 Task: Design a set of cufflinks.
Action: Mouse moved to (294, 231)
Screenshot: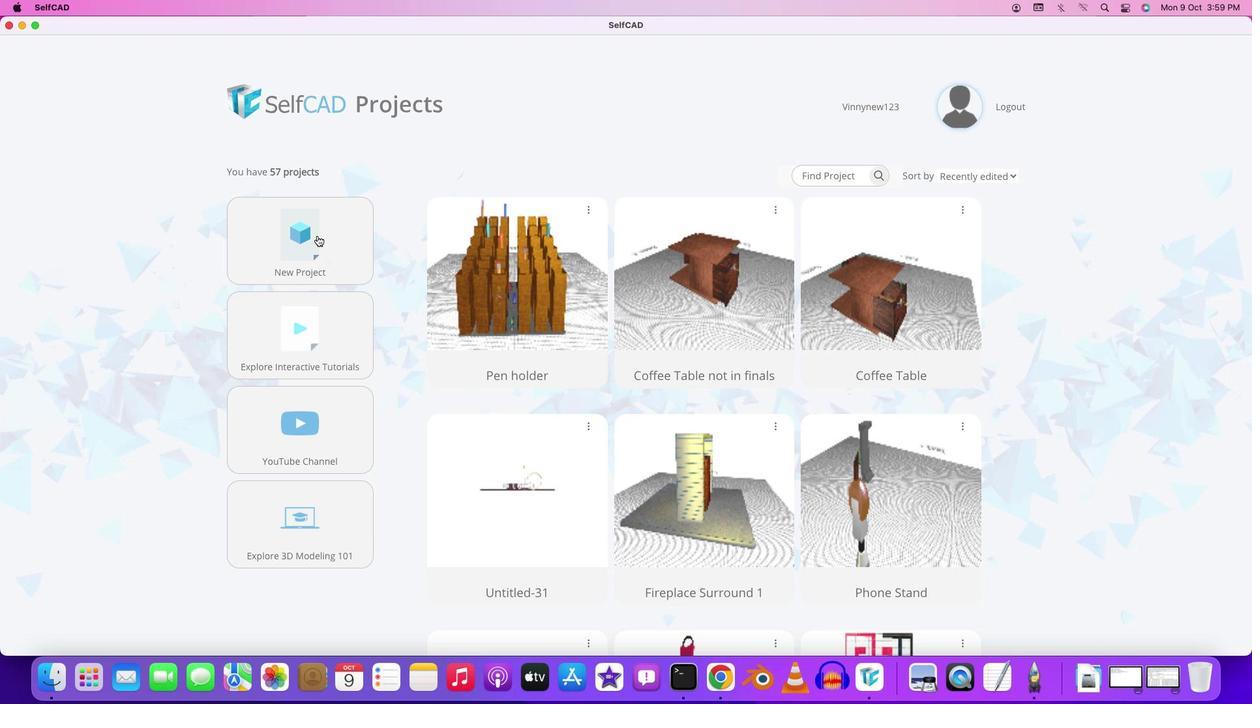 
Action: Mouse pressed left at (294, 231)
Screenshot: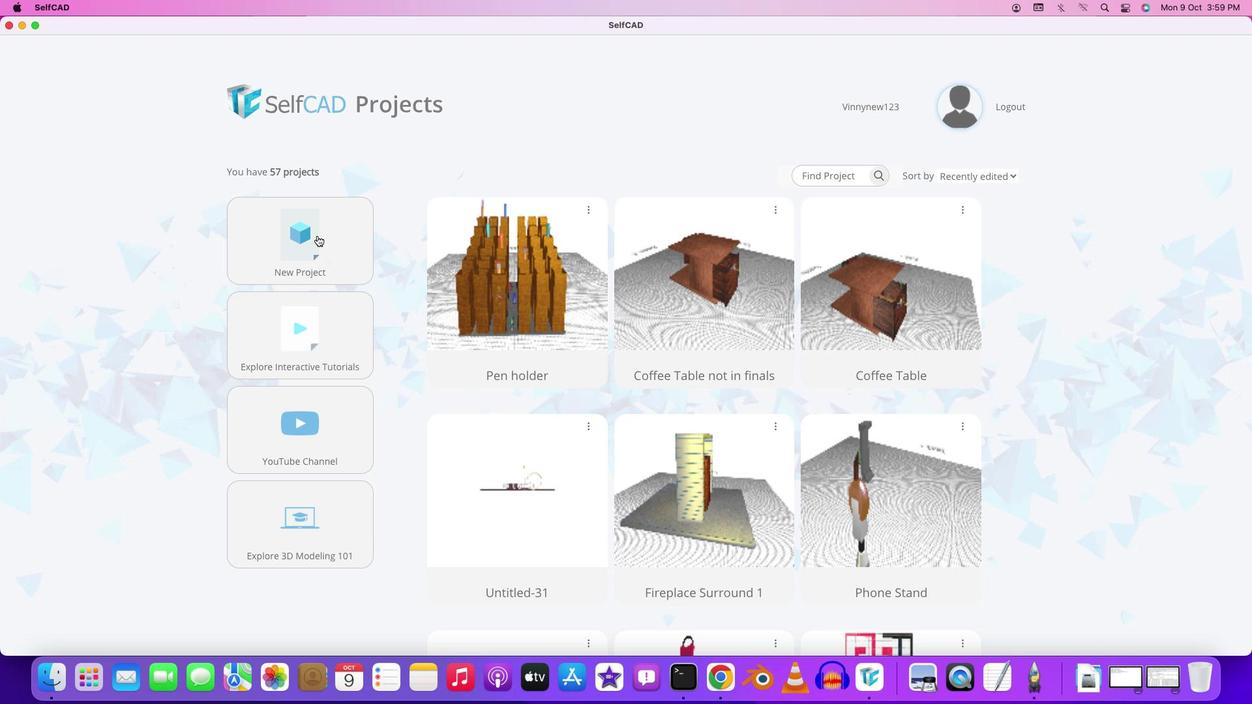 
Action: Mouse moved to (315, 234)
Screenshot: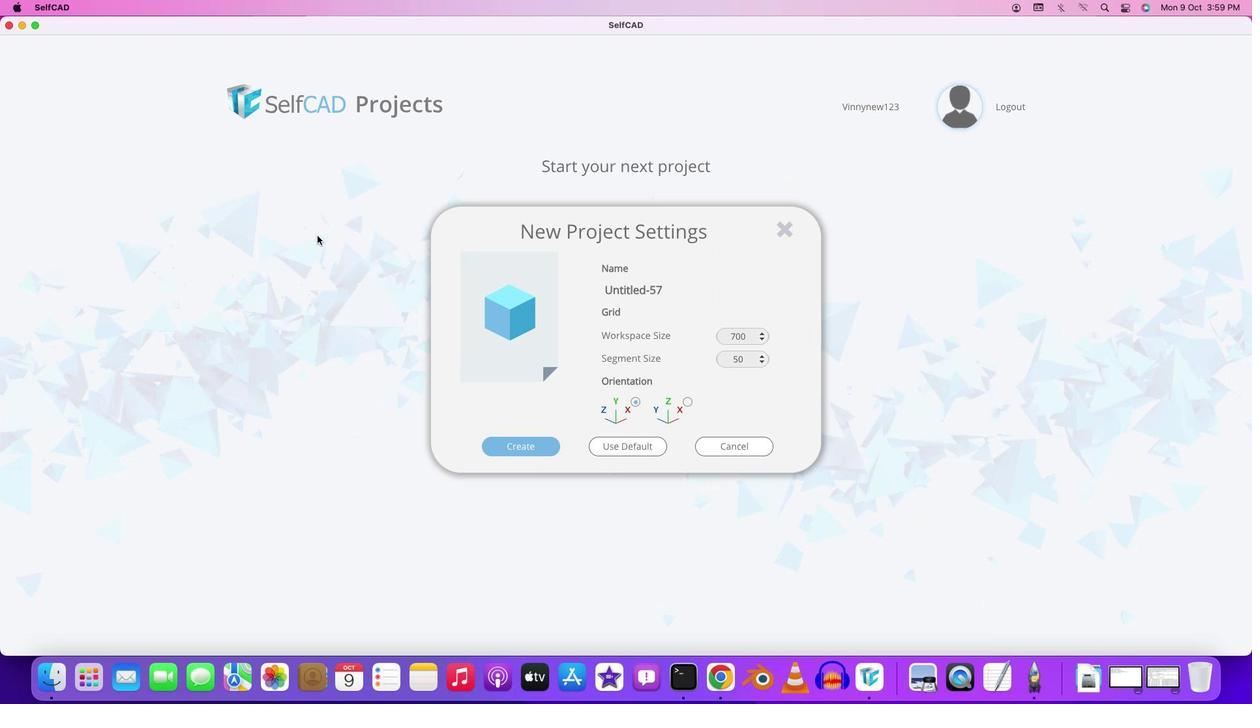 
Action: Mouse pressed left at (315, 234)
Screenshot: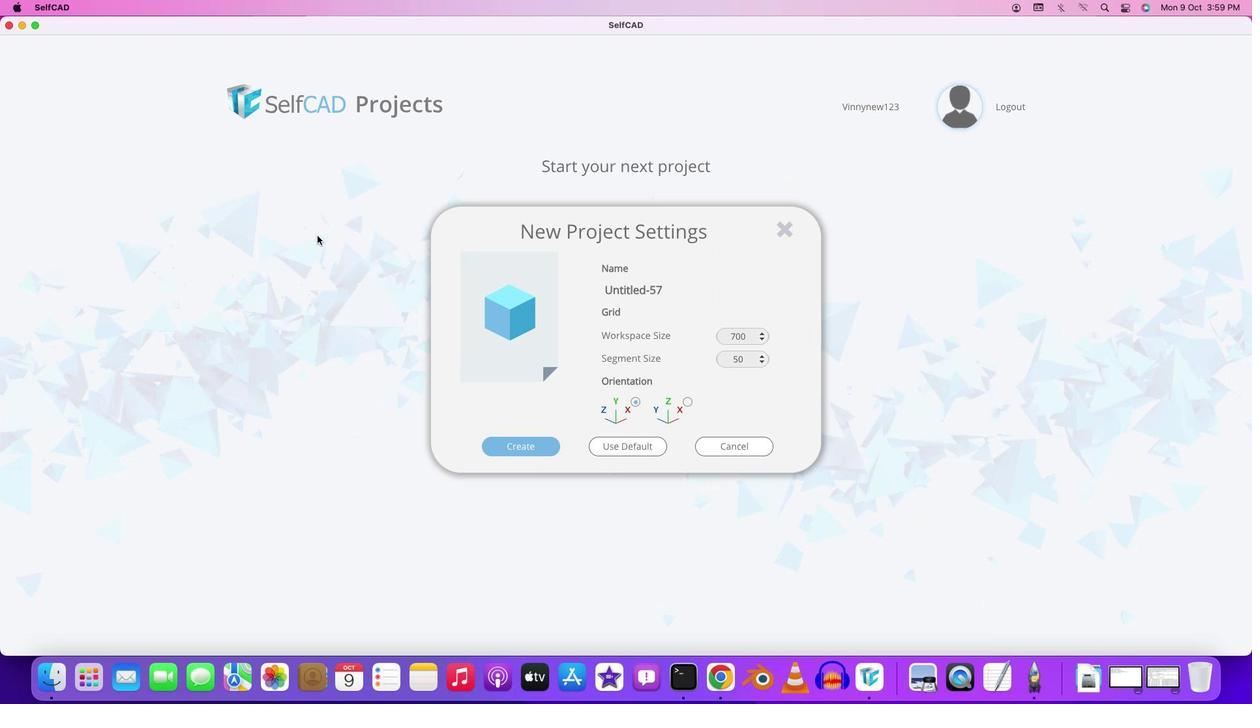 
Action: Mouse moved to (656, 288)
Screenshot: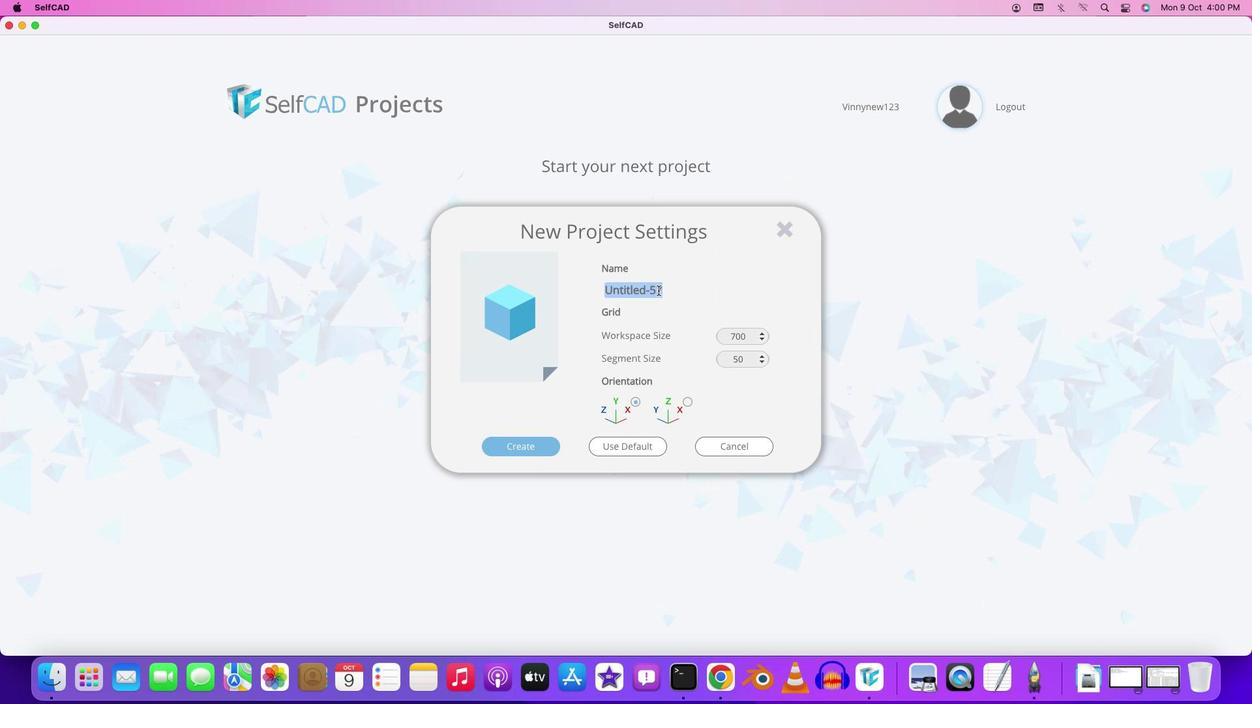 
Action: Mouse pressed left at (656, 288)
Screenshot: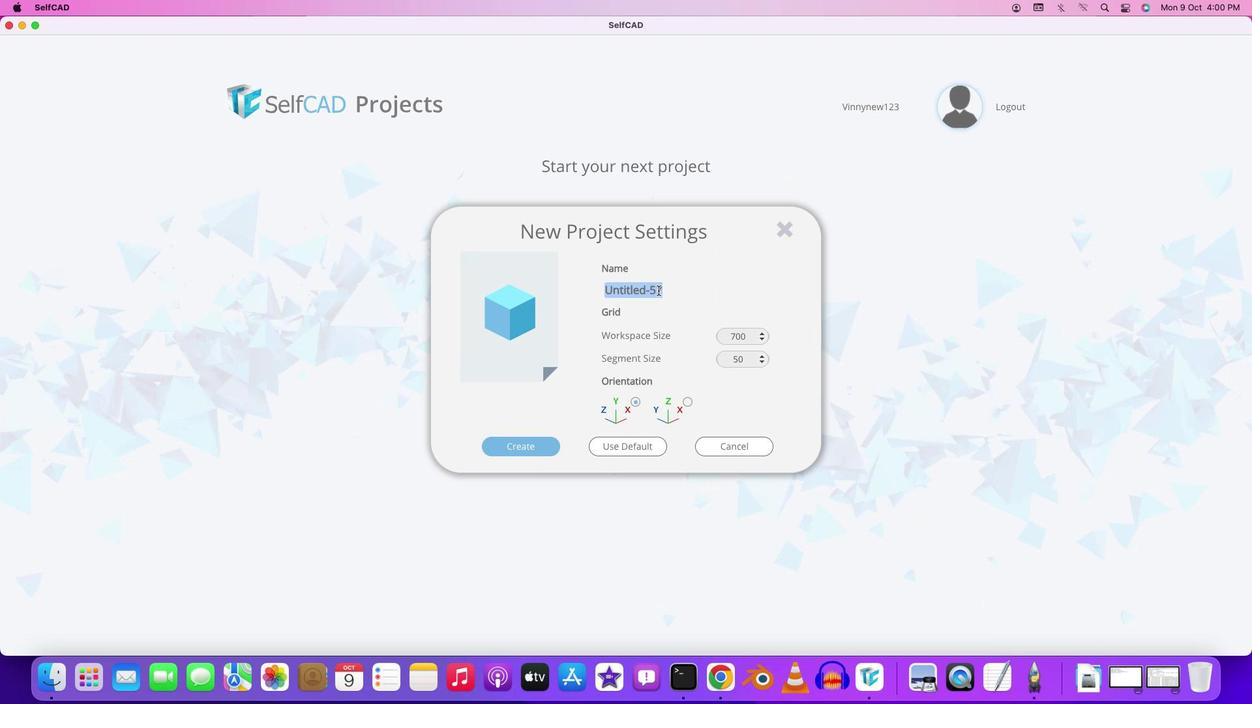 
Action: Key pressed Key.backspaceKey.shift'C''i''f''f'';''o''m''l''s'
Screenshot: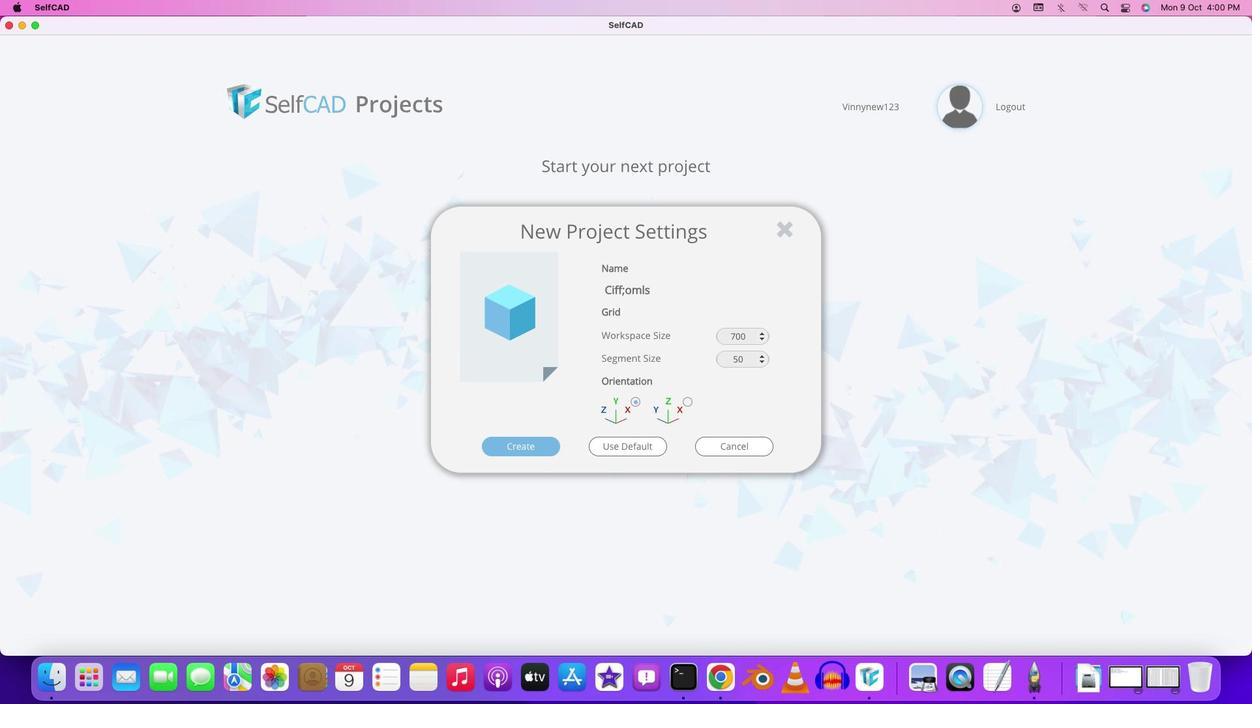 
Action: Mouse moved to (623, 288)
Screenshot: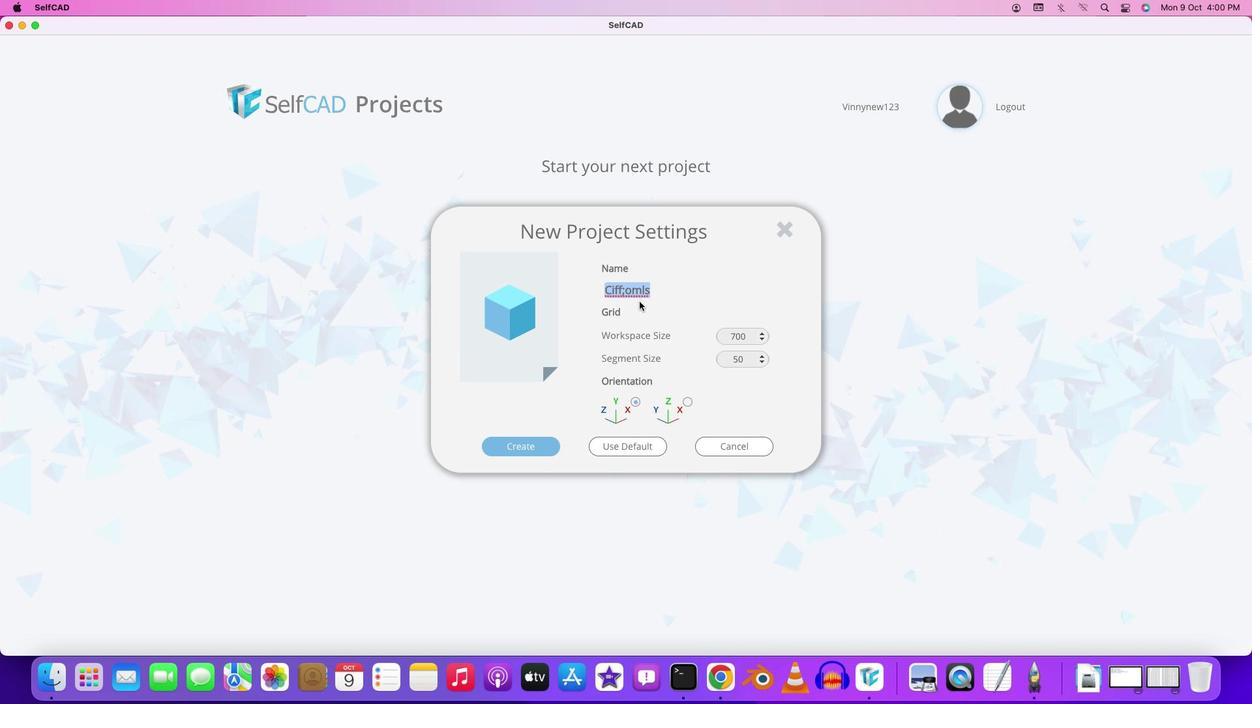 
Action: Mouse pressed left at (623, 288)
Screenshot: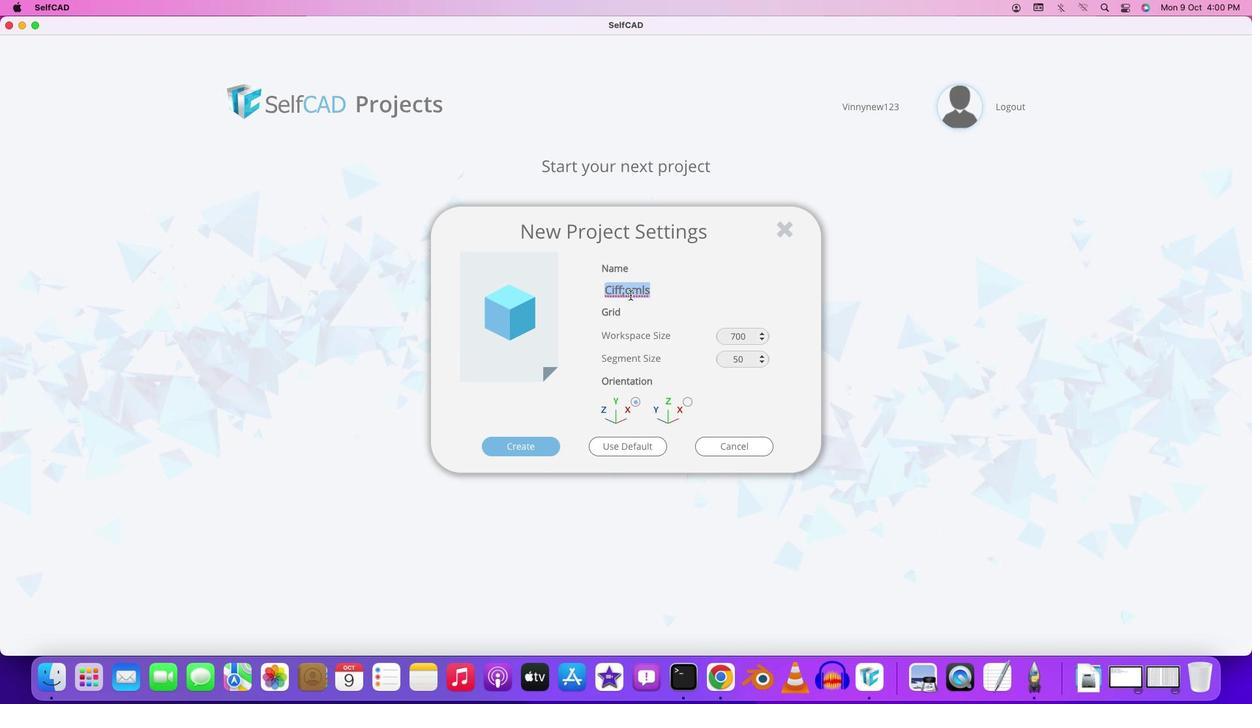 
Action: Mouse moved to (625, 292)
Screenshot: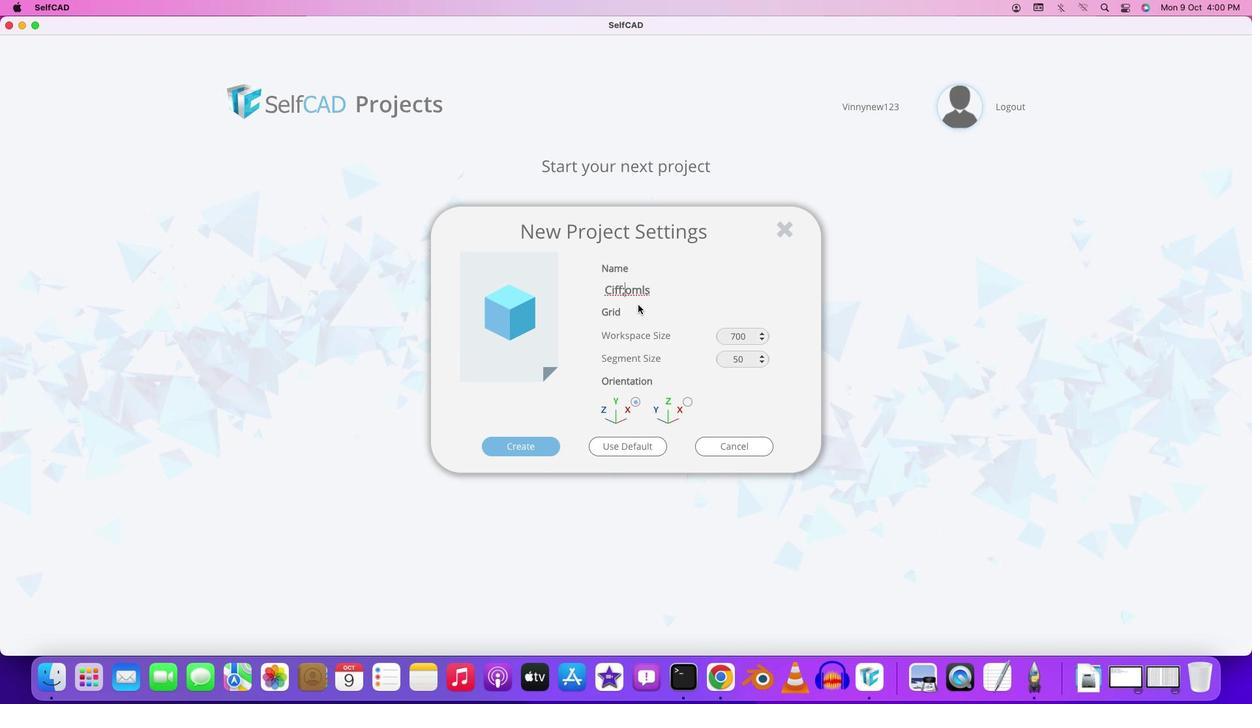 
Action: Mouse pressed left at (625, 292)
Screenshot: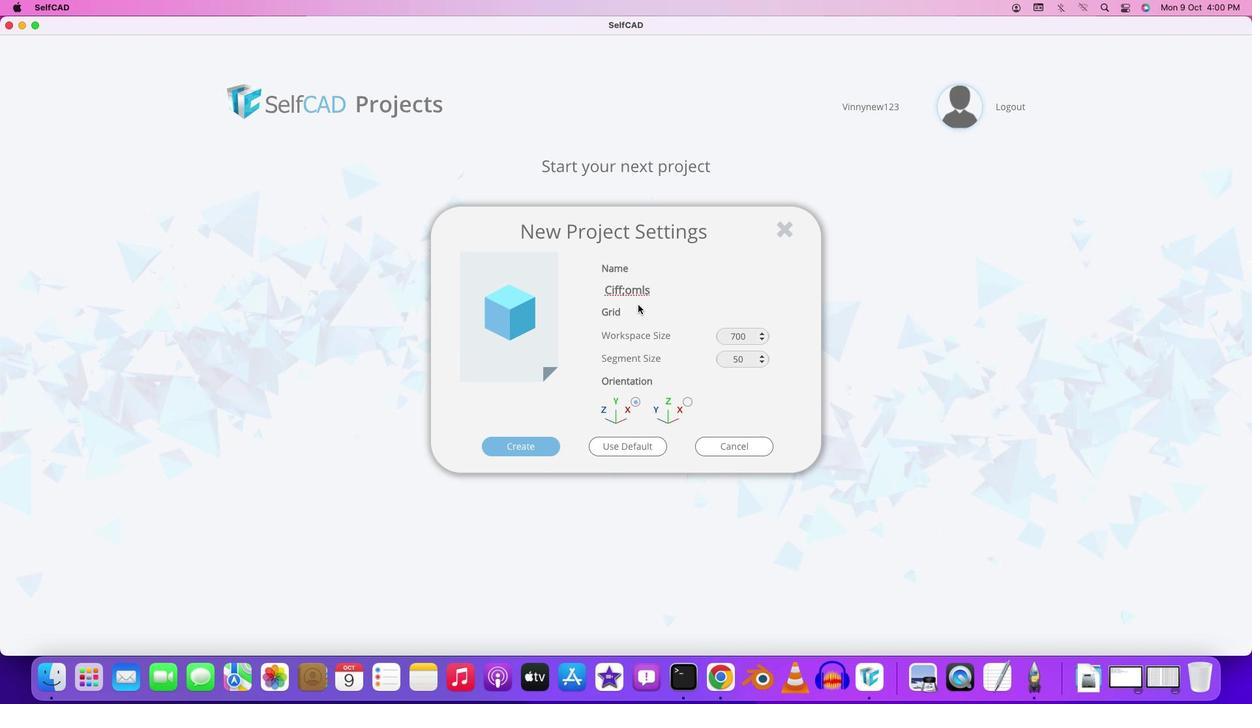 
Action: Mouse moved to (635, 302)
Screenshot: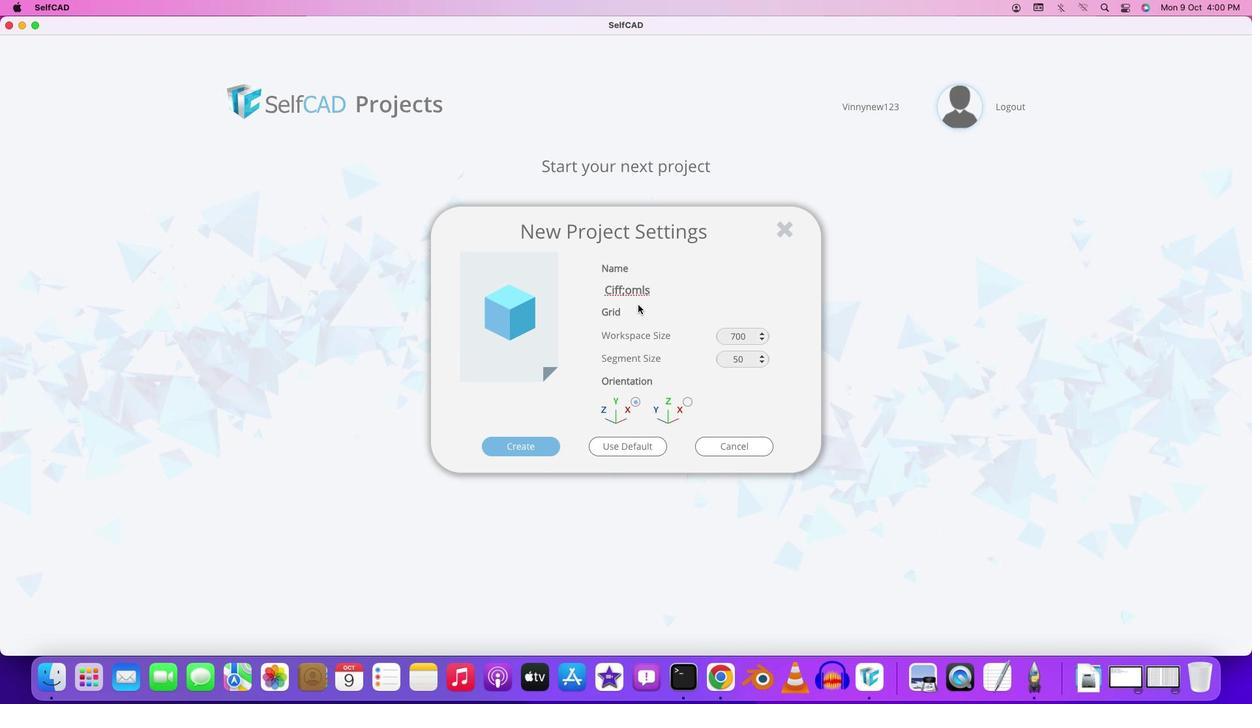 
Action: Key pressed Key.backspace'l'
Screenshot: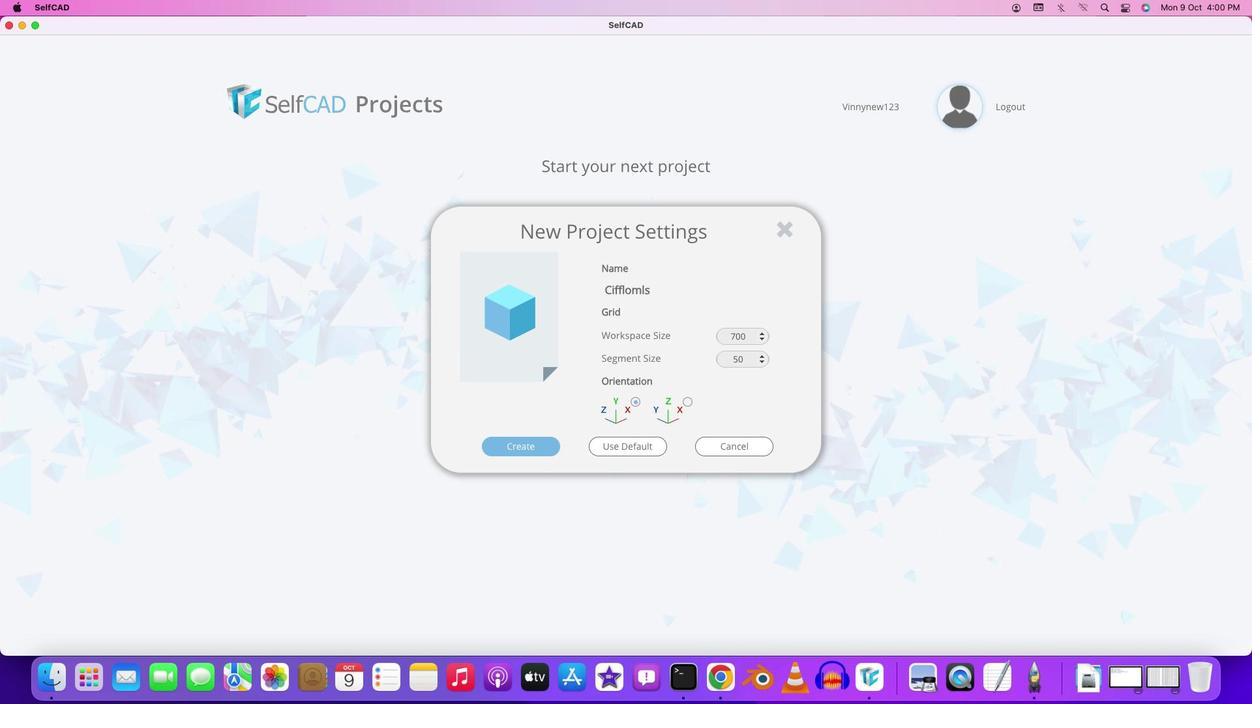 
Action: Mouse moved to (647, 290)
Screenshot: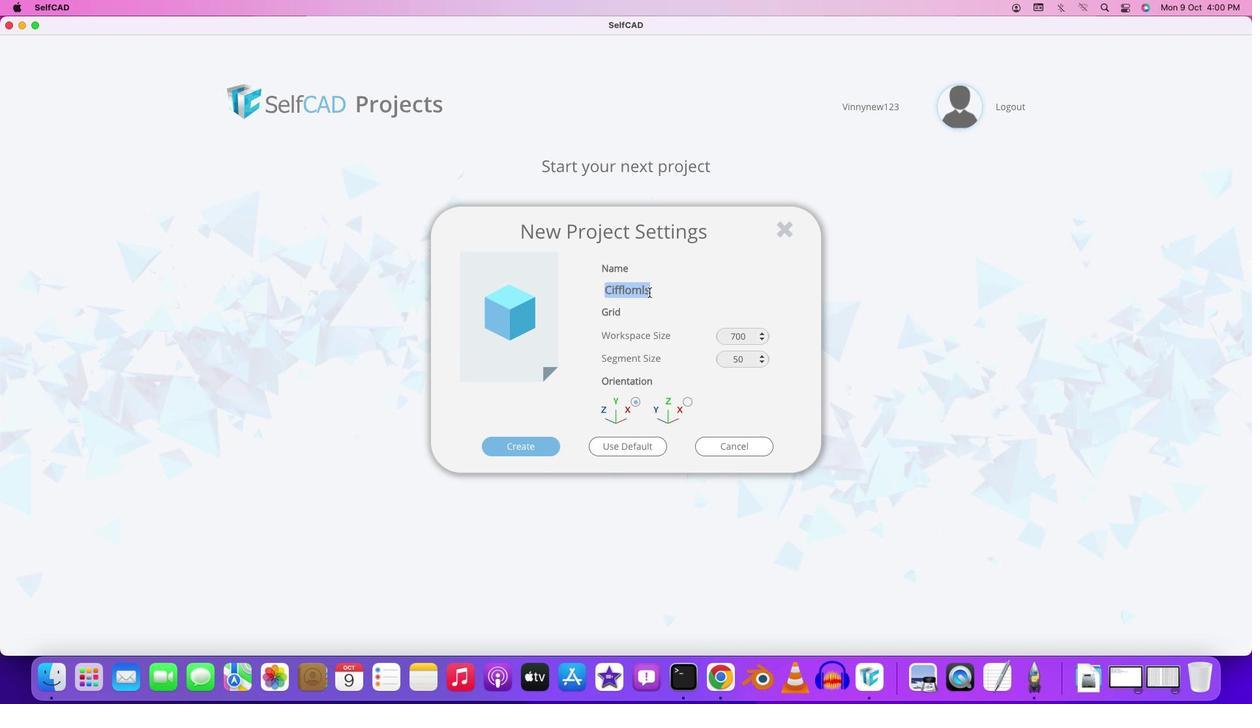 
Action: Mouse pressed left at (647, 290)
Screenshot: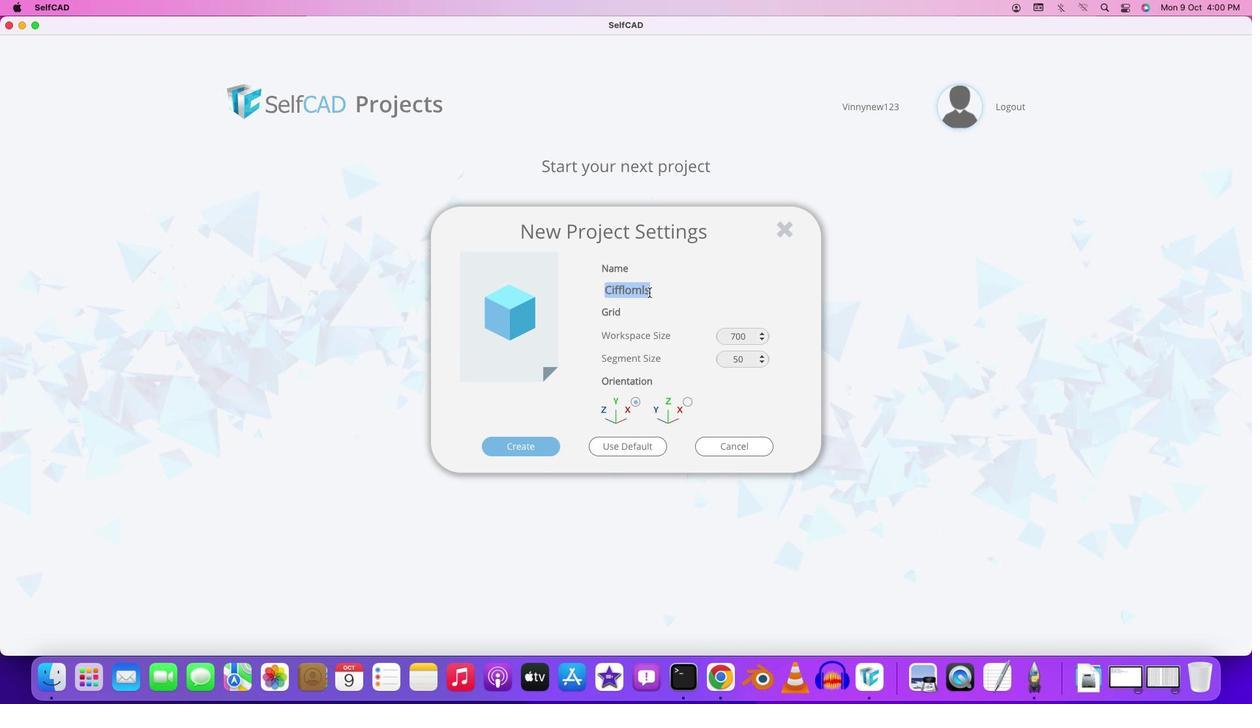 
Action: Mouse pressed left at (647, 290)
Screenshot: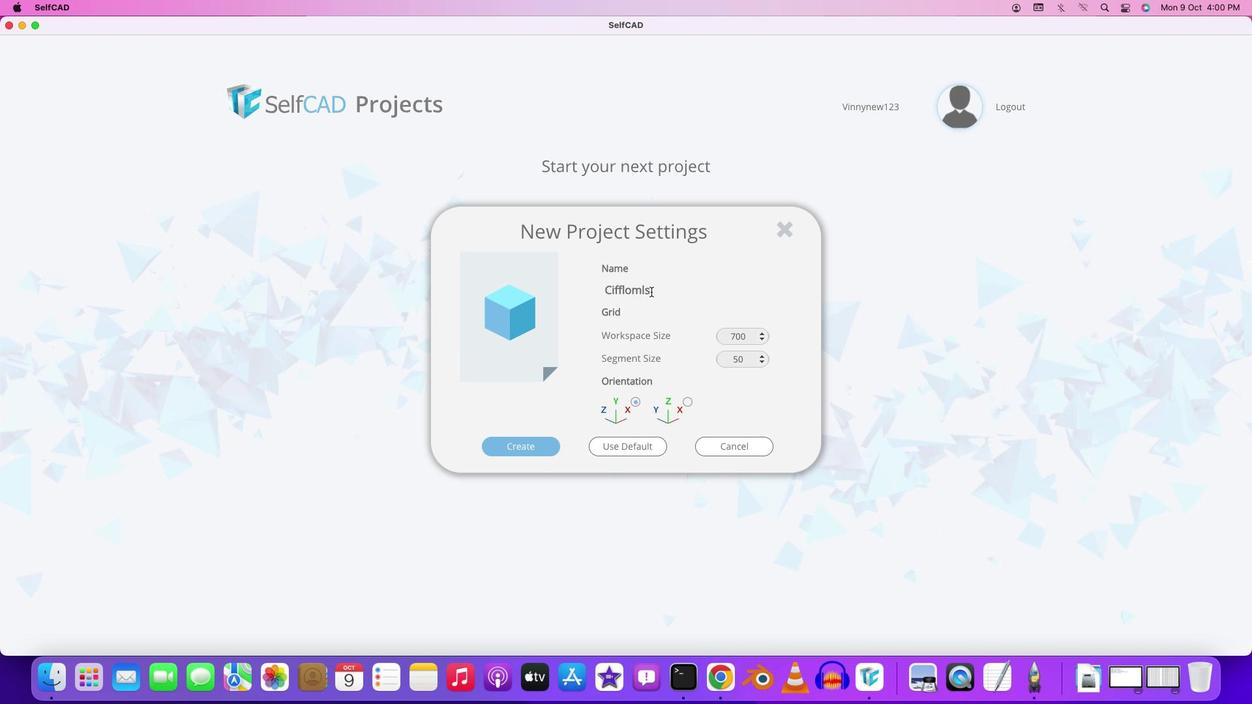 
Action: Mouse moved to (648, 289)
Screenshot: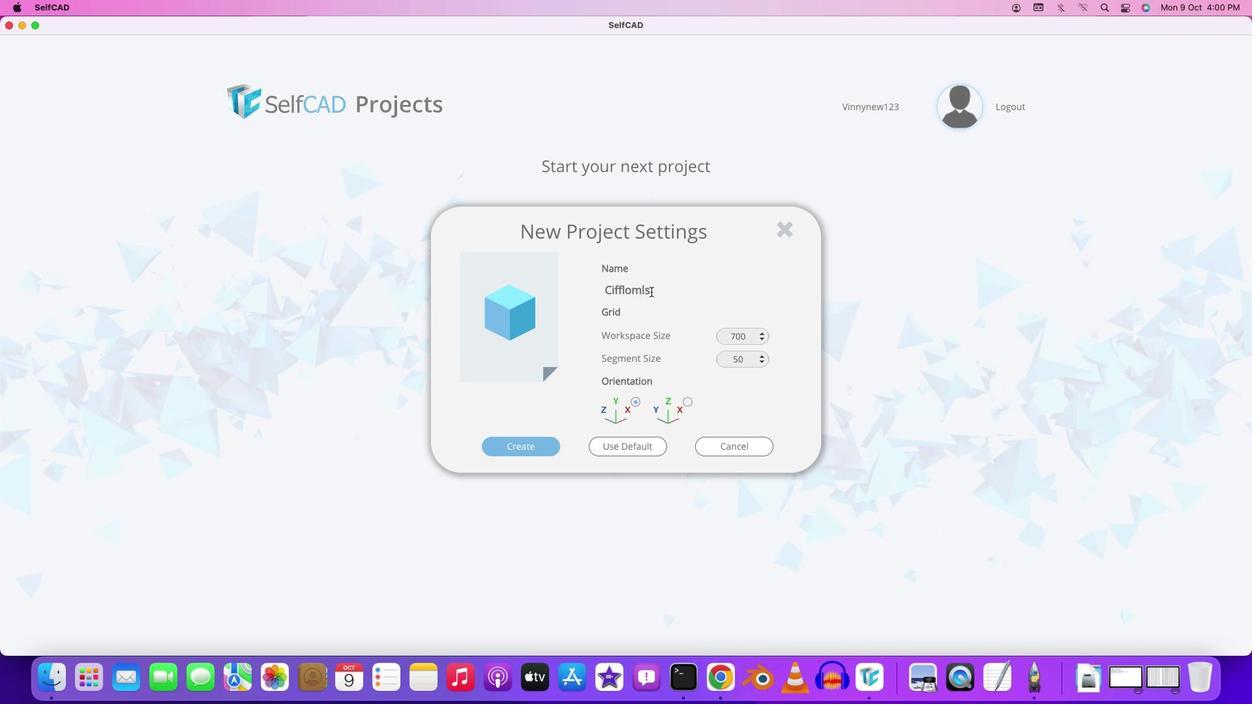 
Action: Key pressed Key.backspace
Screenshot: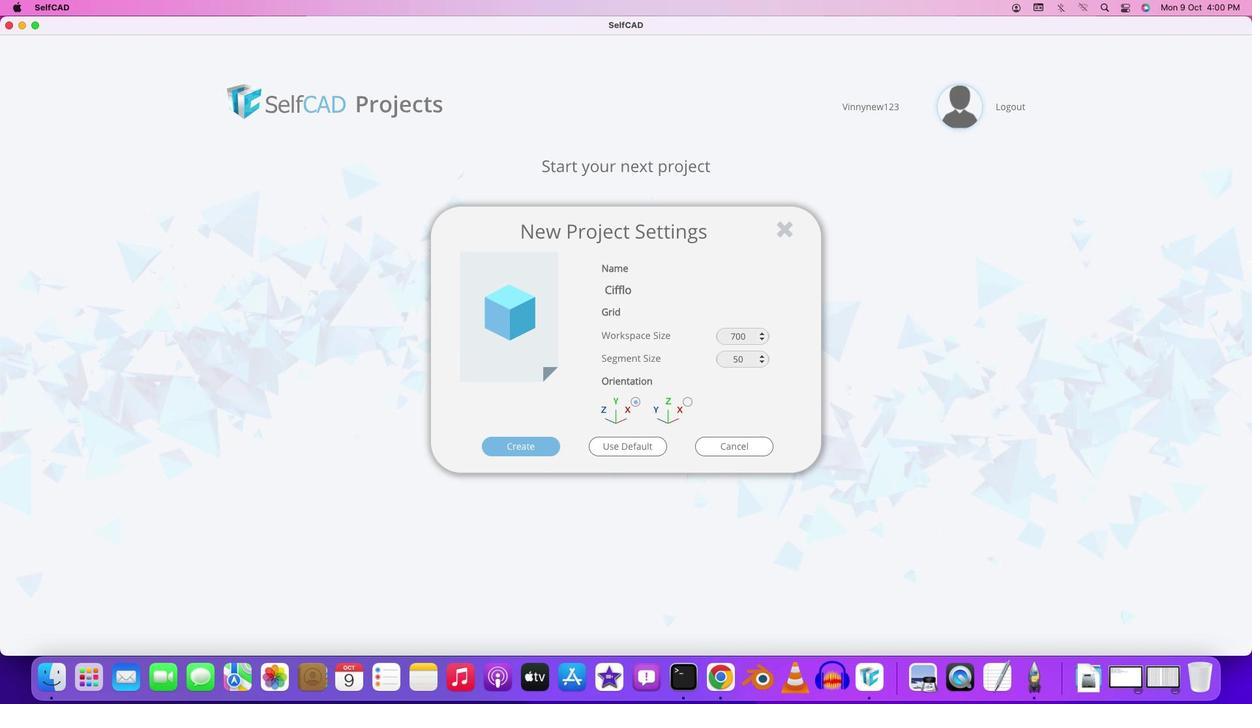 
Action: Mouse moved to (648, 289)
Screenshot: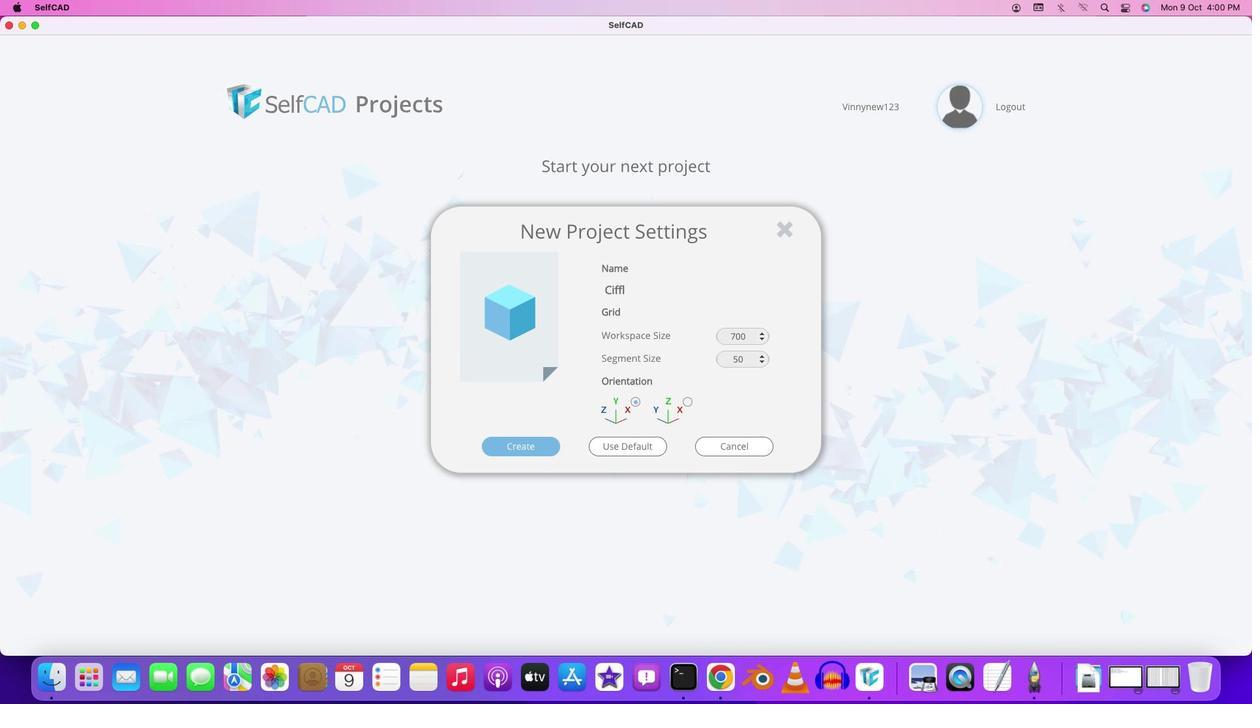 
Action: Key pressed Key.backspaceKey.backspaceKey.backspace'i''n''k''s'
Screenshot: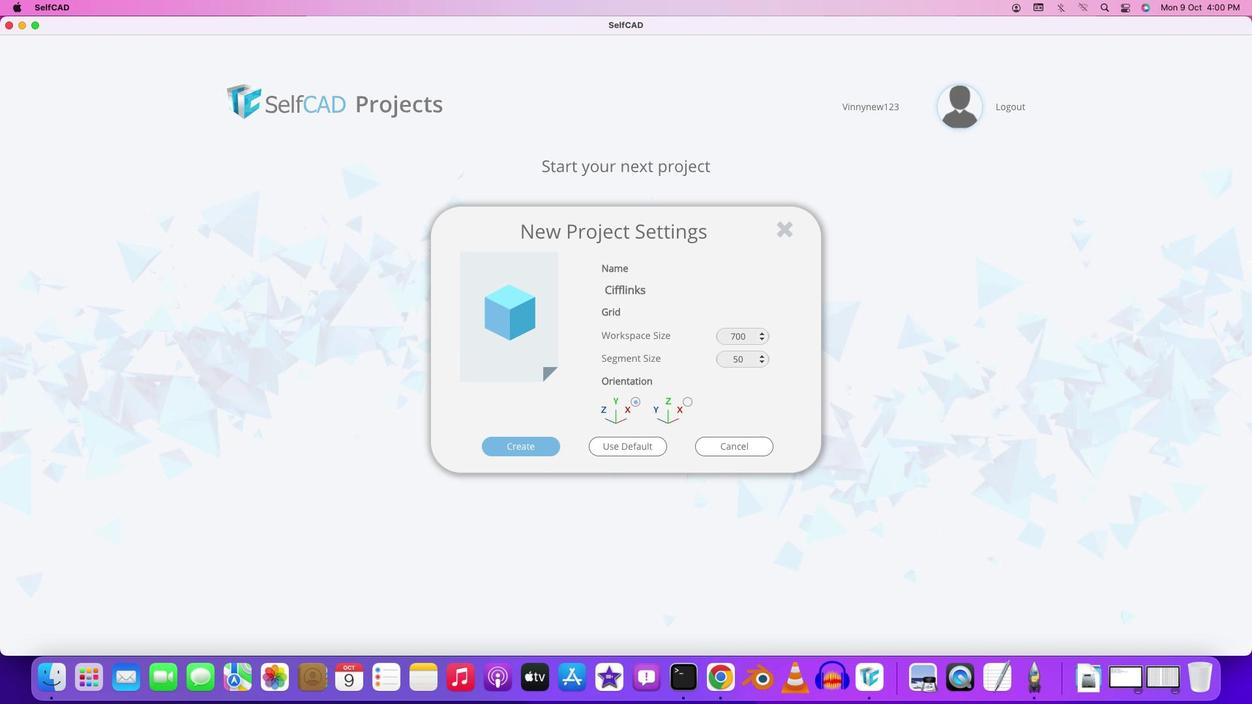 
Action: Mouse moved to (747, 337)
Screenshot: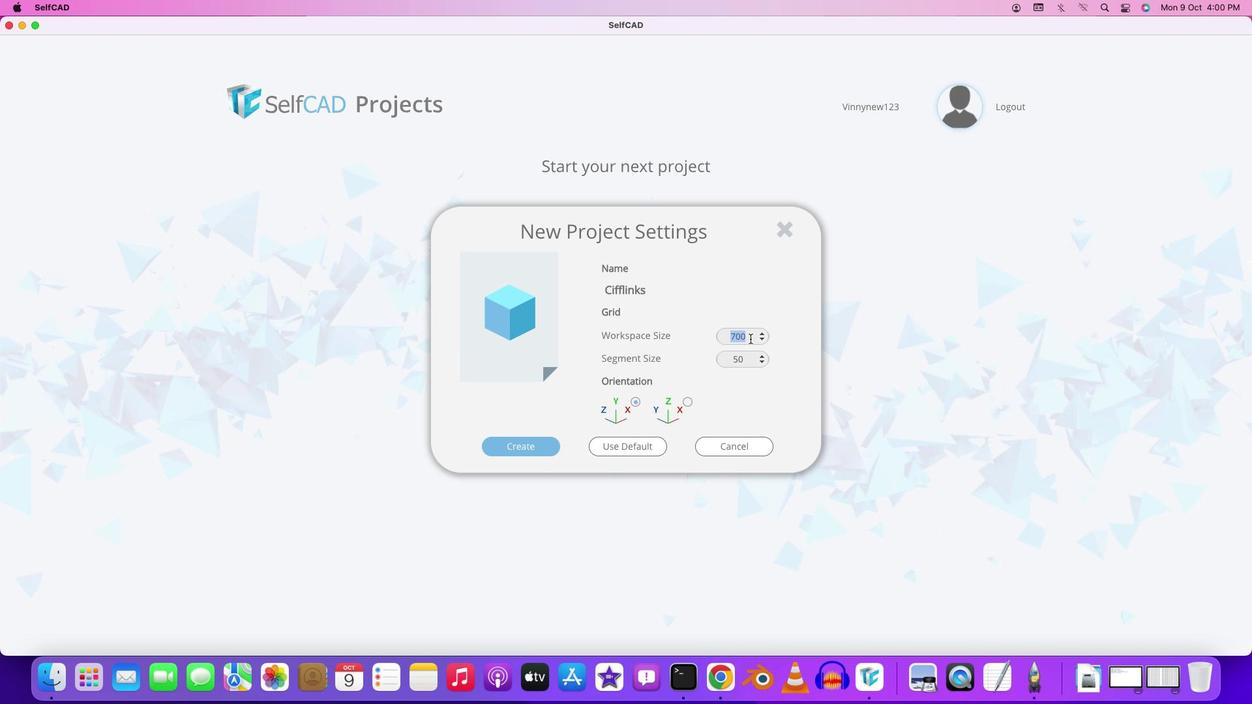 
Action: Mouse pressed left at (747, 337)
Screenshot: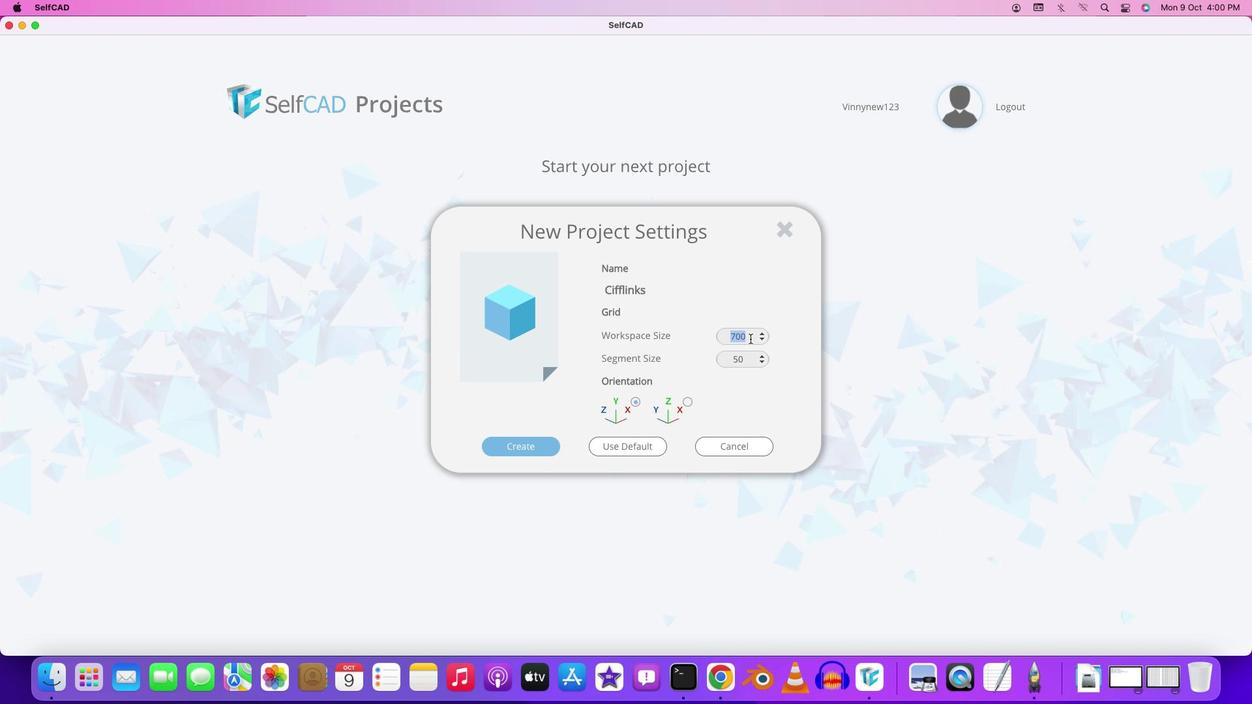 
Action: Key pressed '3''0''0'
Screenshot: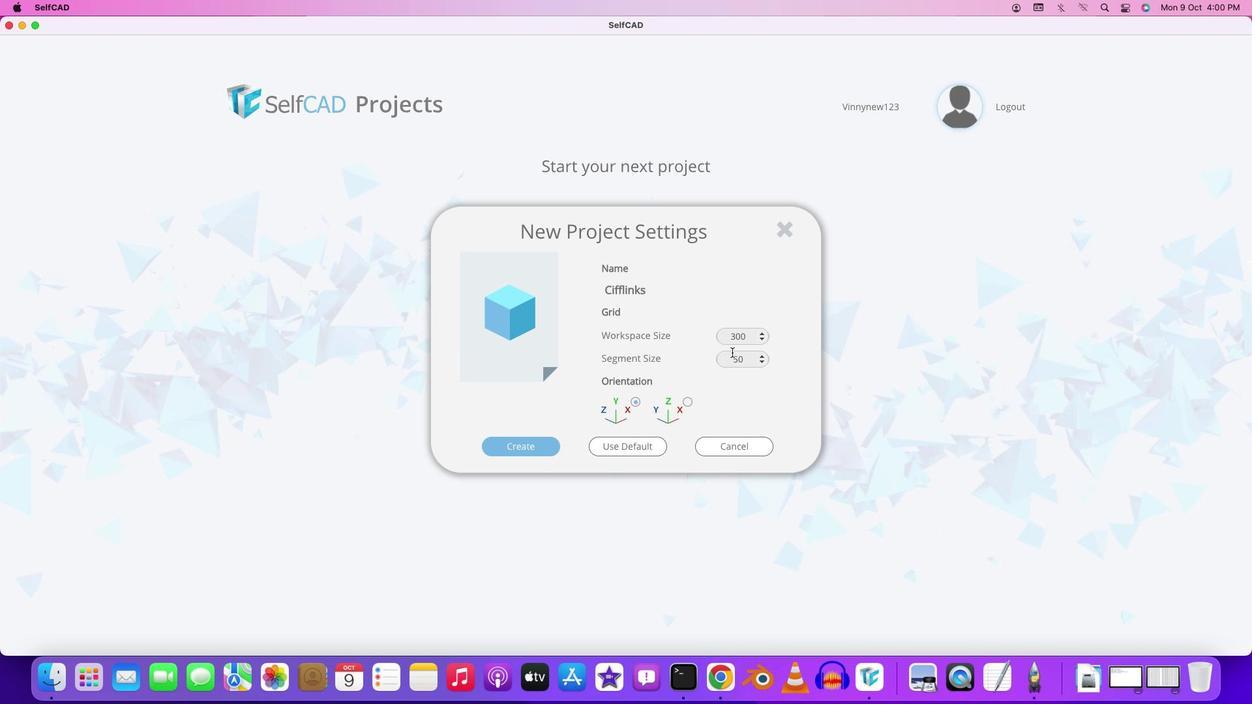 
Action: Mouse moved to (736, 359)
Screenshot: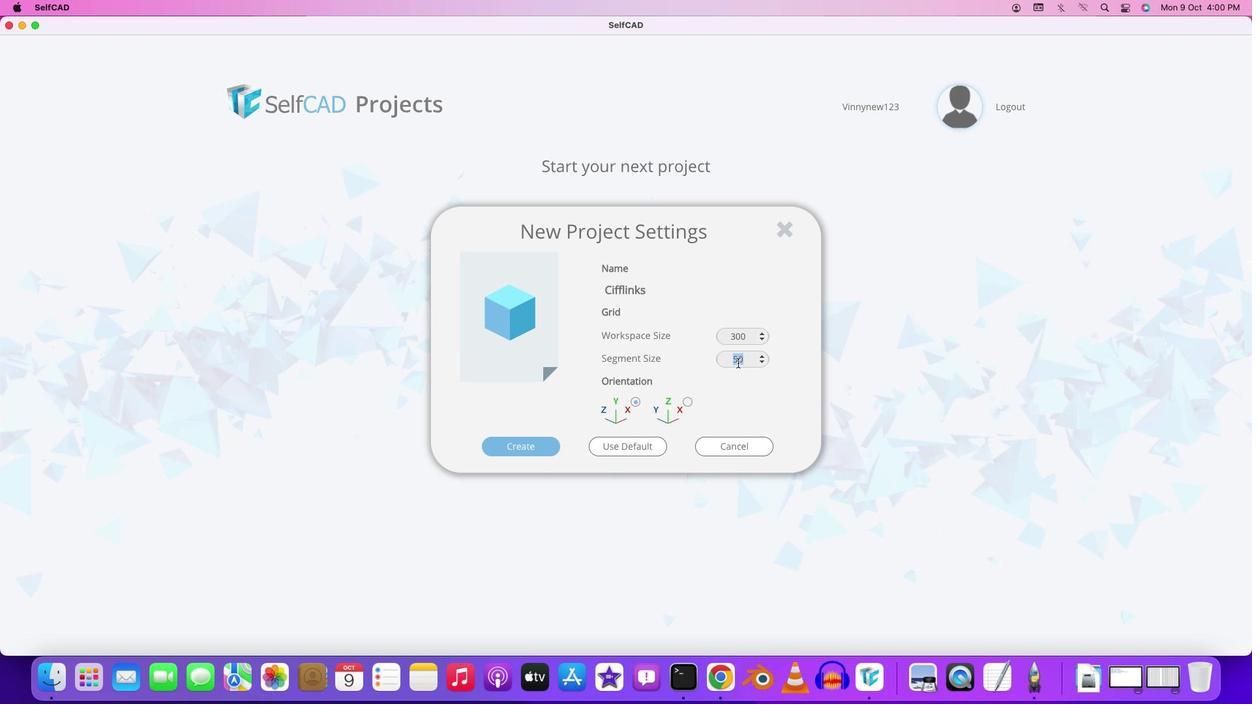 
Action: Mouse pressed left at (736, 359)
Screenshot: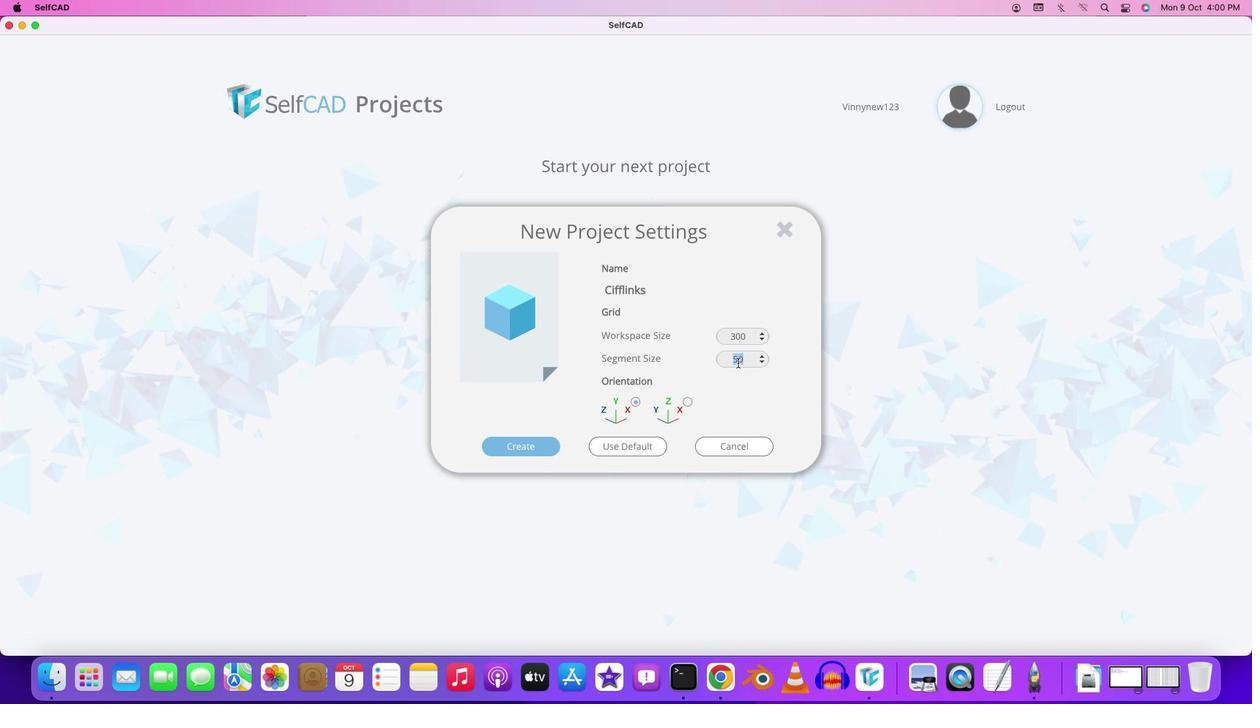 
Action: Mouse moved to (735, 361)
Screenshot: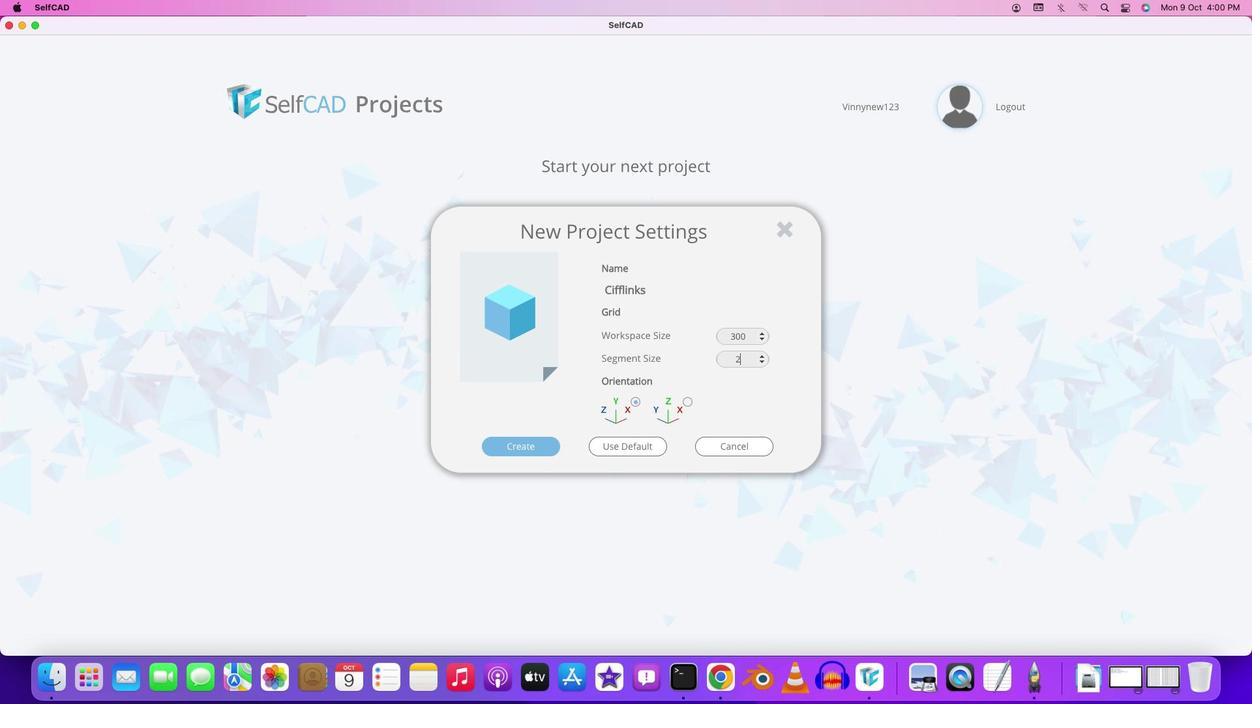 
Action: Key pressed '2'
Screenshot: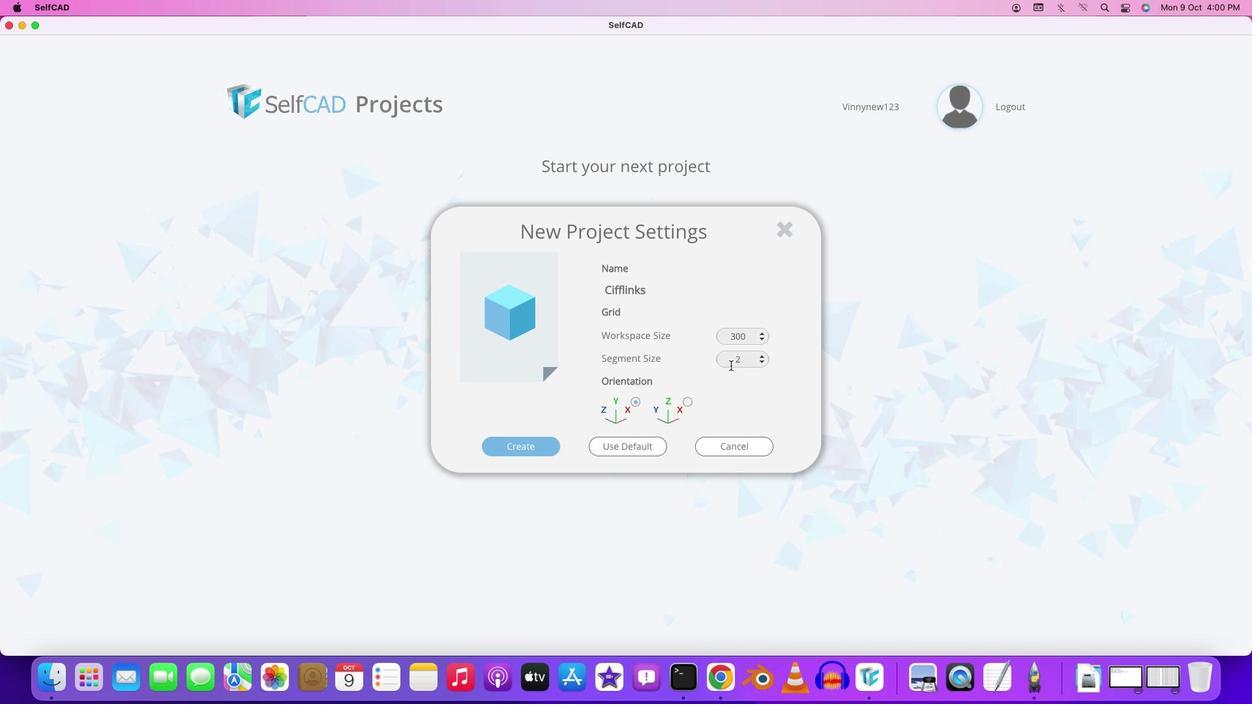 
Action: Mouse moved to (686, 401)
Screenshot: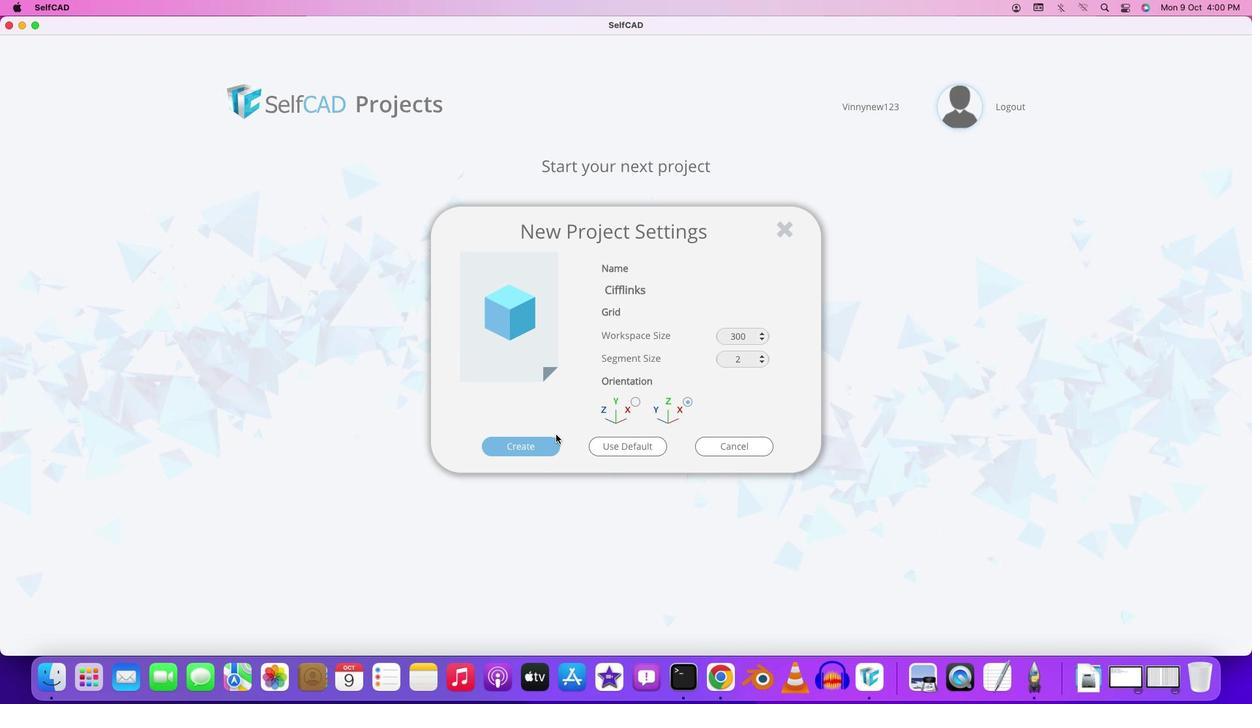 
Action: Mouse pressed left at (686, 401)
Screenshot: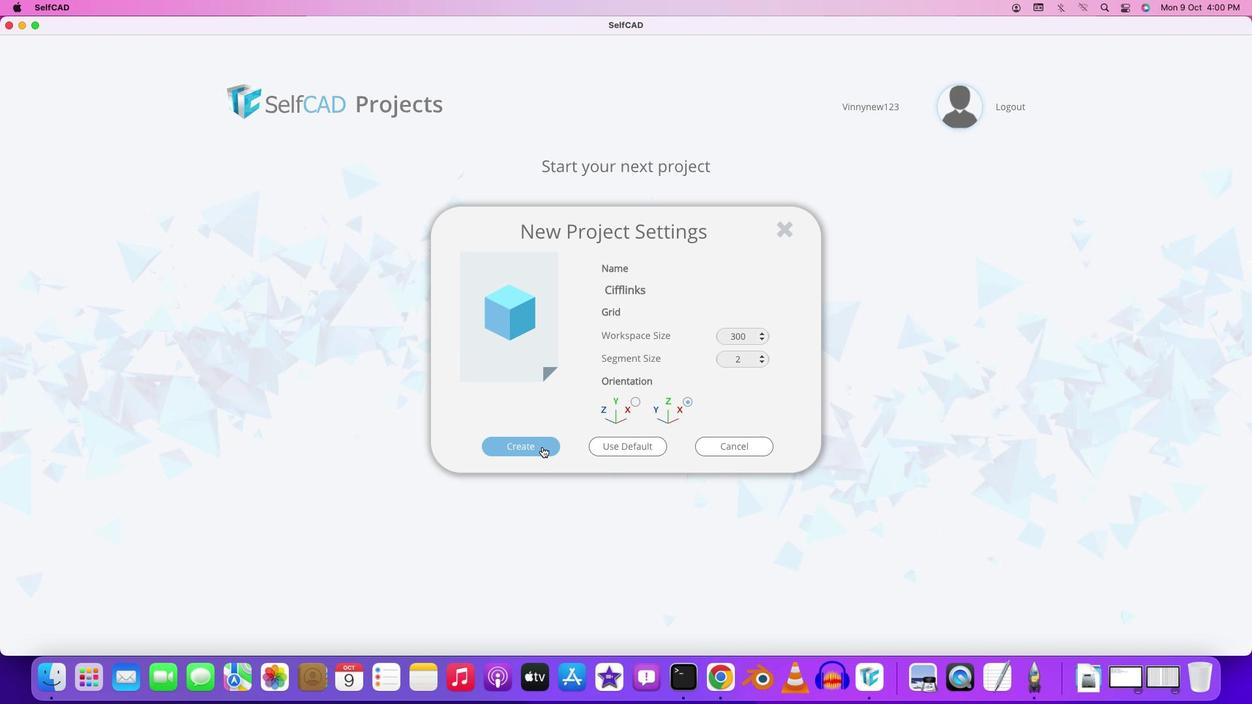 
Action: Mouse moved to (539, 449)
Screenshot: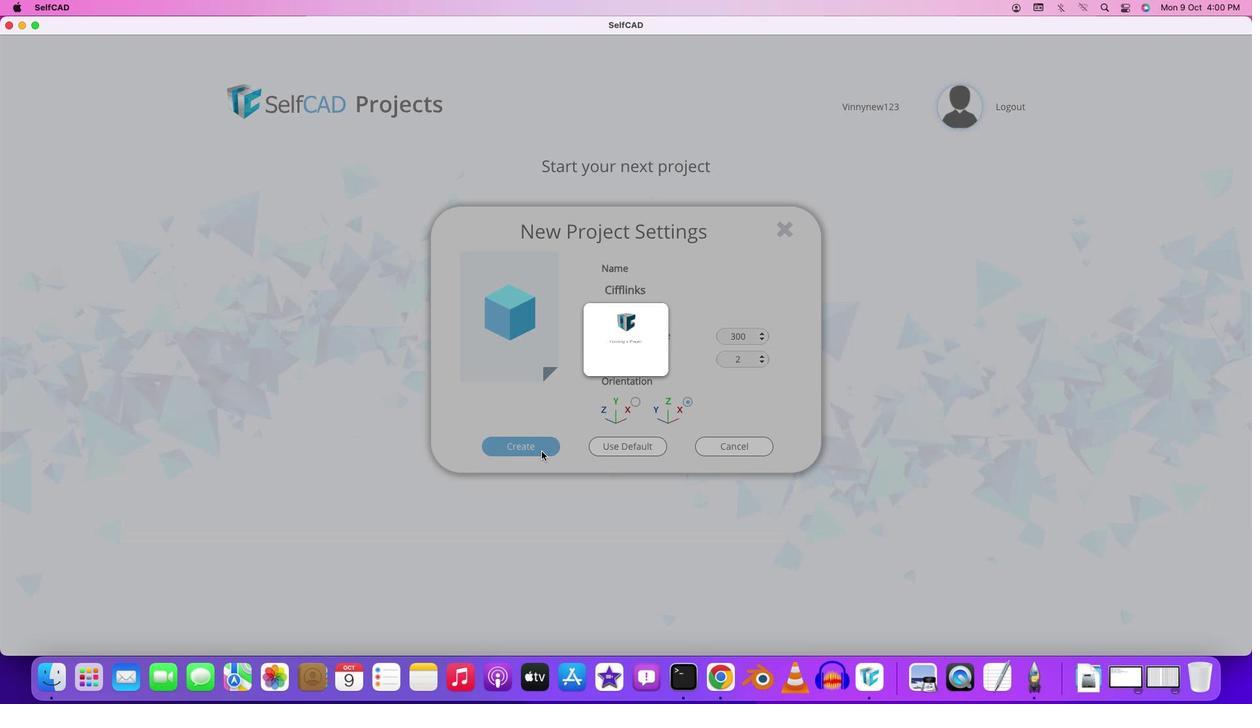 
Action: Mouse pressed left at (539, 449)
Screenshot: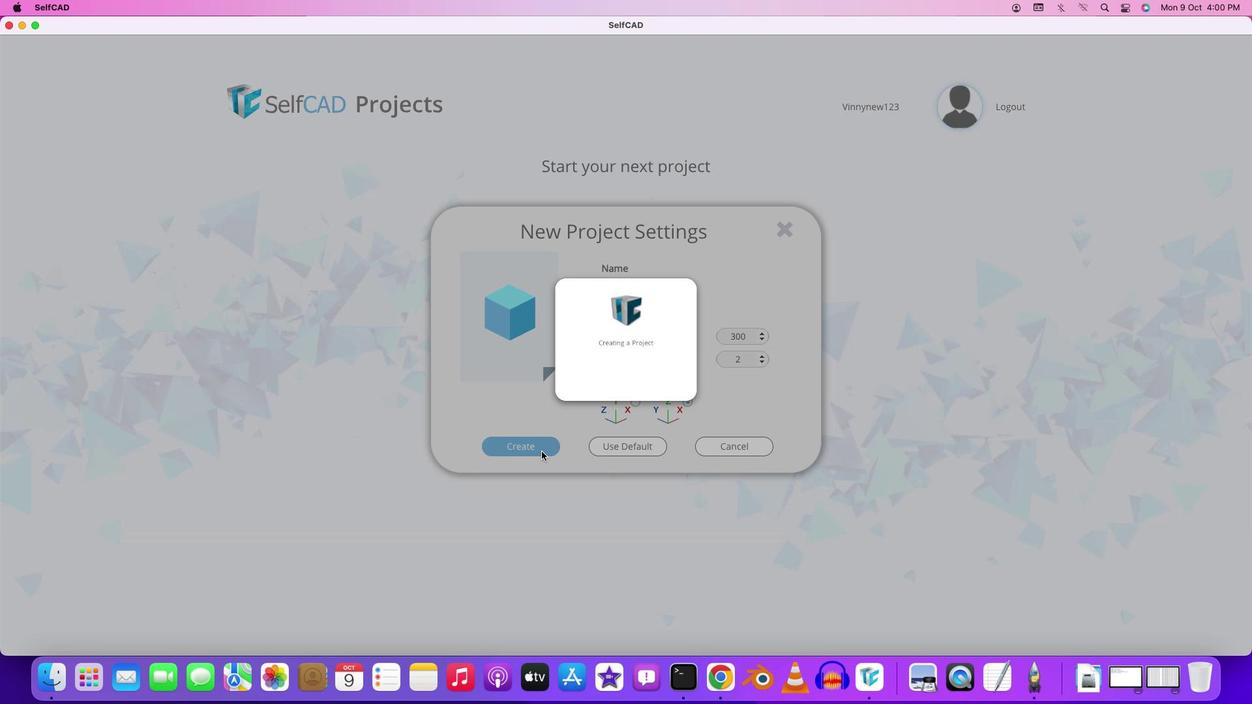 
Action: Mouse moved to (691, 479)
Screenshot: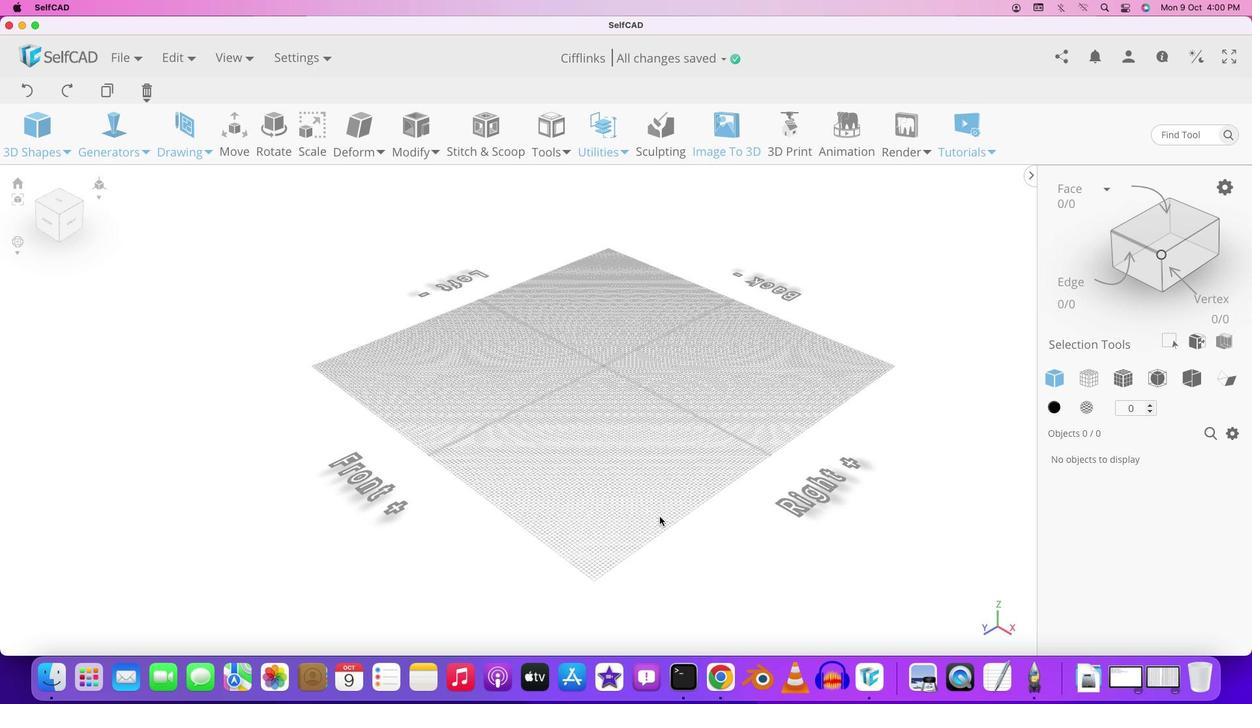
Action: Mouse scrolled (691, 479) with delta (-1, 0)
Screenshot: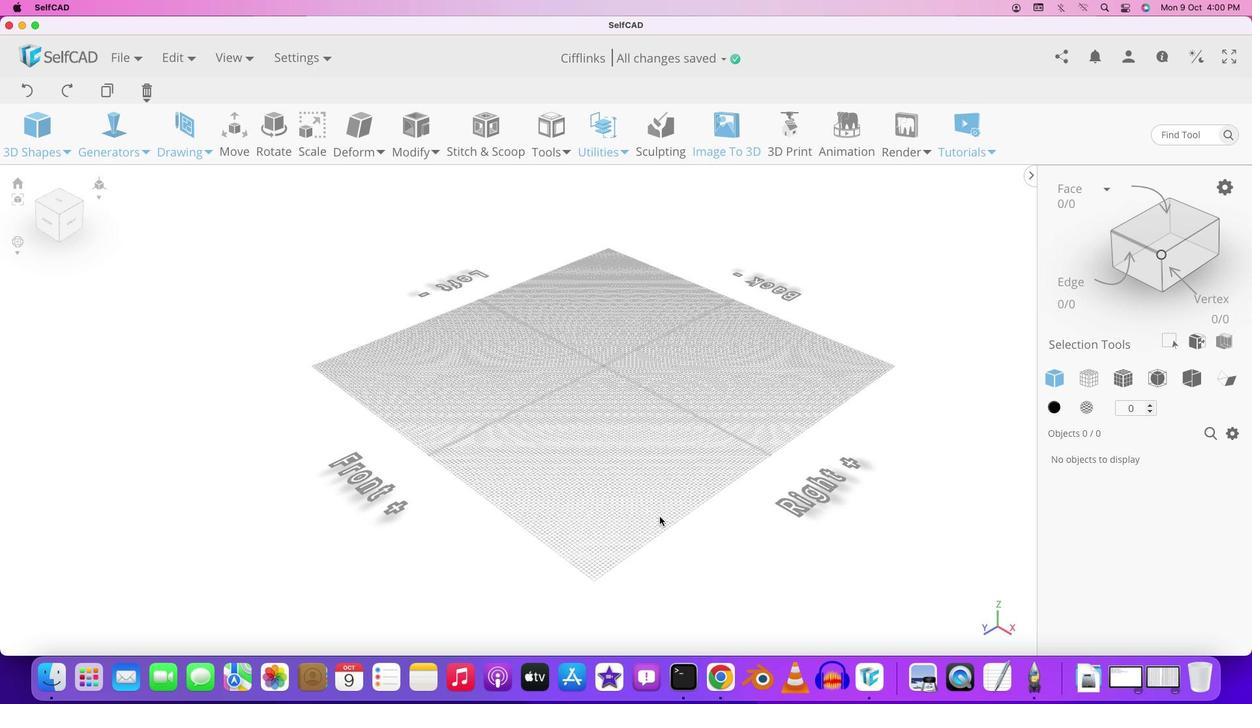 
Action: Mouse moved to (684, 492)
Screenshot: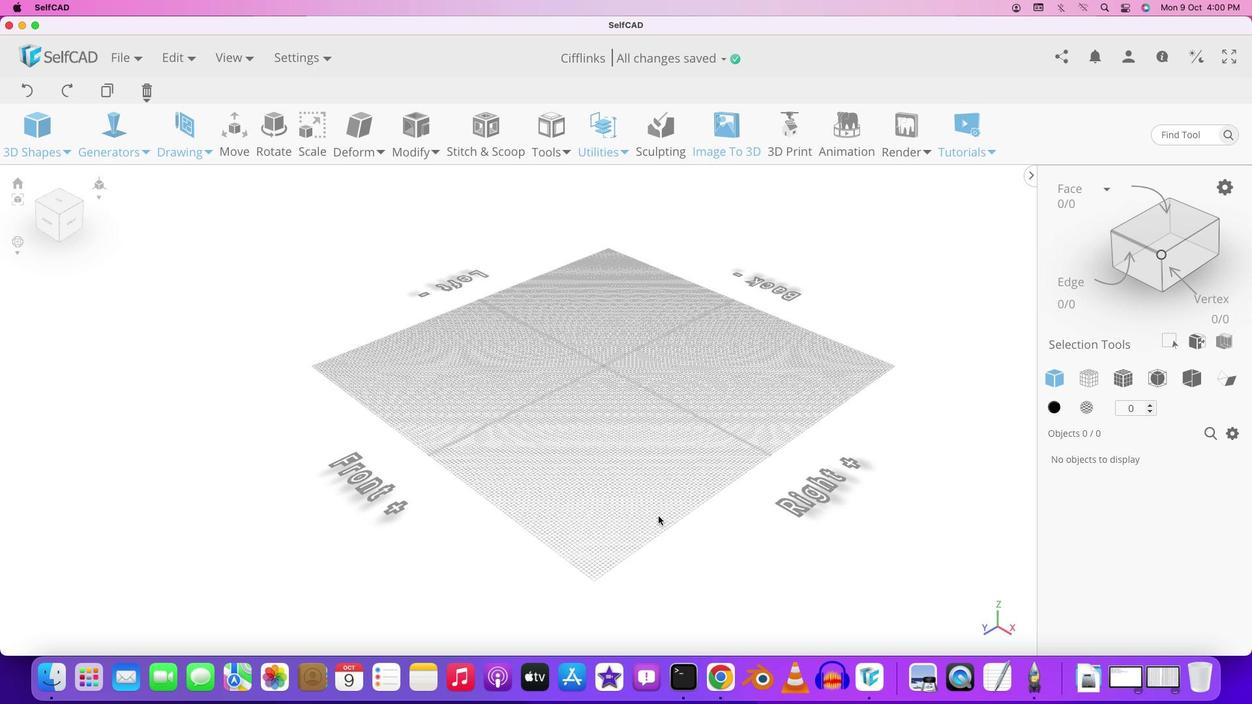 
Action: Mouse scrolled (684, 492) with delta (-1, 0)
Screenshot: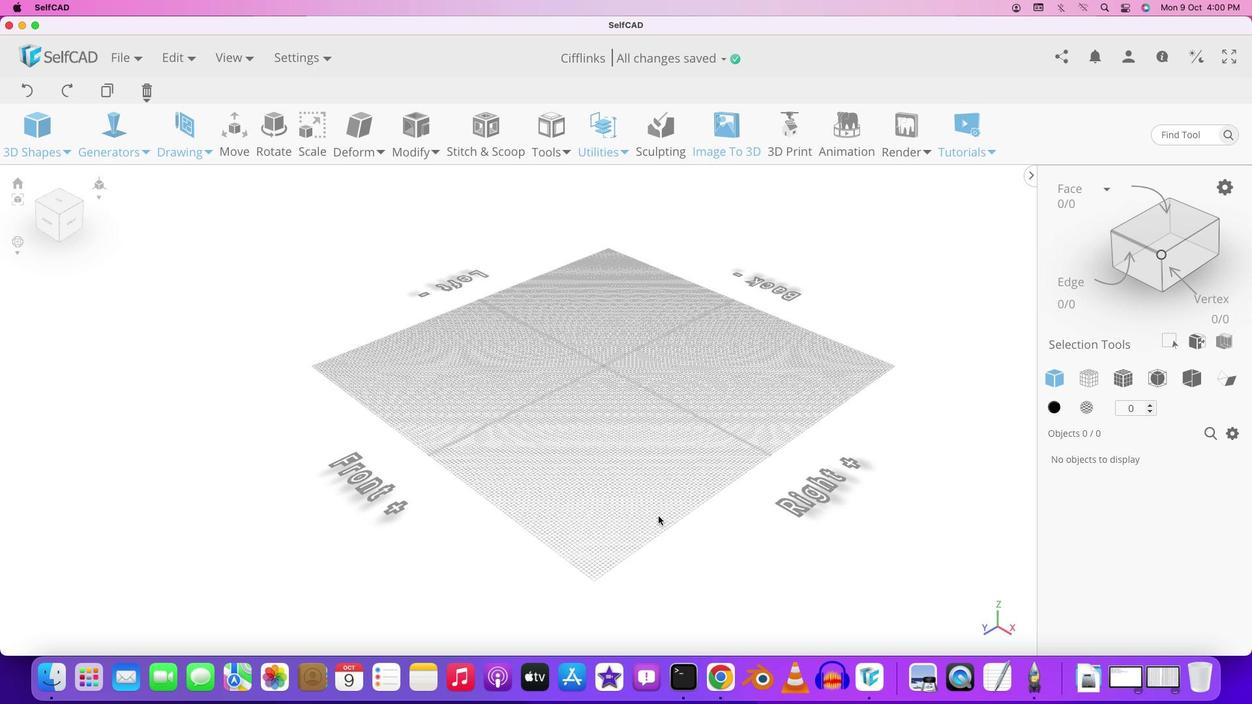 
Action: Mouse moved to (675, 506)
Screenshot: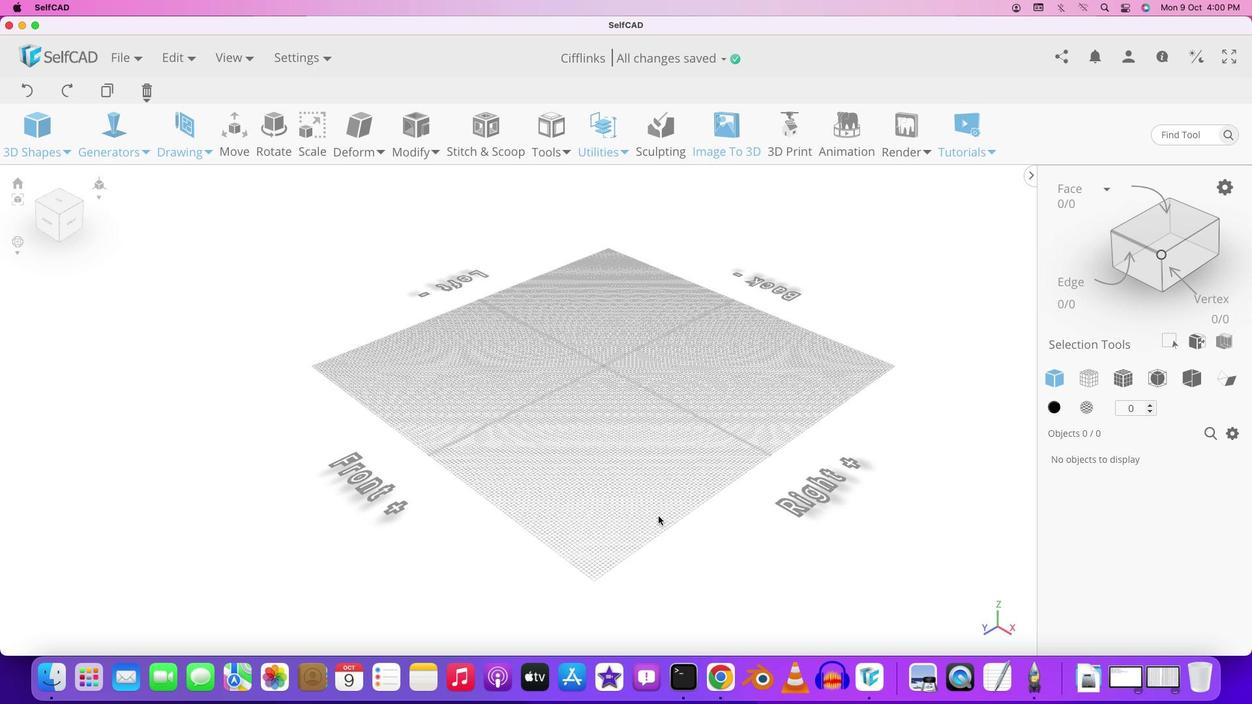 
Action: Mouse scrolled (675, 506) with delta (-1, 0)
Screenshot: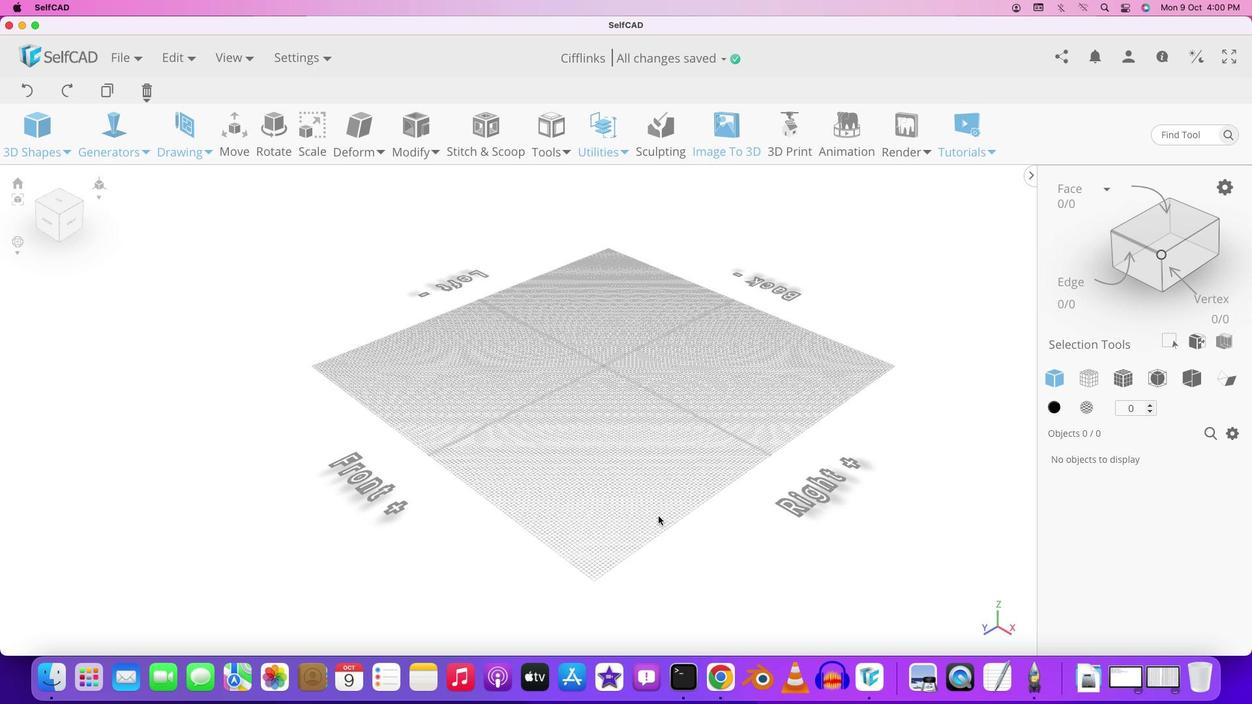 
Action: Mouse moved to (666, 518)
Screenshot: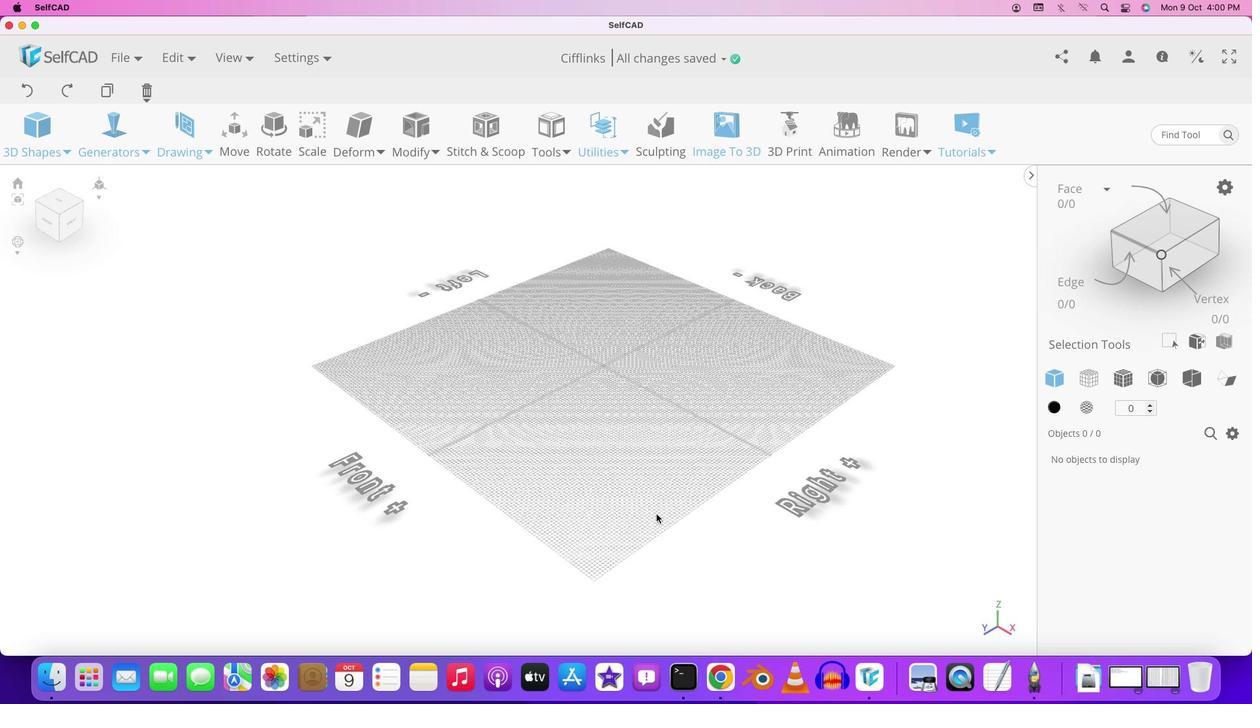 
Action: Mouse scrolled (666, 518) with delta (-1, 1)
Screenshot: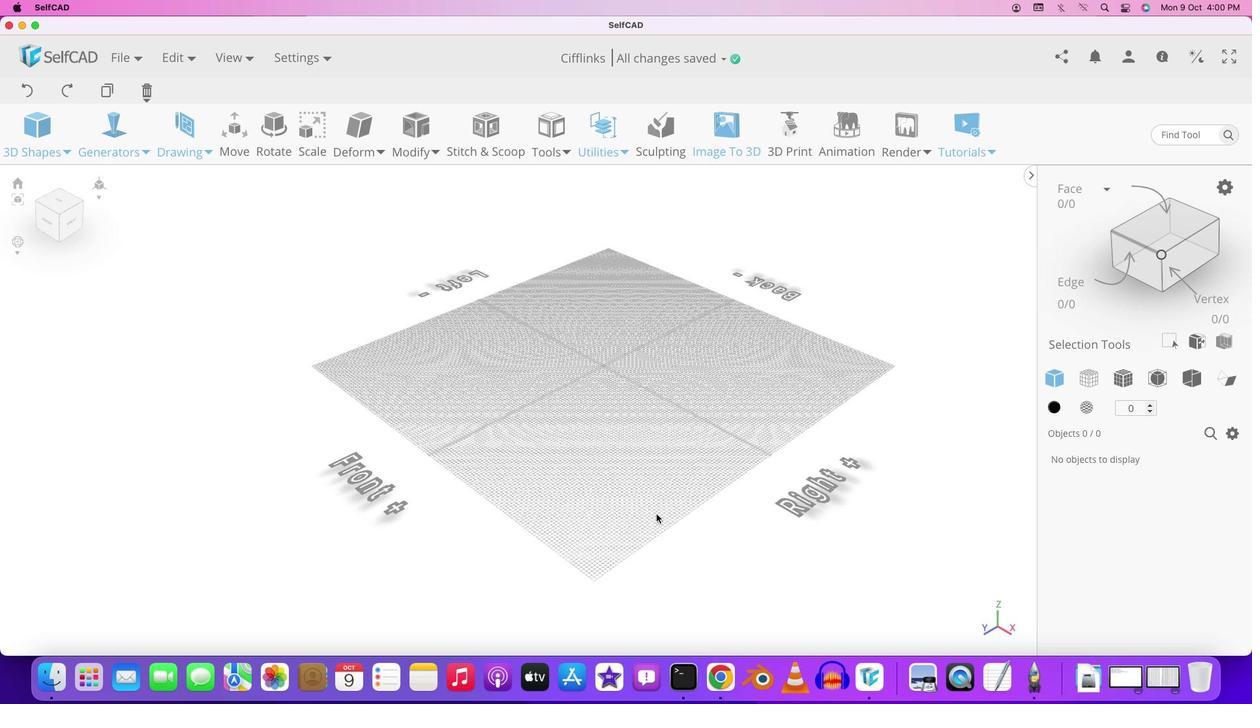 
Action: Mouse moved to (660, 516)
Screenshot: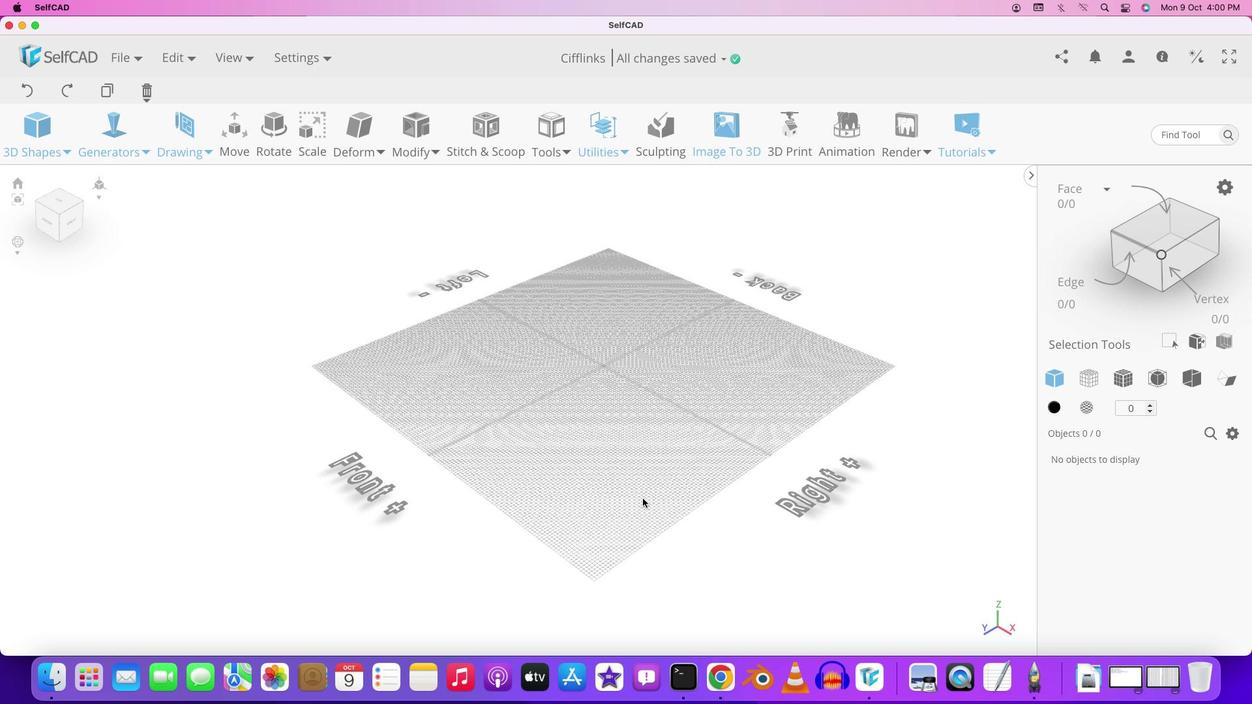 
Action: Mouse scrolled (660, 516) with delta (-1, 0)
Screenshot: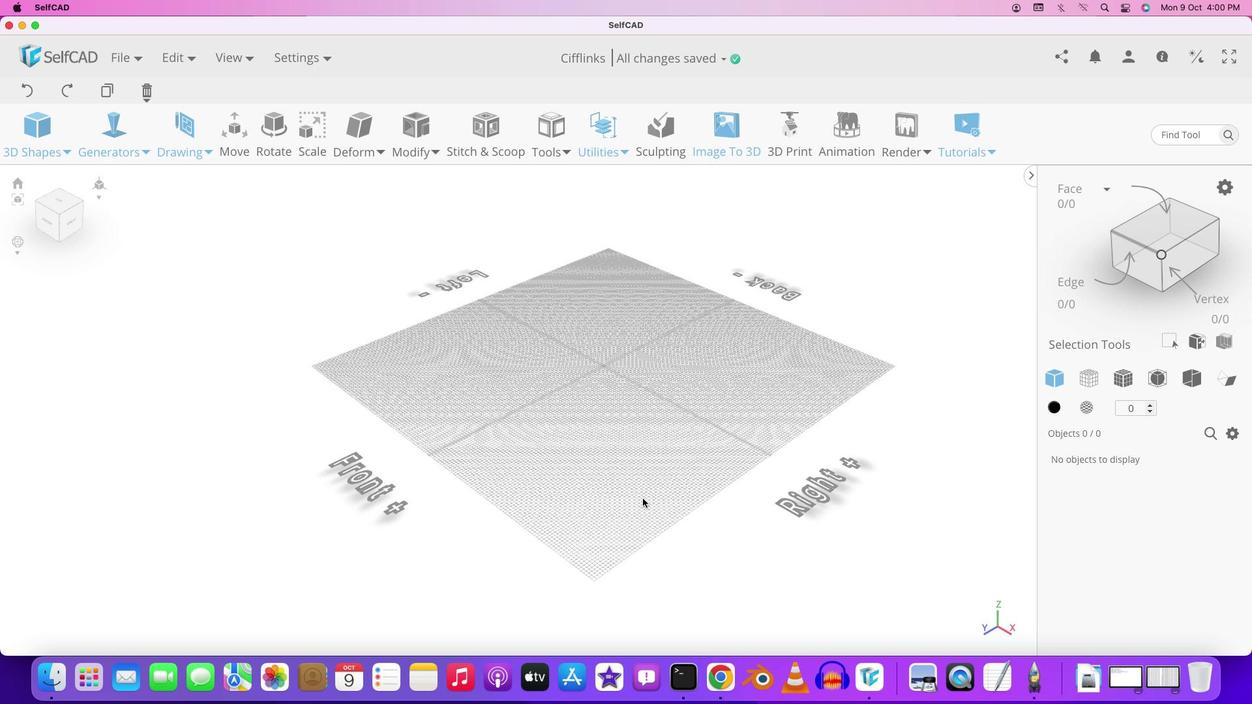 
Action: Mouse moved to (659, 516)
Screenshot: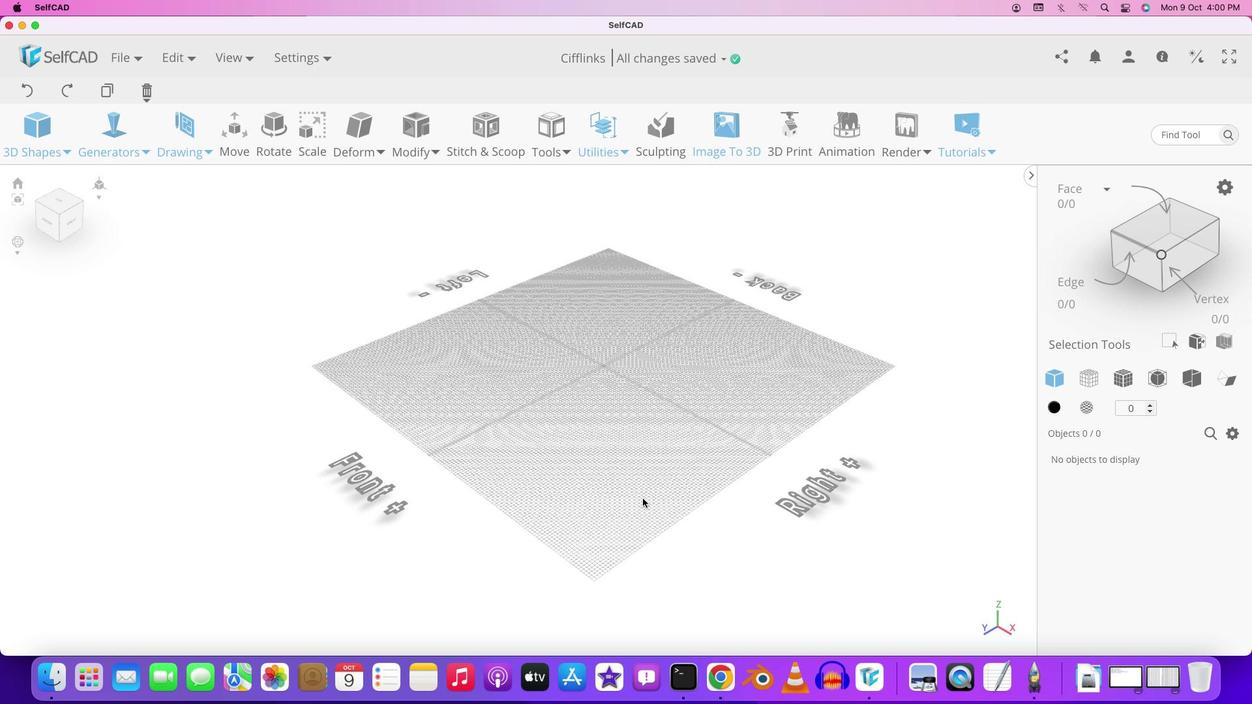 
Action: Mouse scrolled (659, 516) with delta (-1, 0)
Screenshot: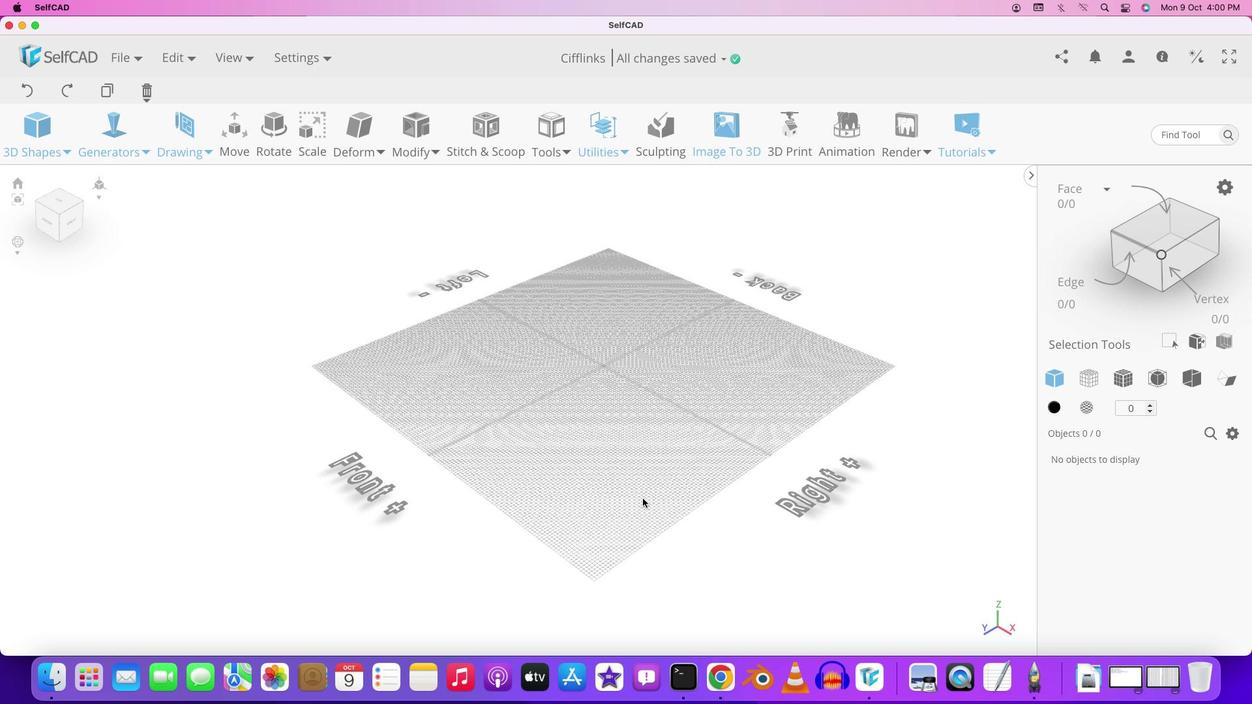 
Action: Mouse moved to (659, 516)
Screenshot: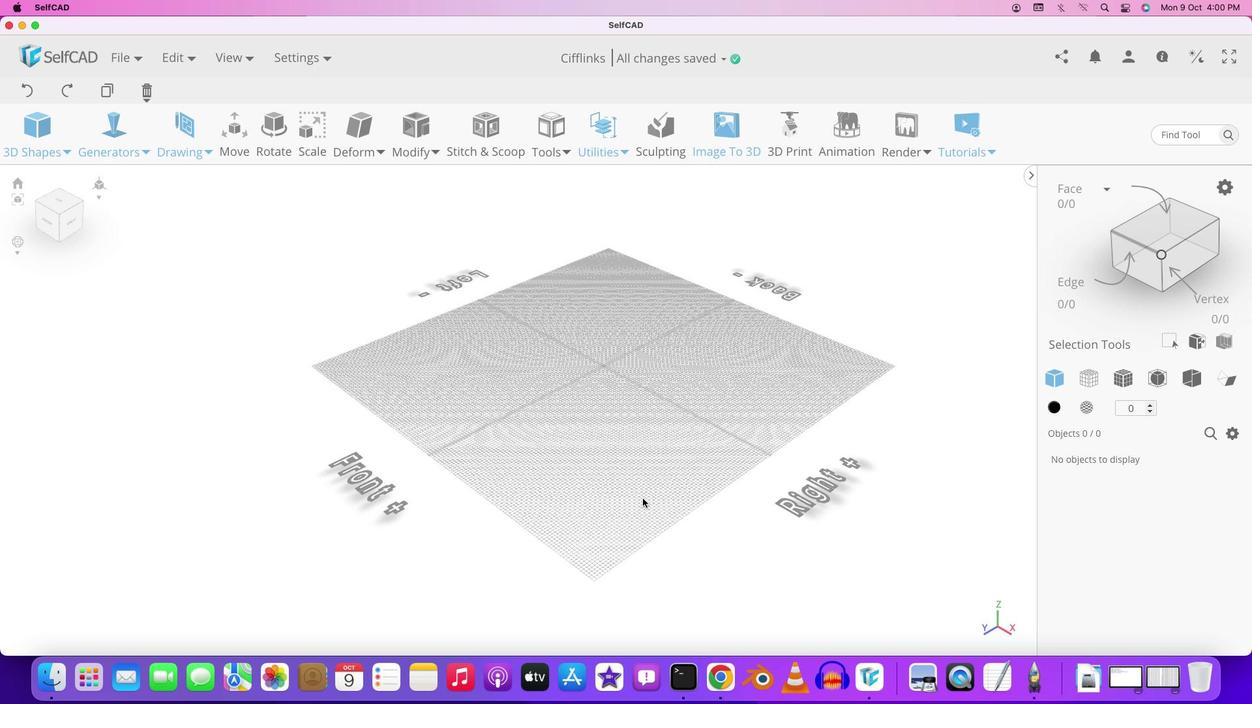 
Action: Mouse scrolled (659, 516) with delta (-1, 0)
Screenshot: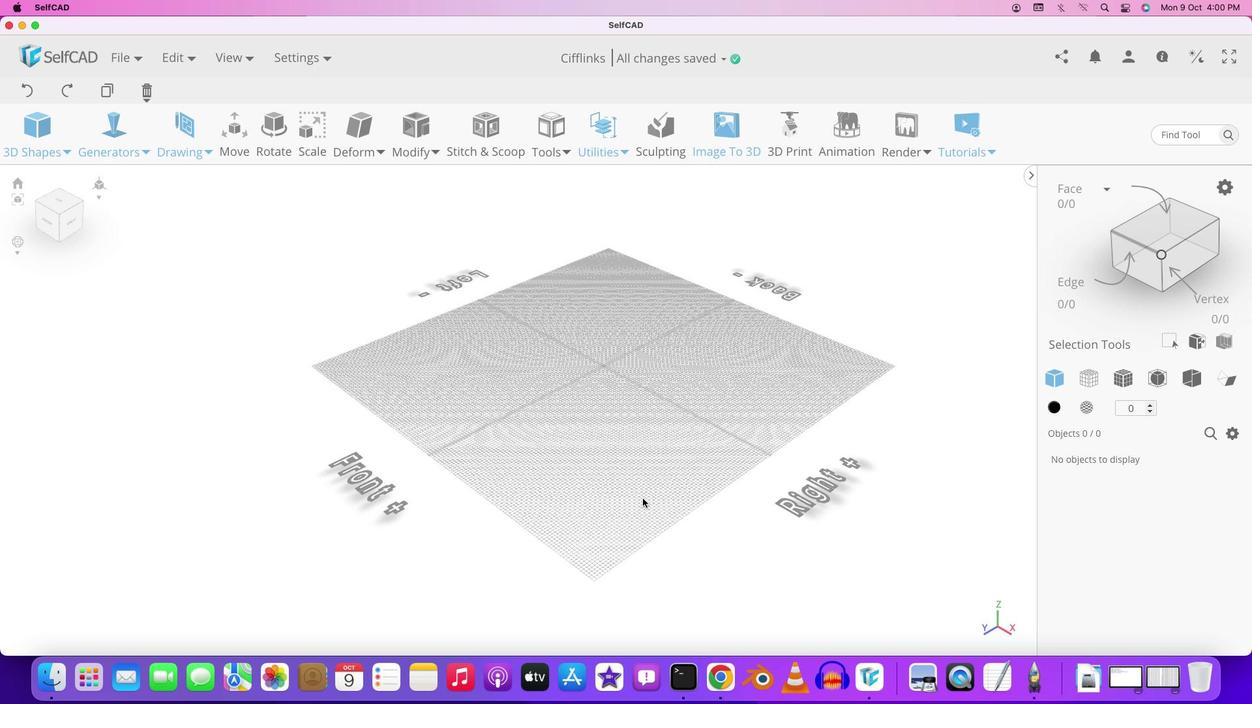 
Action: Mouse moved to (641, 496)
Screenshot: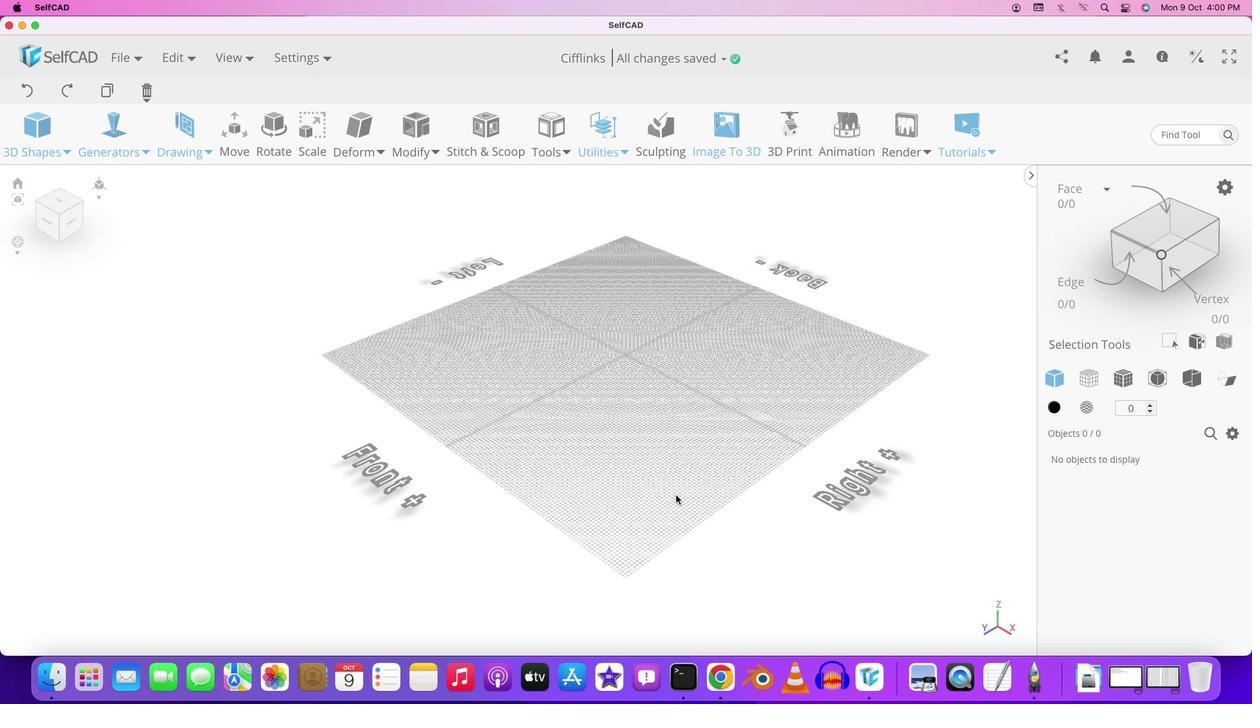 
Action: Key pressed Key.shift
Screenshot: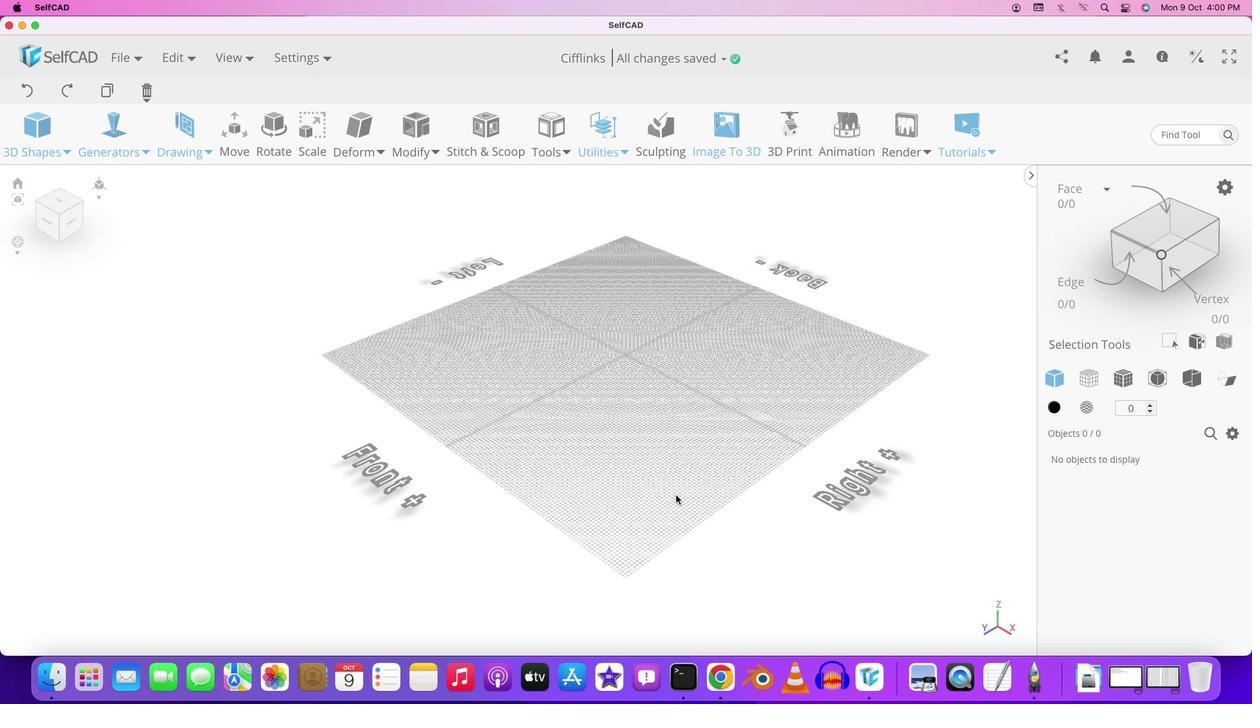 
Action: Mouse moved to (640, 496)
Screenshot: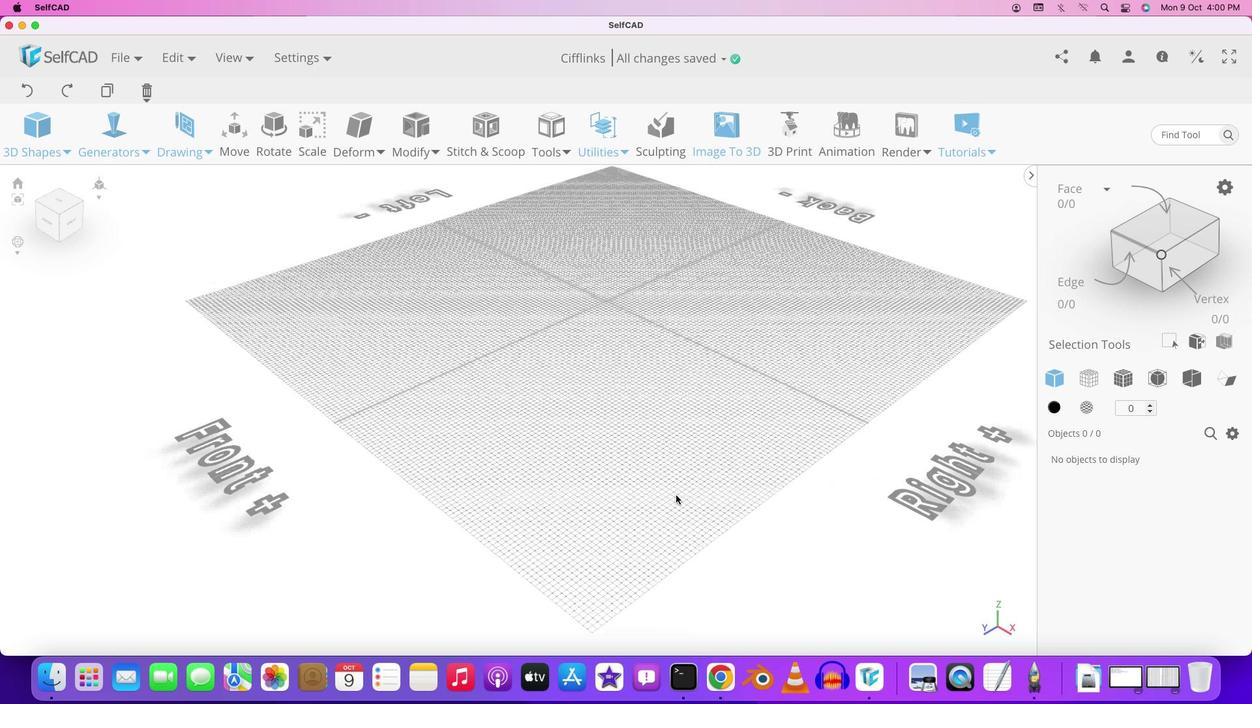
Action: Mouse pressed left at (640, 496)
Screenshot: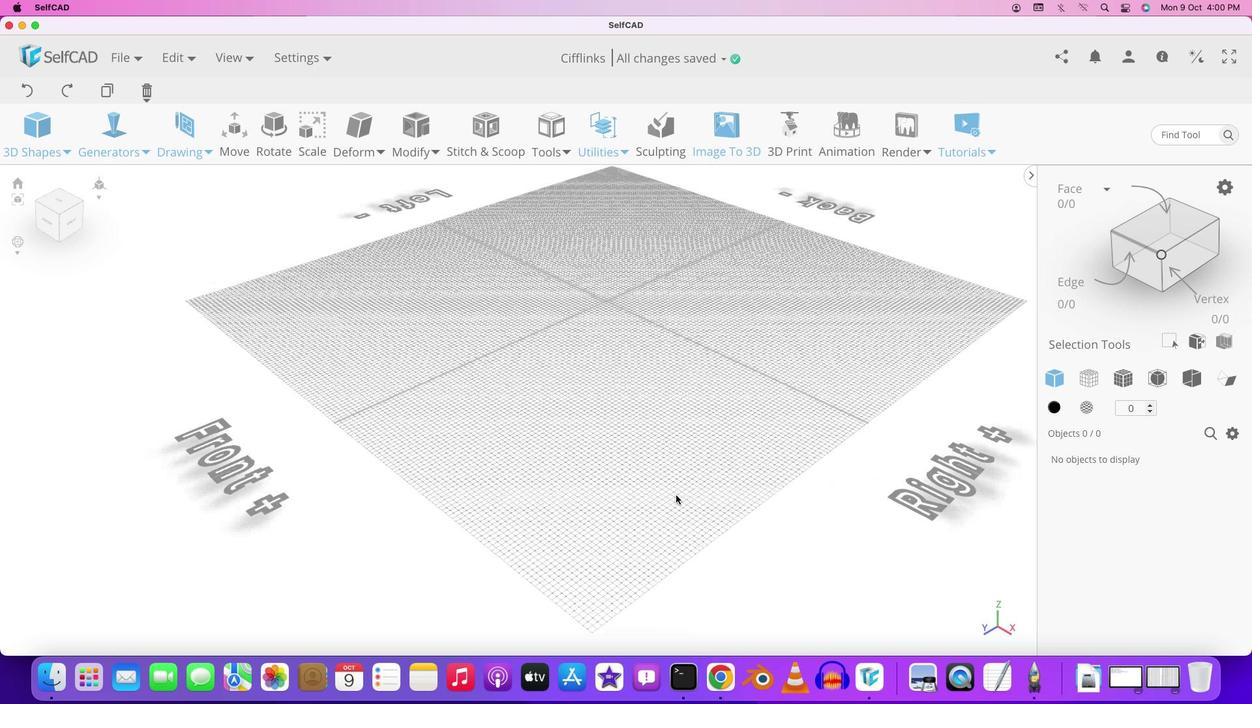 
Action: Mouse moved to (674, 492)
Screenshot: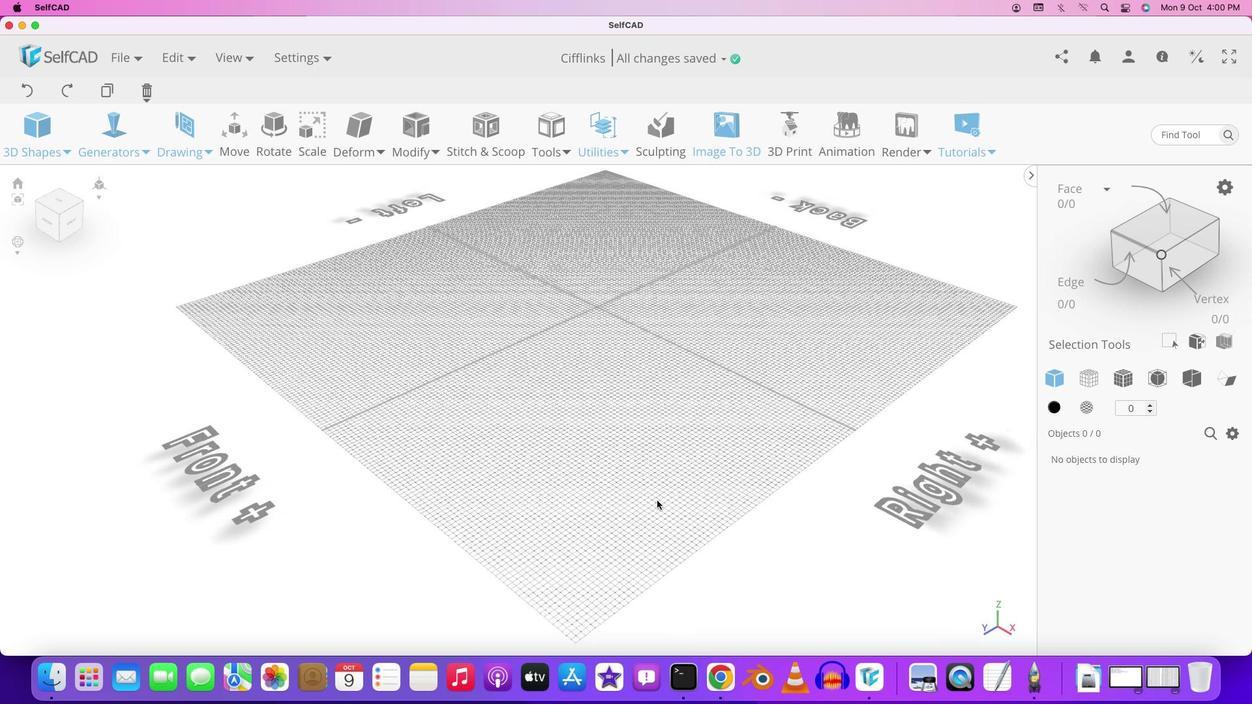 
Action: Mouse scrolled (674, 492) with delta (-1, 0)
Screenshot: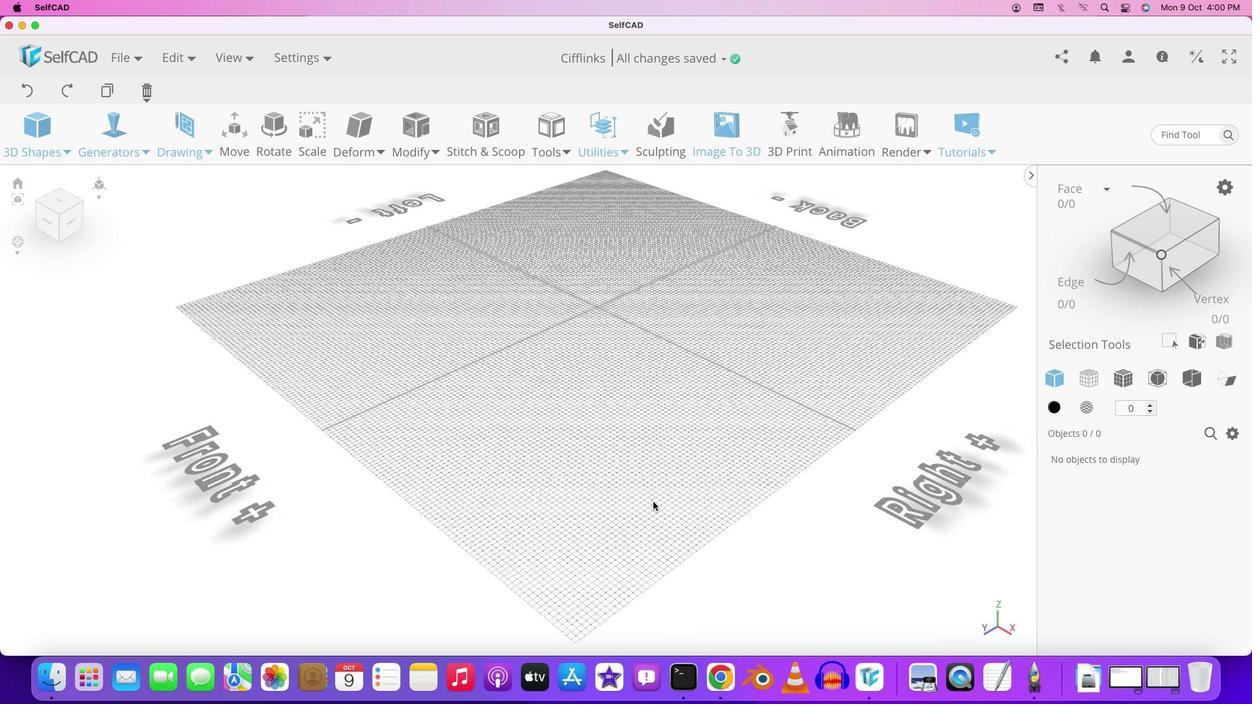 
Action: Mouse scrolled (674, 492) with delta (-1, 0)
Screenshot: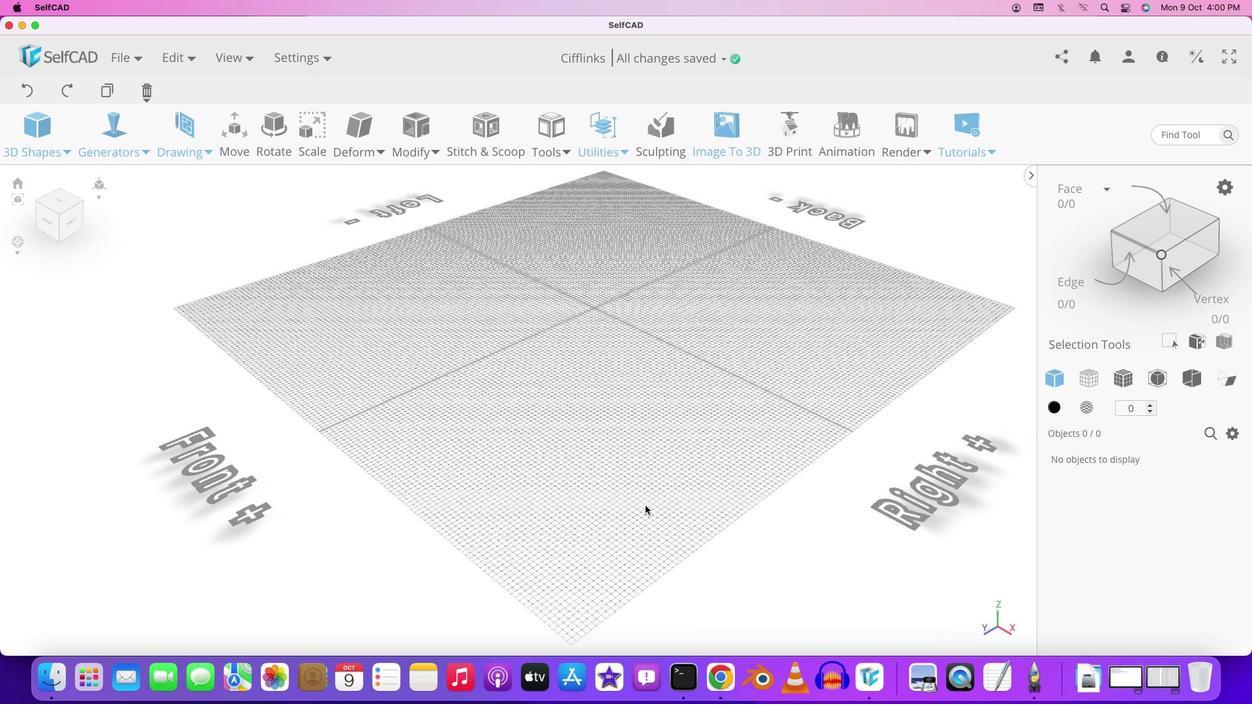 
Action: Mouse scrolled (674, 492) with delta (-1, 0)
Screenshot: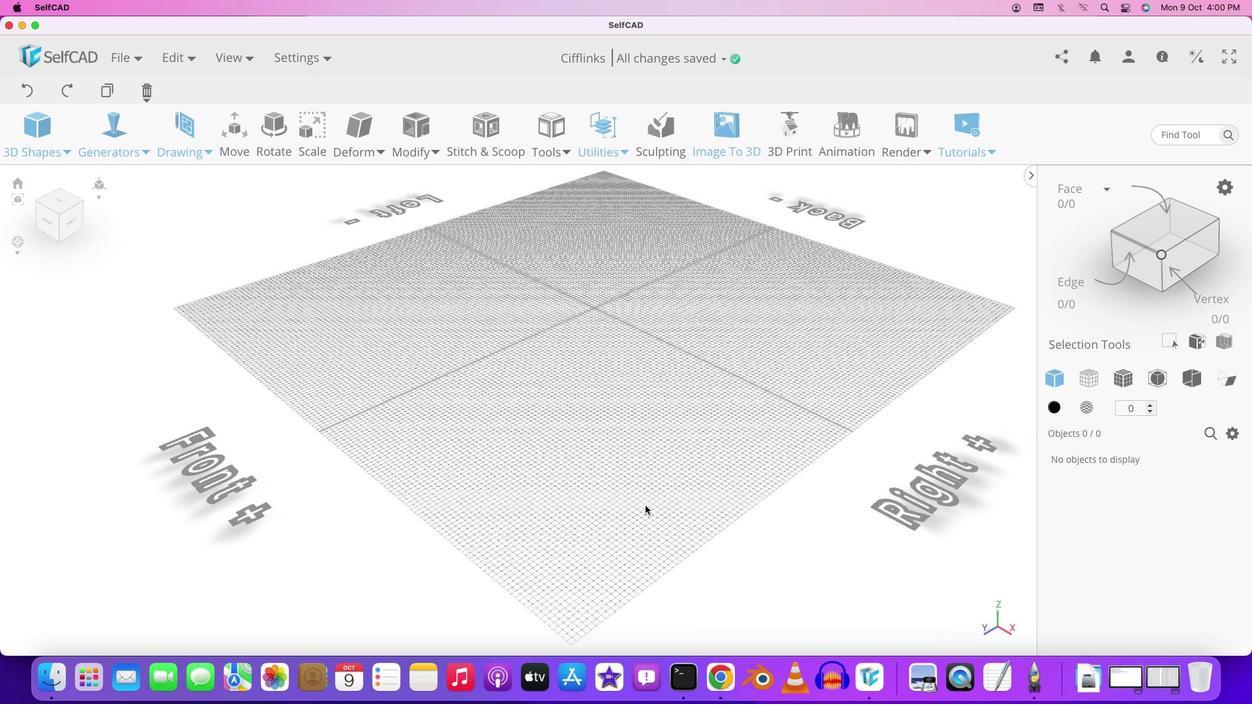 
Action: Mouse scrolled (674, 492) with delta (-1, 0)
Screenshot: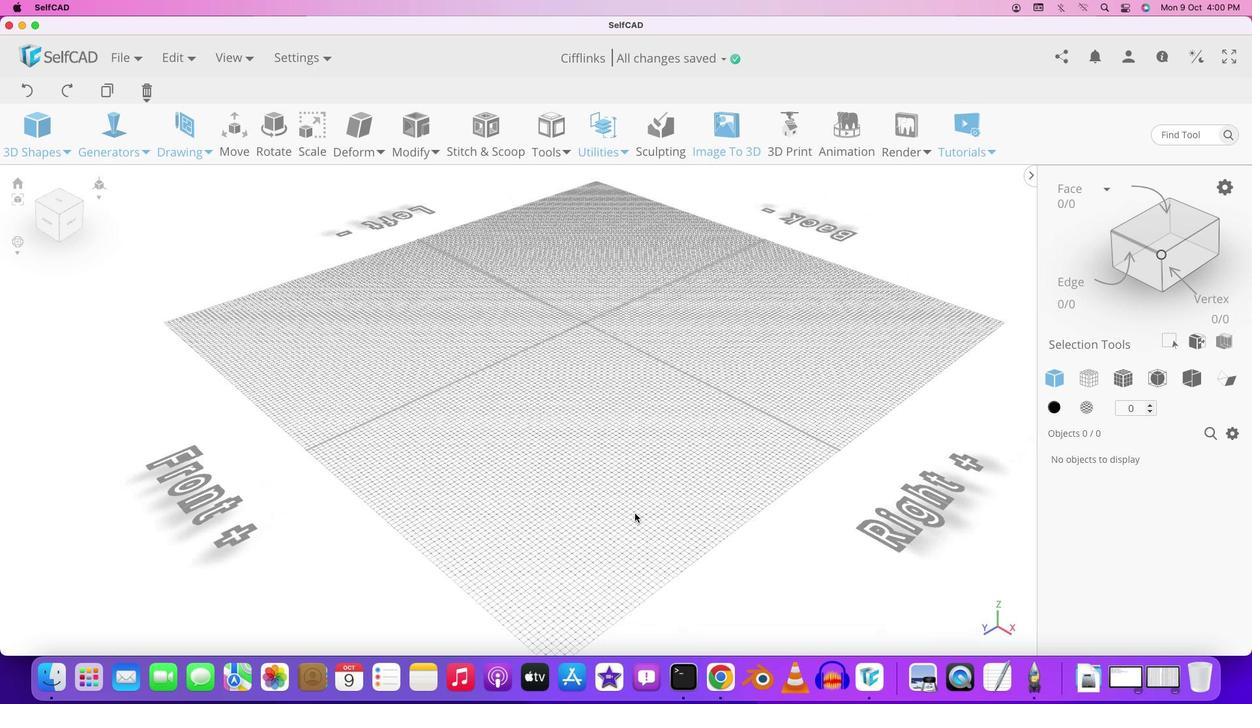 
Action: Mouse moved to (673, 493)
Screenshot: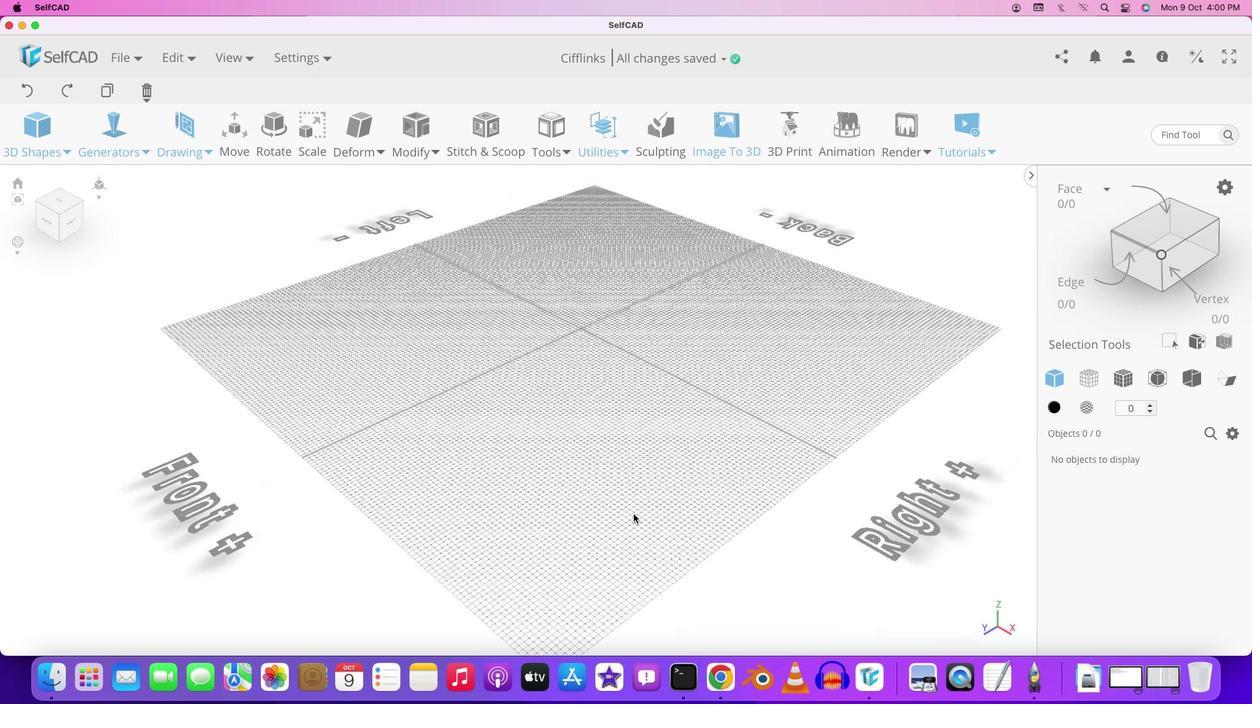 
Action: Key pressed Key.shift
Screenshot: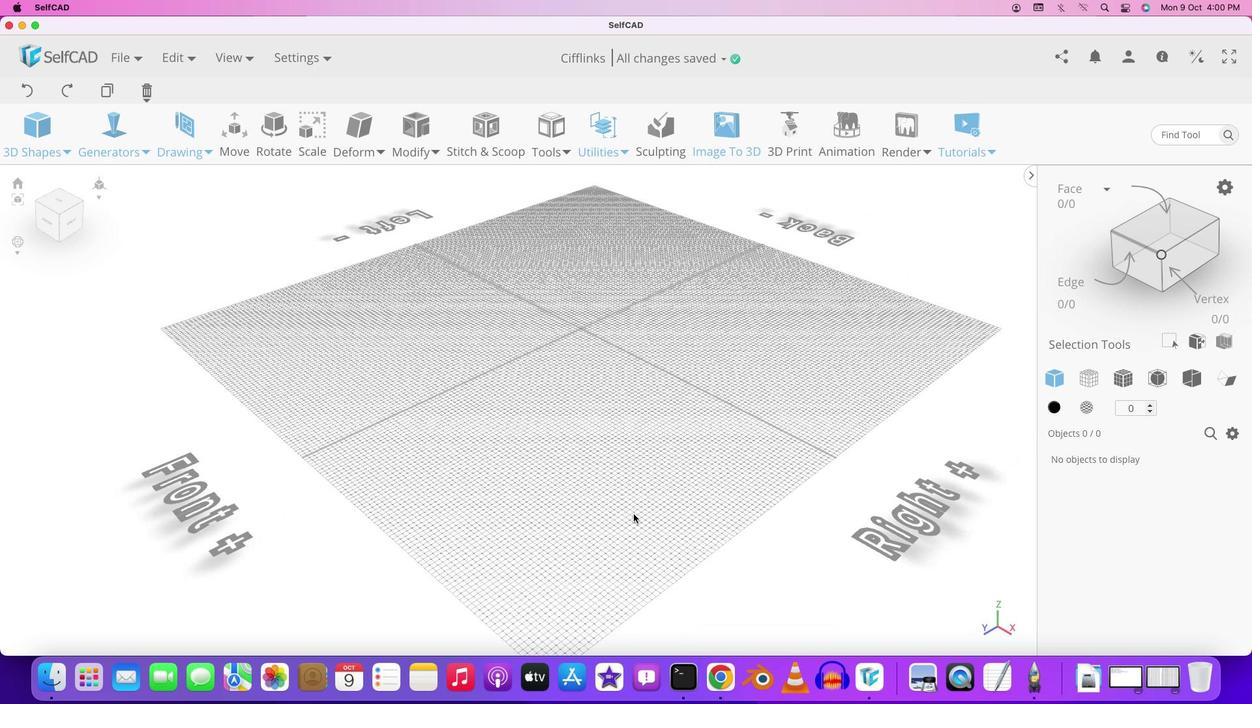 
Action: Mouse moved to (672, 493)
Screenshot: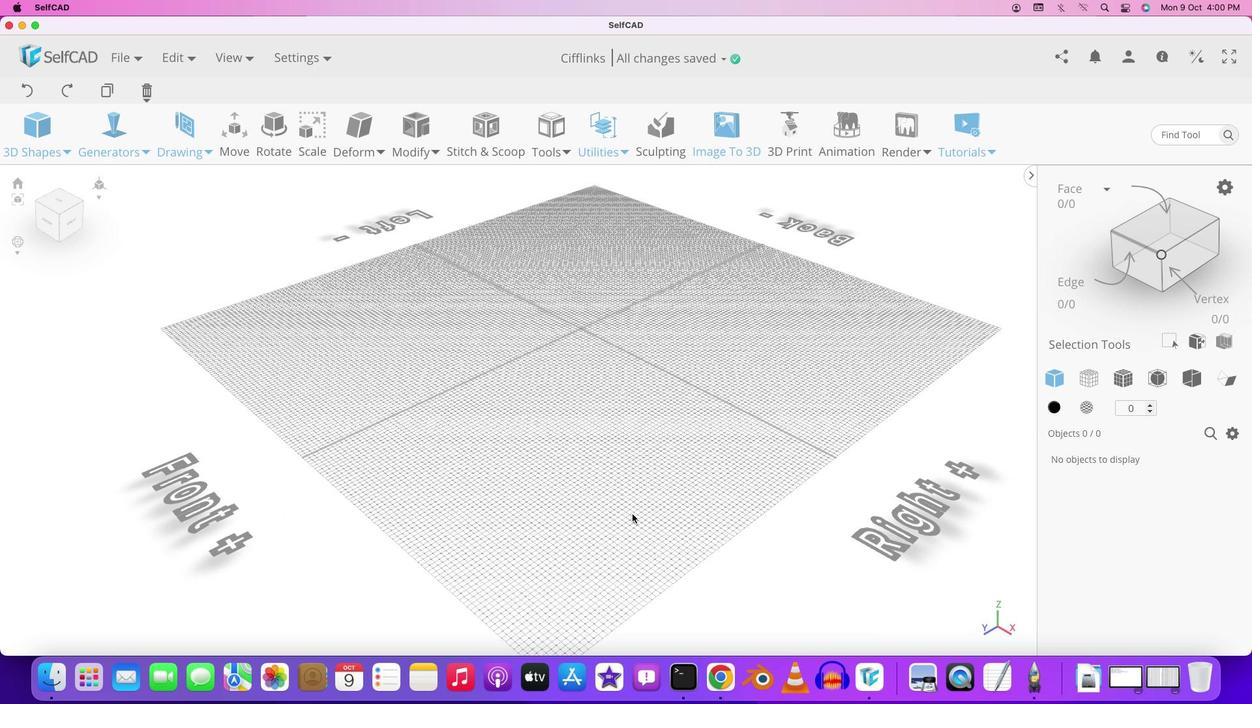 
Action: Mouse pressed left at (672, 493)
Screenshot: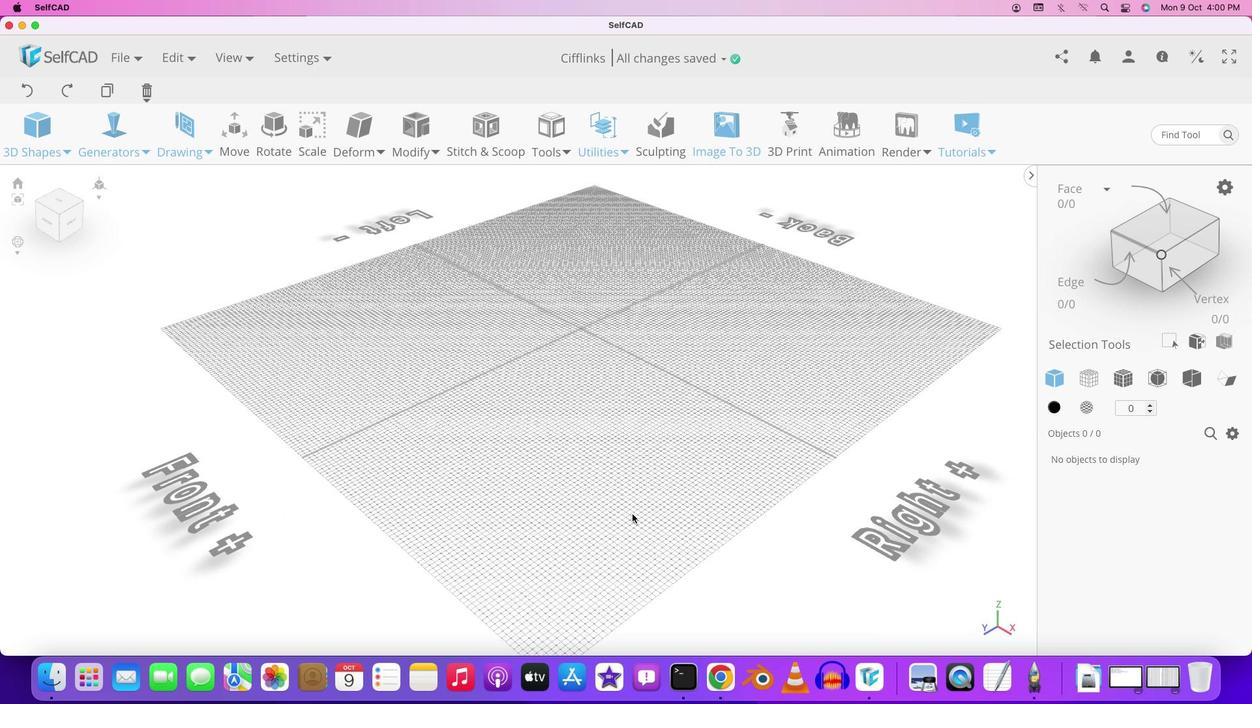 
Action: Mouse moved to (629, 511)
Screenshot: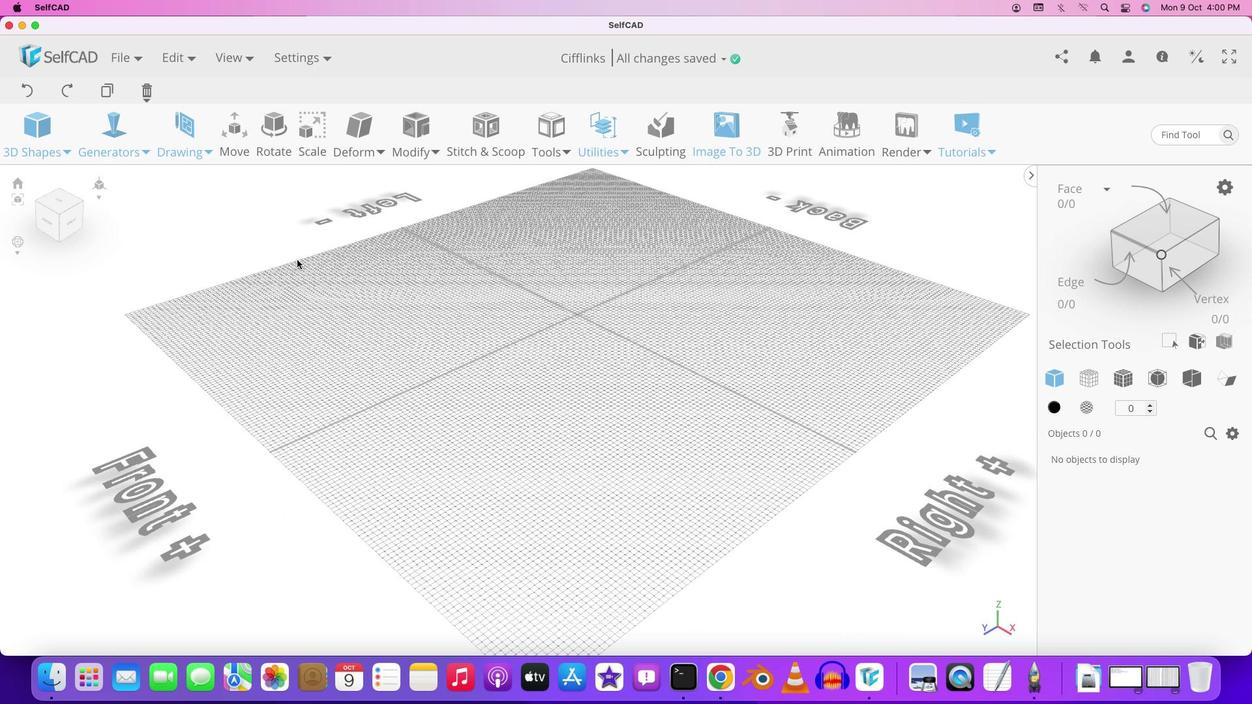 
Action: Mouse scrolled (629, 511) with delta (-1, 0)
Screenshot: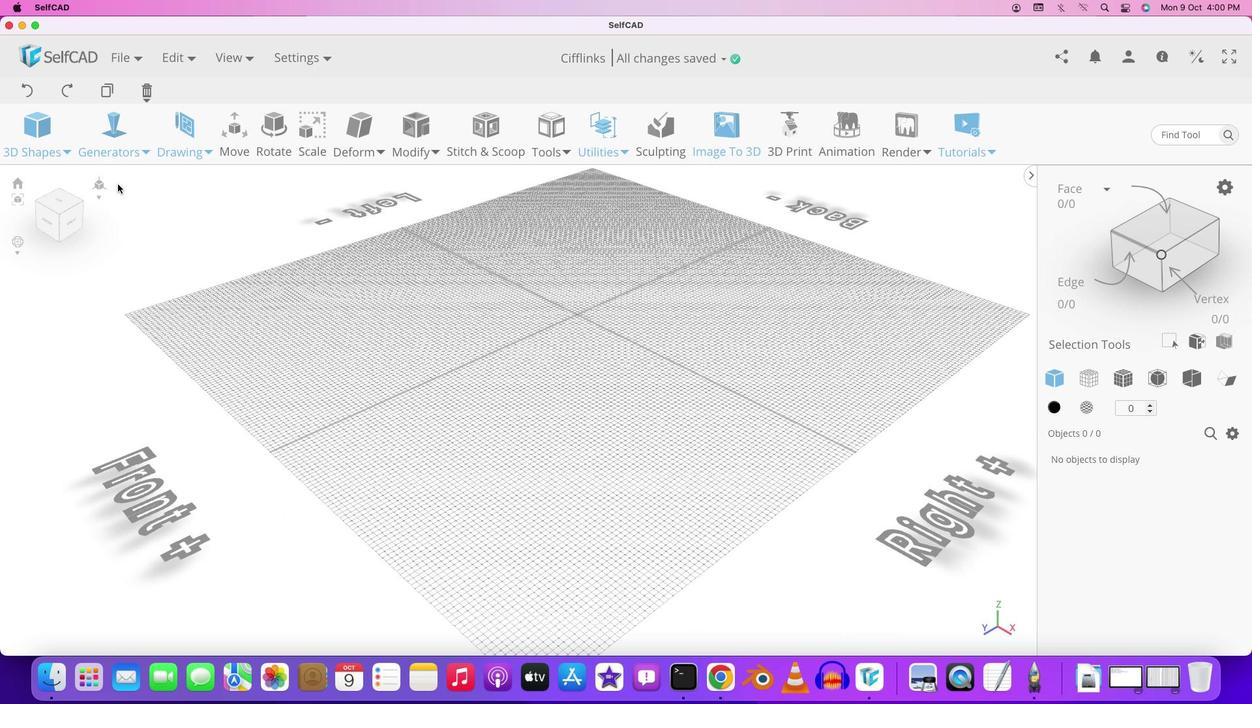 
Action: Mouse scrolled (629, 511) with delta (-1, 0)
Screenshot: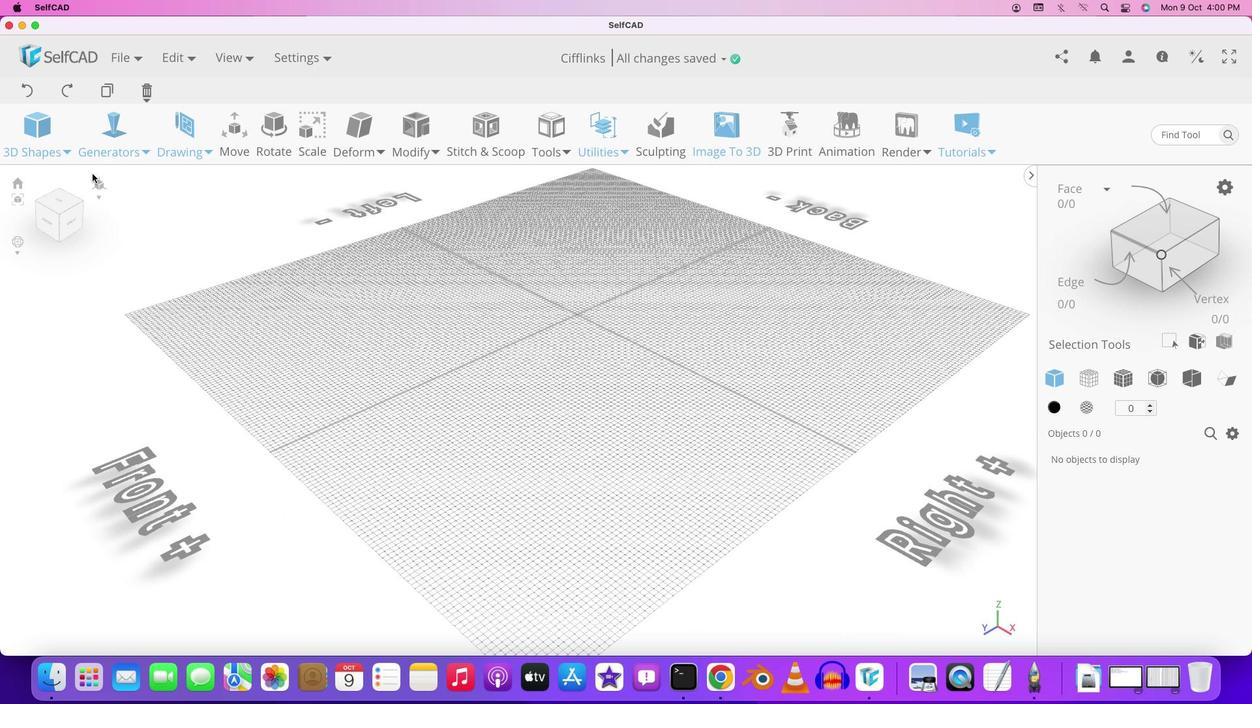 
Action: Mouse moved to (84, 283)
Screenshot: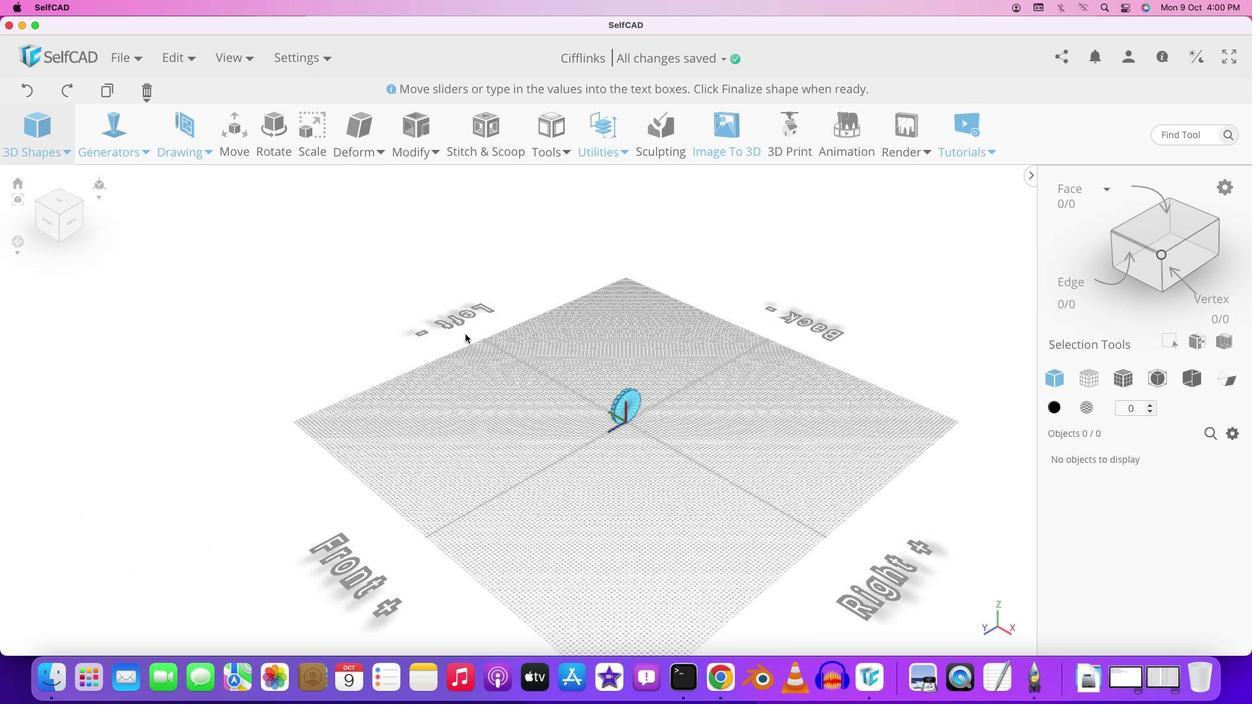 
Action: Mouse pressed left at (84, 283)
Screenshot: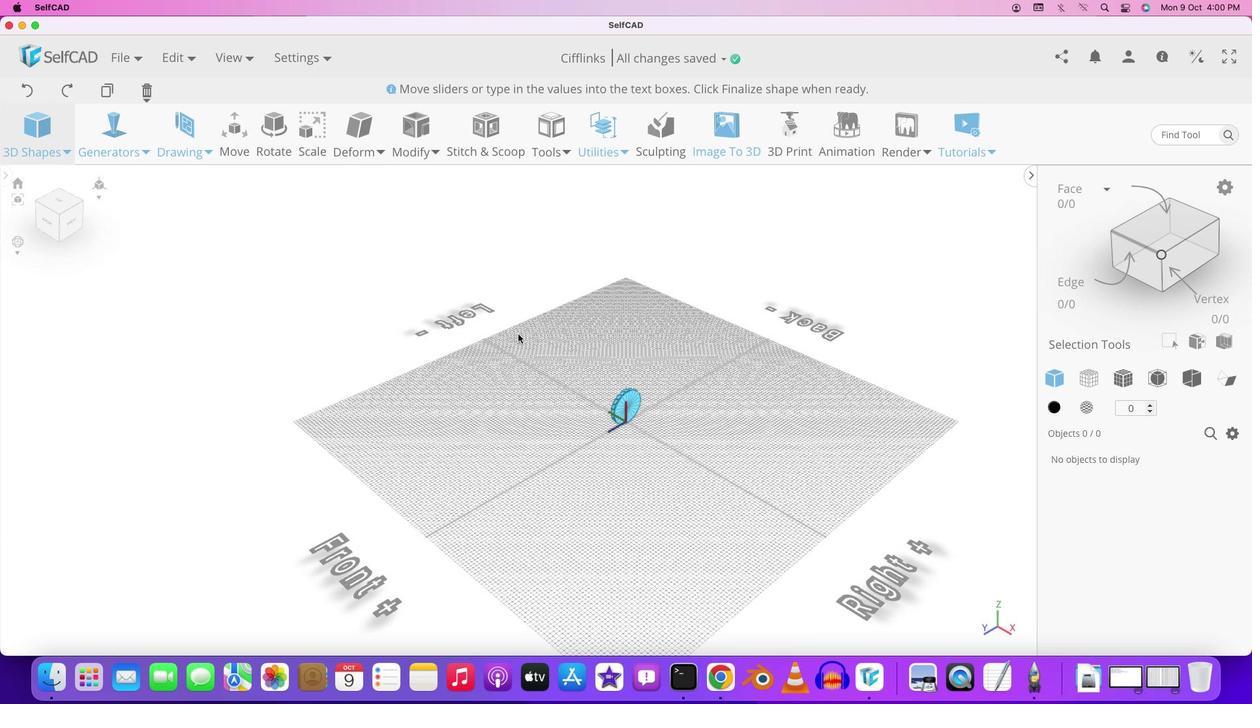
Action: Mouse moved to (621, 397)
Screenshot: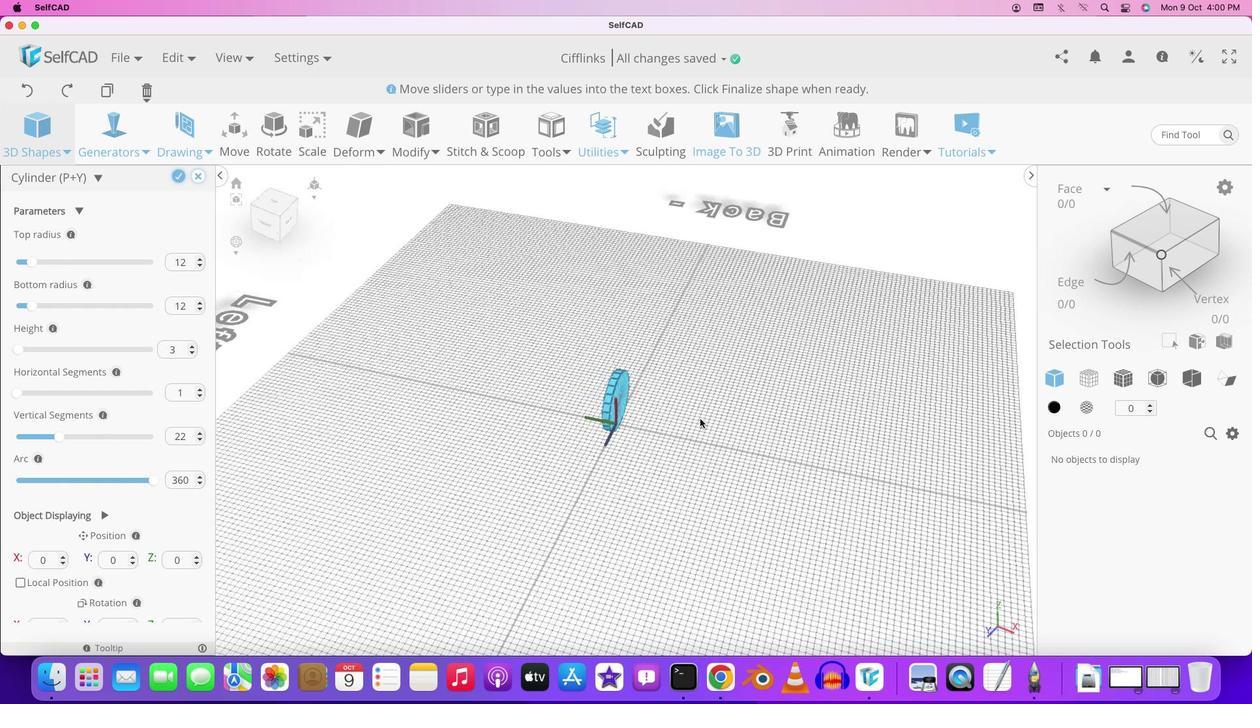
Action: Mouse scrolled (621, 397) with delta (-1, 0)
Screenshot: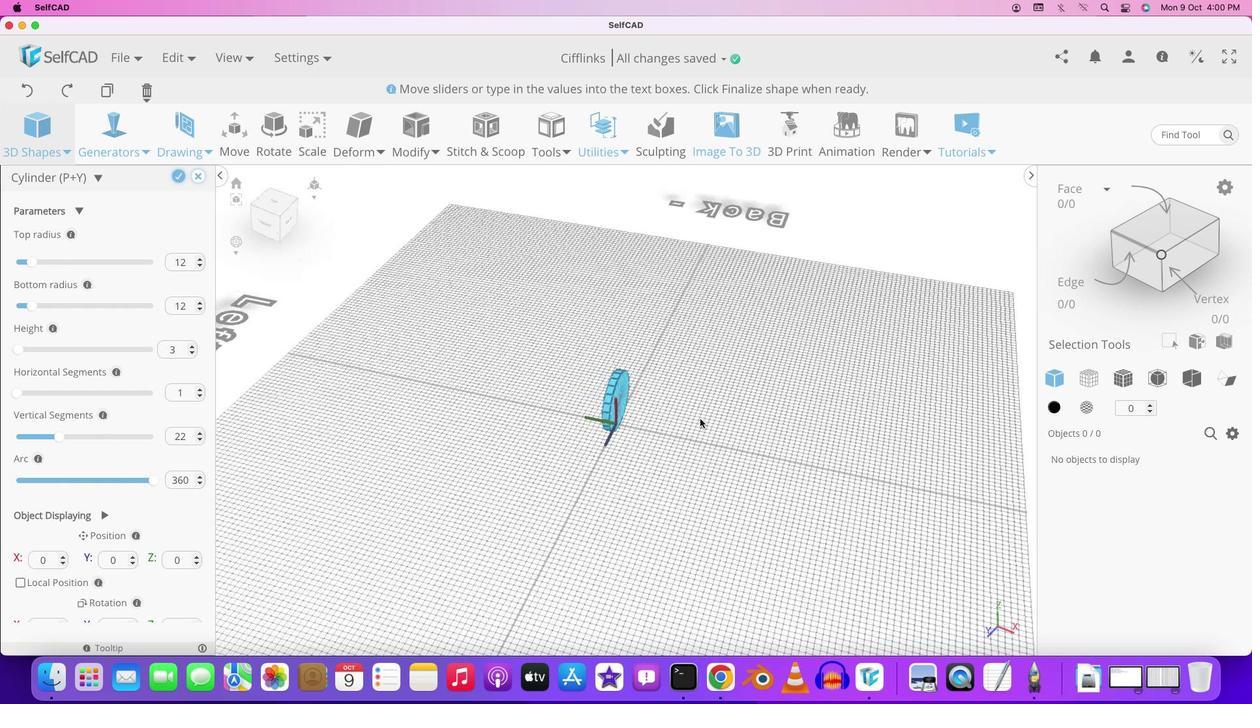 
Action: Mouse moved to (631, 410)
Screenshot: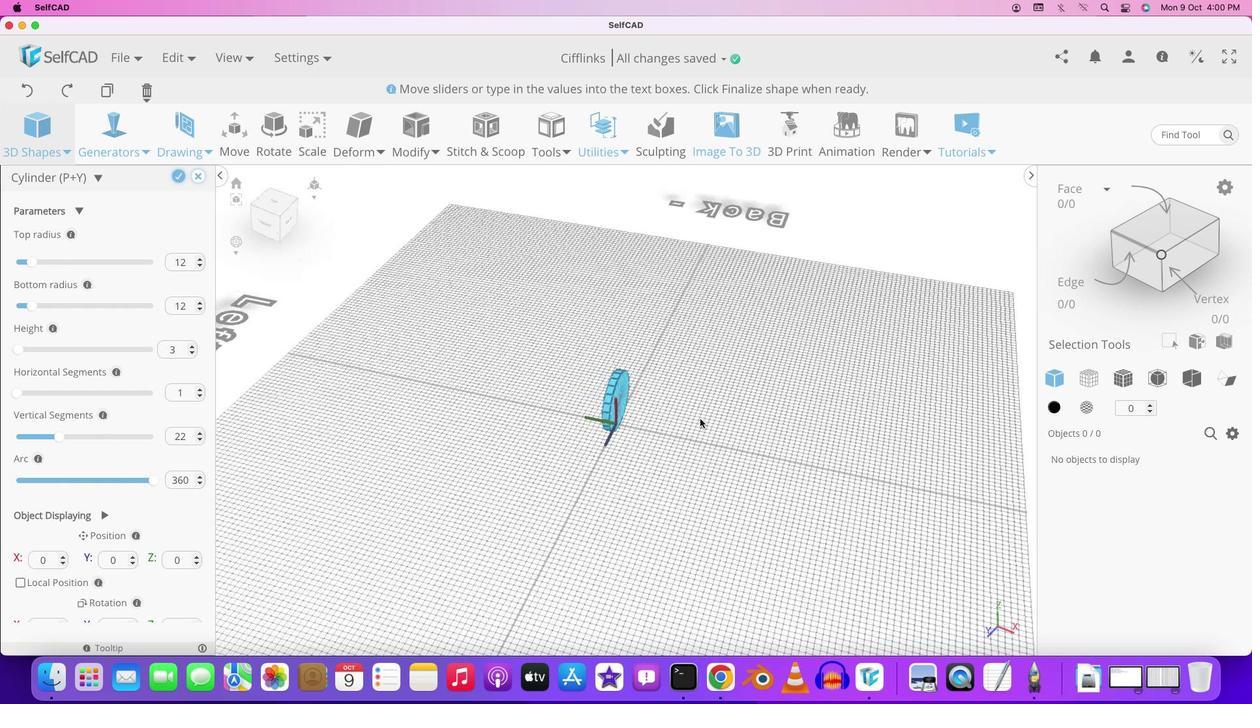
Action: Mouse scrolled (631, 410) with delta (-1, 0)
Screenshot: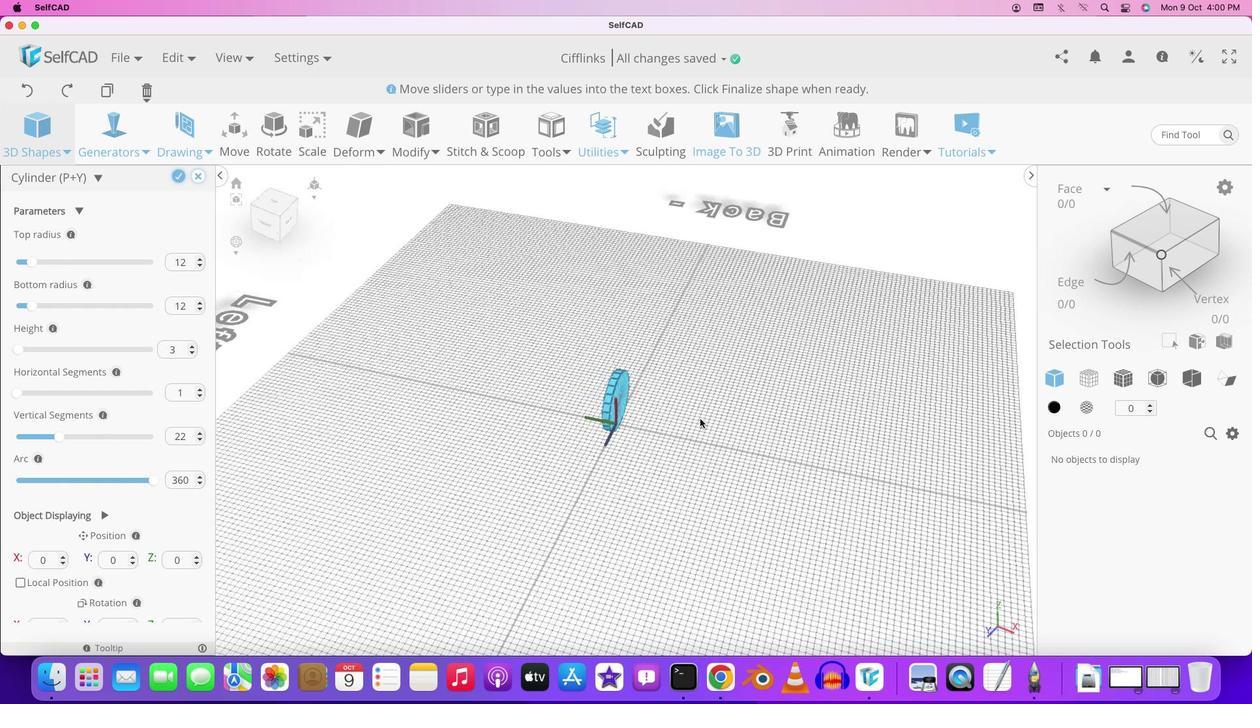 
Action: Mouse moved to (644, 426)
Screenshot: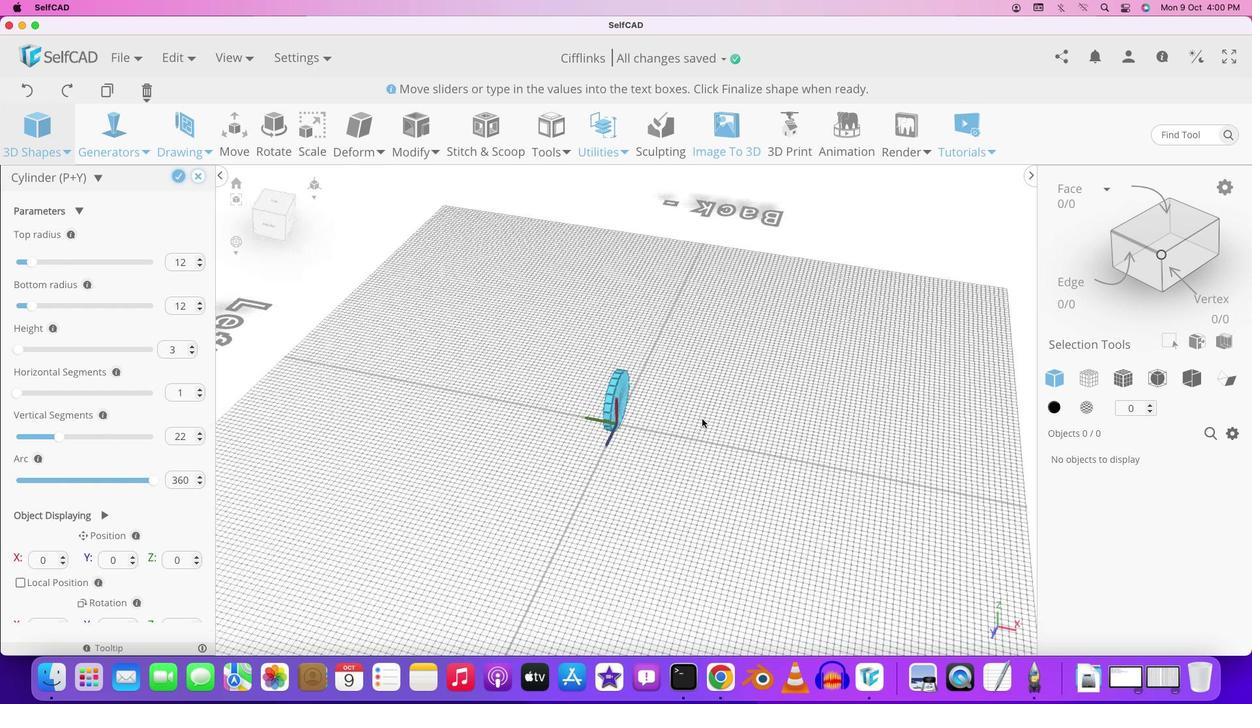 
Action: Mouse scrolled (644, 426) with delta (-1, 0)
Screenshot: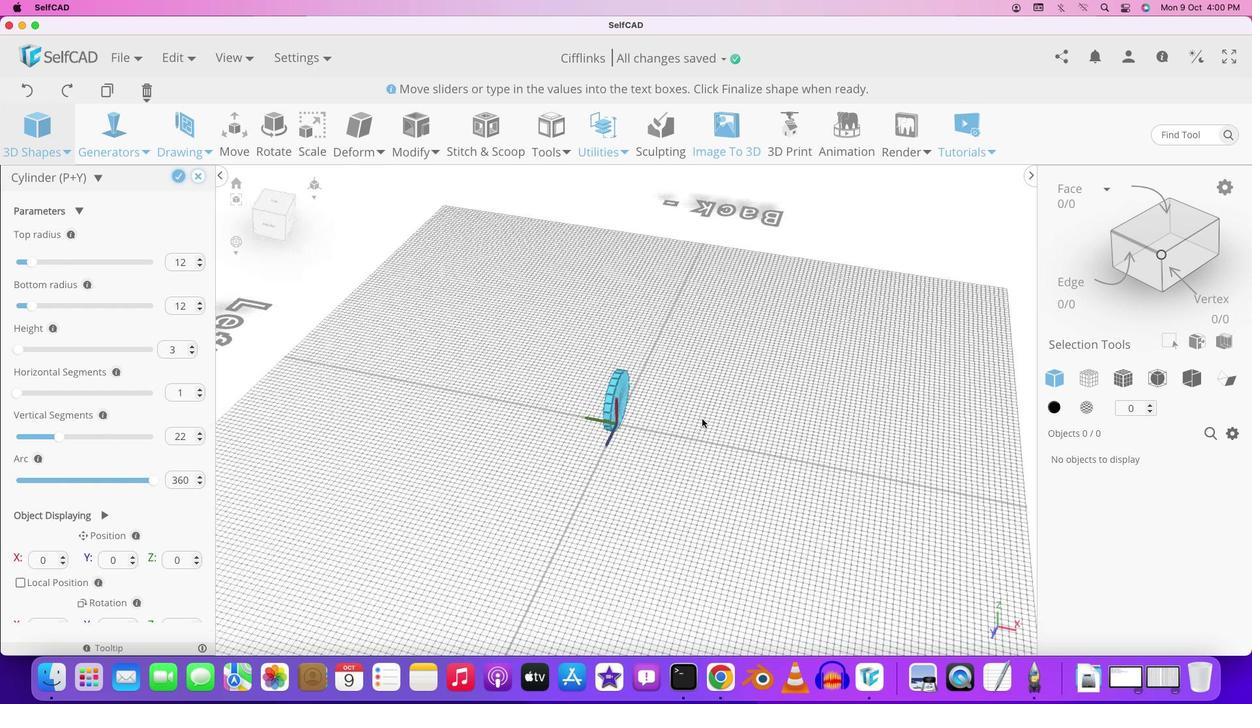 
Action: Mouse moved to (646, 429)
Screenshot: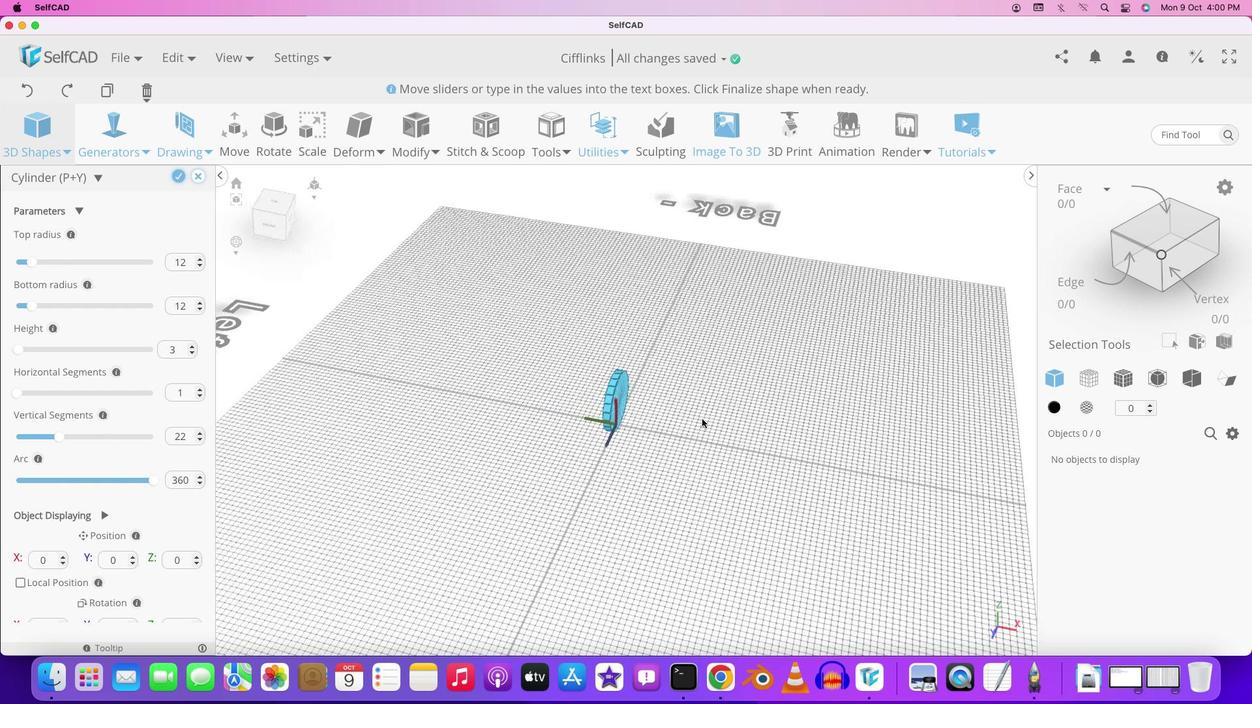 
Action: Mouse scrolled (646, 429) with delta (-1, 0)
Screenshot: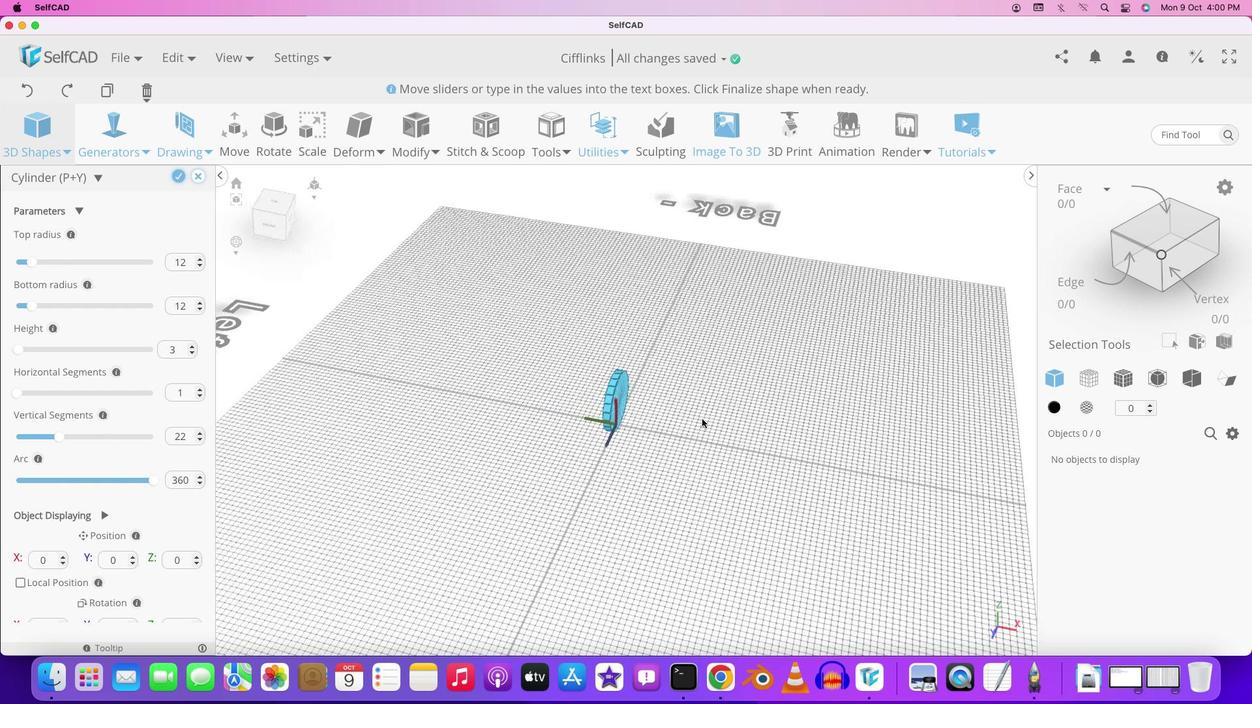 
Action: Mouse moved to (596, 408)
Screenshot: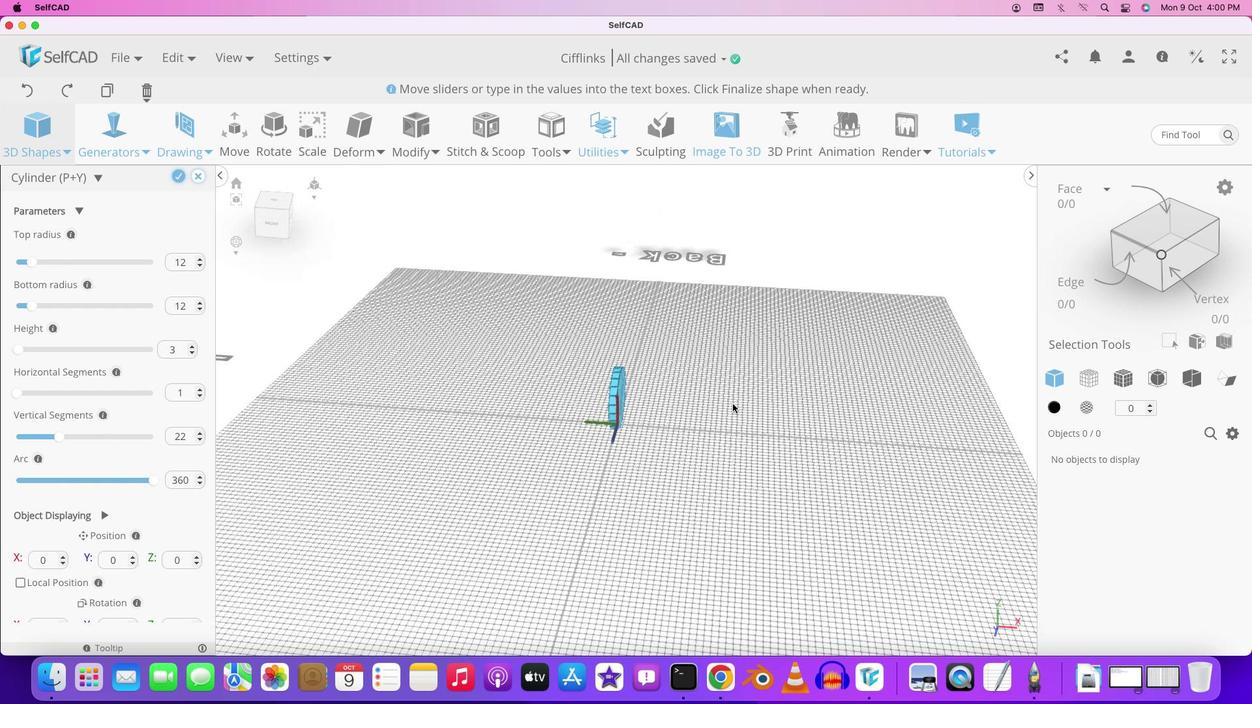 
Action: Mouse pressed left at (596, 408)
Screenshot: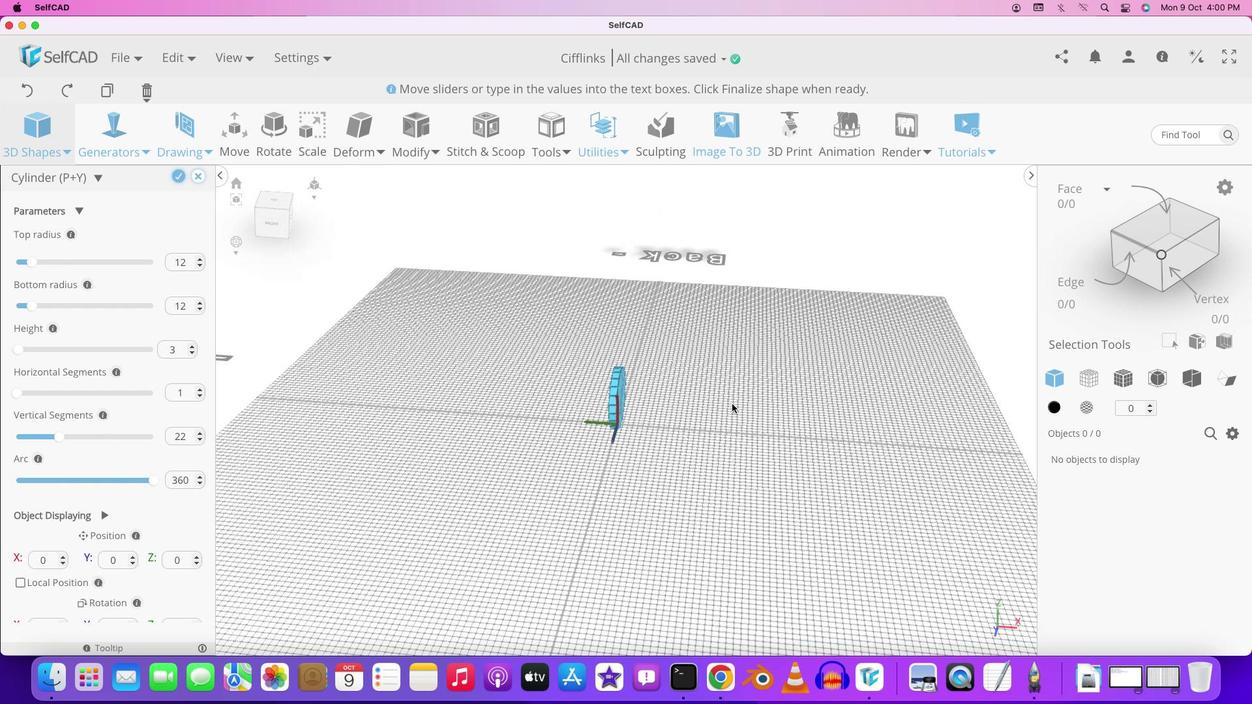 
Action: Mouse moved to (644, 414)
Screenshot: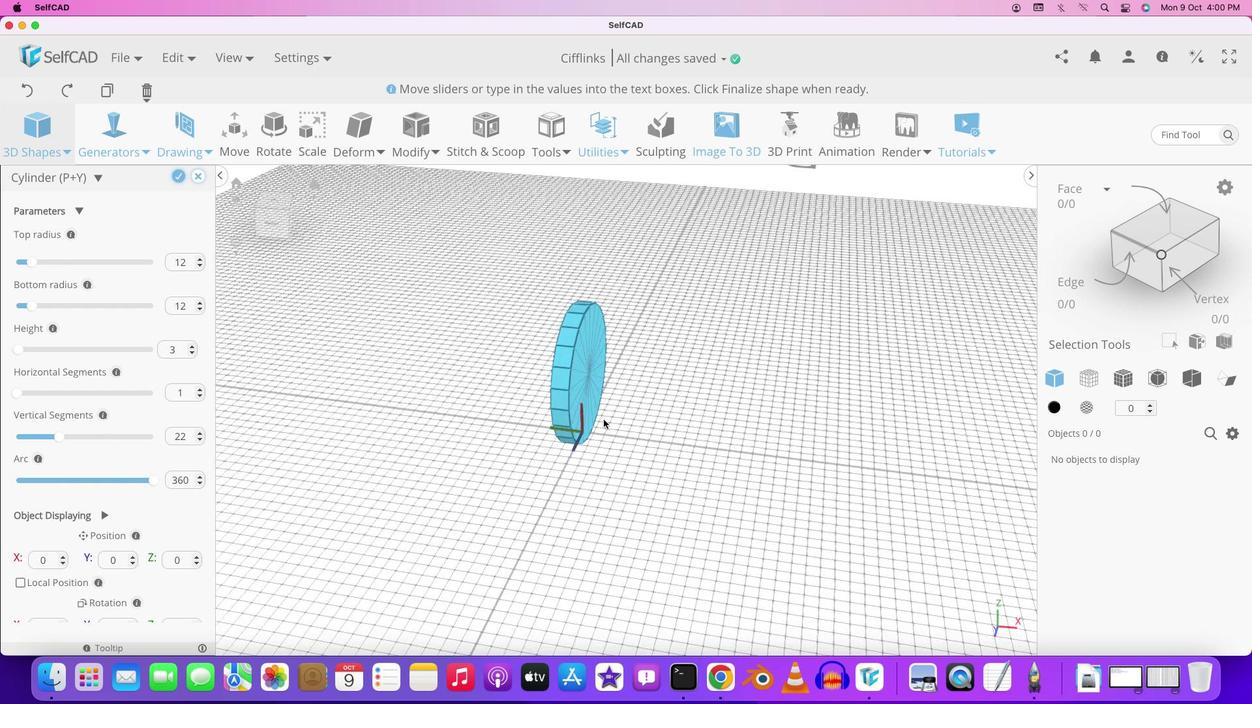 
Action: Mouse scrolled (644, 414) with delta (-1, 0)
Screenshot: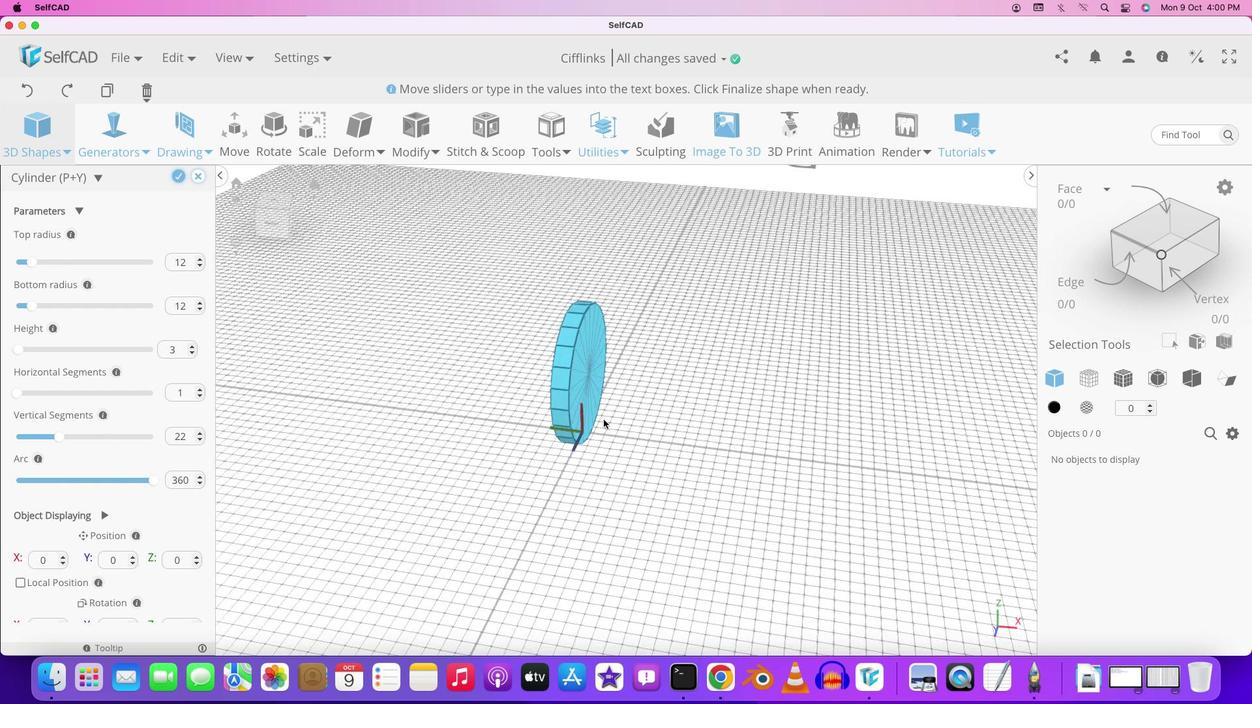
Action: Mouse scrolled (644, 414) with delta (-1, 0)
Screenshot: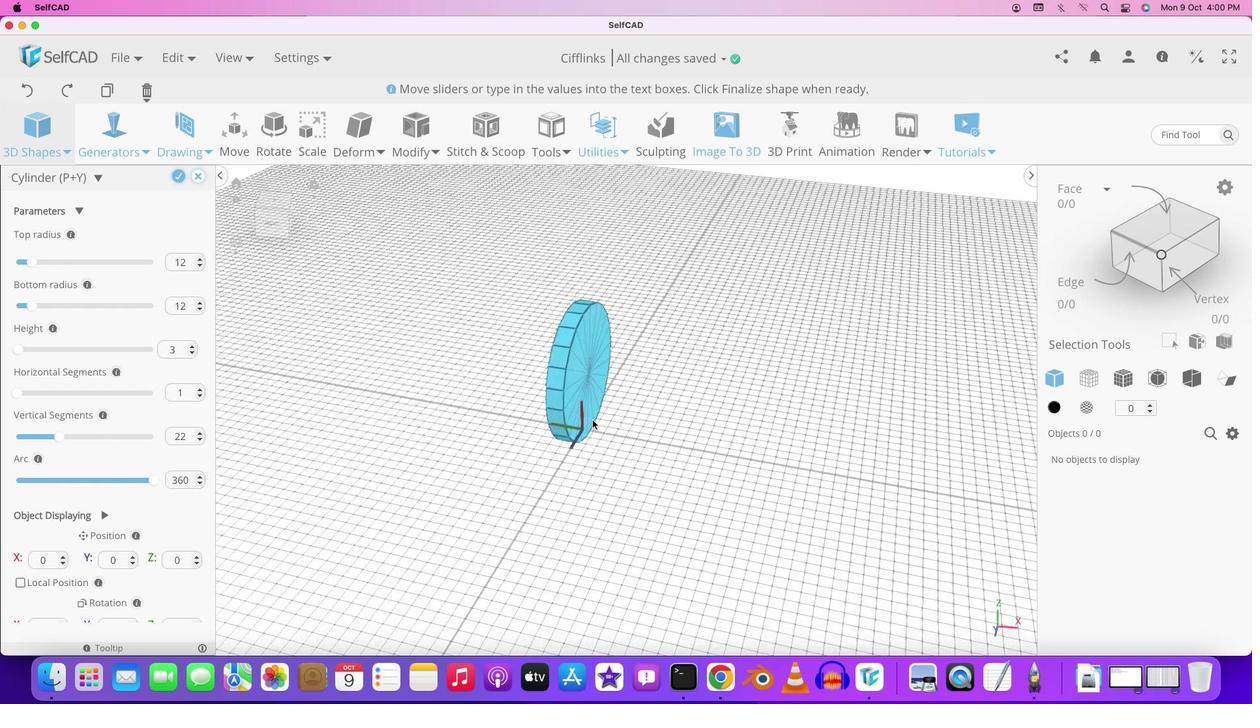 
Action: Mouse scrolled (644, 414) with delta (-1, 0)
Screenshot: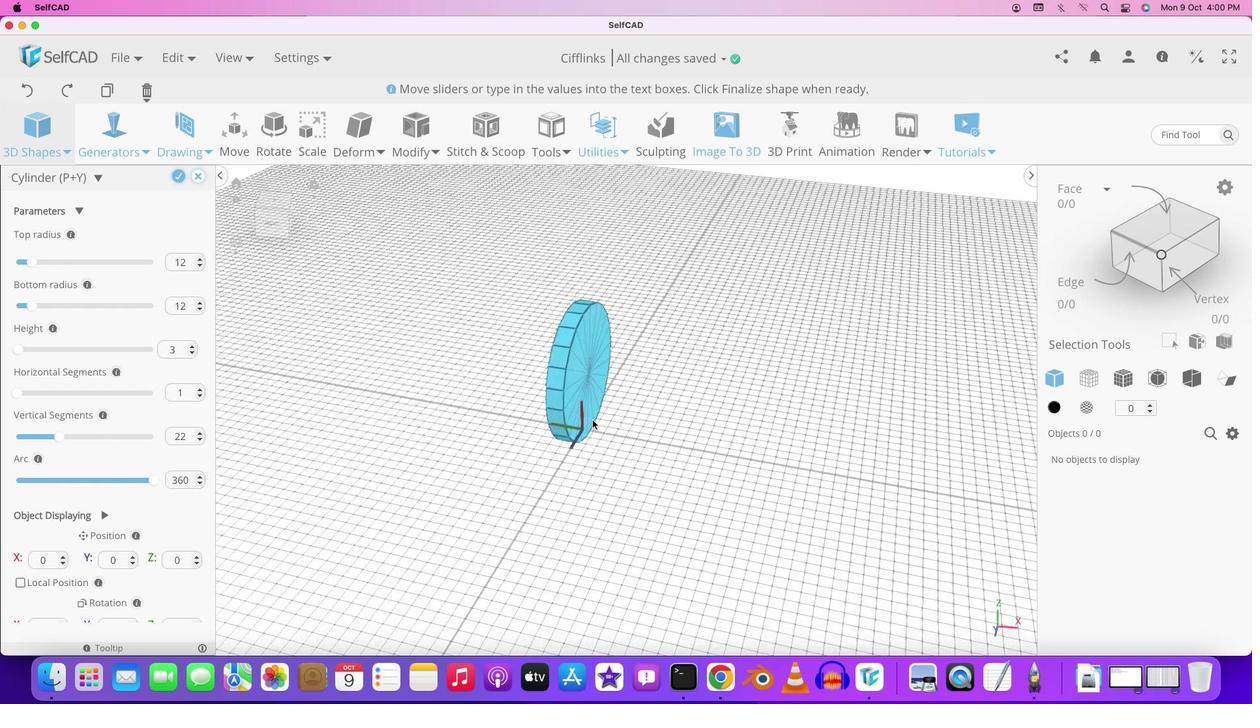 
Action: Mouse scrolled (644, 414) with delta (-1, 0)
Screenshot: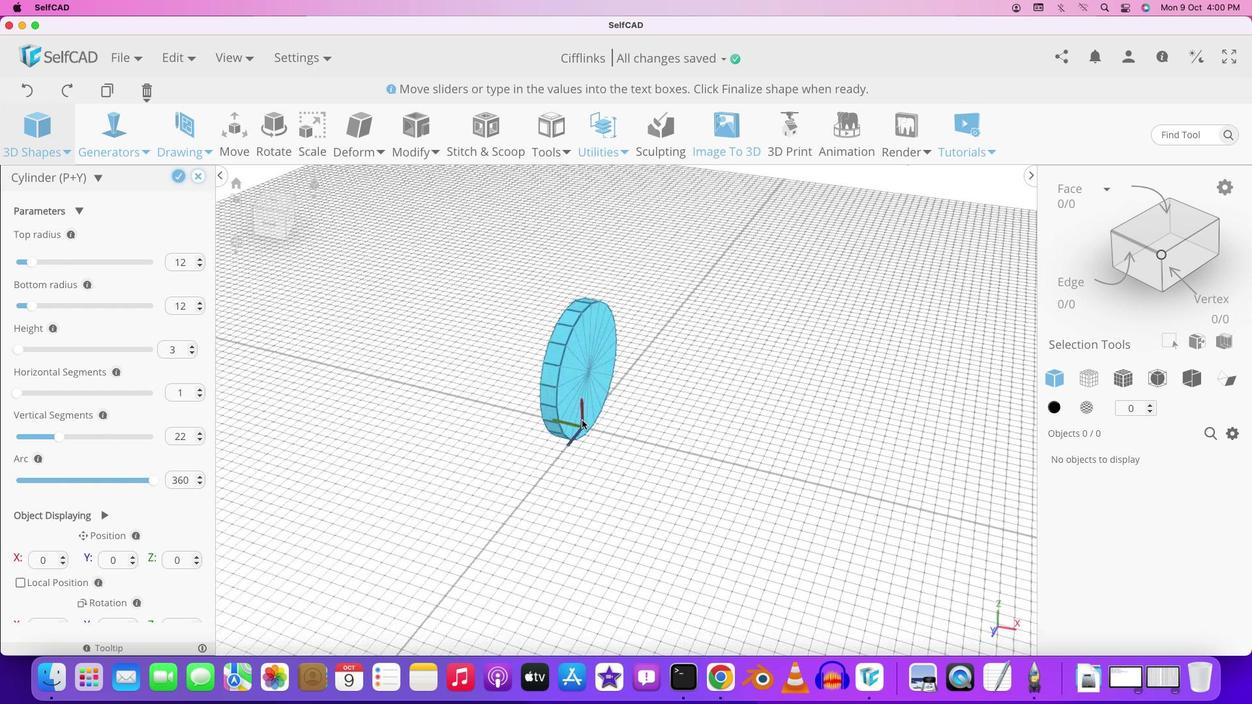 
Action: Mouse scrolled (644, 414) with delta (-1, 1)
Screenshot: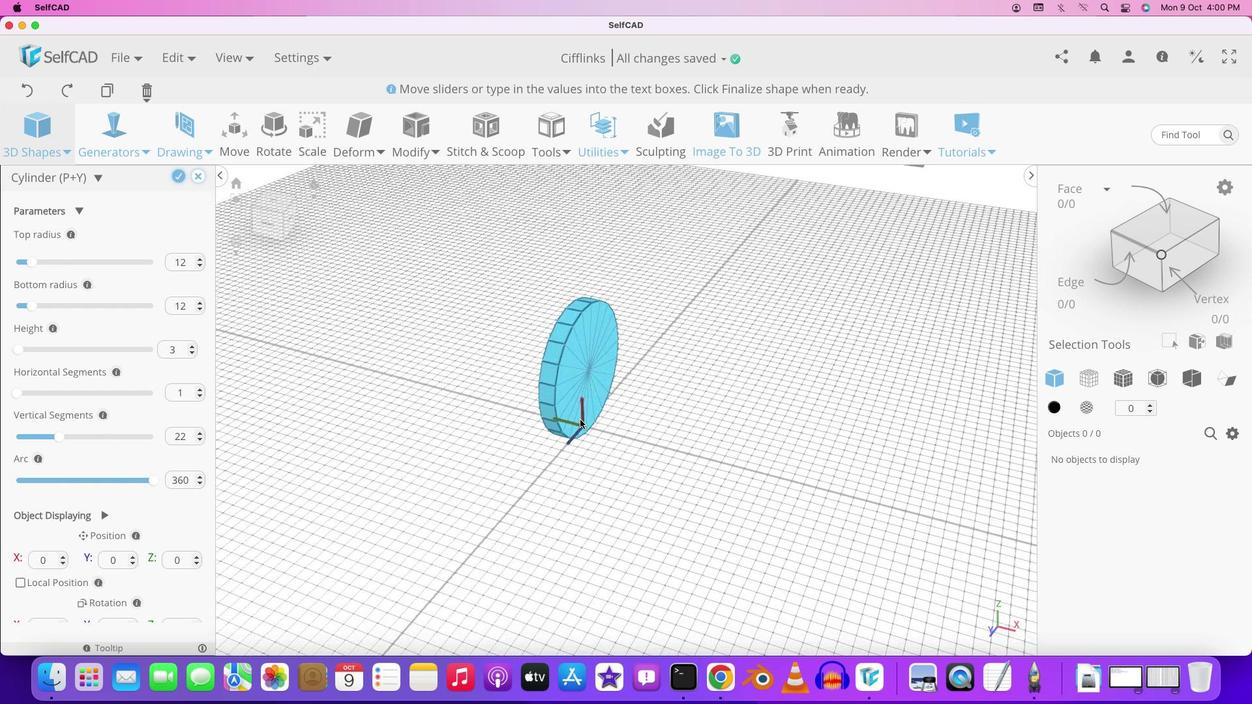 
Action: Mouse moved to (639, 413)
Screenshot: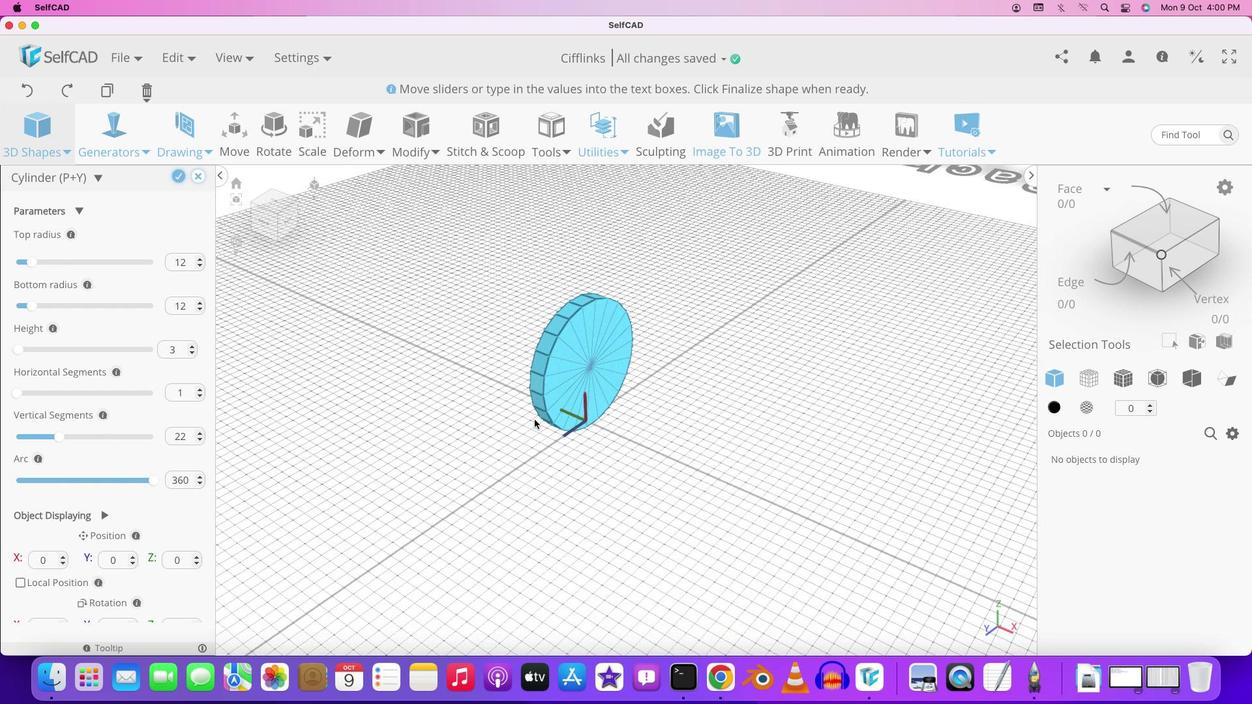 
Action: Mouse pressed left at (639, 413)
Screenshot: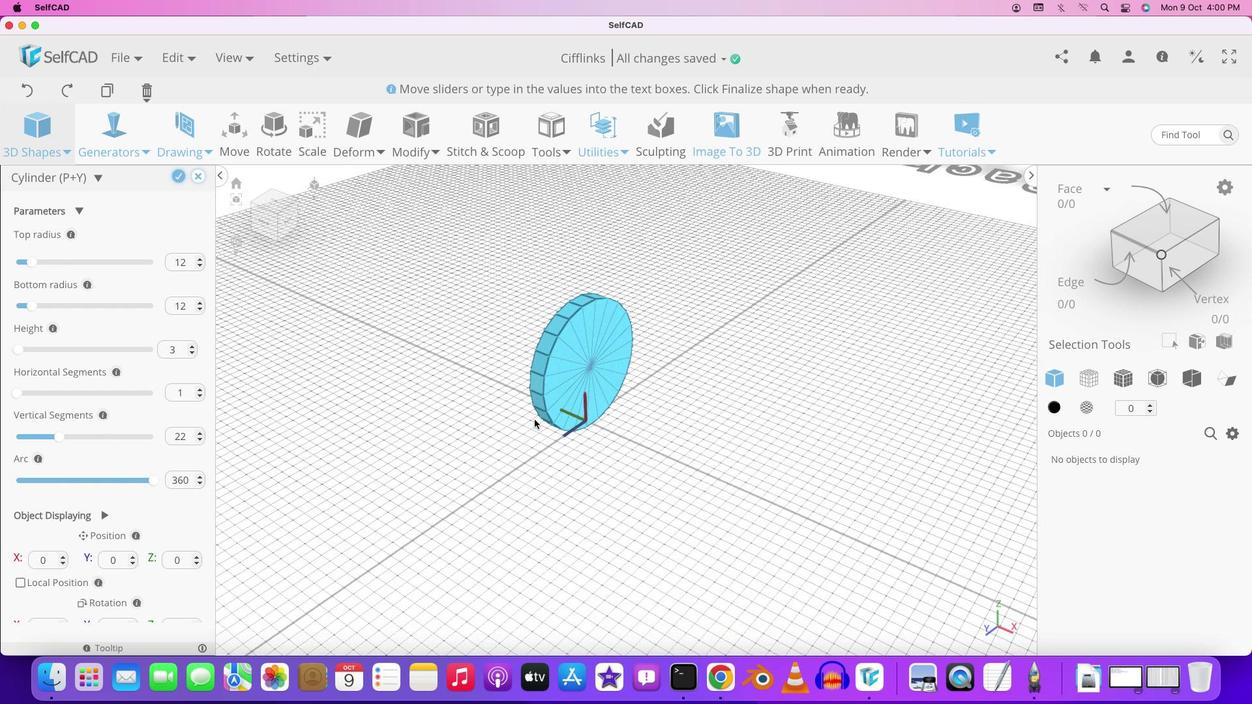 
Action: Mouse moved to (639, 417)
Screenshot: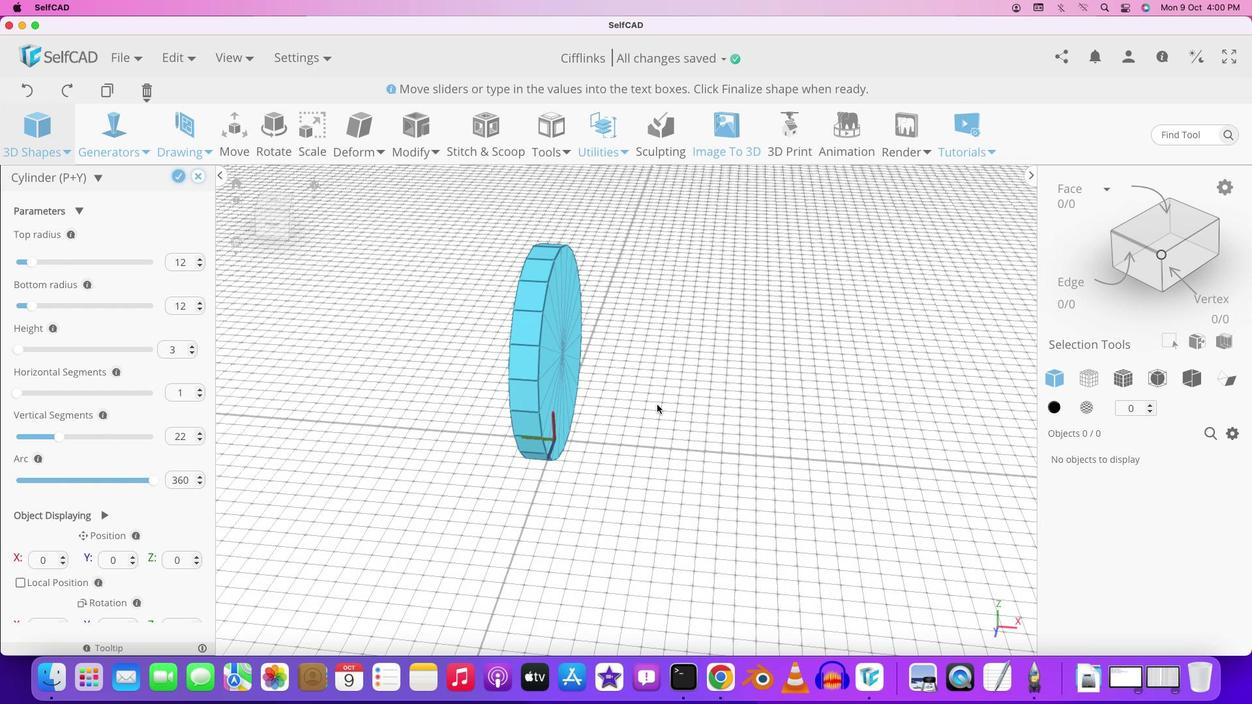 
Action: Mouse scrolled (639, 417) with delta (-1, 0)
Screenshot: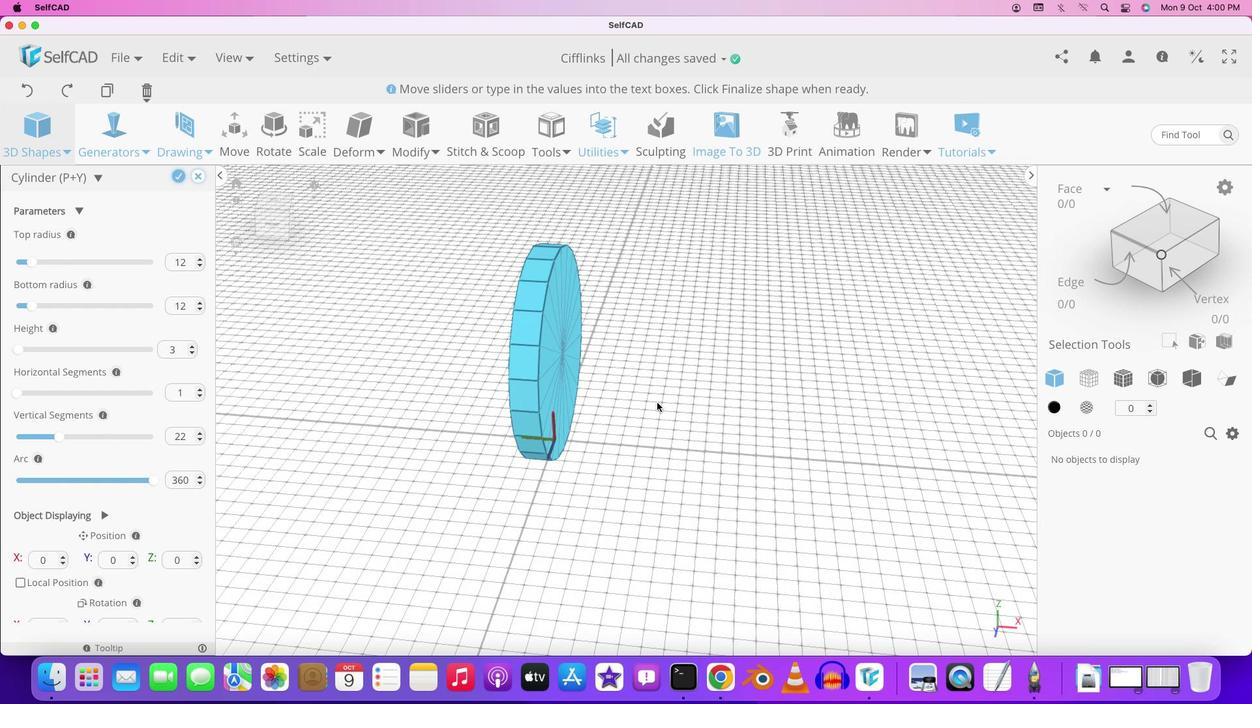 
Action: Mouse scrolled (639, 417) with delta (-1, 0)
Screenshot: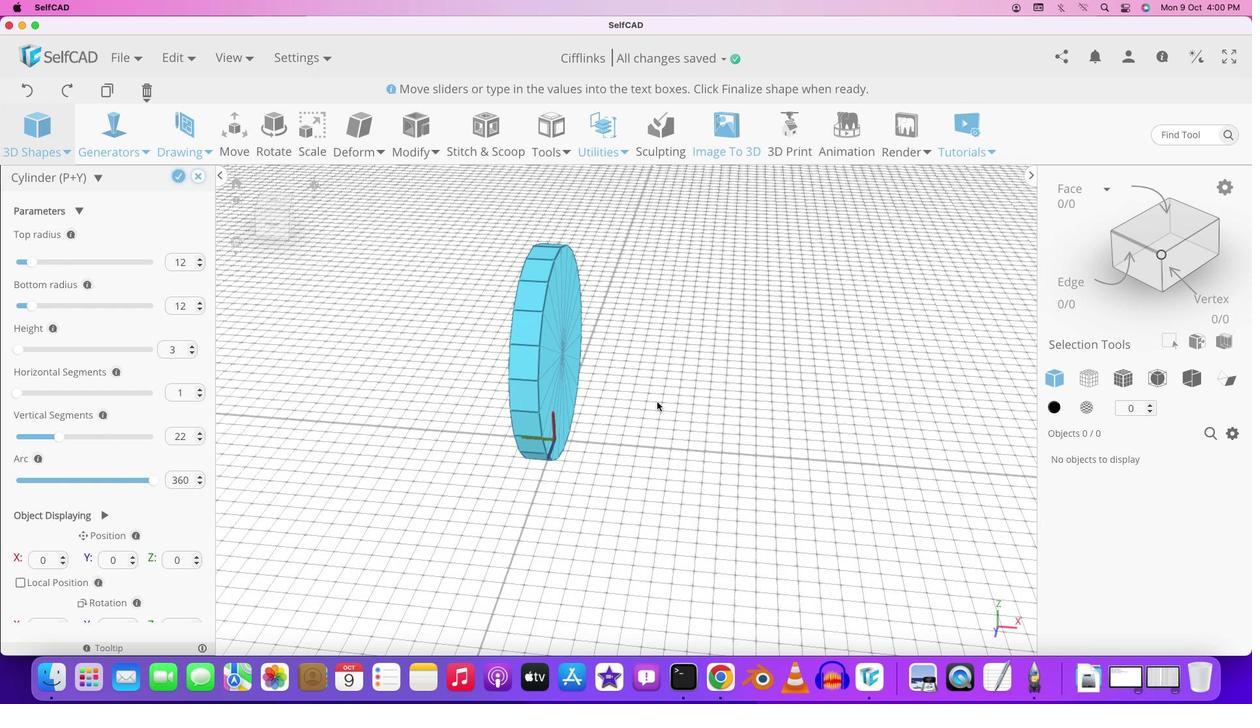 
Action: Mouse scrolled (639, 417) with delta (-1, 0)
Screenshot: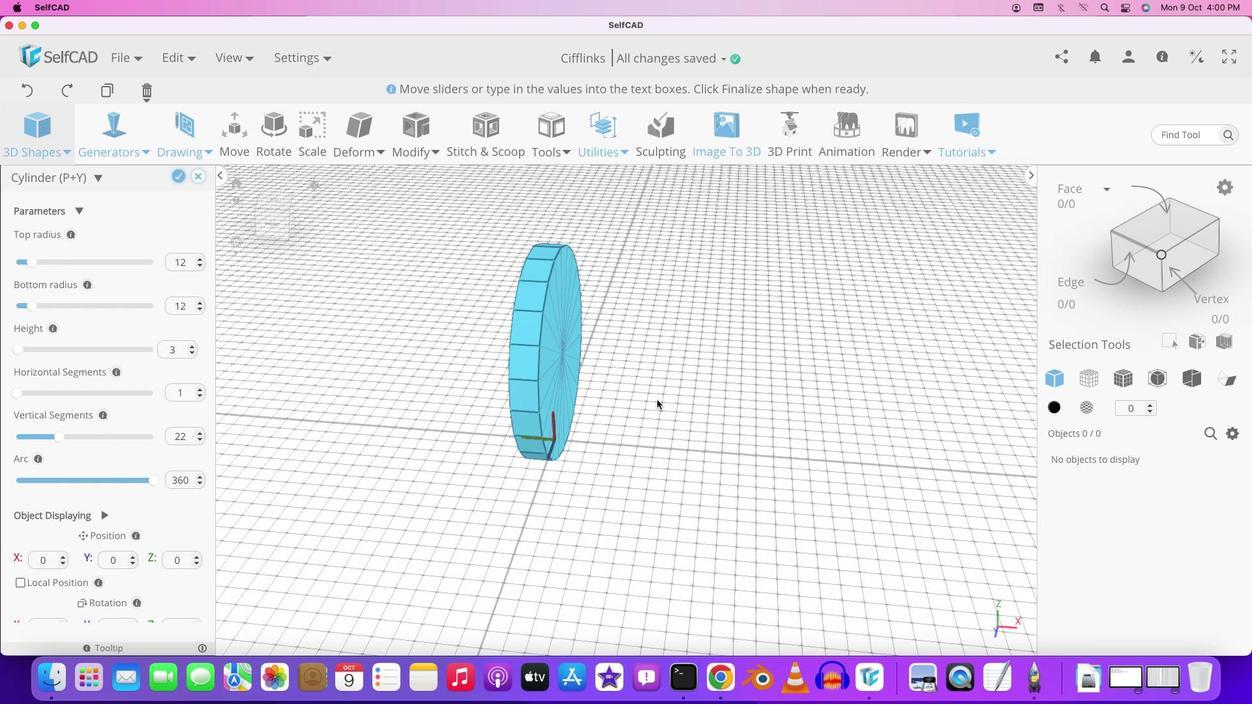 
Action: Mouse scrolled (639, 417) with delta (-1, 0)
Screenshot: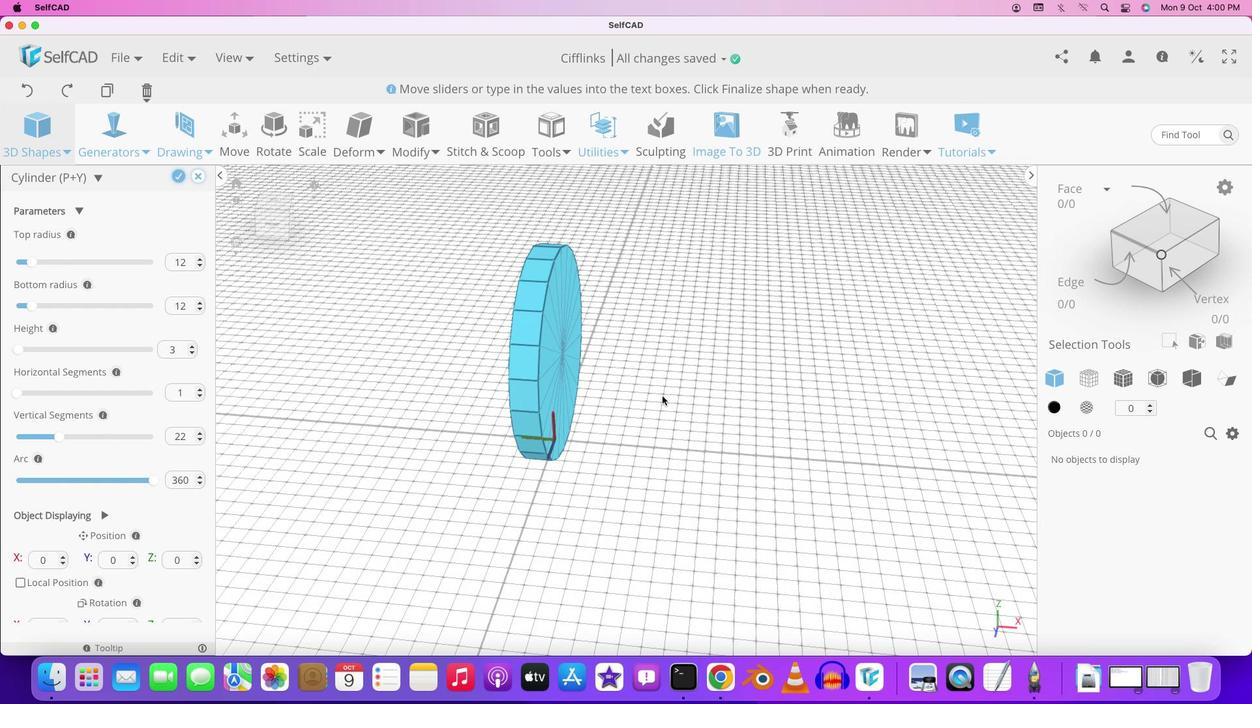 
Action: Mouse moved to (671, 386)
Screenshot: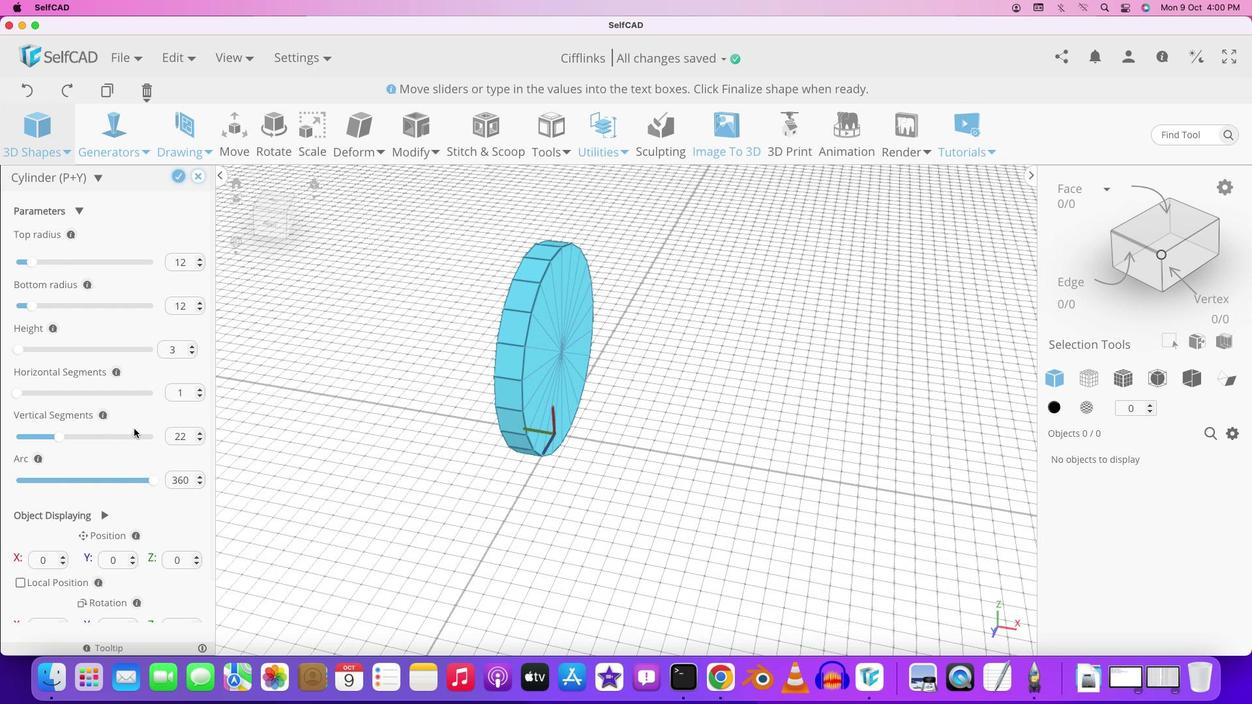 
Action: Mouse pressed left at (671, 386)
Screenshot: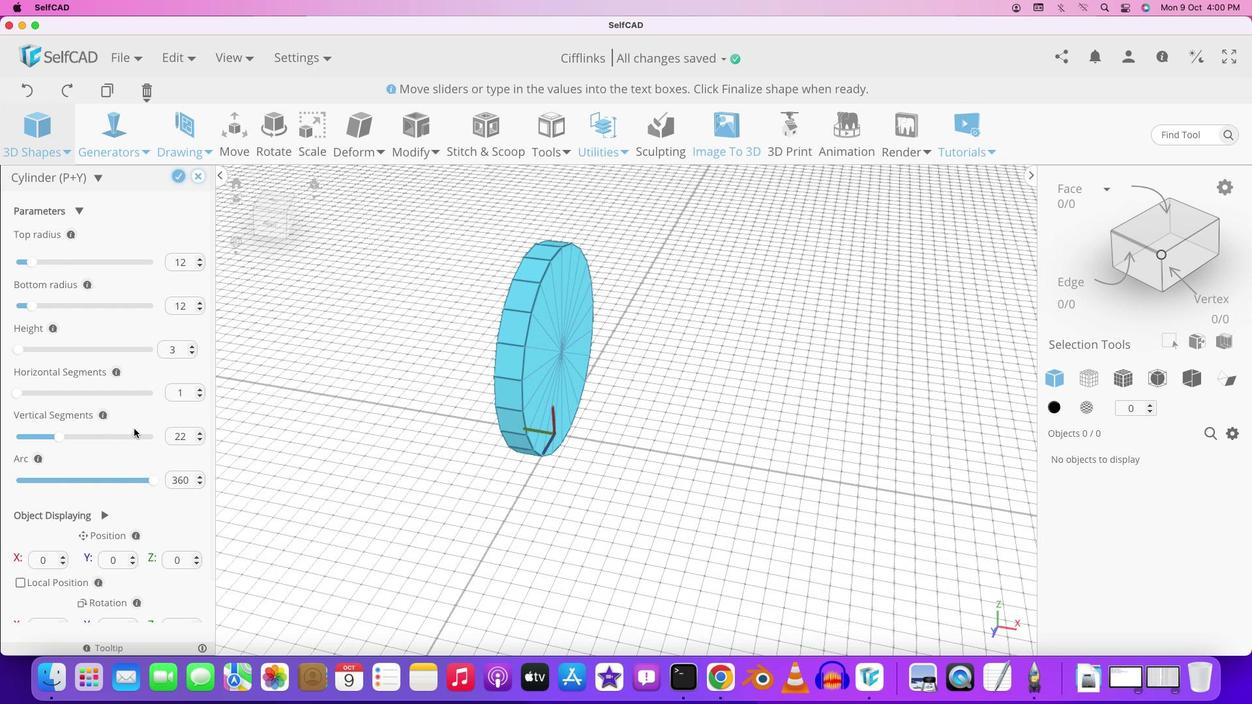 
Action: Mouse moved to (56, 437)
Screenshot: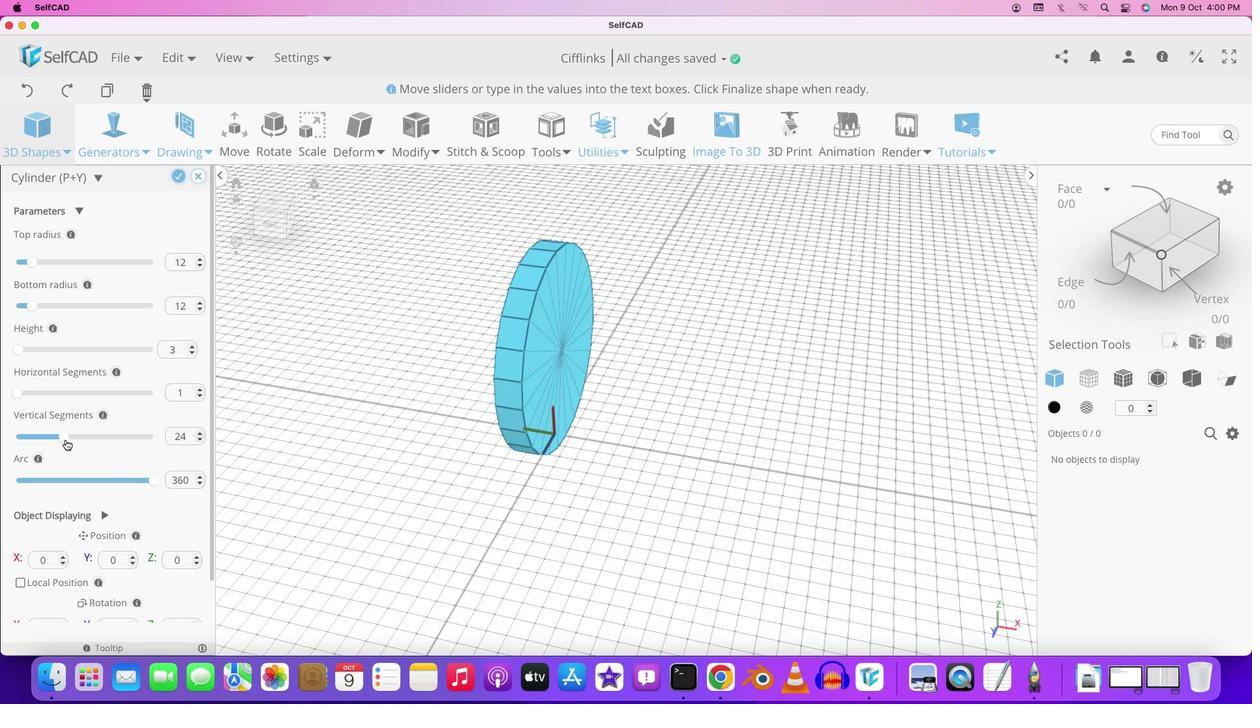 
Action: Mouse pressed left at (56, 437)
Screenshot: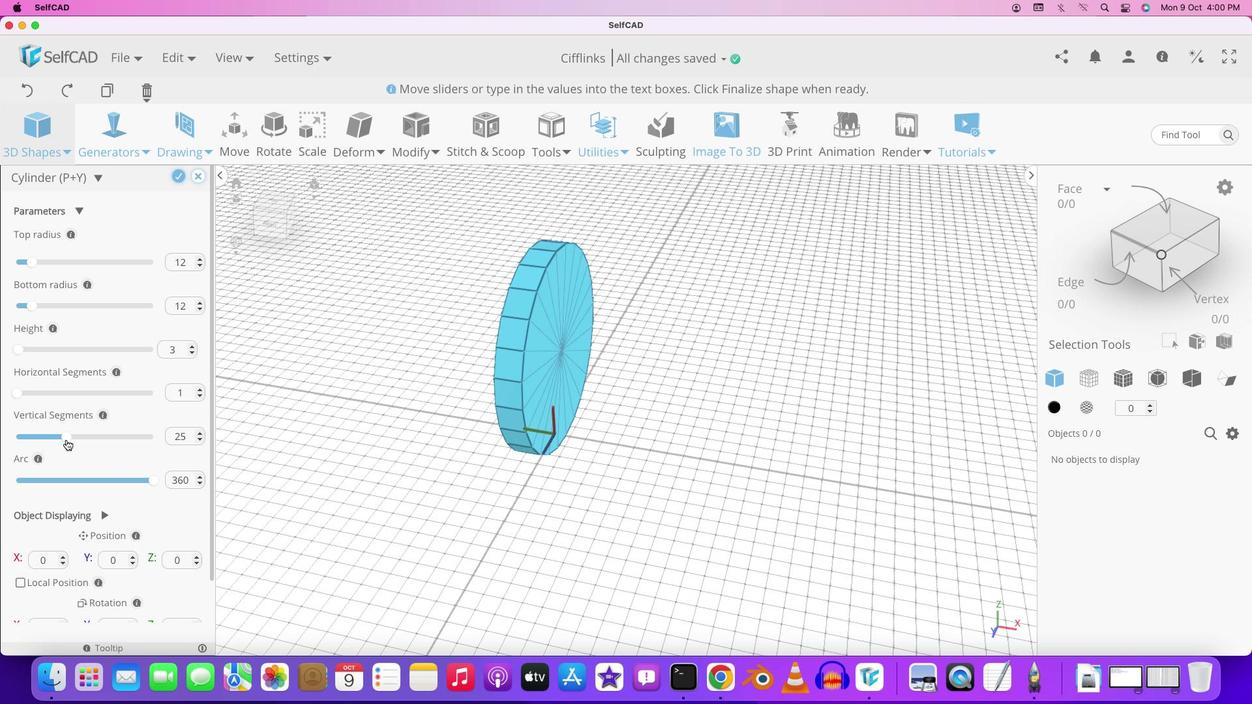 
Action: Mouse moved to (80, 437)
Screenshot: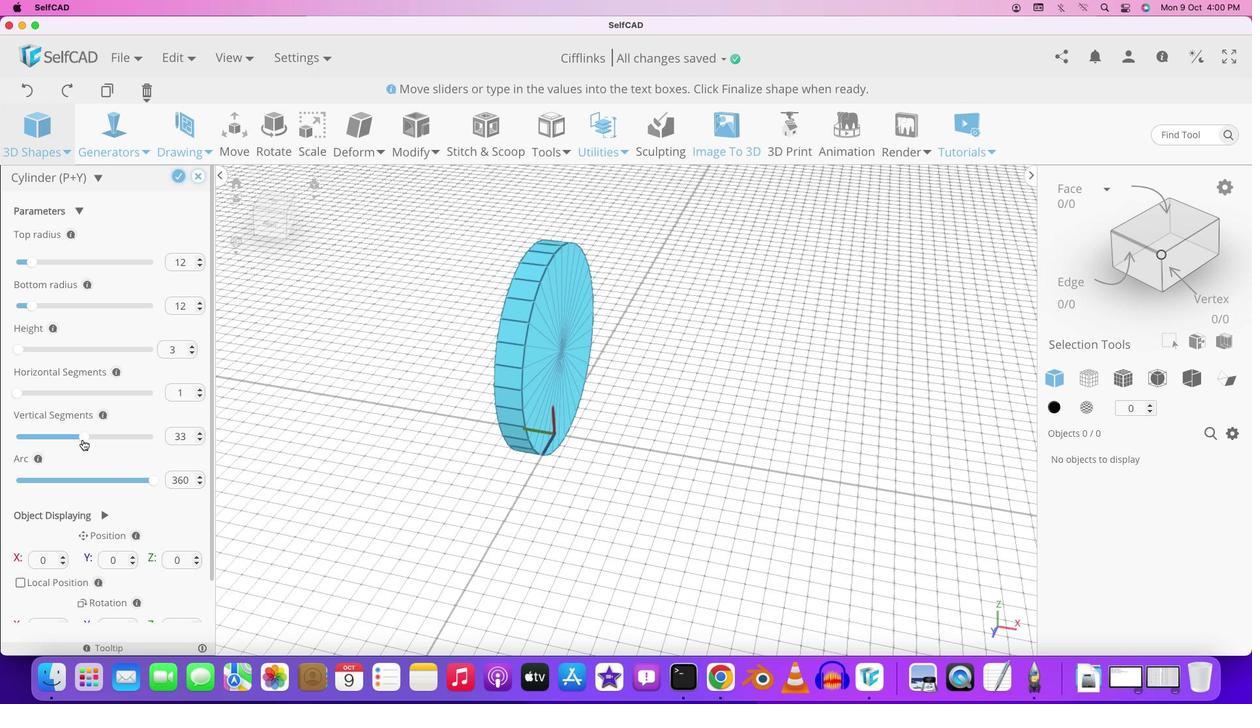 
Action: Mouse pressed left at (80, 437)
Screenshot: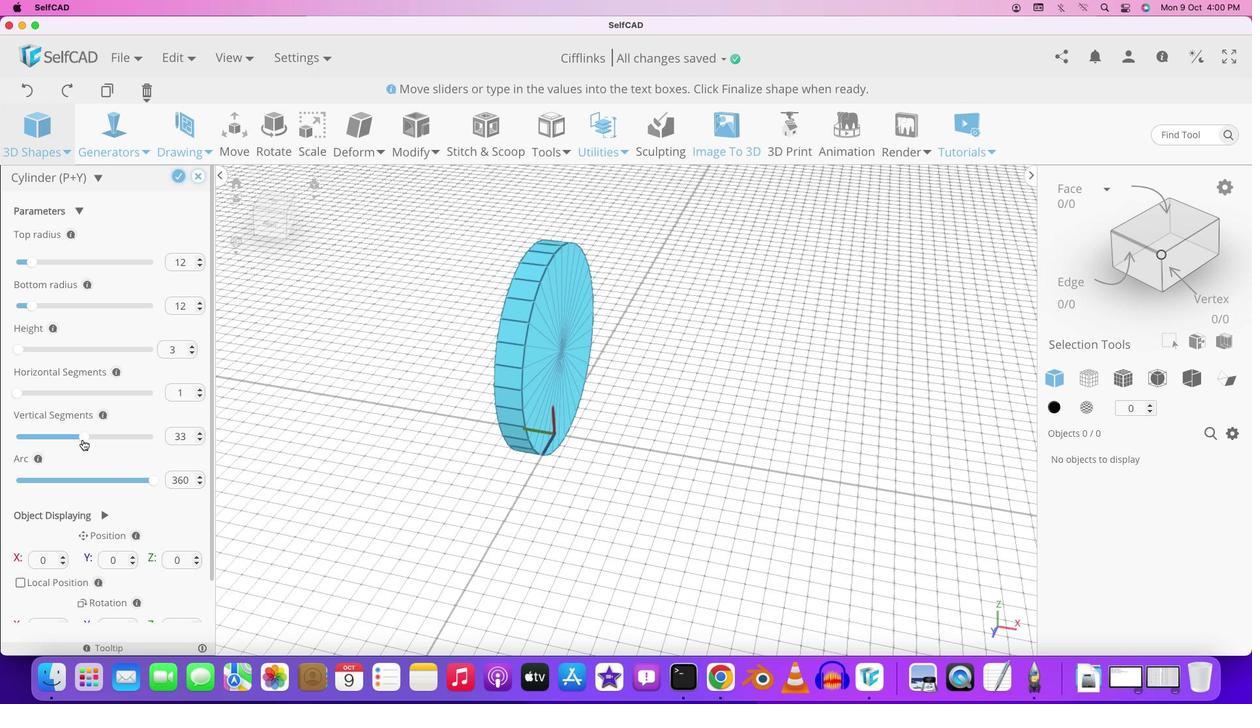 
Action: Mouse moved to (591, 431)
Screenshot: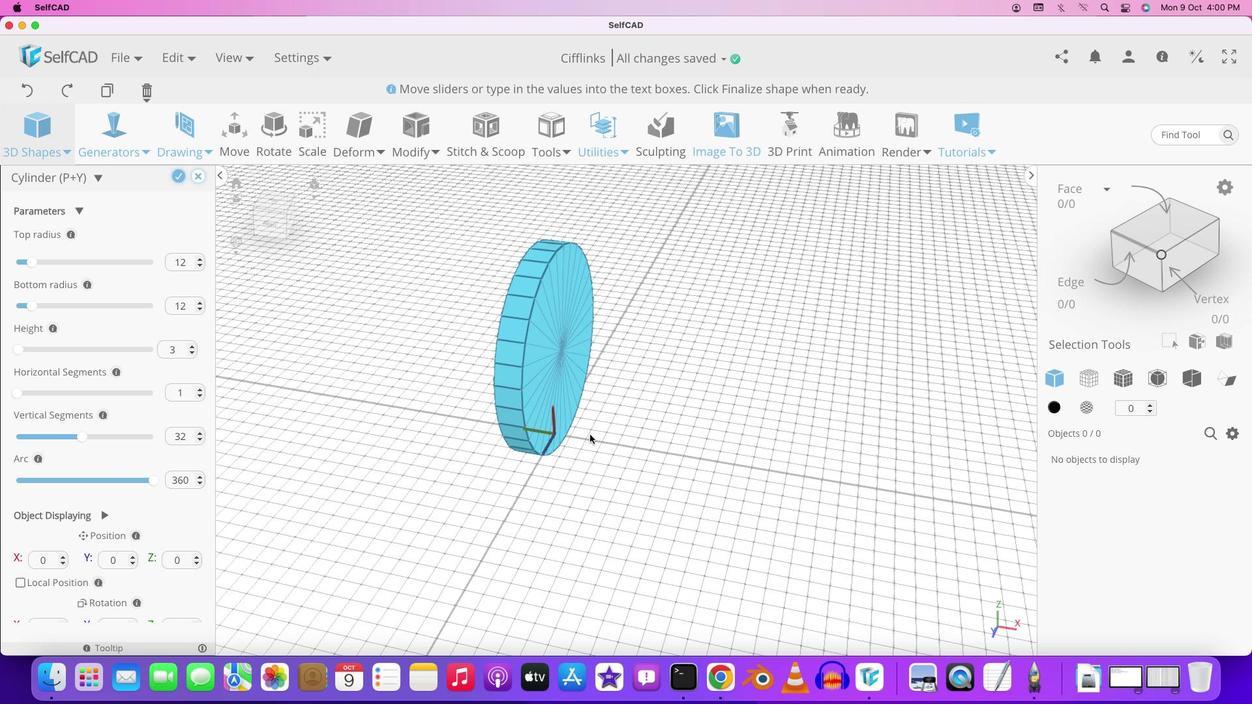 
Action: Mouse pressed left at (591, 431)
Screenshot: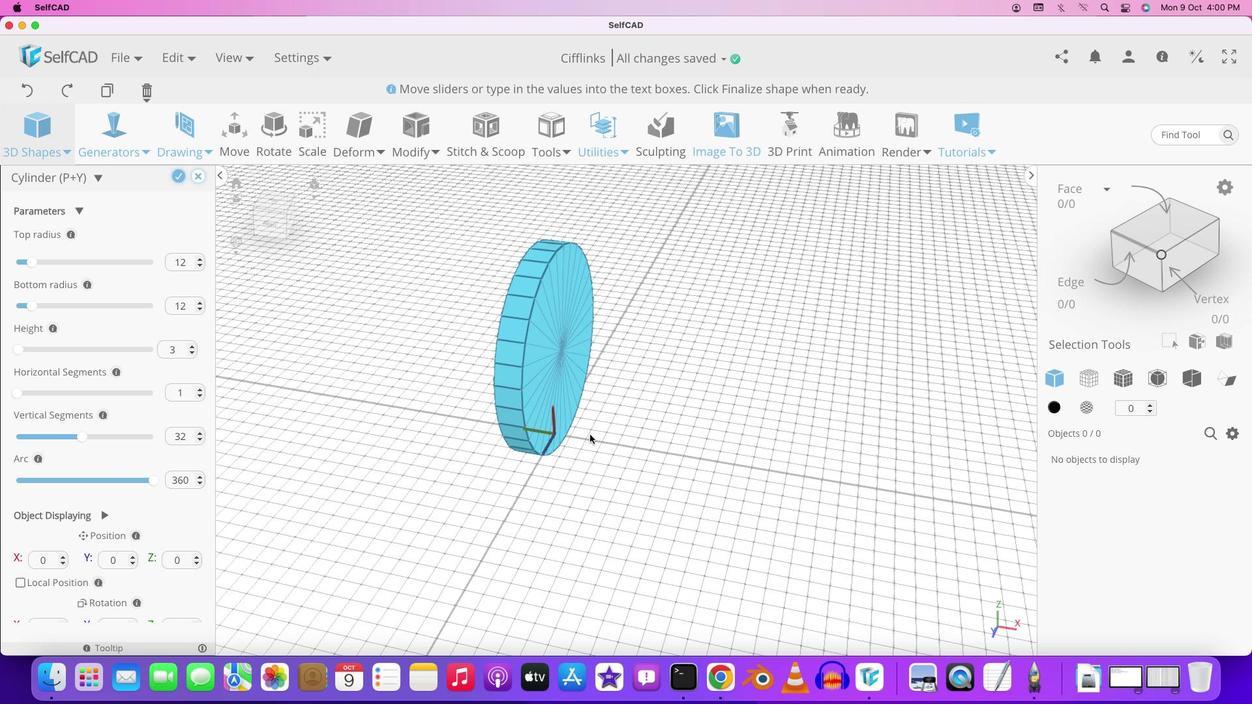 
Action: Mouse moved to (179, 176)
Screenshot: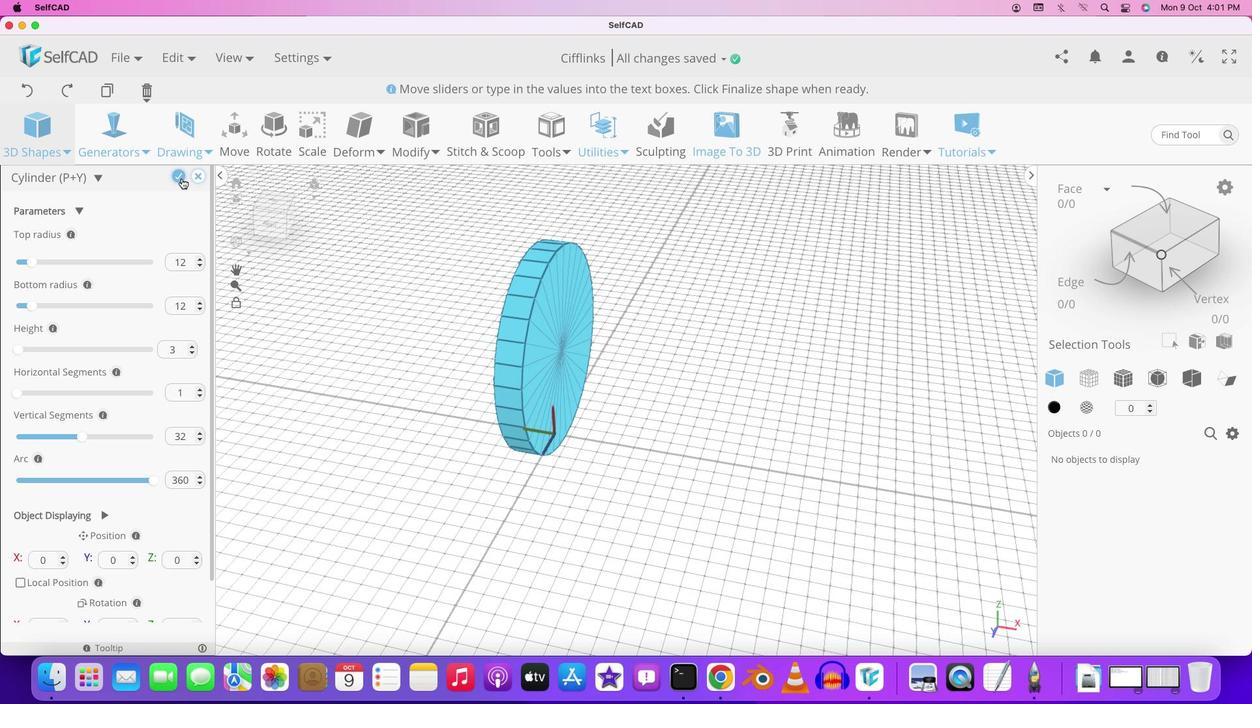 
Action: Mouse pressed left at (179, 176)
Screenshot: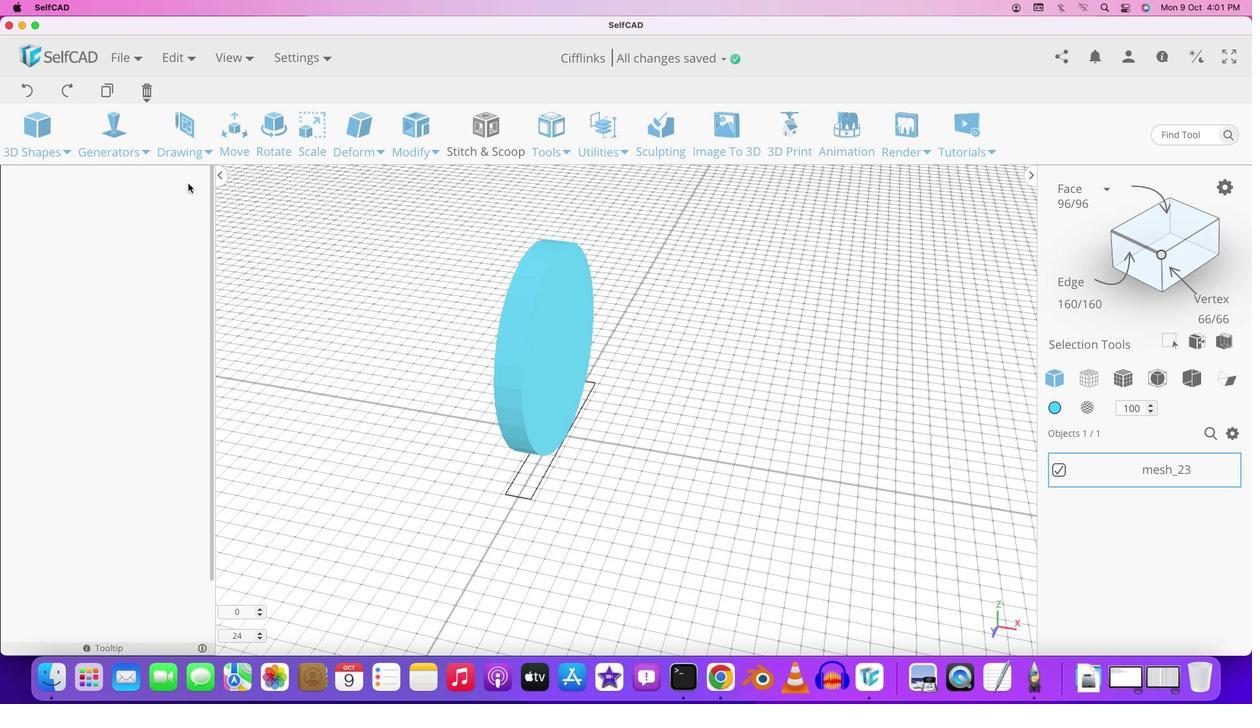 
Action: Mouse moved to (635, 361)
Screenshot: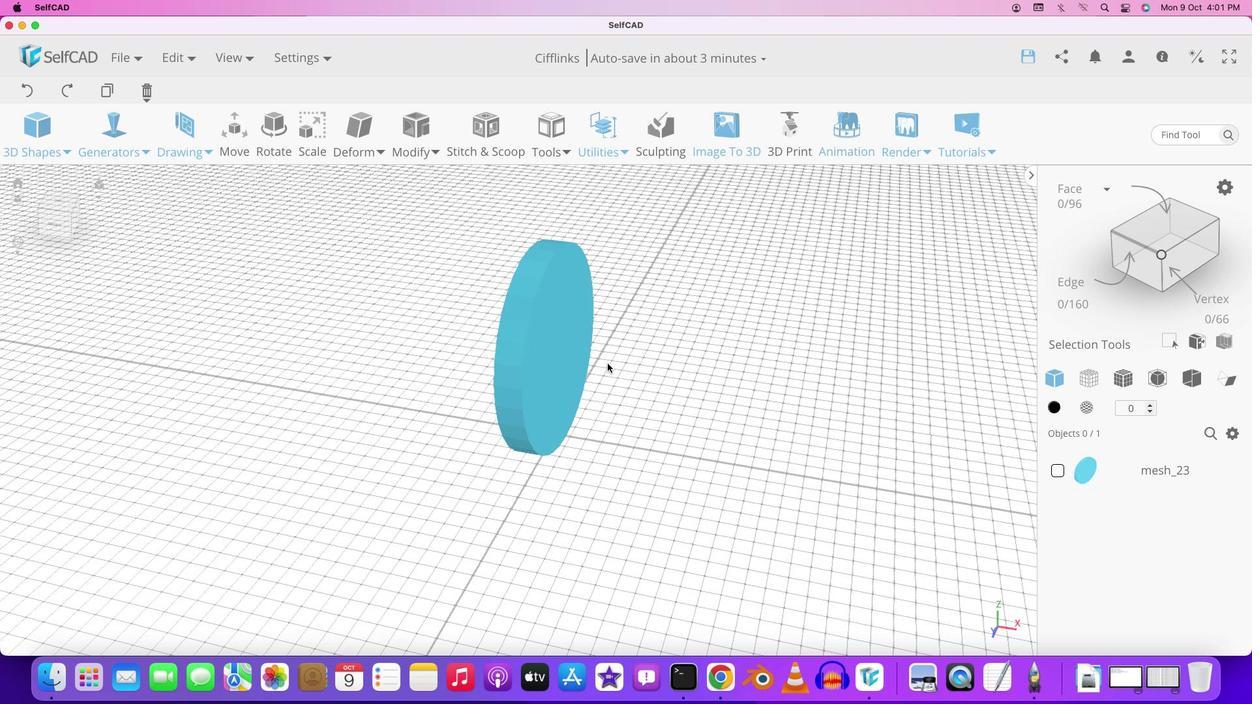
Action: Mouse pressed left at (635, 361)
Screenshot: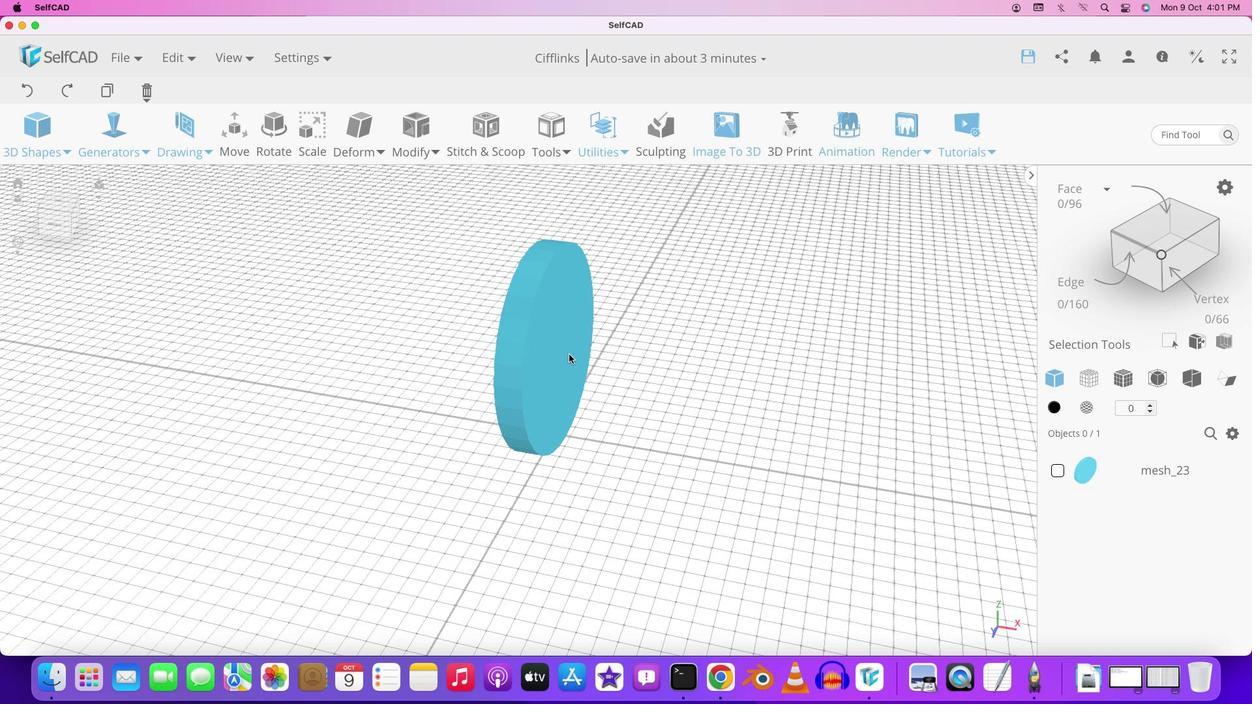 
Action: Mouse moved to (566, 352)
Screenshot: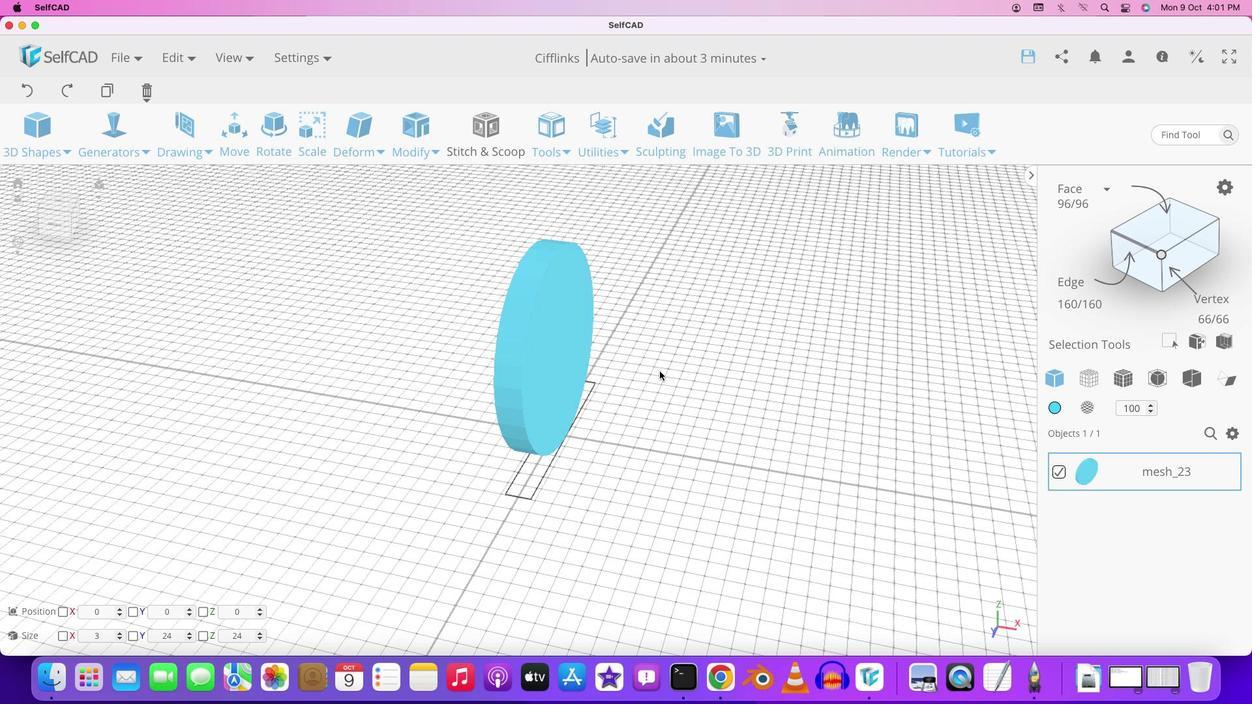 
Action: Mouse pressed left at (566, 352)
Screenshot: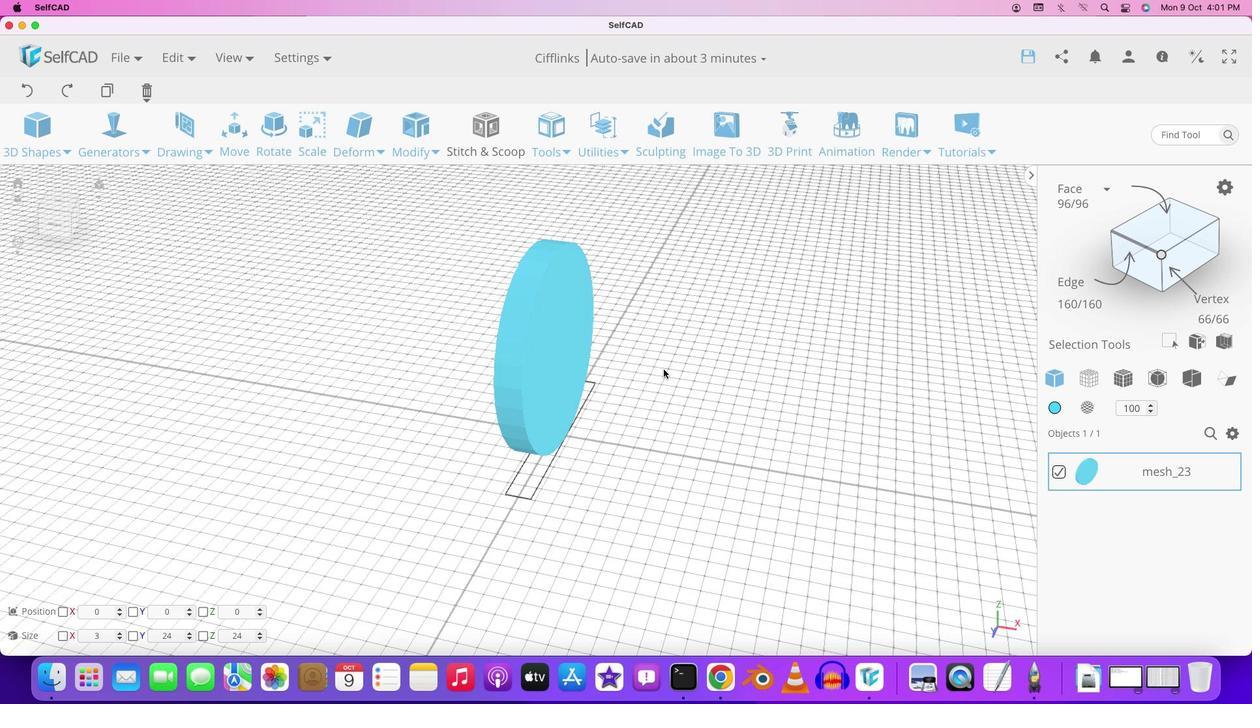 
Action: Mouse moved to (685, 367)
Screenshot: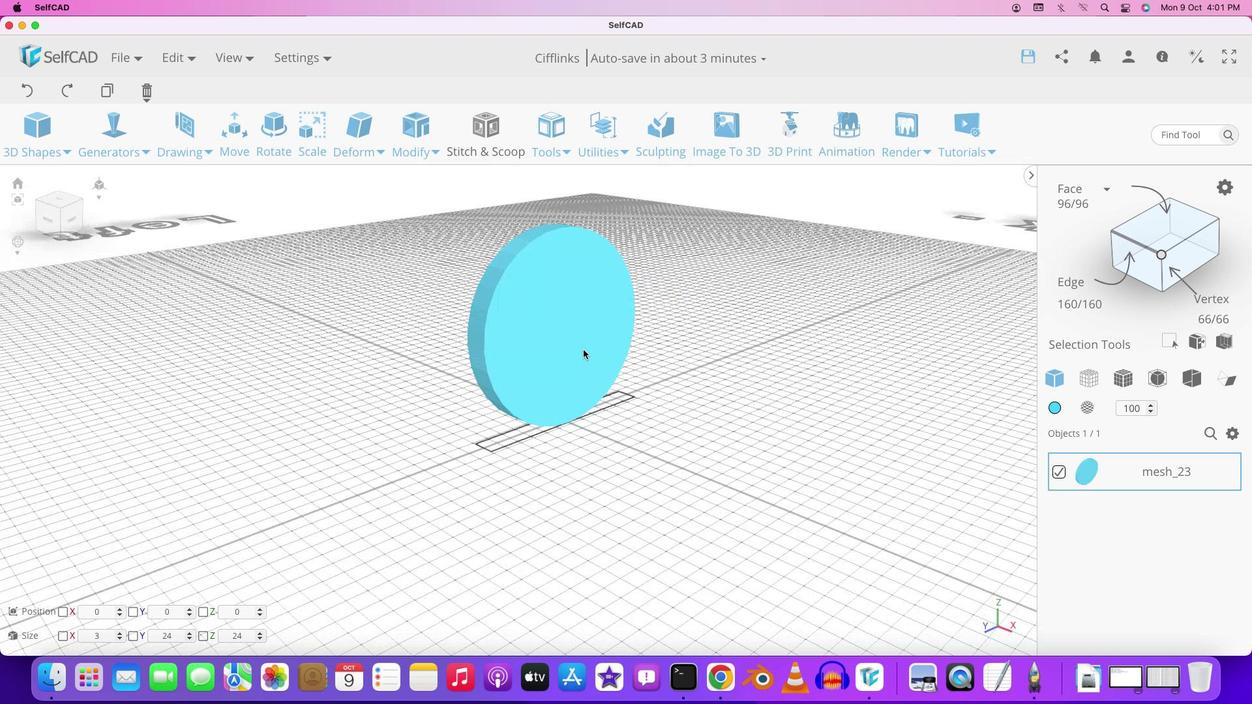 
Action: Mouse pressed left at (685, 367)
Screenshot: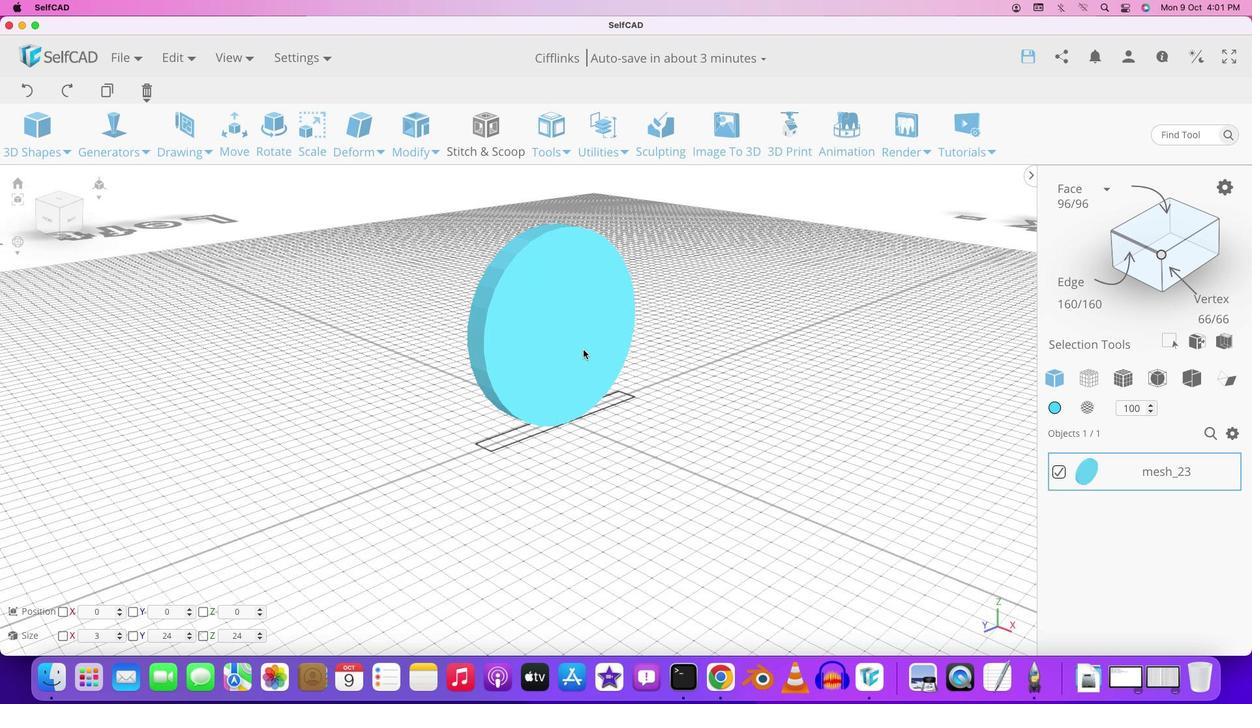 
Action: Mouse moved to (626, 377)
Screenshot: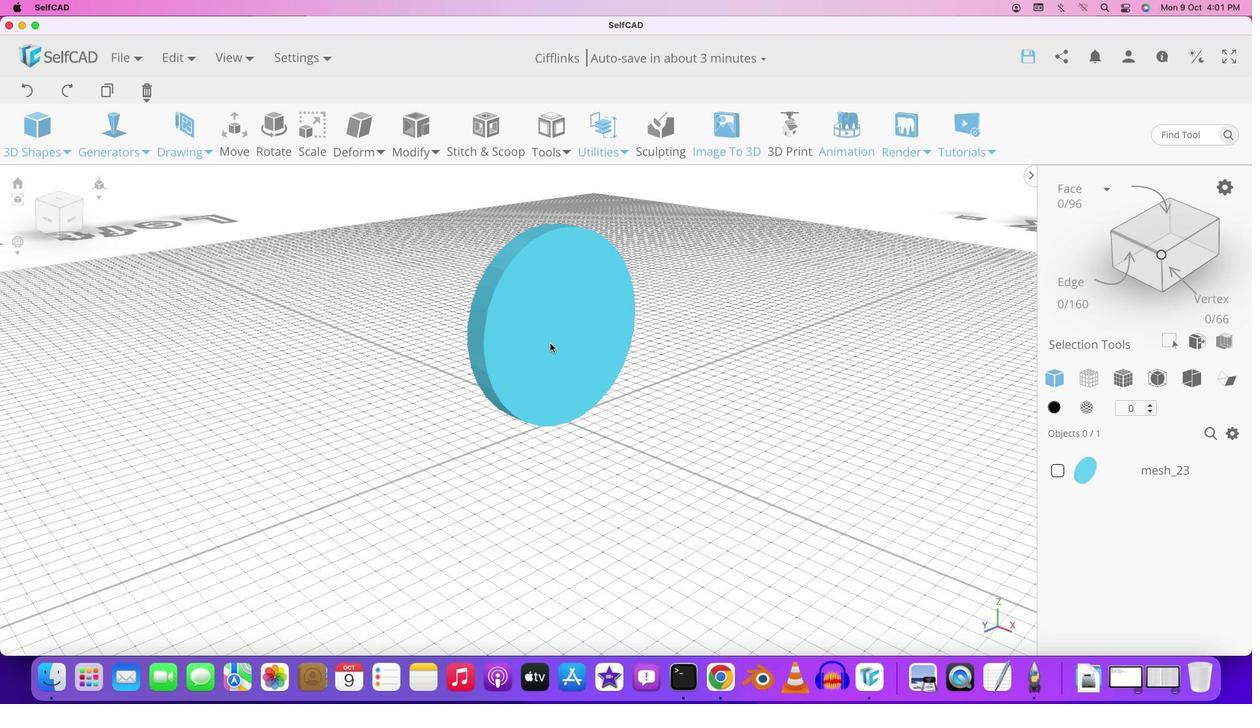 
Action: Mouse pressed left at (626, 377)
Screenshot: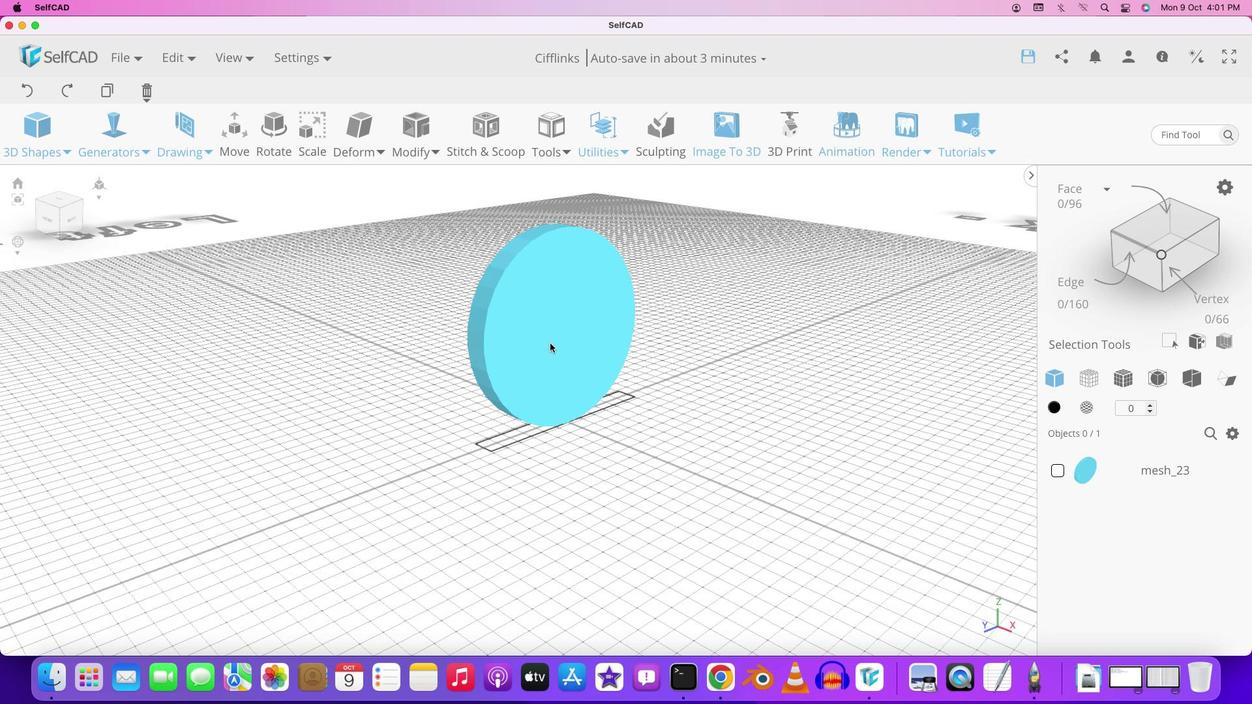 
Action: Mouse moved to (547, 341)
Screenshot: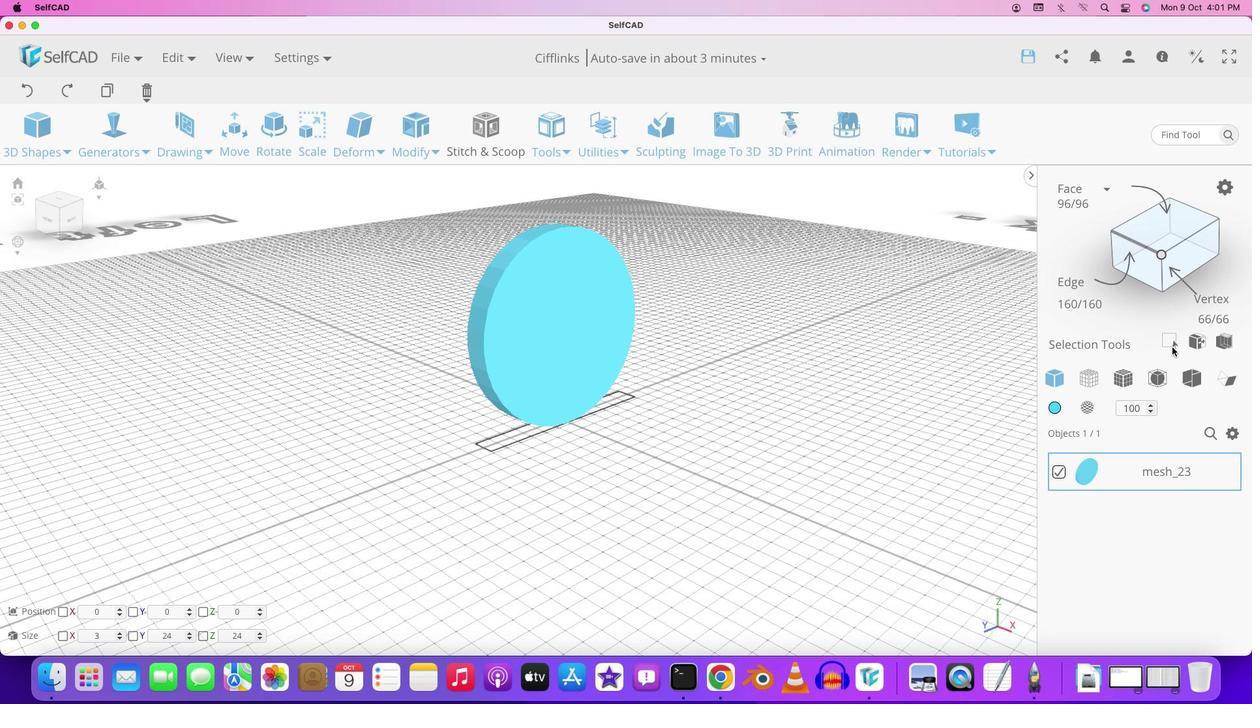 
Action: Mouse pressed left at (547, 341)
Screenshot: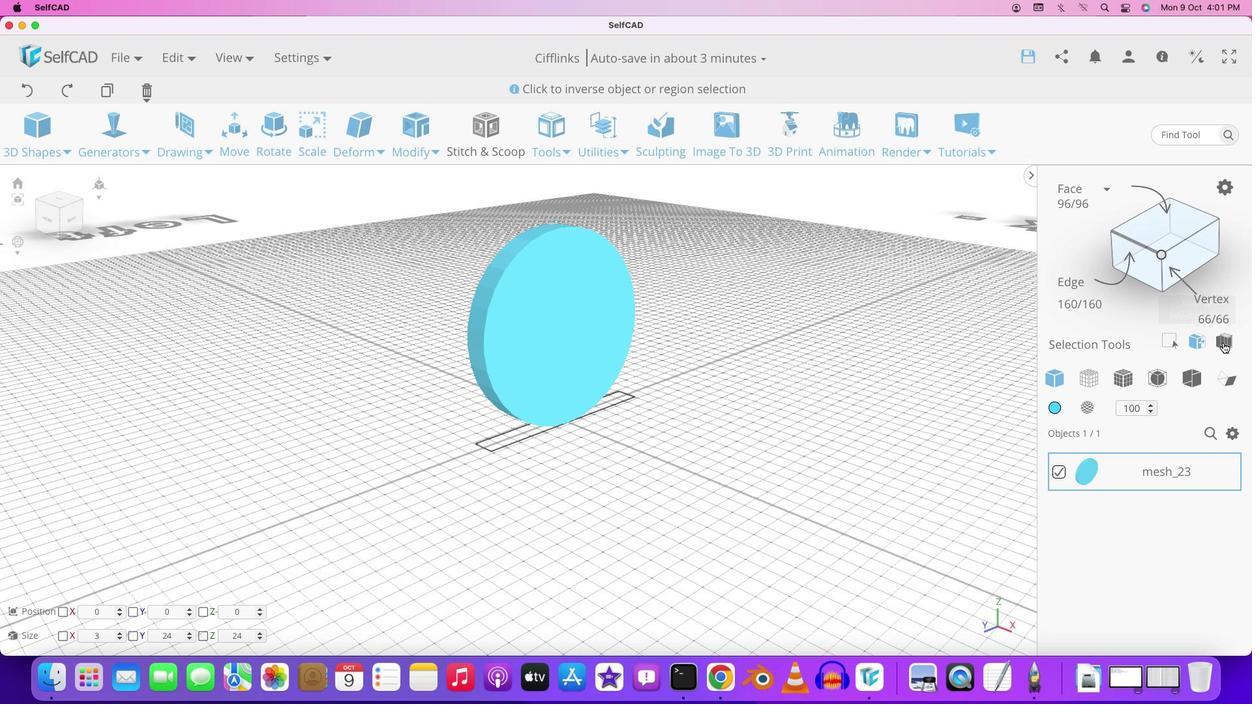 
Action: Mouse moved to (1209, 300)
Screenshot: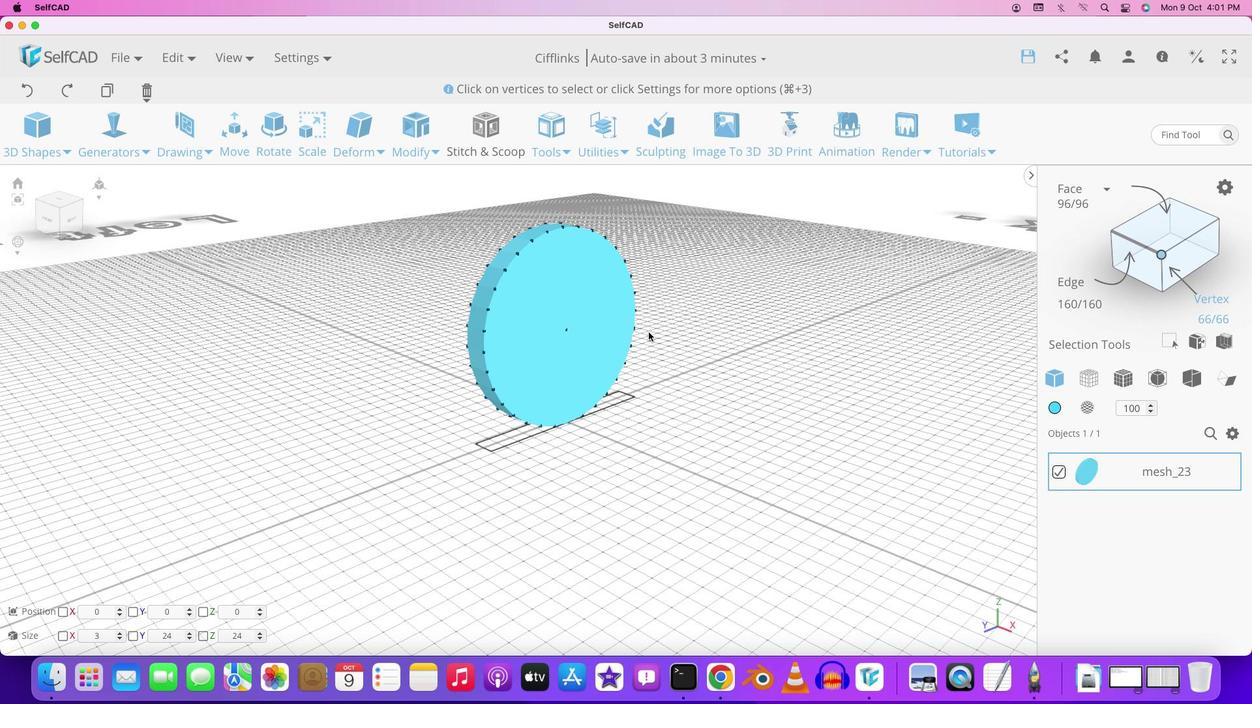 
Action: Mouse pressed left at (1209, 300)
Screenshot: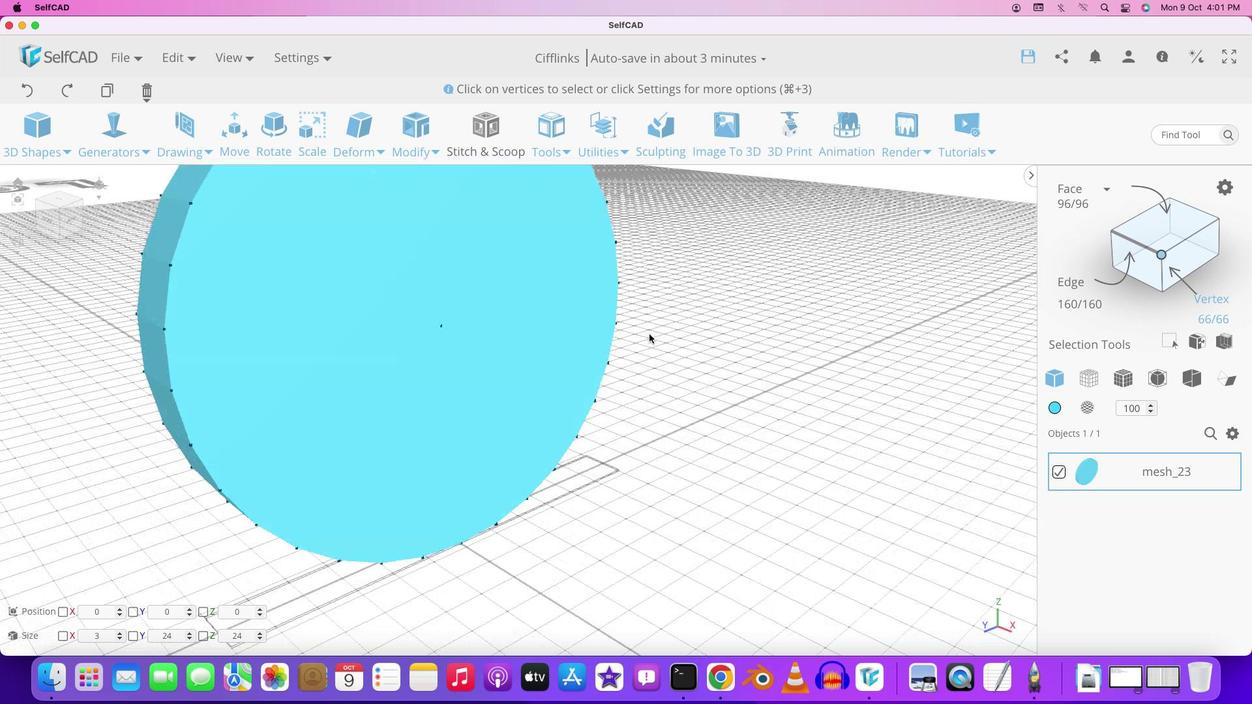 
Action: Mouse moved to (645, 329)
Screenshot: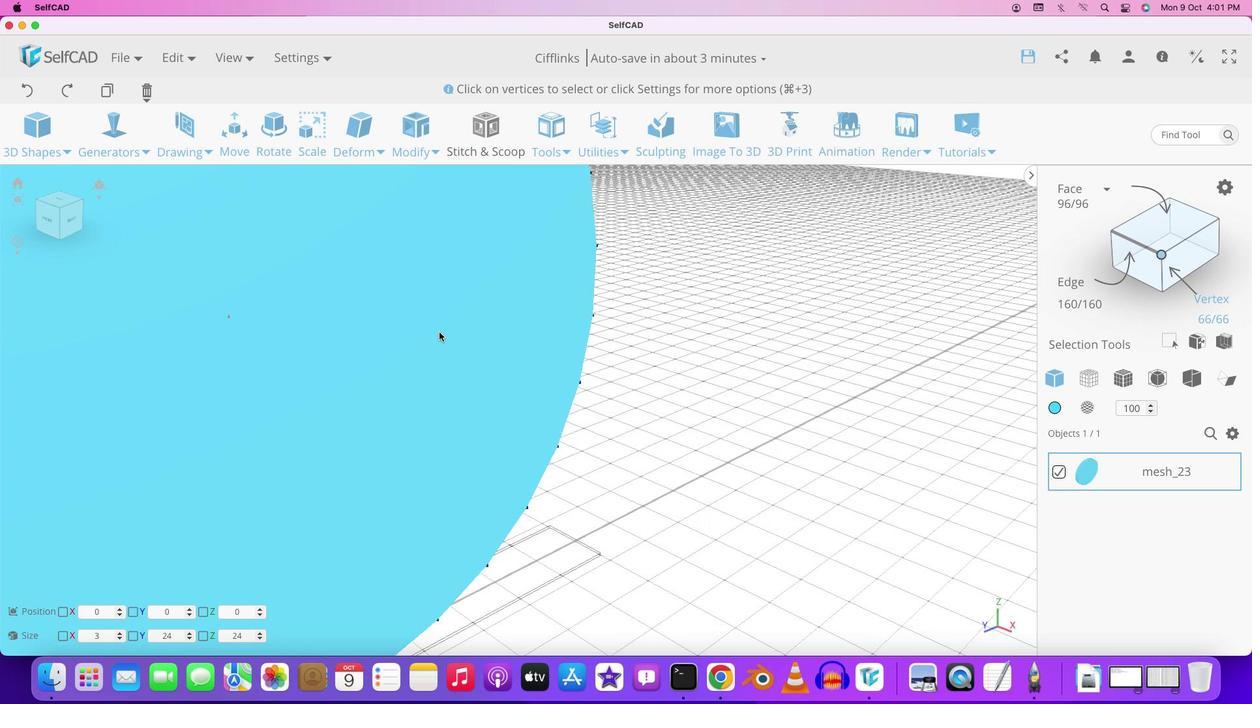 
Action: Mouse scrolled (645, 329) with delta (-1, 0)
Screenshot: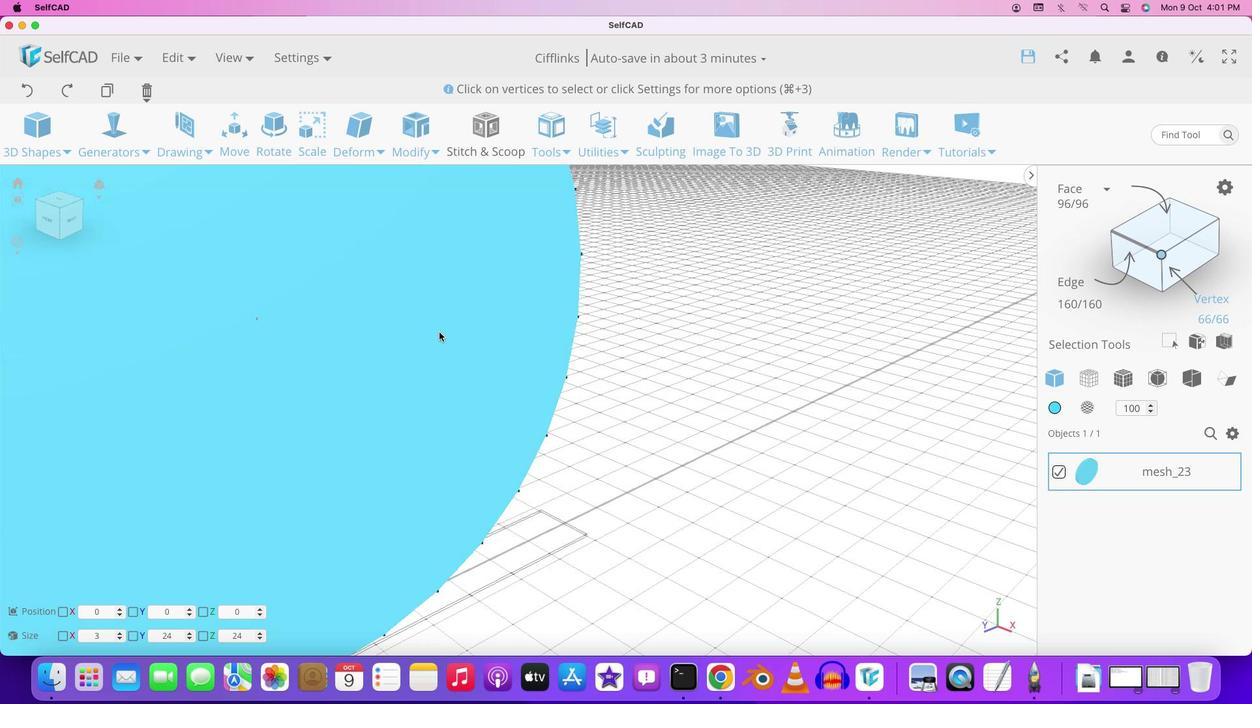 
Action: Mouse scrolled (645, 329) with delta (-1, 0)
Screenshot: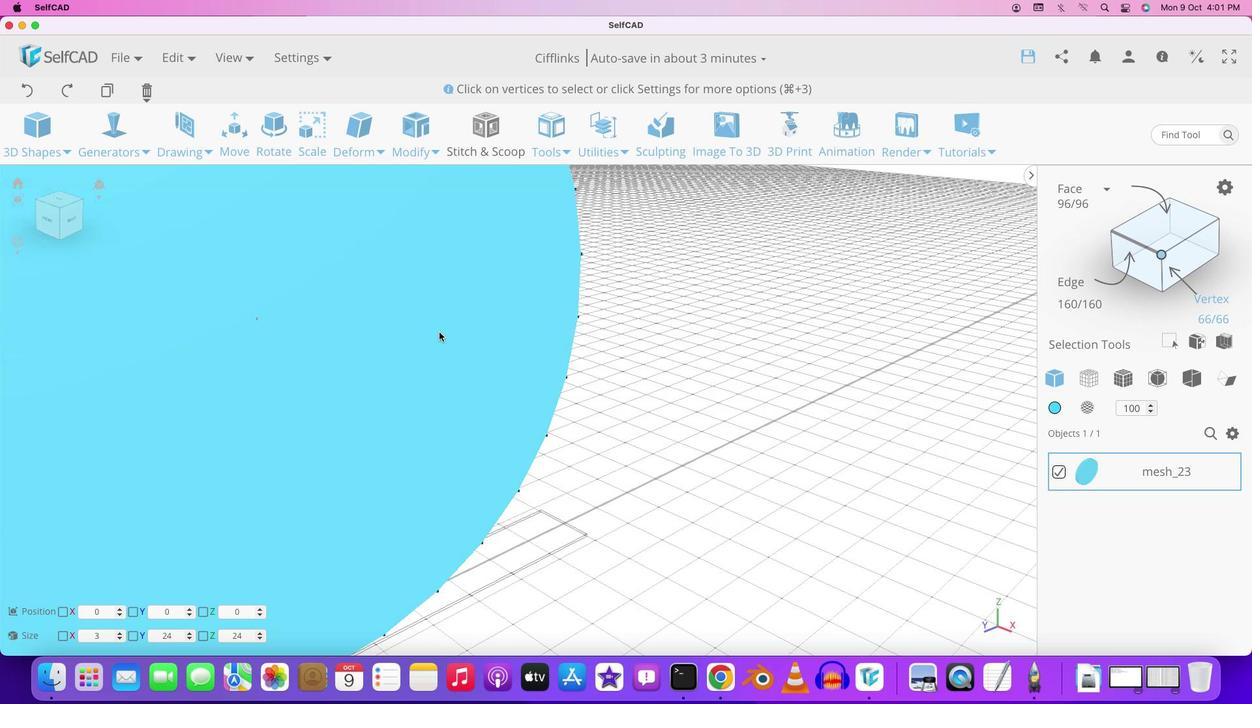 
Action: Mouse moved to (646, 329)
Screenshot: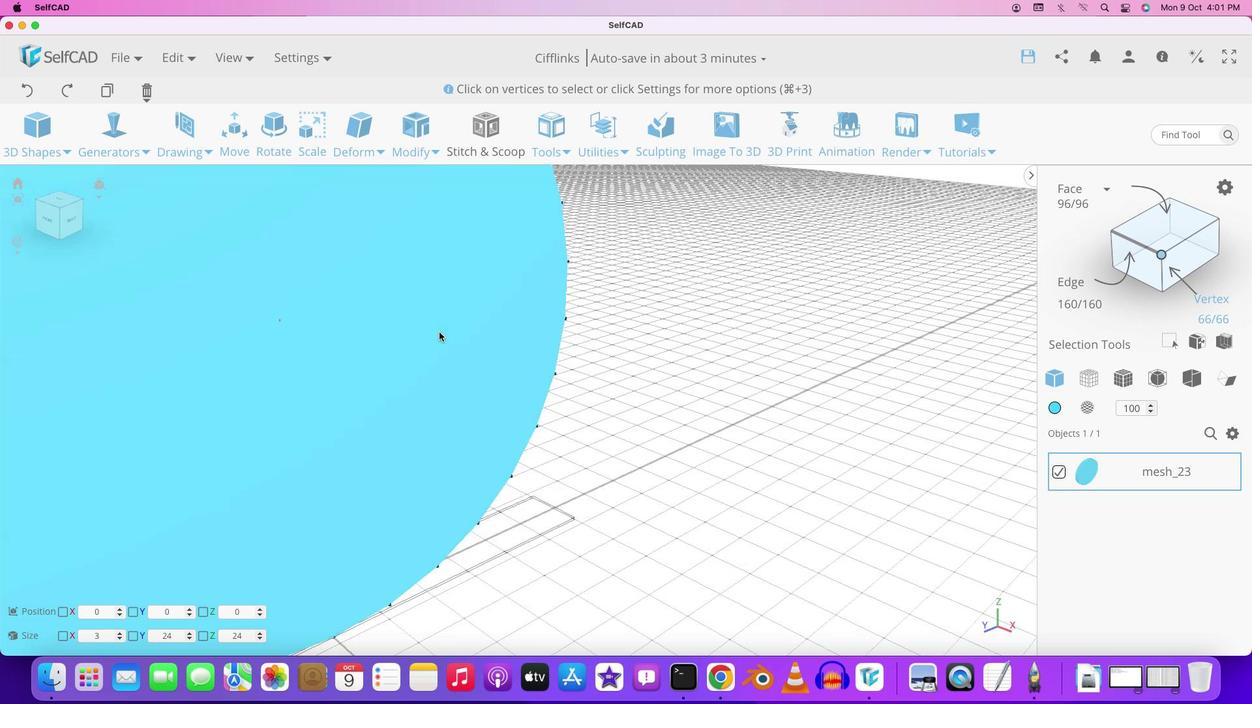 
Action: Mouse scrolled (646, 329) with delta (-1, 0)
Screenshot: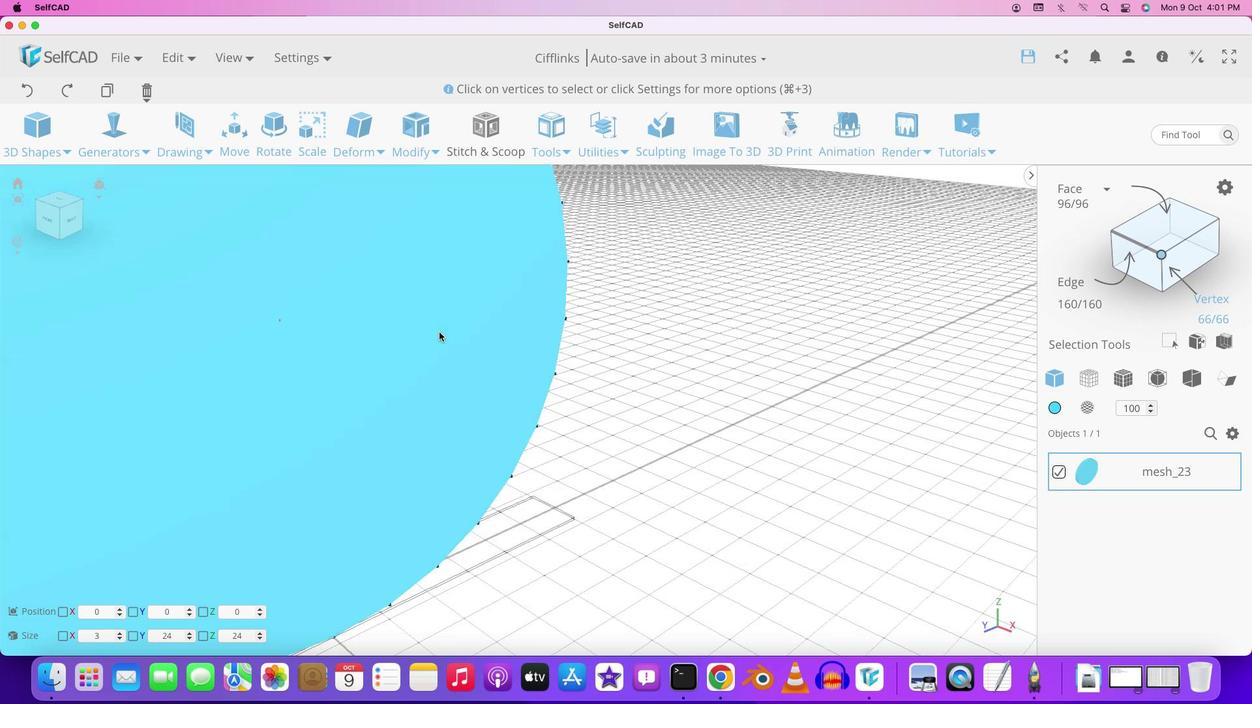 
Action: Mouse moved to (647, 331)
Screenshot: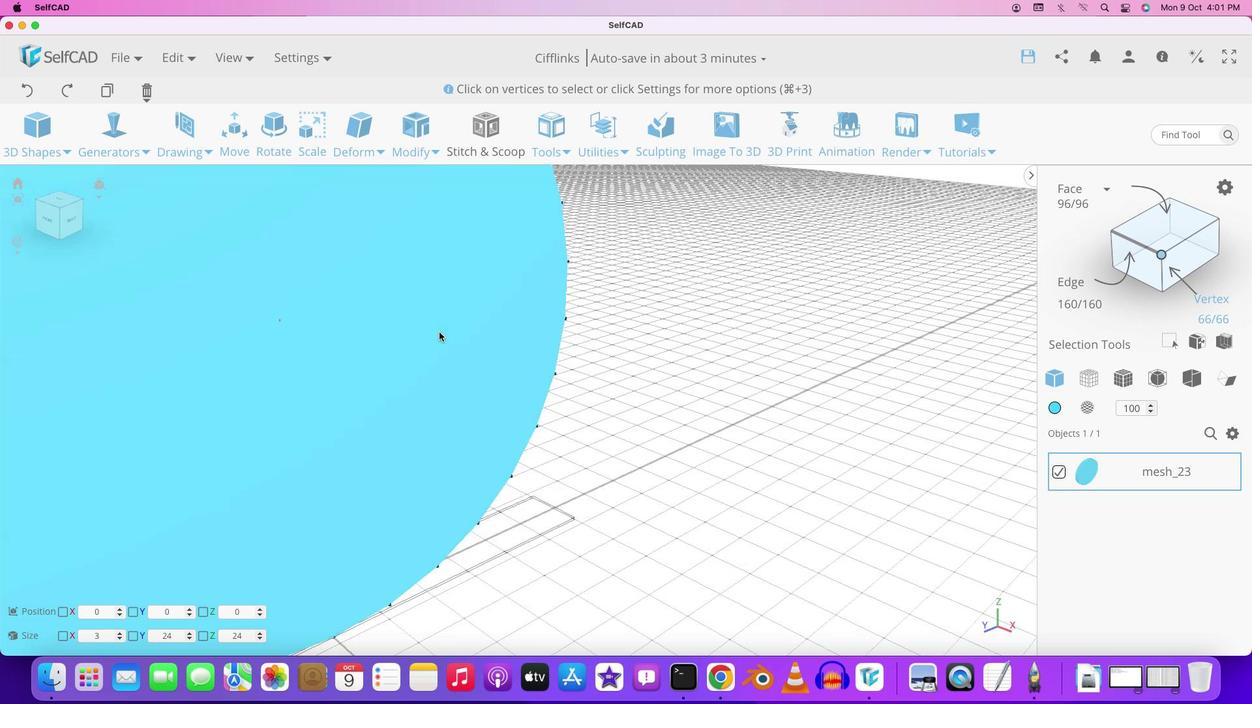 
Action: Mouse scrolled (647, 331) with delta (-1, 1)
Screenshot: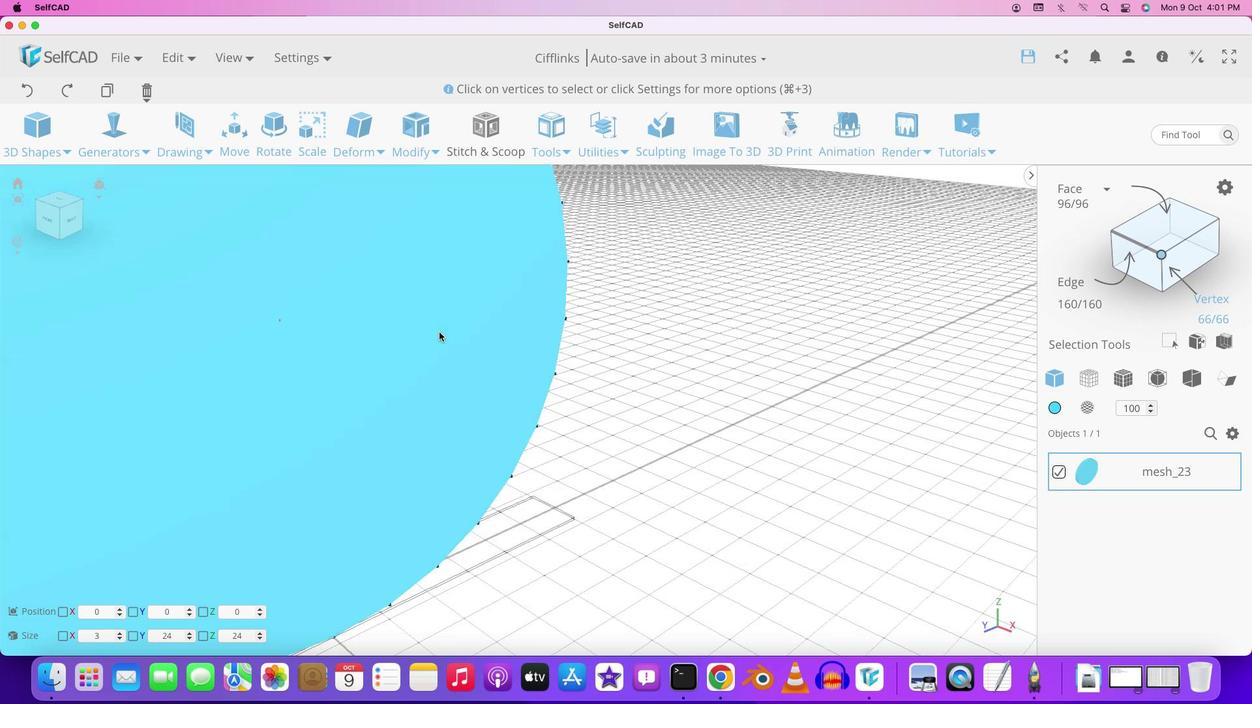 
Action: Mouse moved to (646, 332)
Screenshot: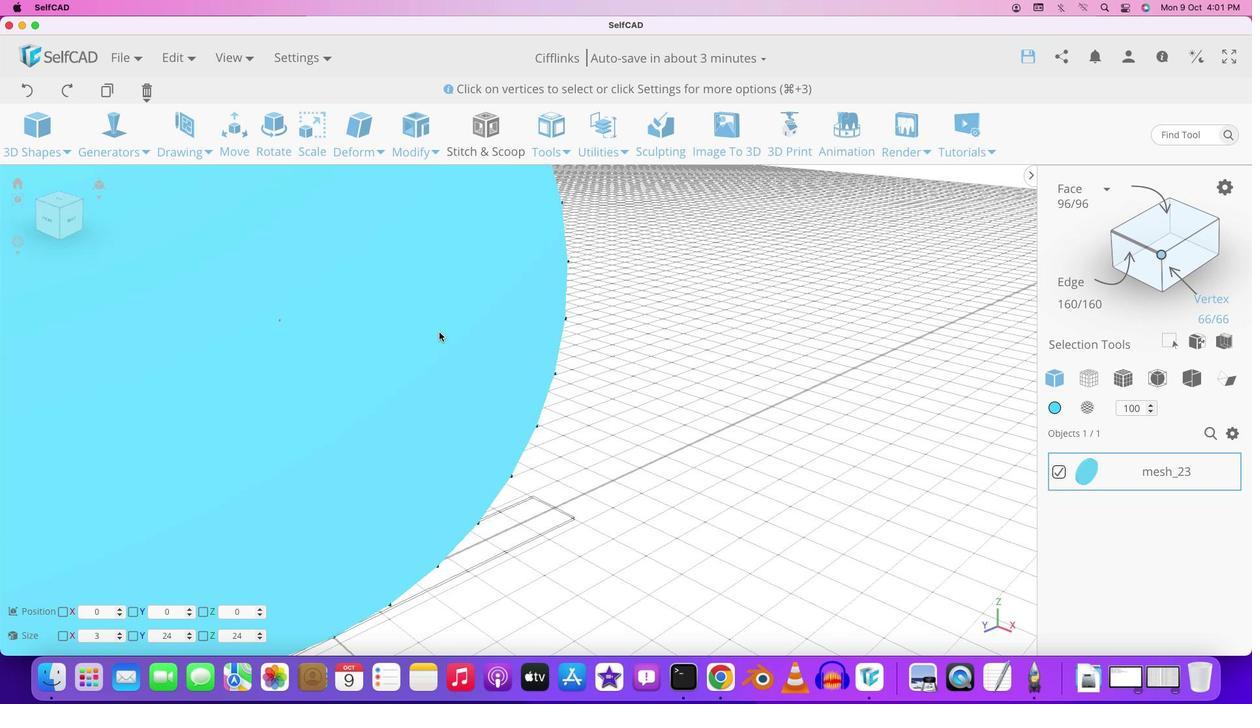 
Action: Mouse scrolled (646, 332) with delta (-1, 1)
Screenshot: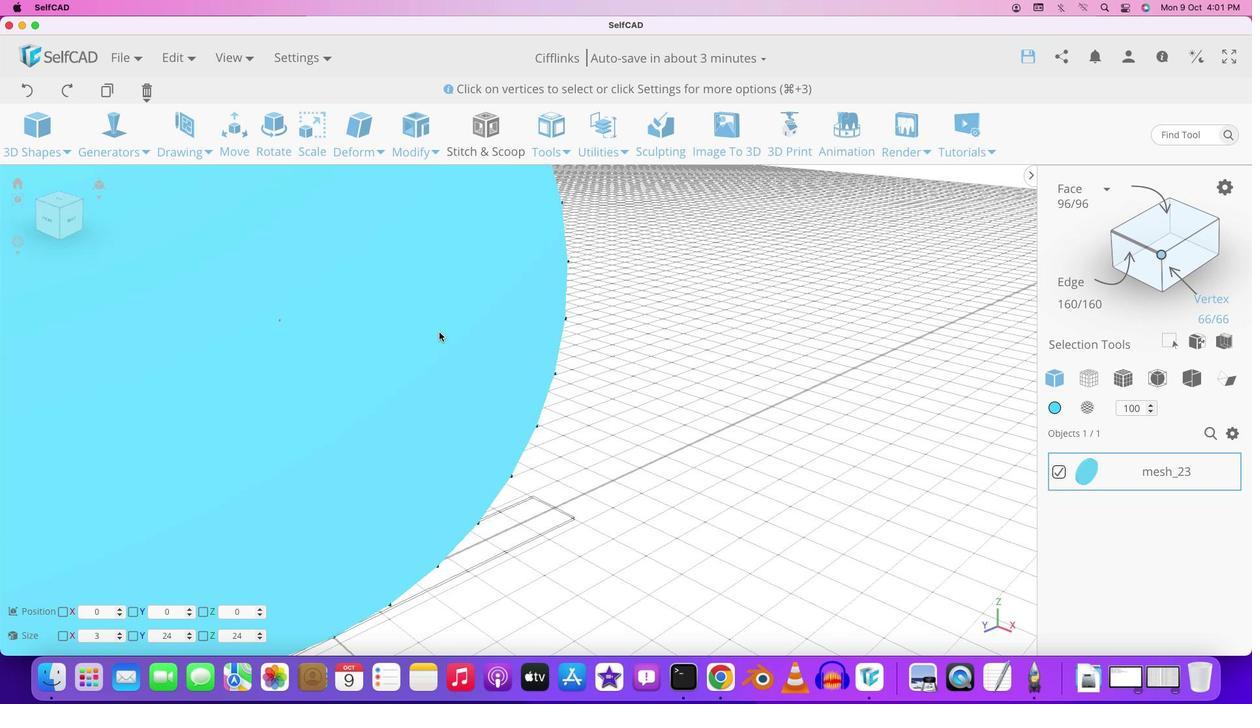 
Action: Mouse moved to (436, 329)
Screenshot: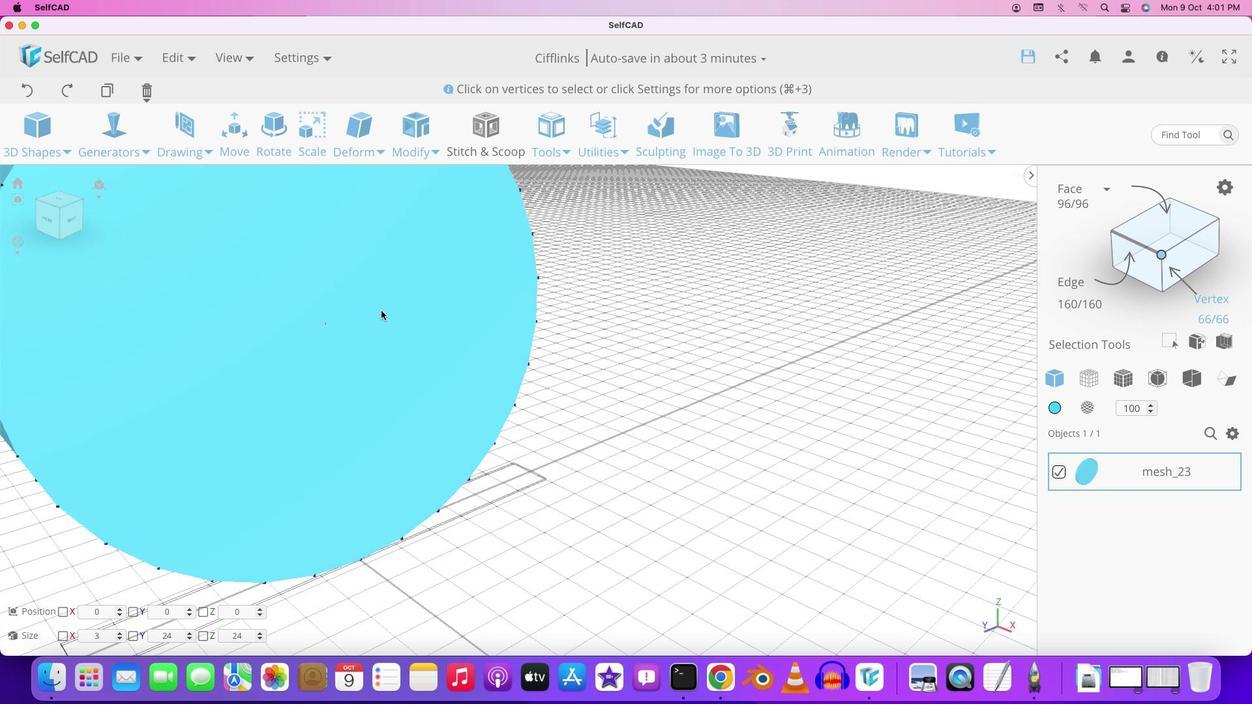 
Action: Mouse scrolled (436, 329) with delta (-1, -1)
Screenshot: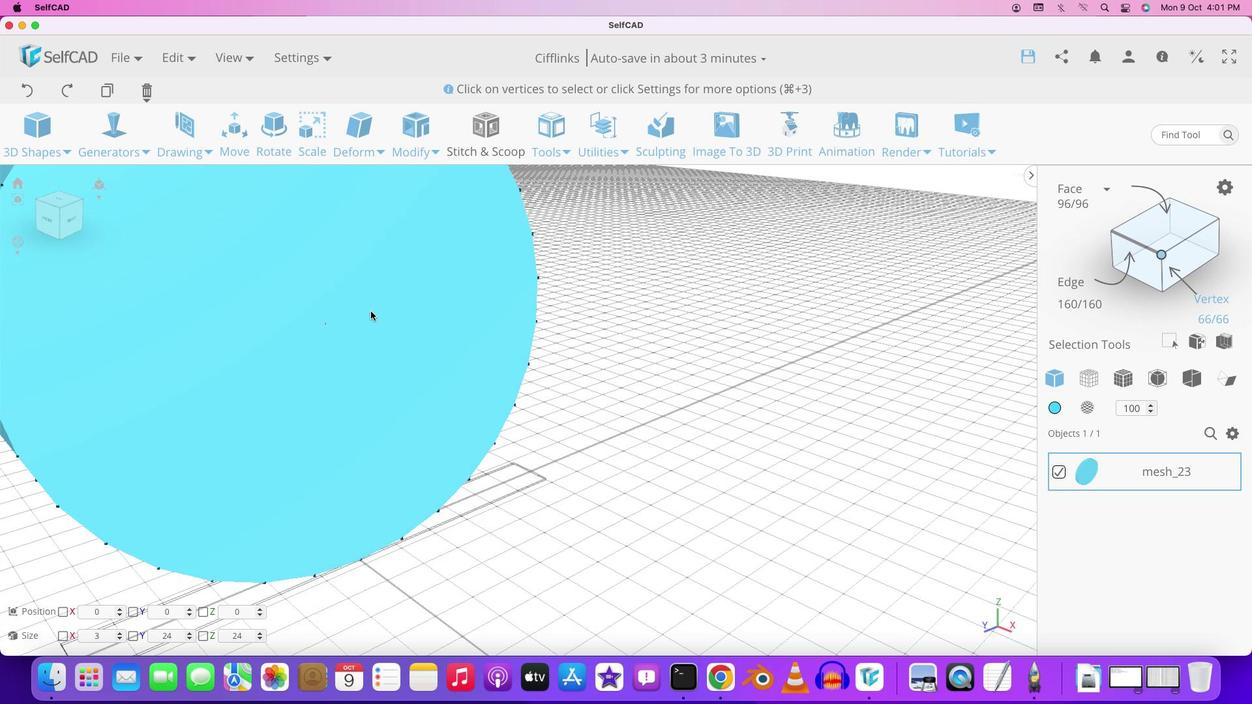
Action: Mouse scrolled (436, 329) with delta (-1, -1)
Screenshot: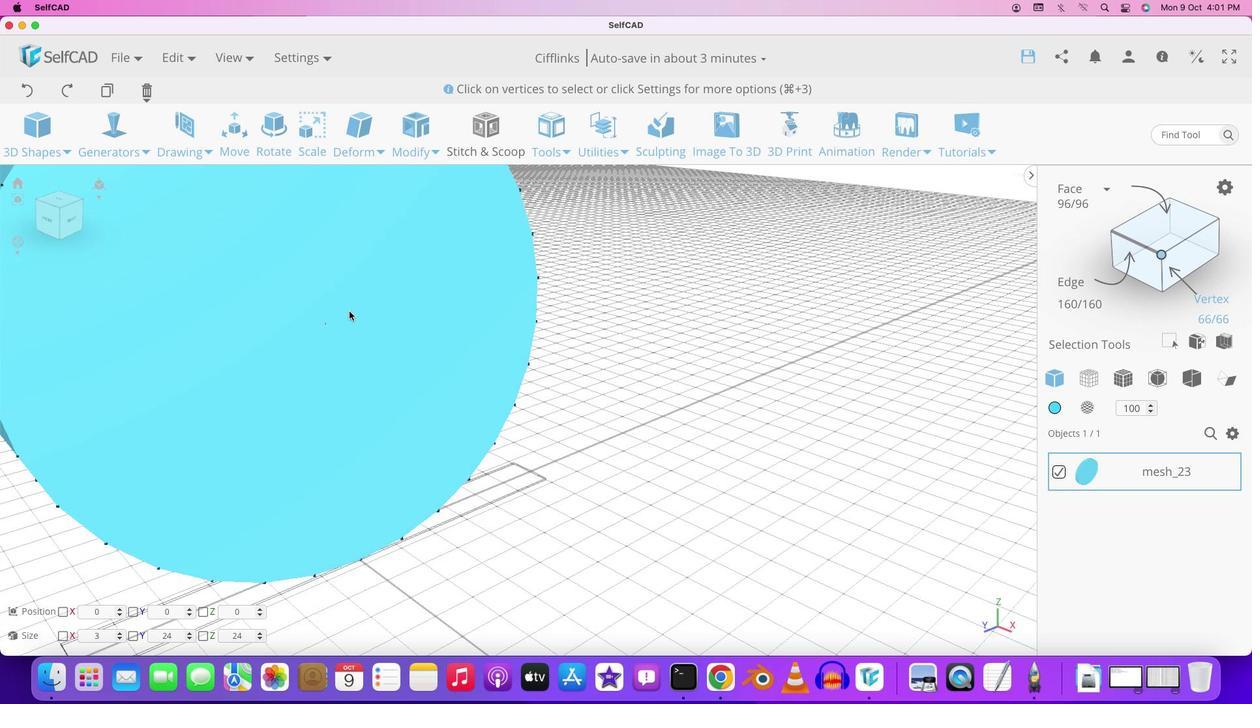
Action: Mouse scrolled (436, 329) with delta (-1, -1)
Screenshot: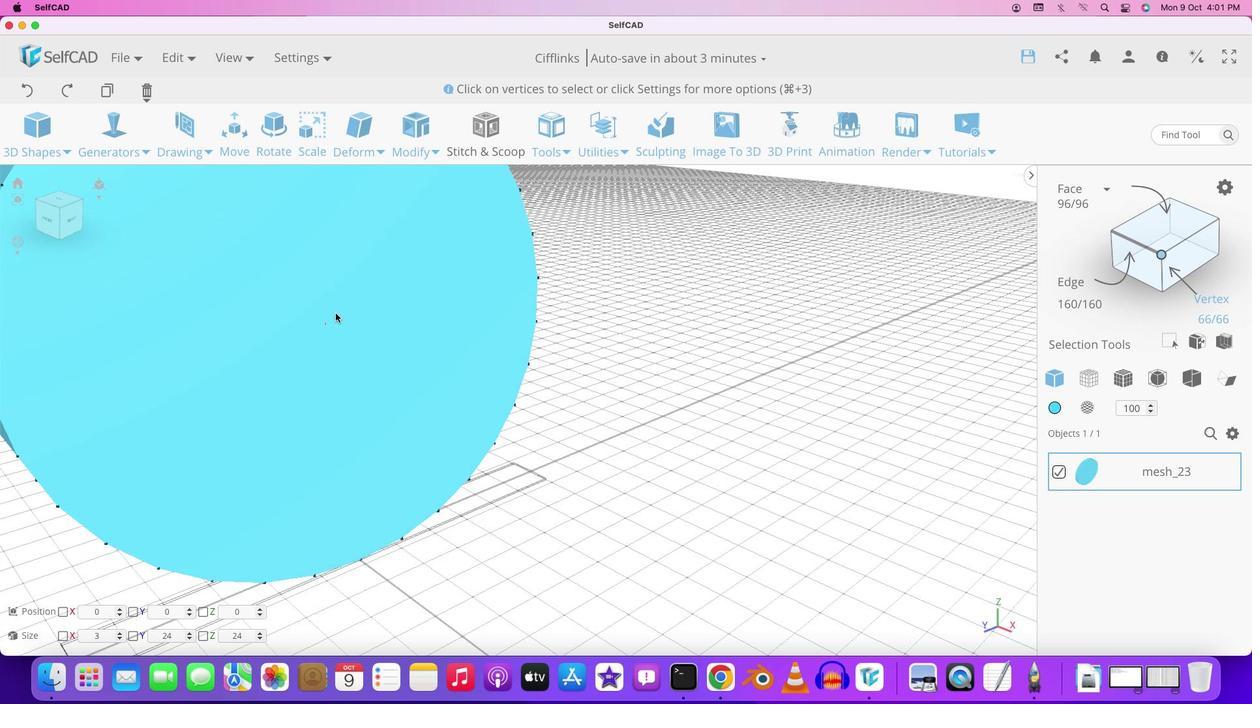 
Action: Mouse scrolled (436, 329) with delta (-1, -2)
Screenshot: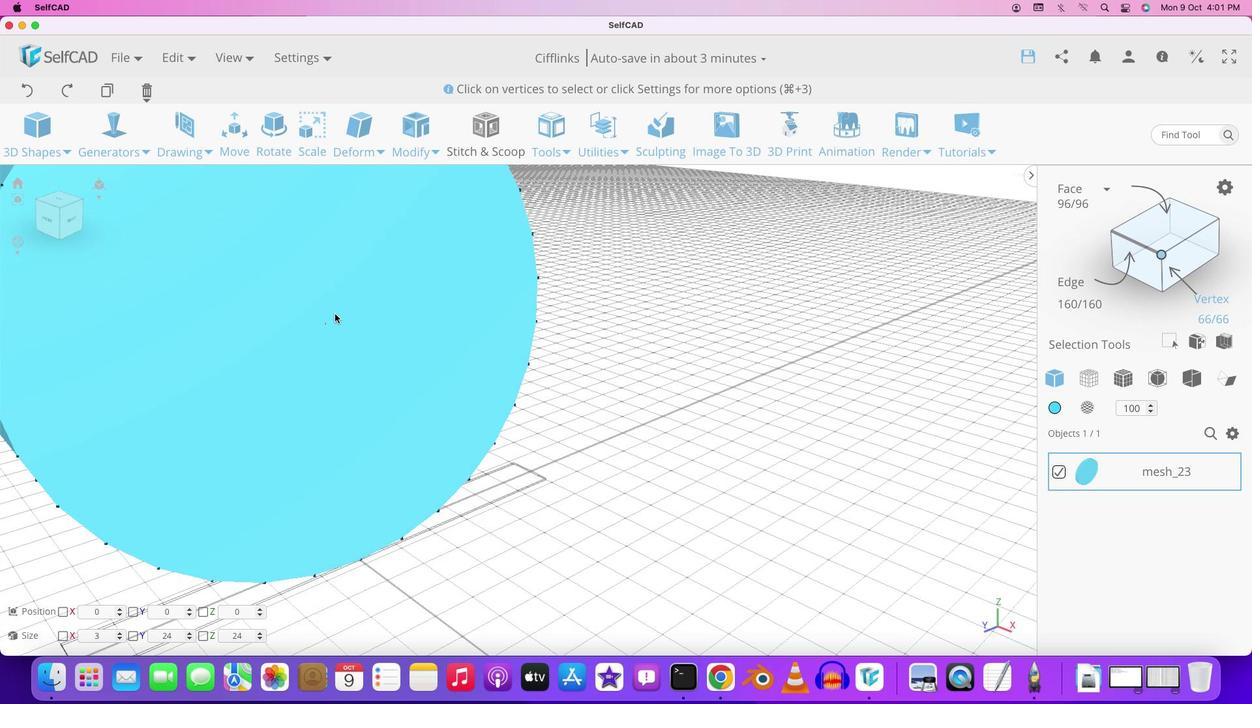
Action: Mouse moved to (327, 321)
Screenshot: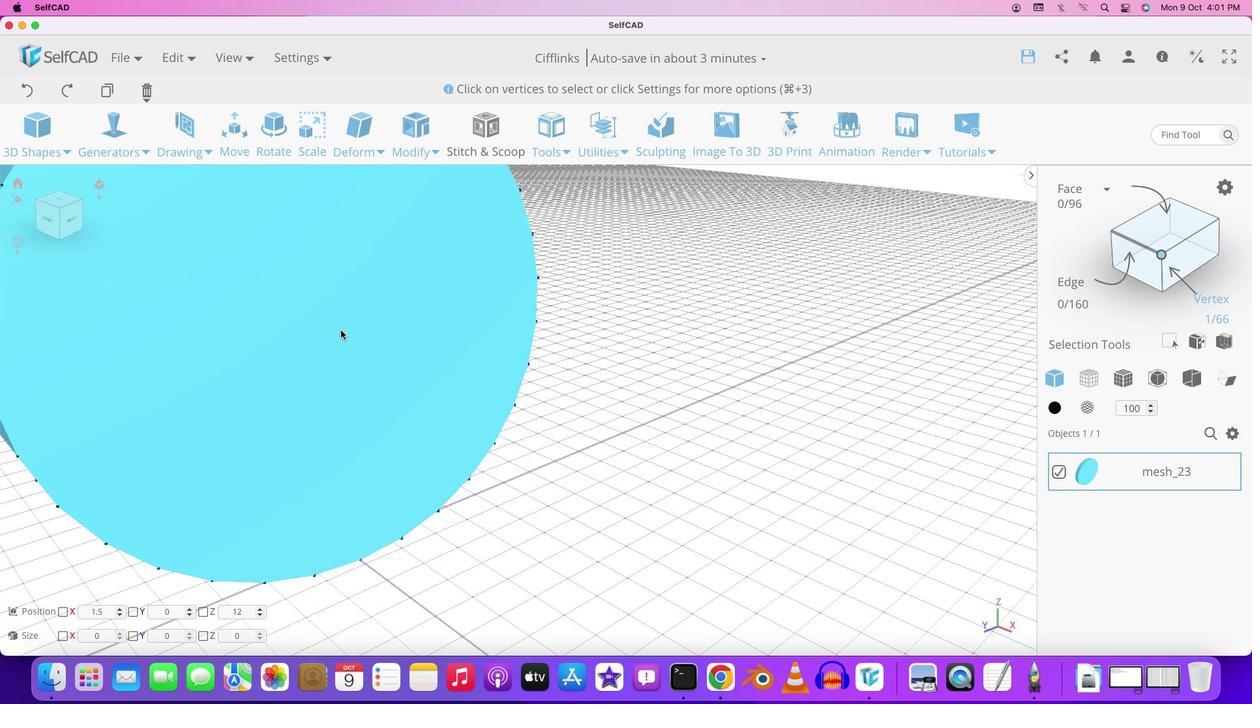 
Action: Mouse pressed left at (327, 321)
Screenshot: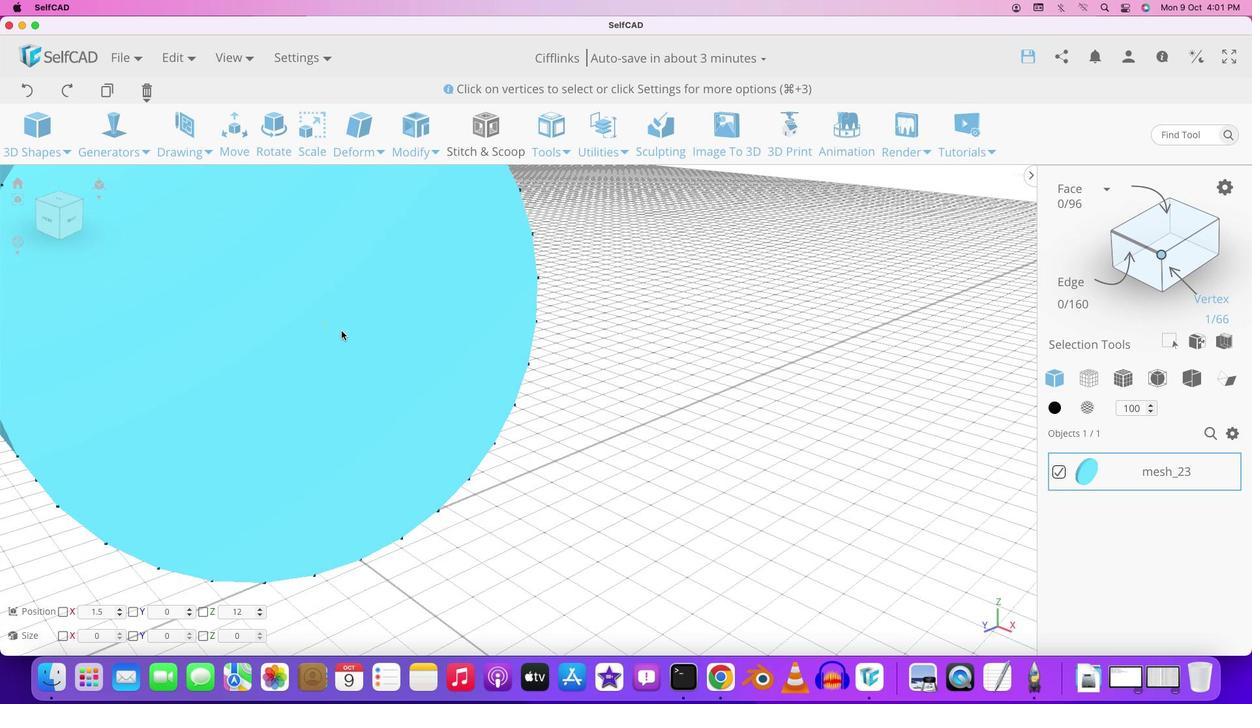 
Action: Mouse moved to (378, 362)
Screenshot: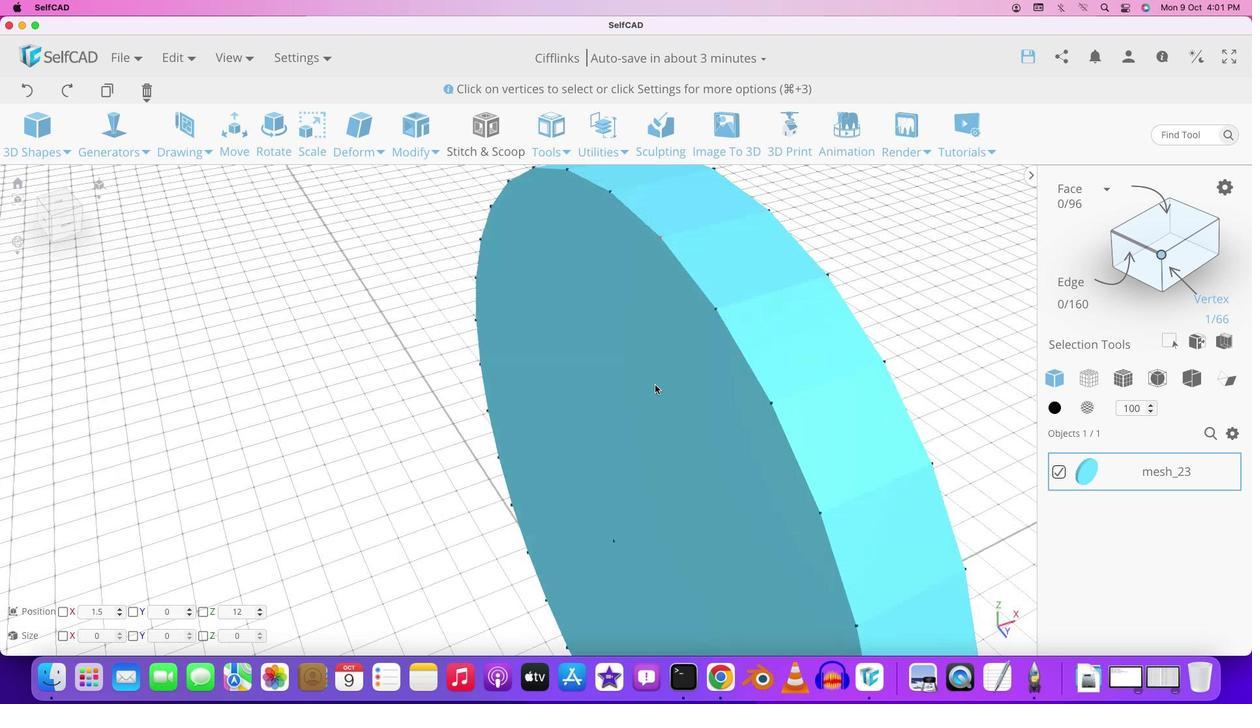 
Action: Mouse pressed left at (378, 362)
Screenshot: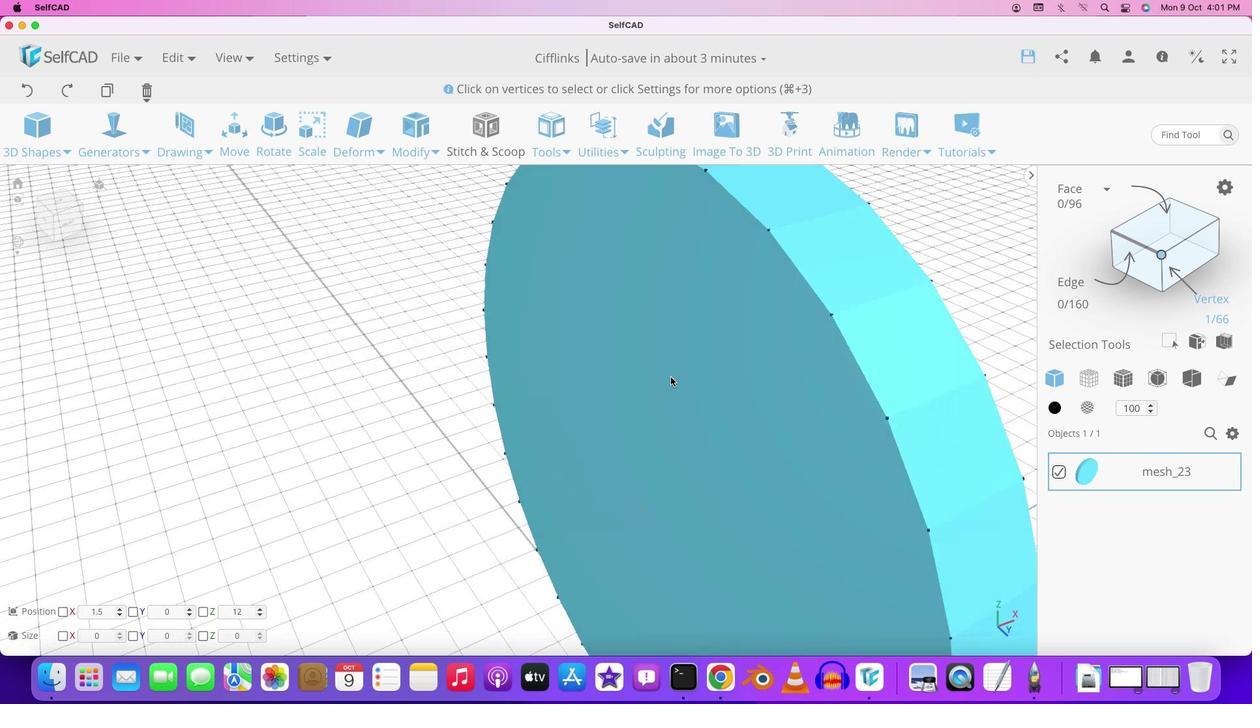
Action: Mouse moved to (681, 425)
Screenshot: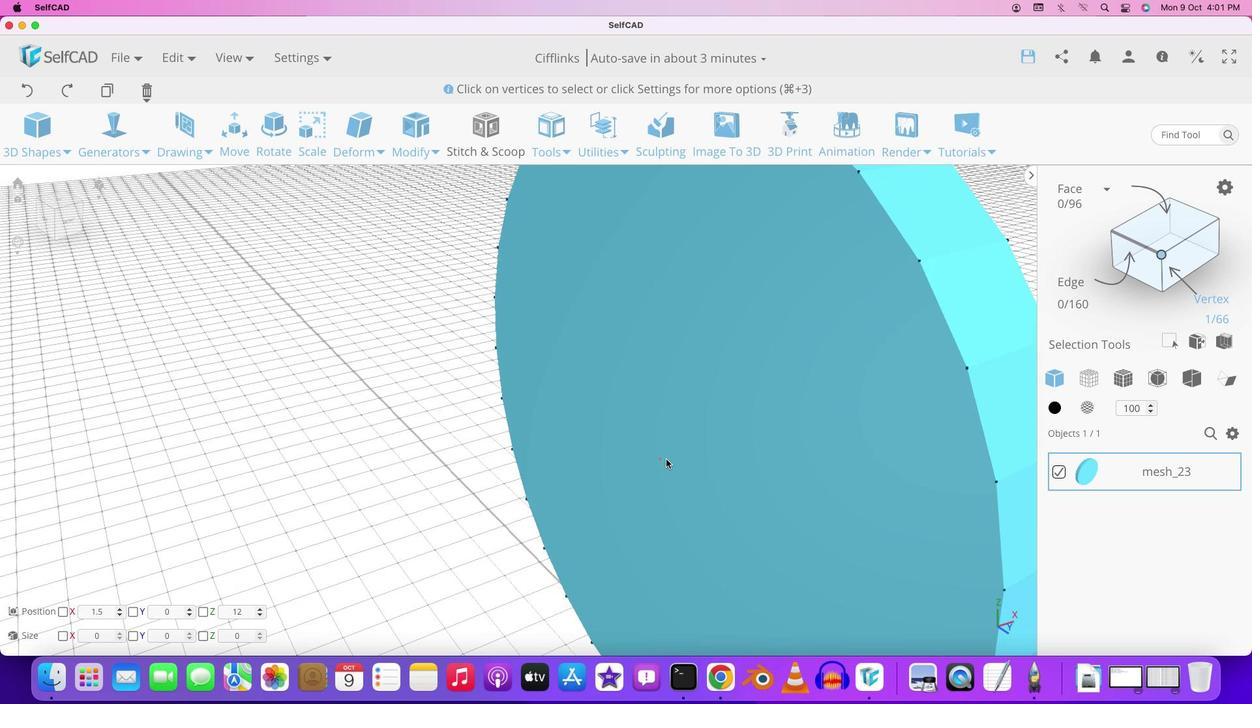 
Action: Mouse pressed left at (681, 425)
Screenshot: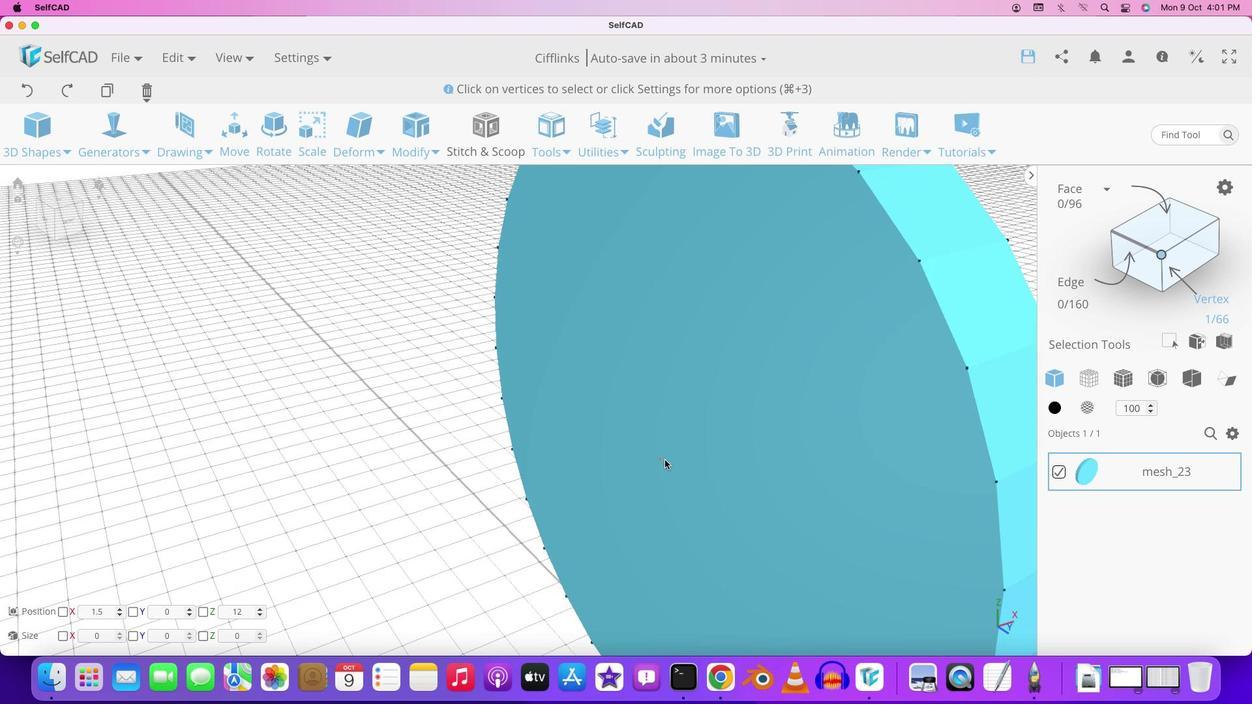 
Action: Mouse moved to (661, 459)
Screenshot: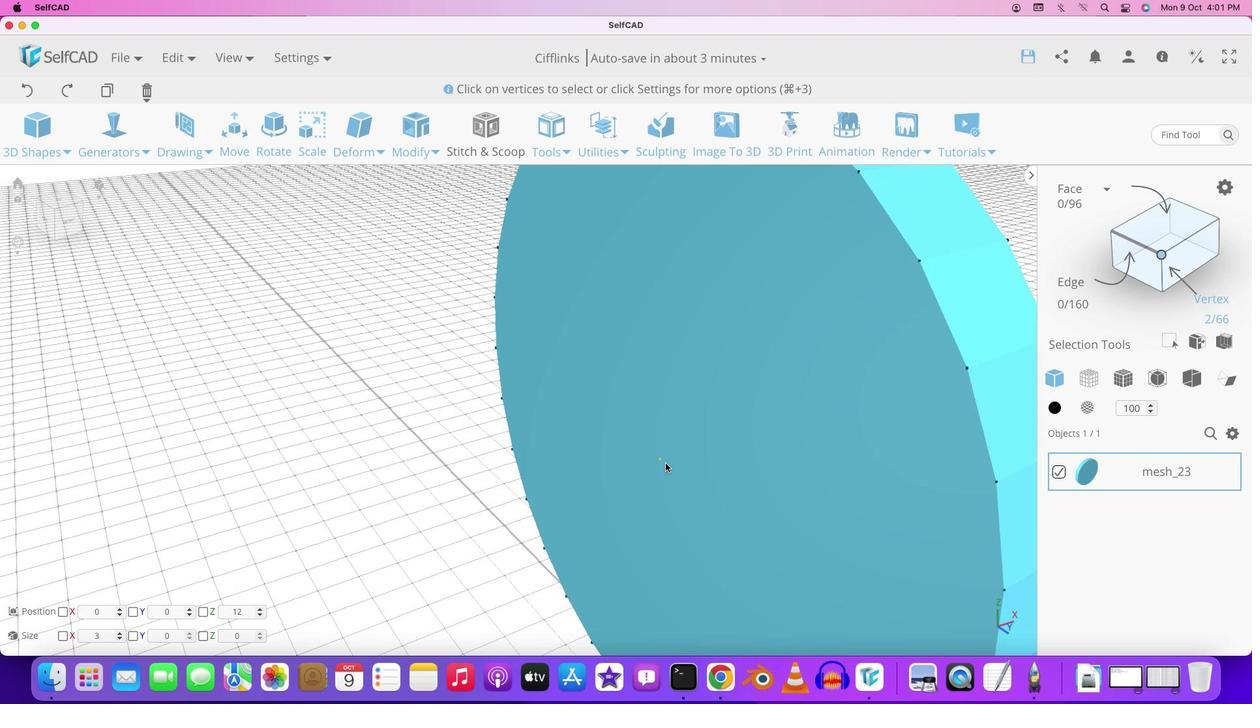 
Action: Mouse pressed left at (661, 459)
Screenshot: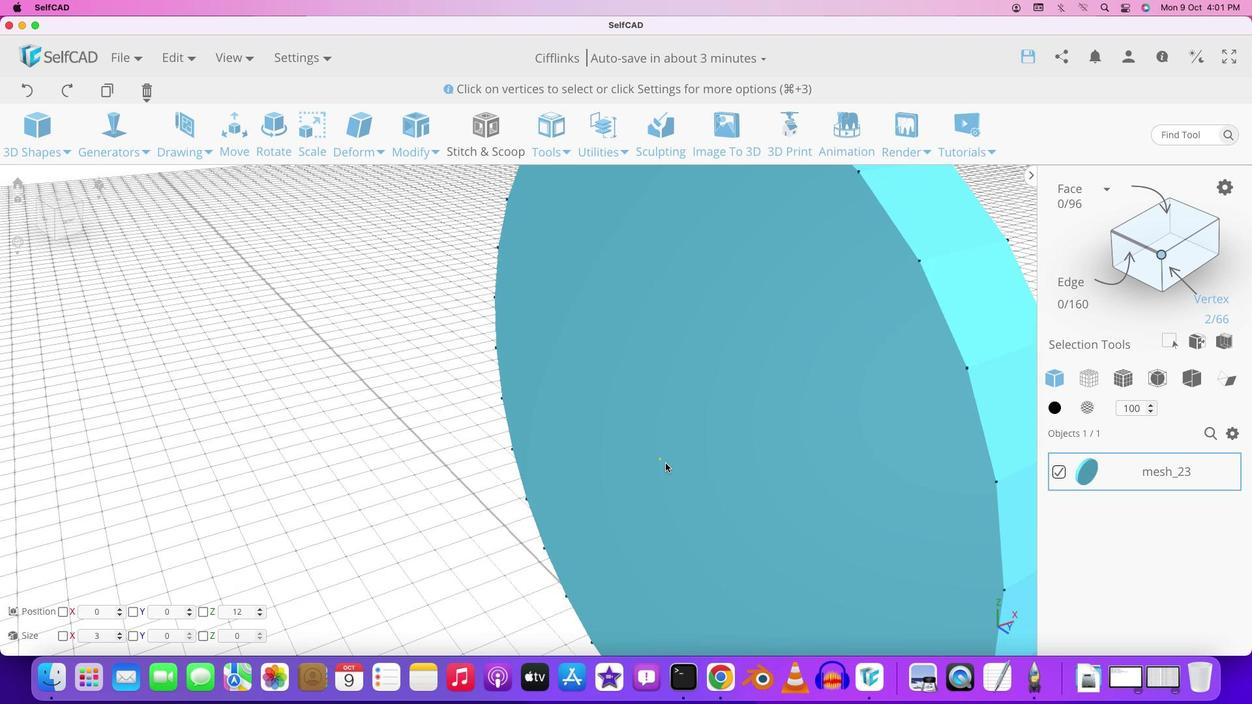 
Action: Mouse moved to (663, 461)
Screenshot: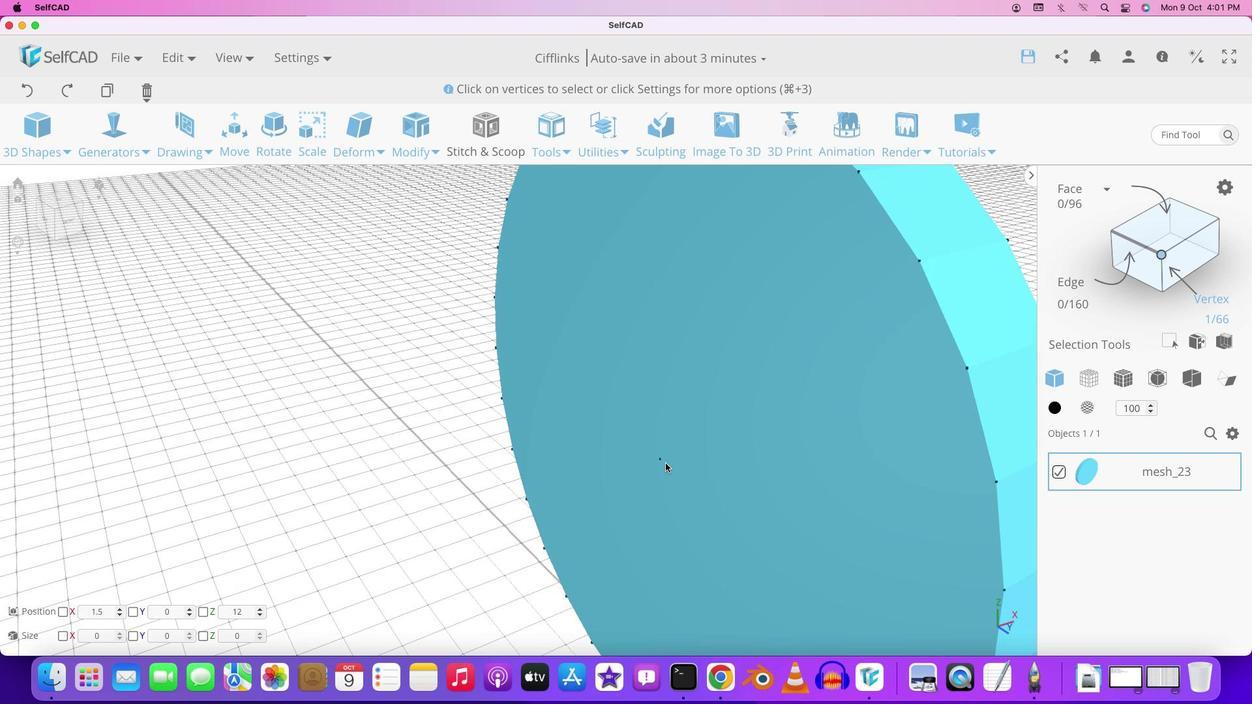 
Action: Mouse pressed left at (663, 461)
Screenshot: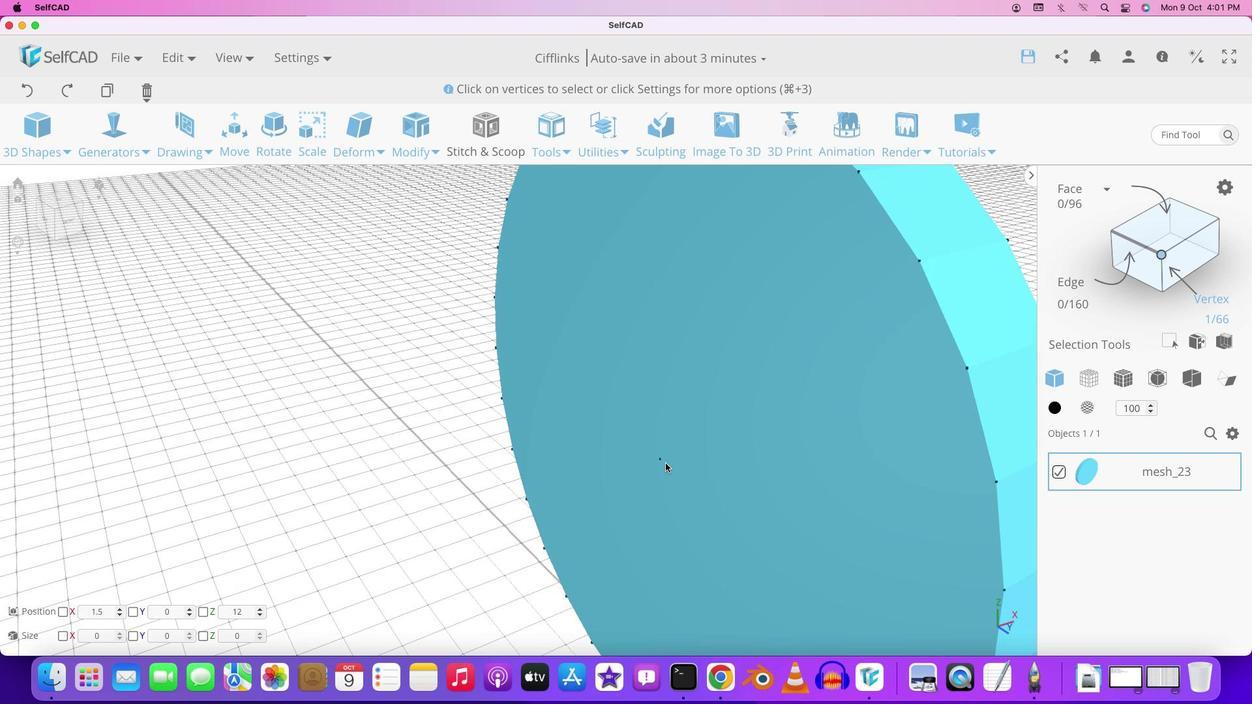 
Action: Mouse pressed left at (663, 461)
Screenshot: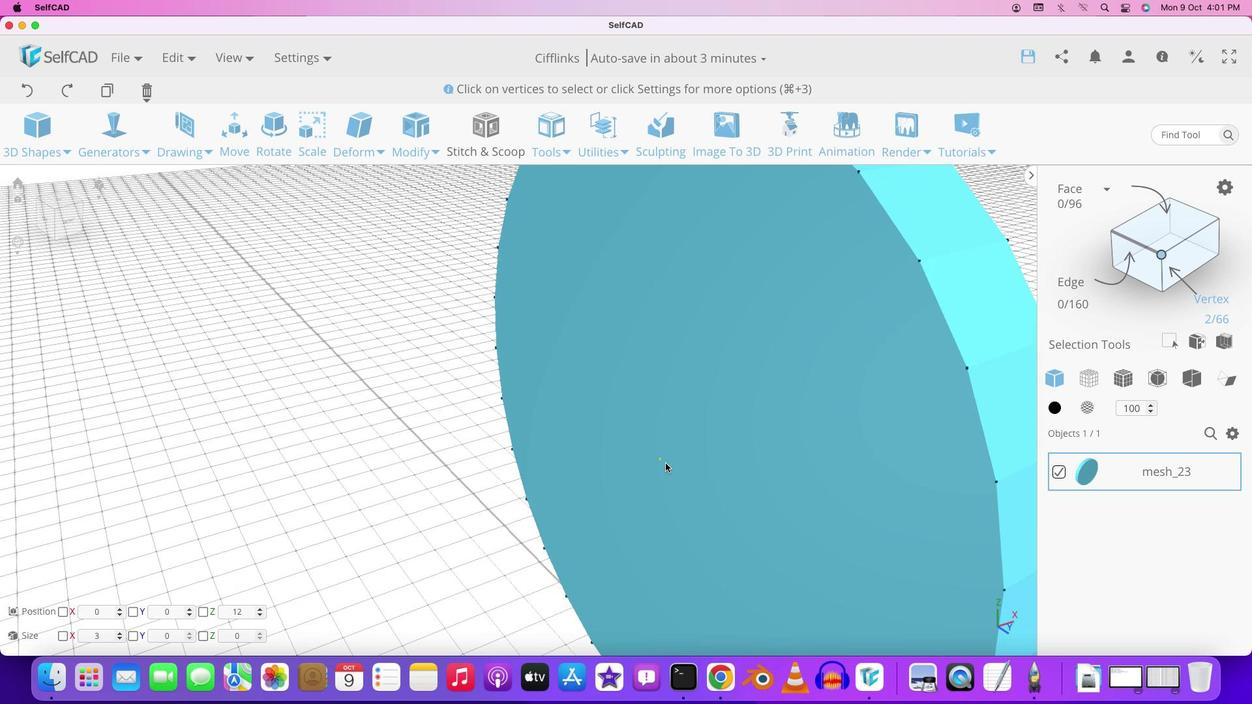 
Action: Mouse moved to (760, 476)
Screenshot: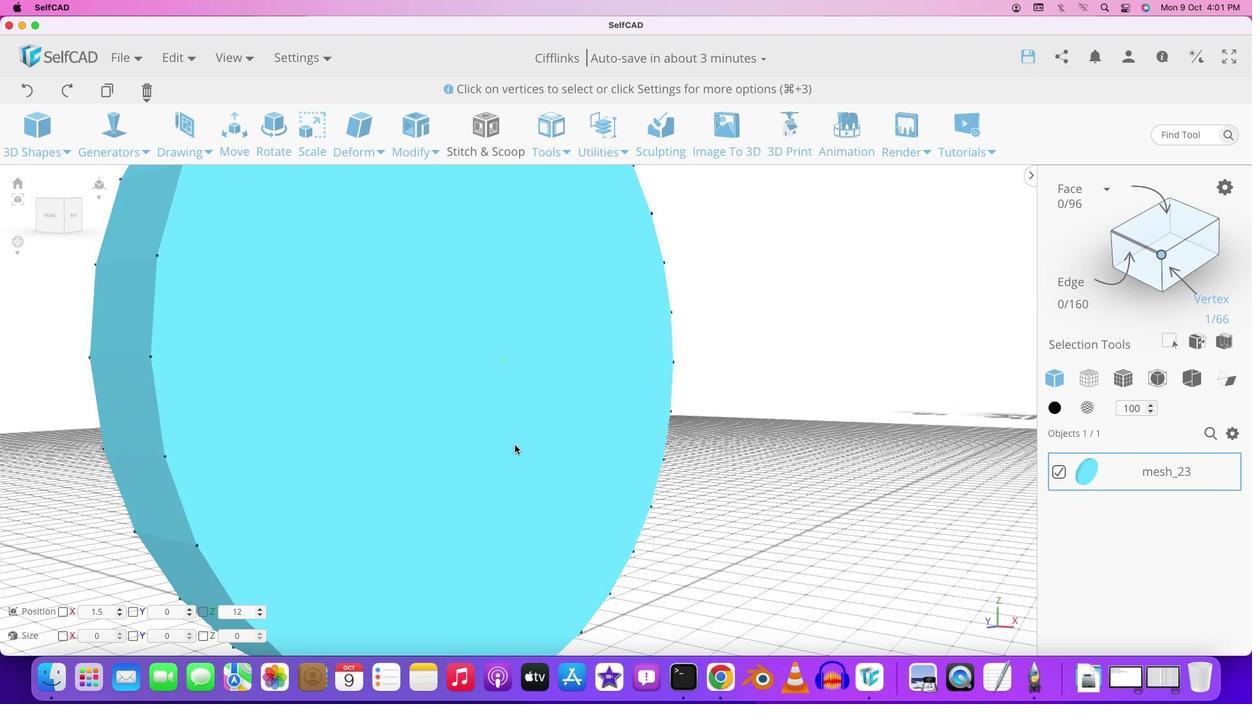 
Action: Mouse pressed left at (760, 476)
Screenshot: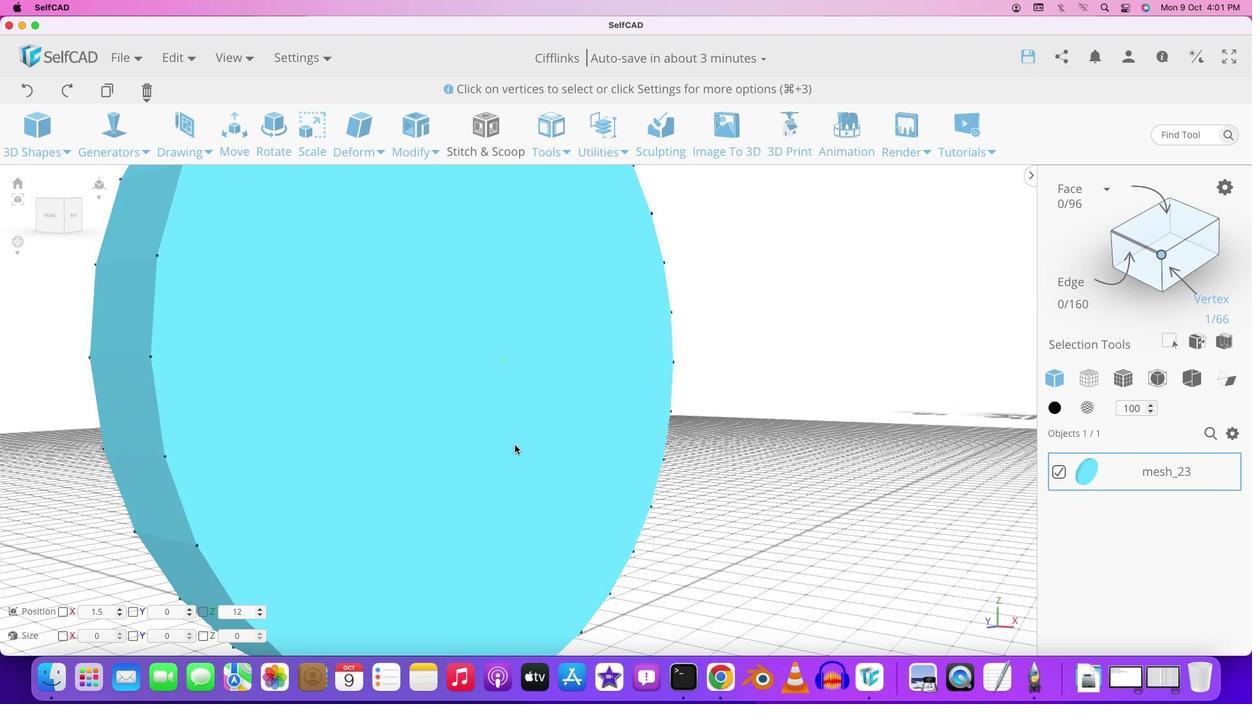 
Action: Mouse pressed left at (760, 476)
Screenshot: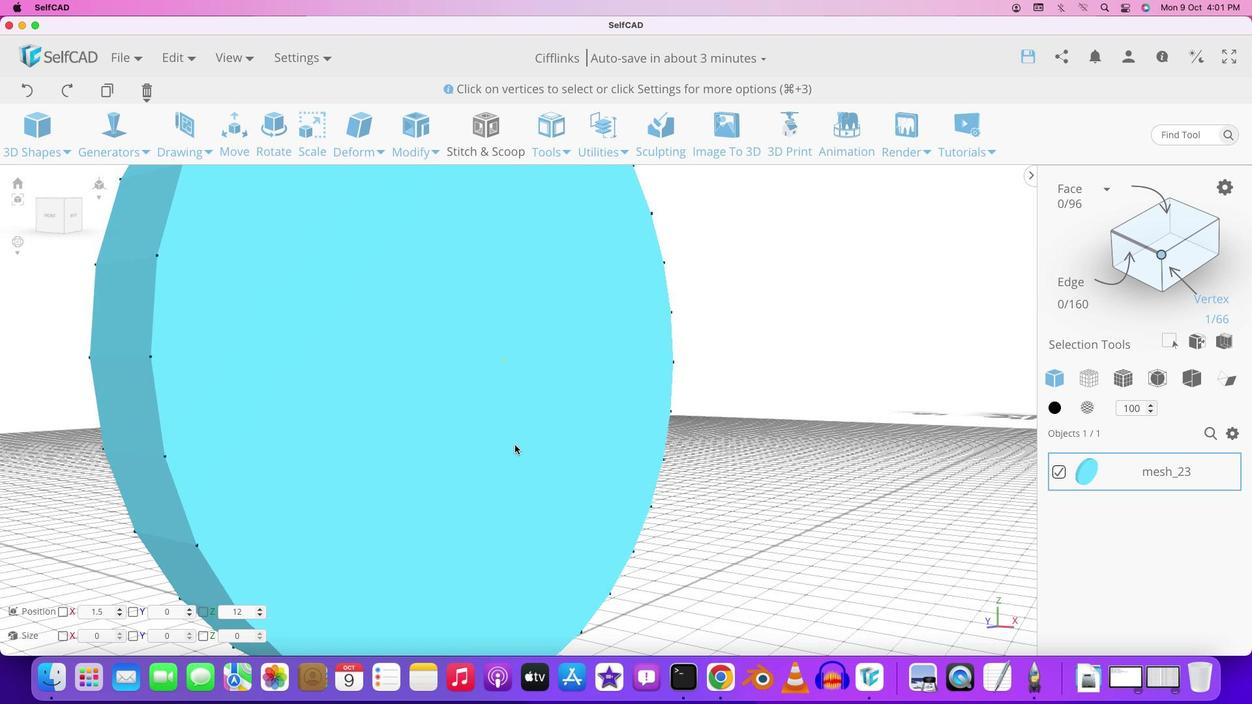 
Action: Mouse moved to (524, 431)
Screenshot: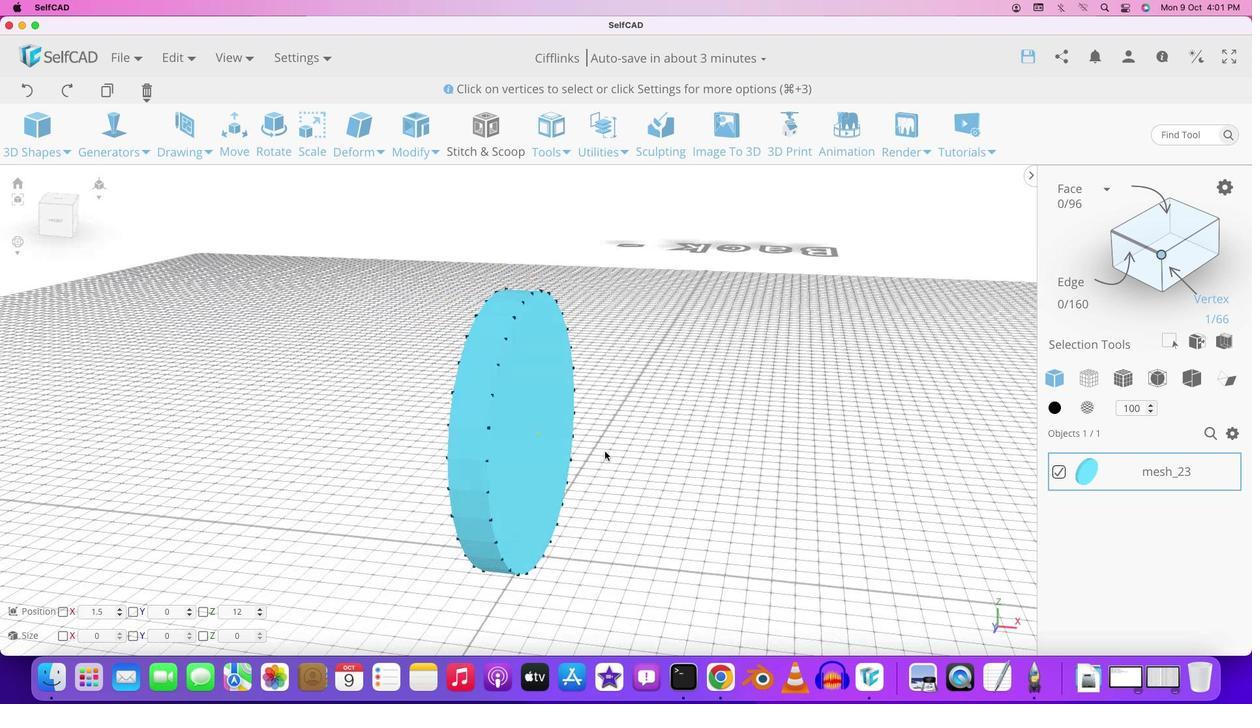 
Action: Mouse scrolled (524, 431) with delta (-1, -1)
Screenshot: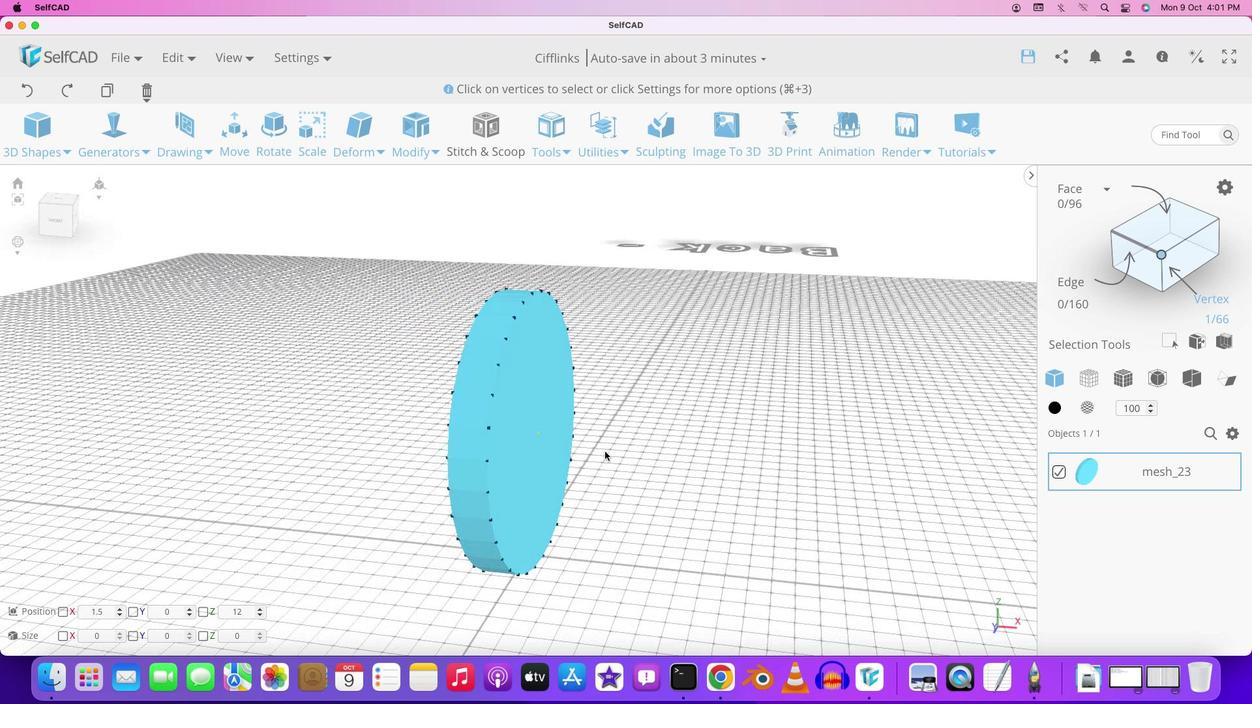 
Action: Mouse scrolled (524, 431) with delta (-1, -1)
Screenshot: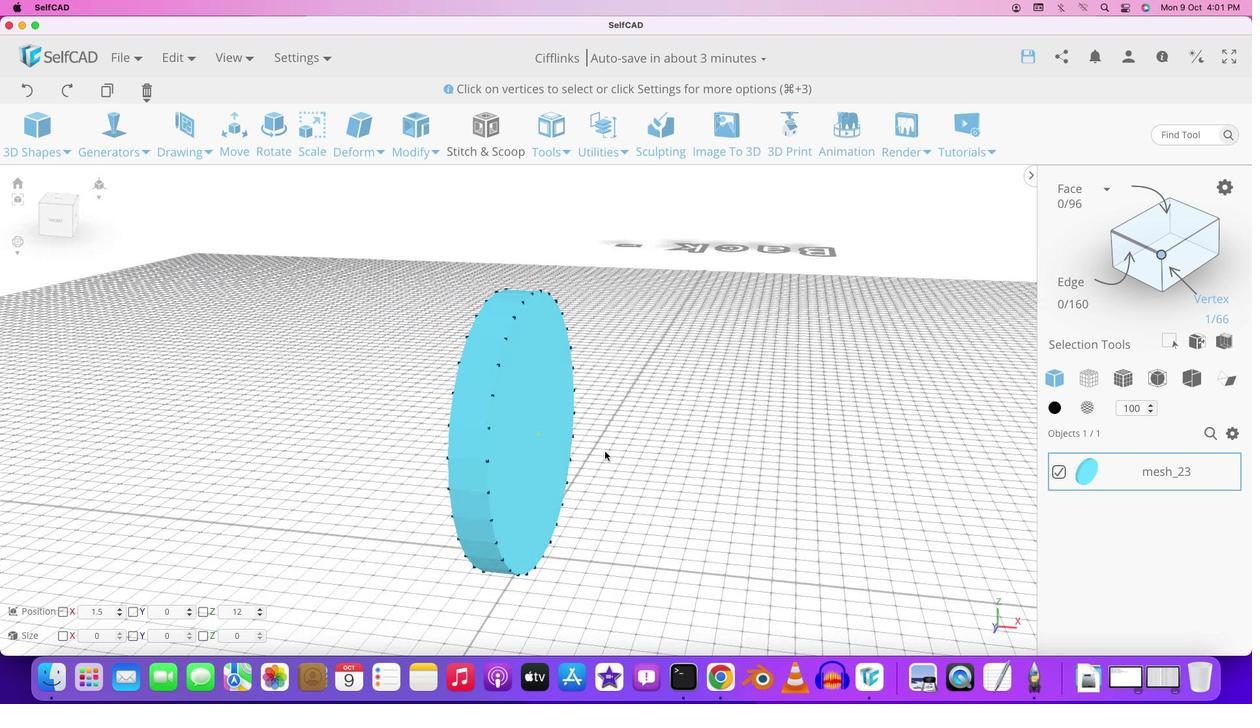 
Action: Mouse scrolled (524, 431) with delta (-1, -3)
Screenshot: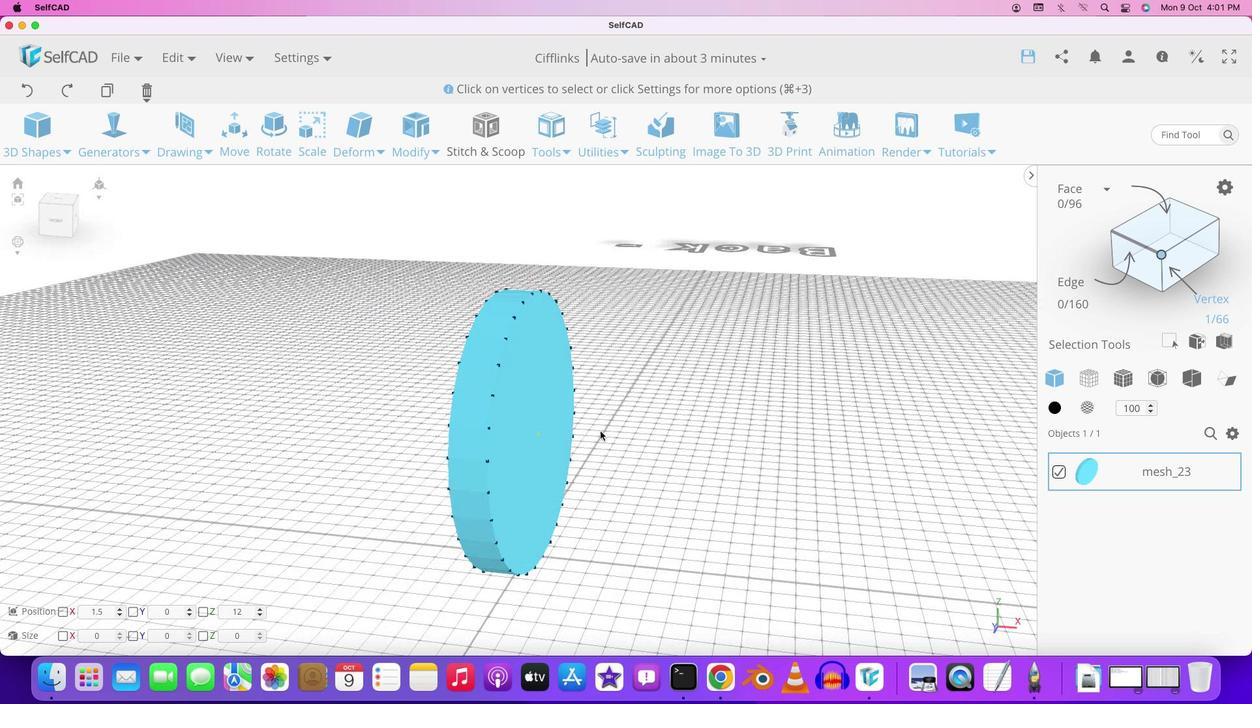 
Action: Mouse scrolled (524, 431) with delta (-1, -3)
Screenshot: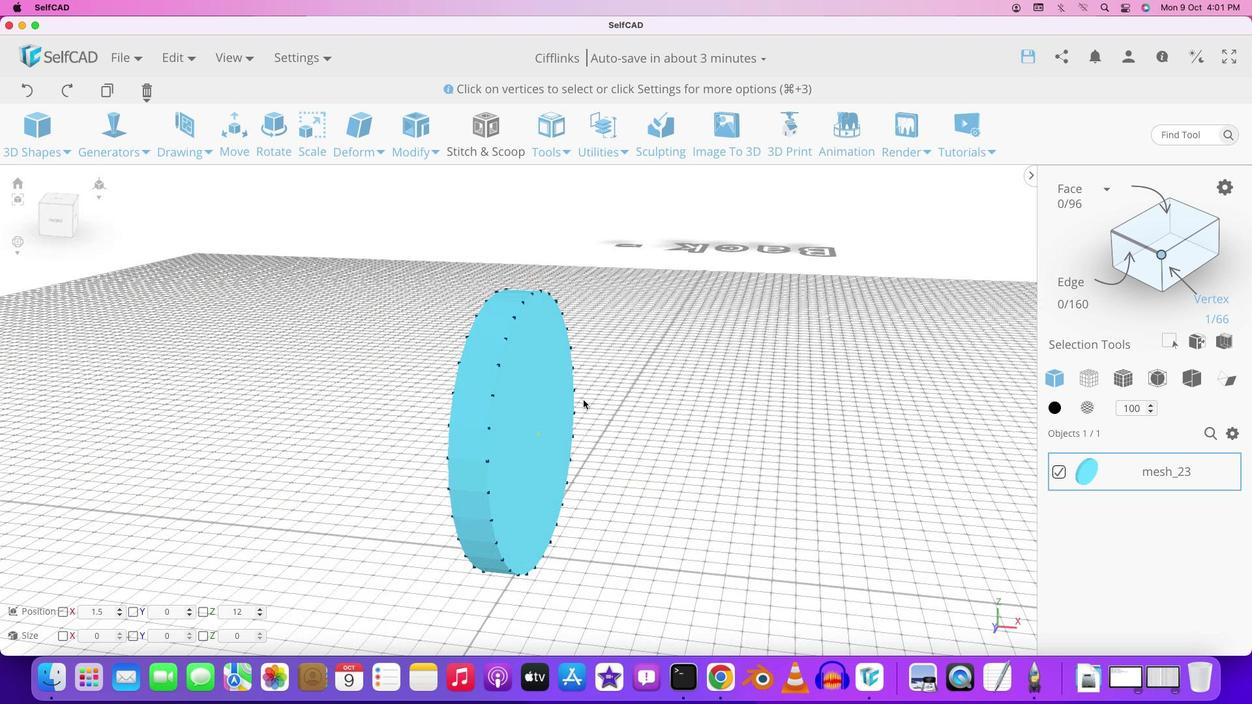 
Action: Mouse moved to (527, 433)
Screenshot: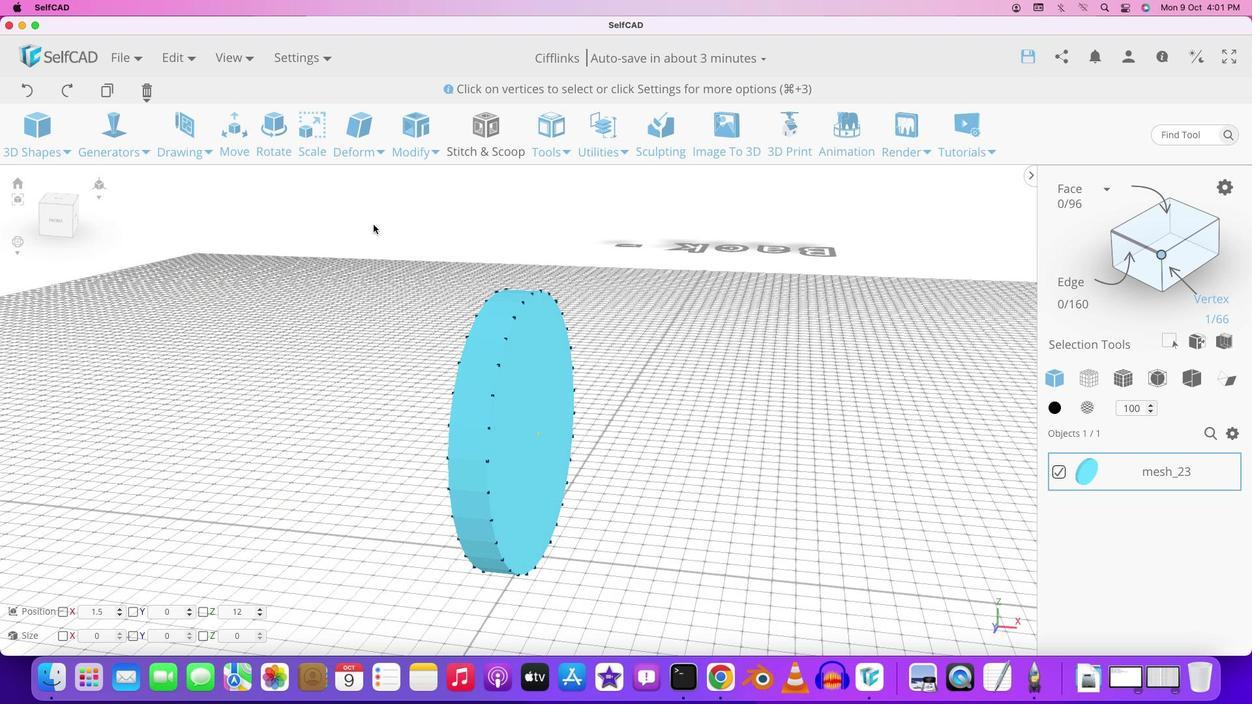 
Action: Mouse pressed left at (527, 433)
Screenshot: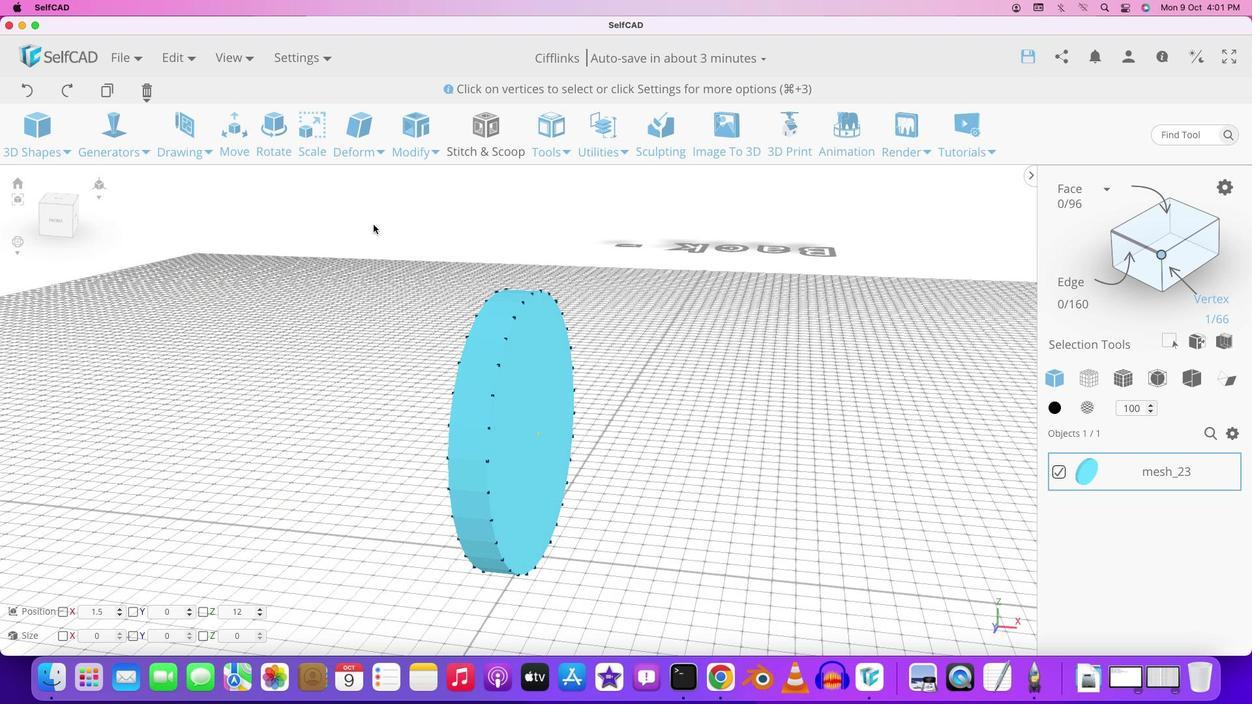 
Action: Mouse moved to (243, 131)
Screenshot: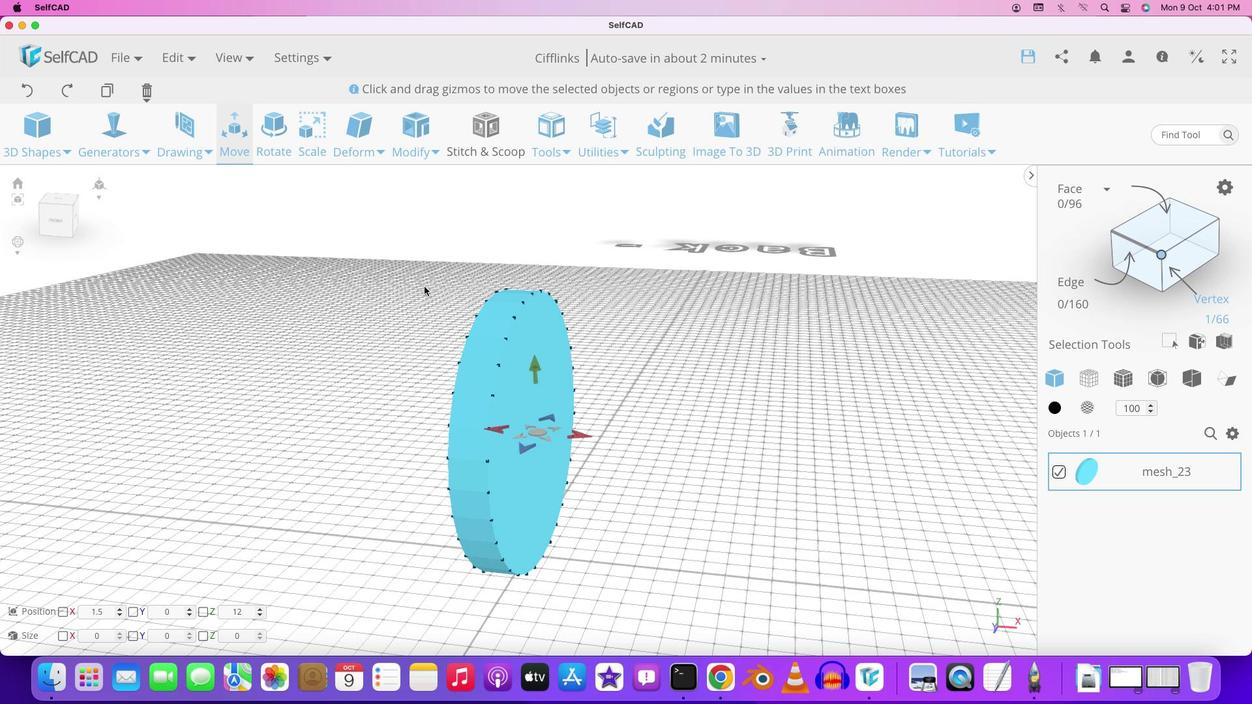 
Action: Mouse pressed left at (243, 131)
Screenshot: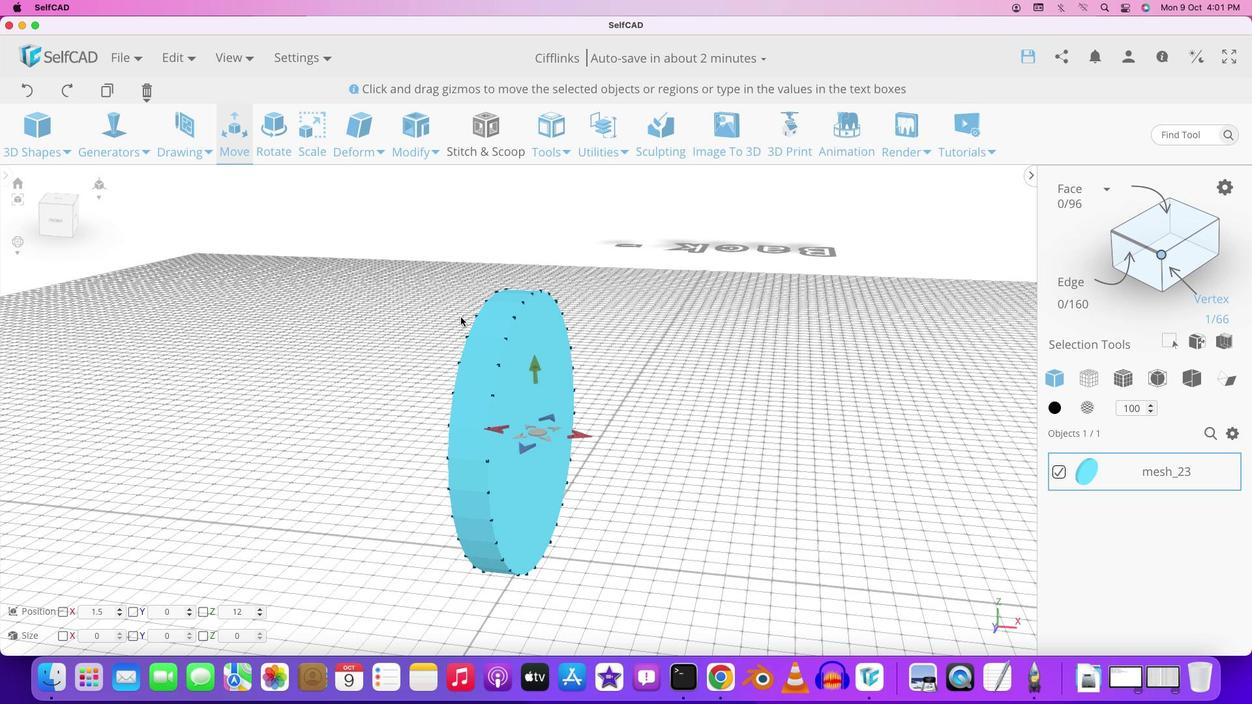
Action: Mouse moved to (588, 456)
Screenshot: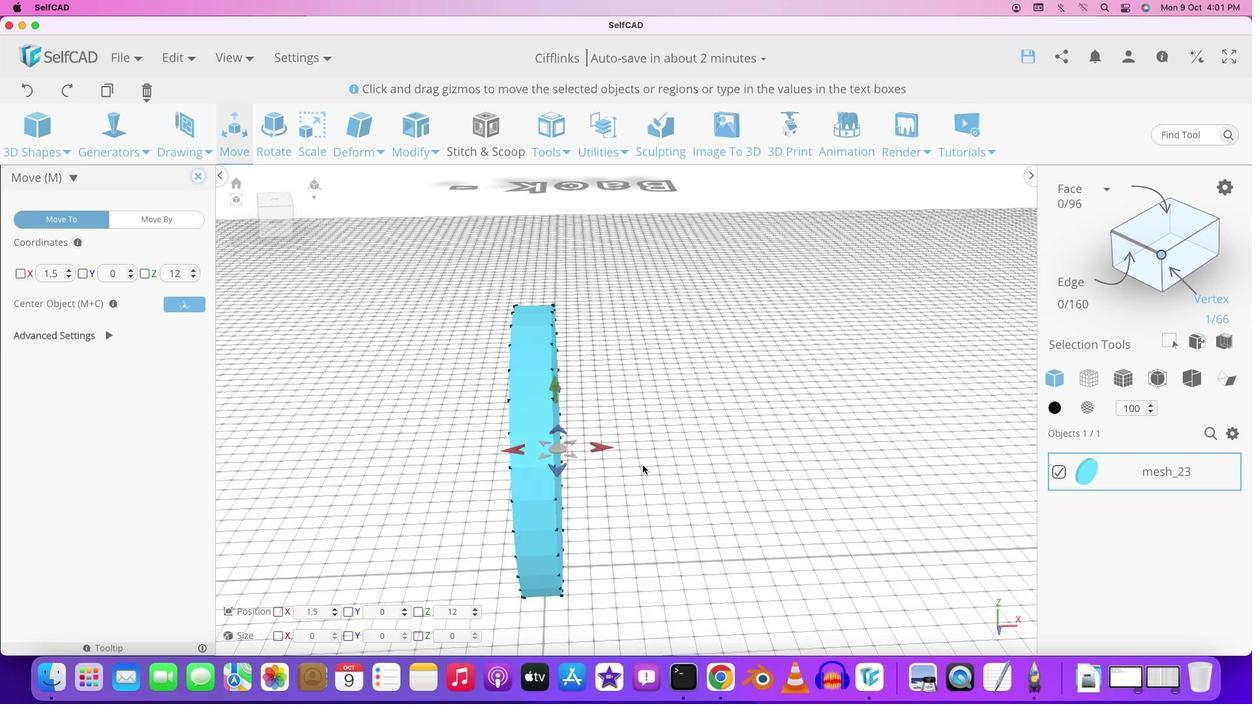 
Action: Mouse pressed left at (588, 456)
Screenshot: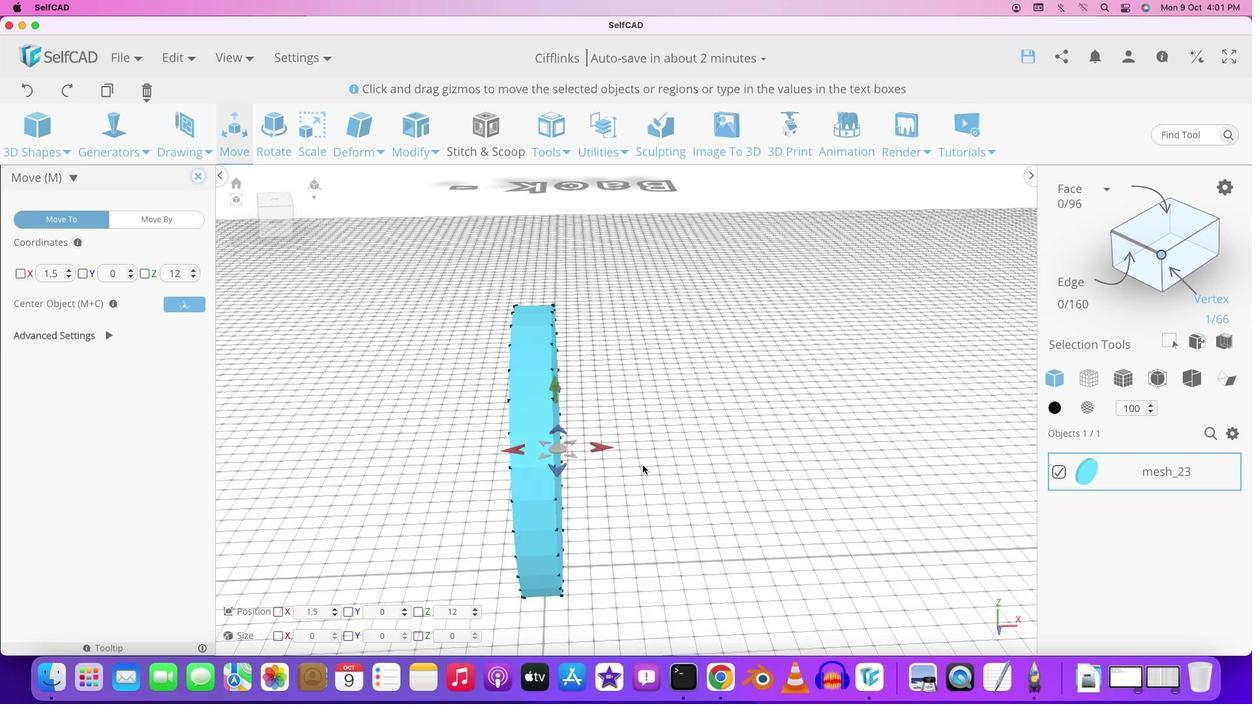 
Action: Mouse moved to (601, 444)
Screenshot: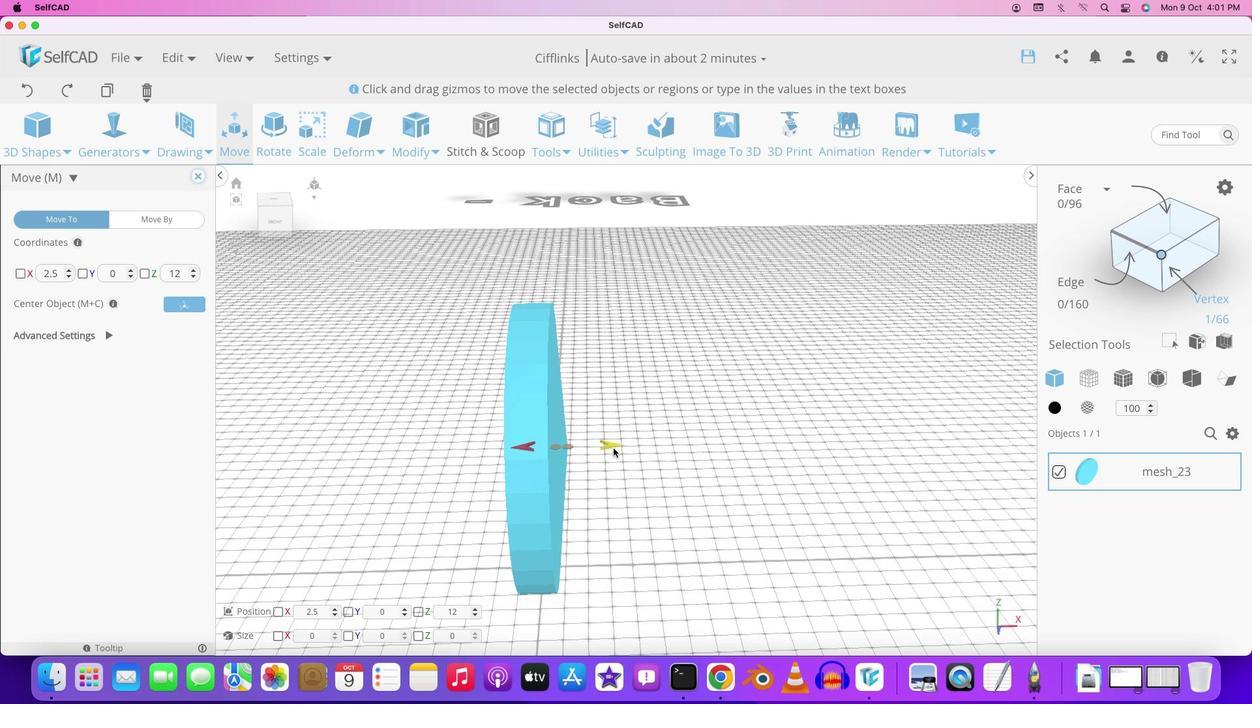 
Action: Mouse pressed left at (601, 444)
Screenshot: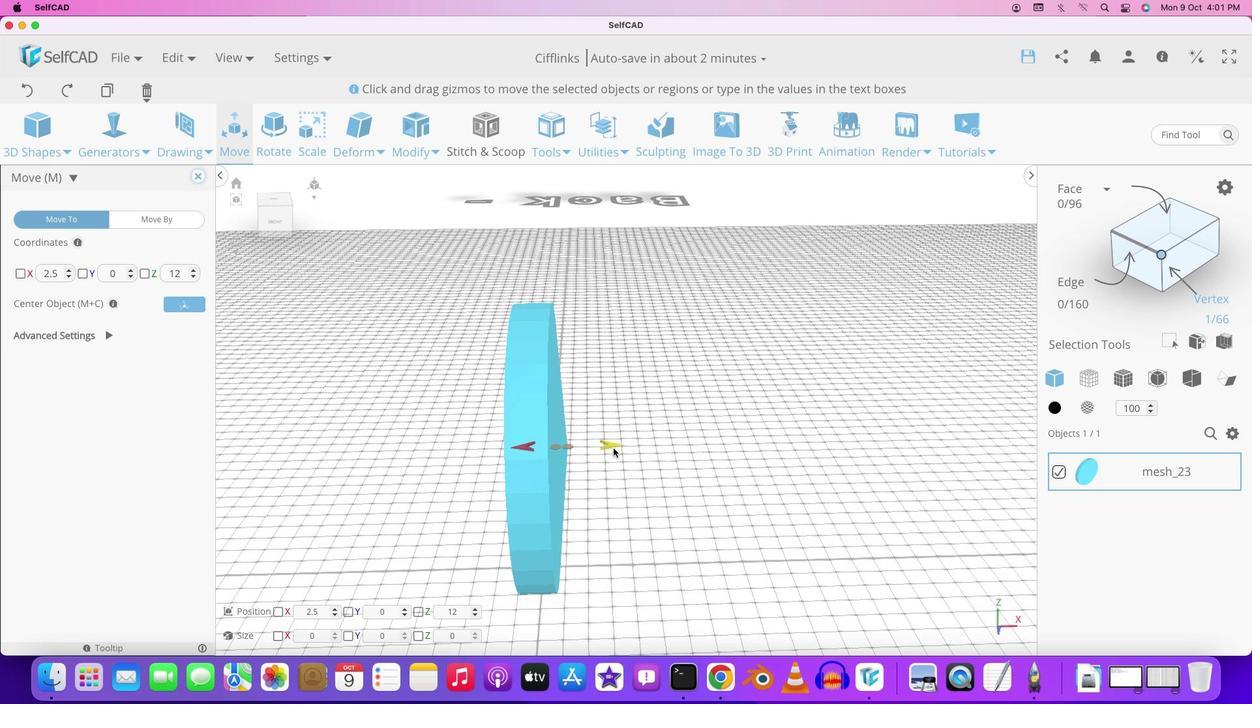 
Action: Mouse moved to (683, 360)
Screenshot: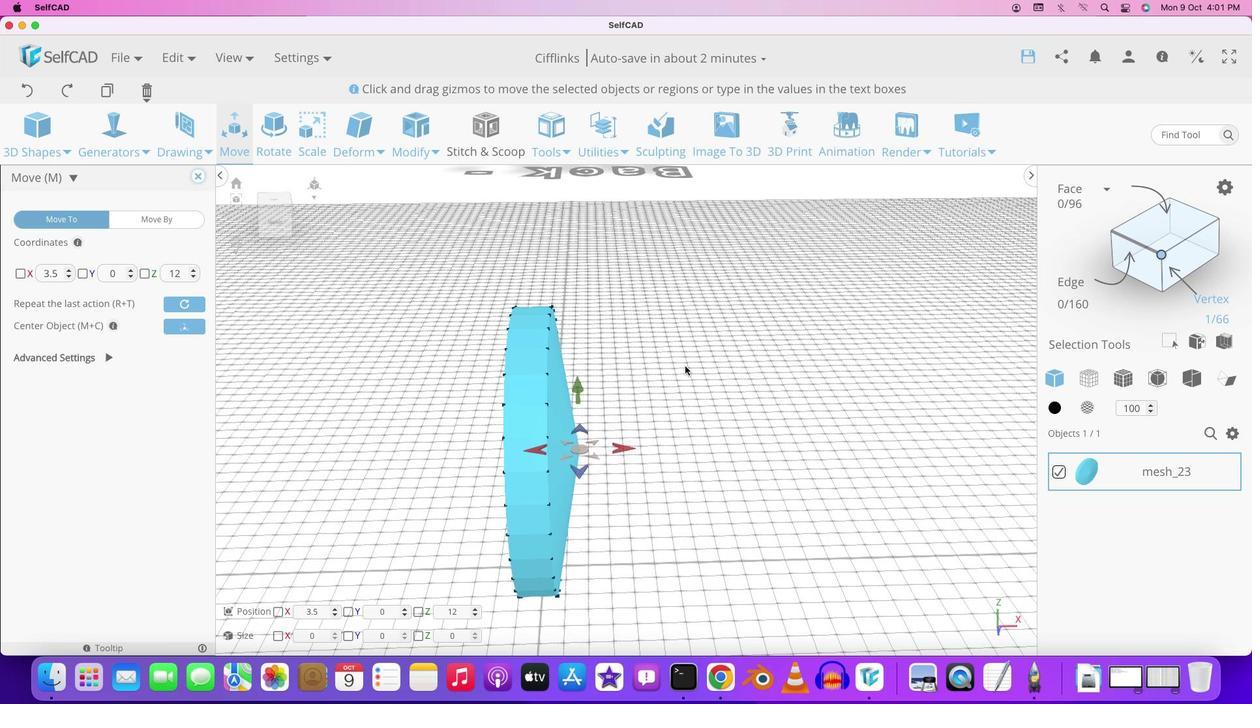 
Action: Mouse pressed left at (683, 360)
Screenshot: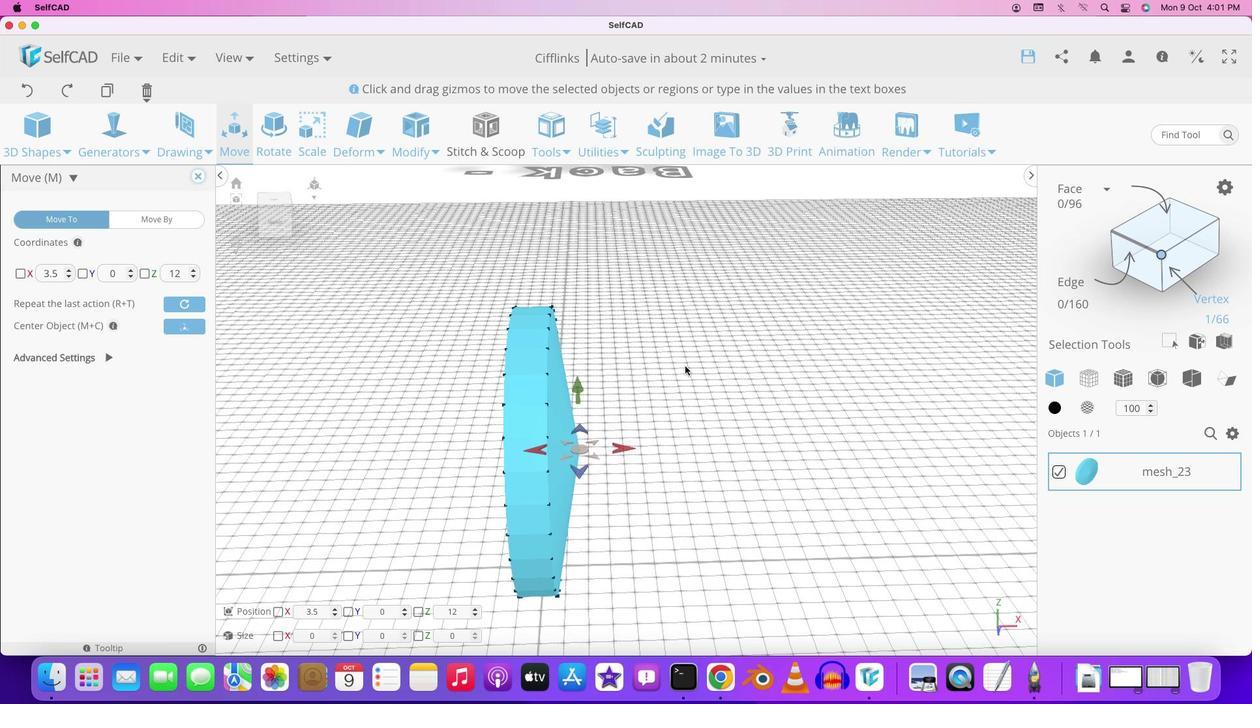 
Action: Mouse moved to (682, 364)
Screenshot: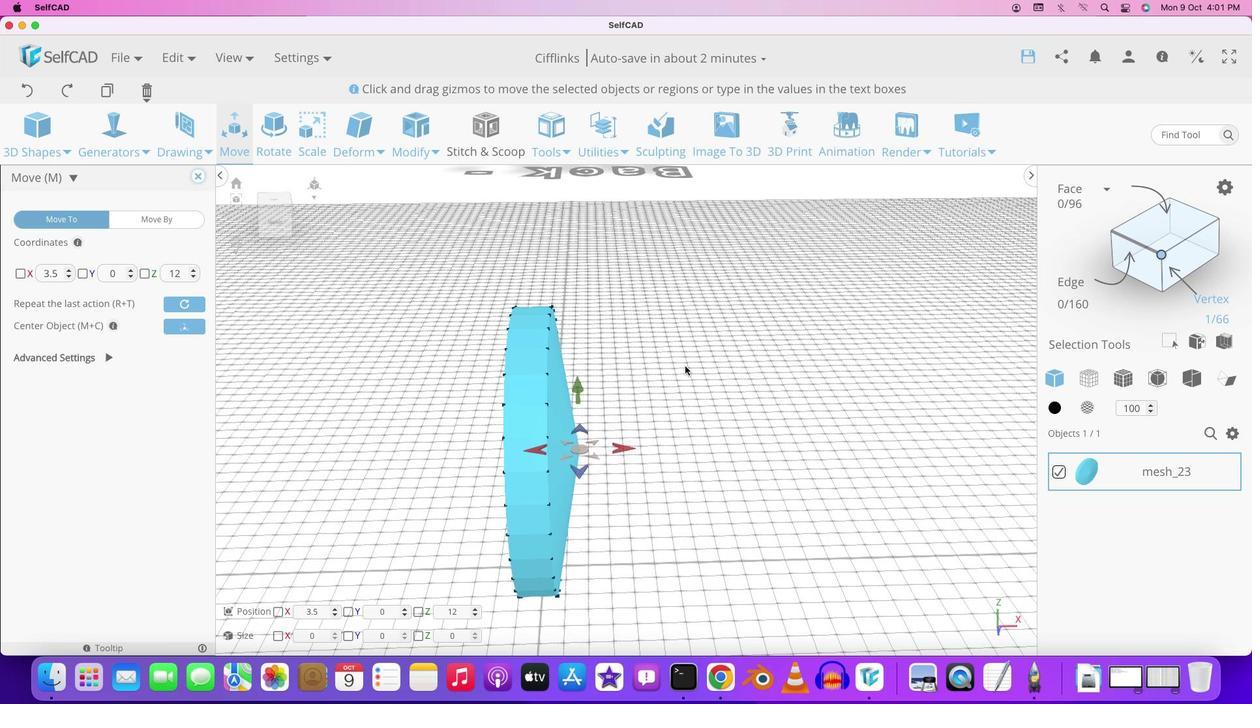 
Action: Mouse pressed left at (682, 364)
Screenshot: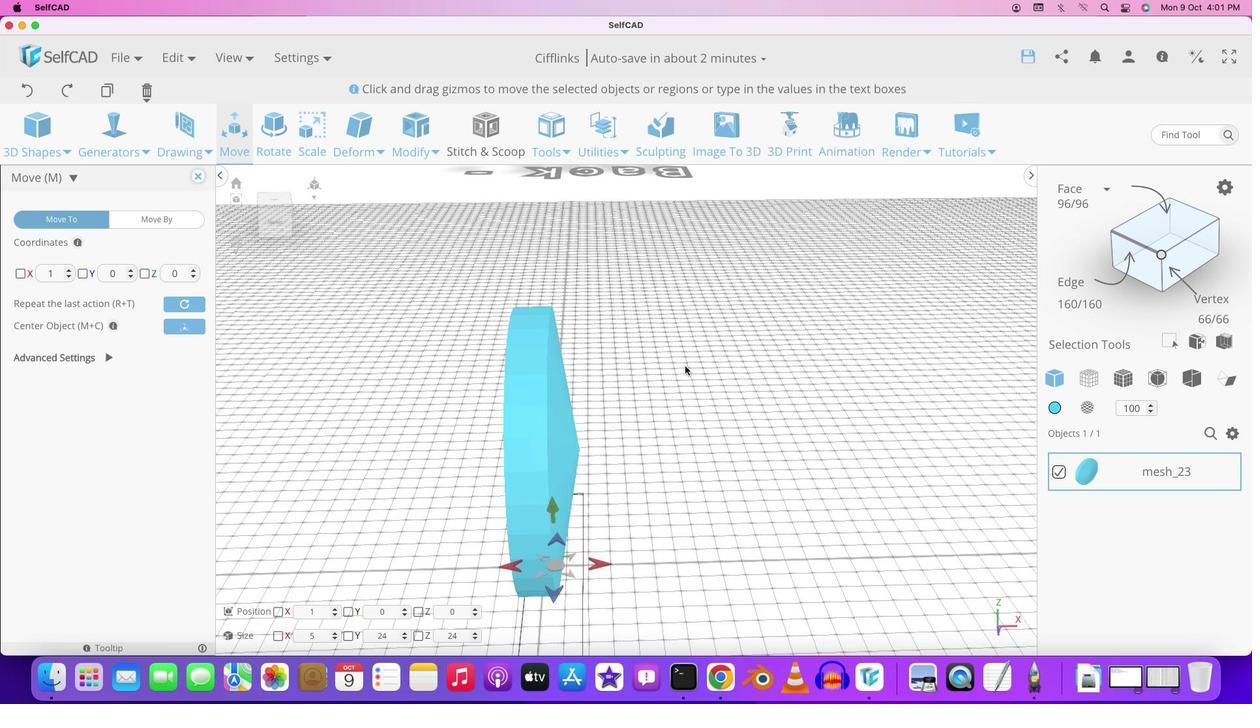 
Action: Mouse pressed left at (682, 364)
Screenshot: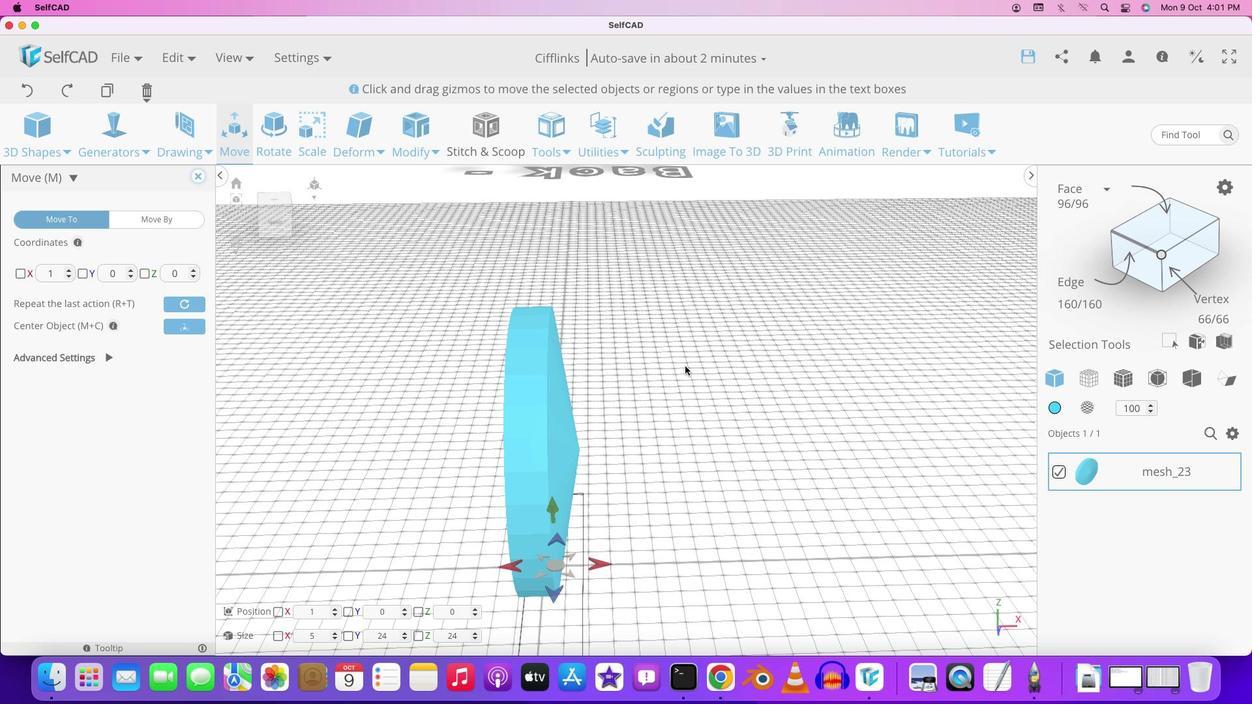 
Action: Mouse moved to (688, 378)
Screenshot: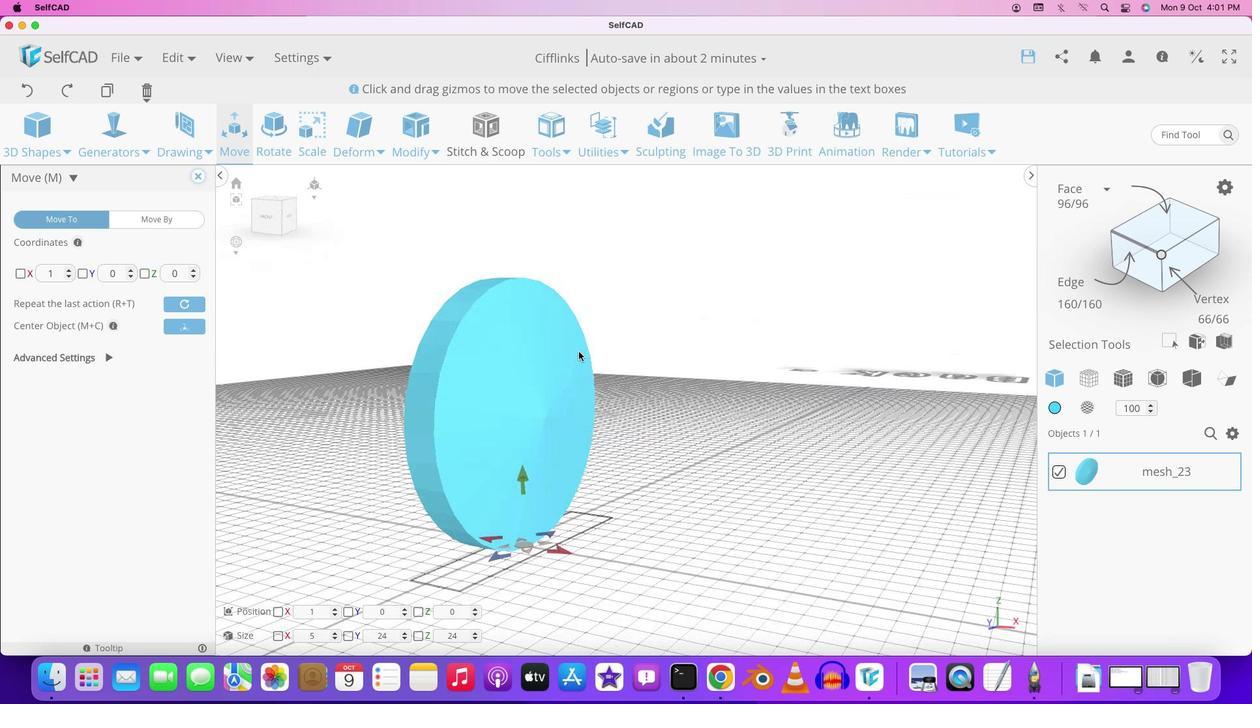 
Action: Mouse pressed left at (688, 378)
Screenshot: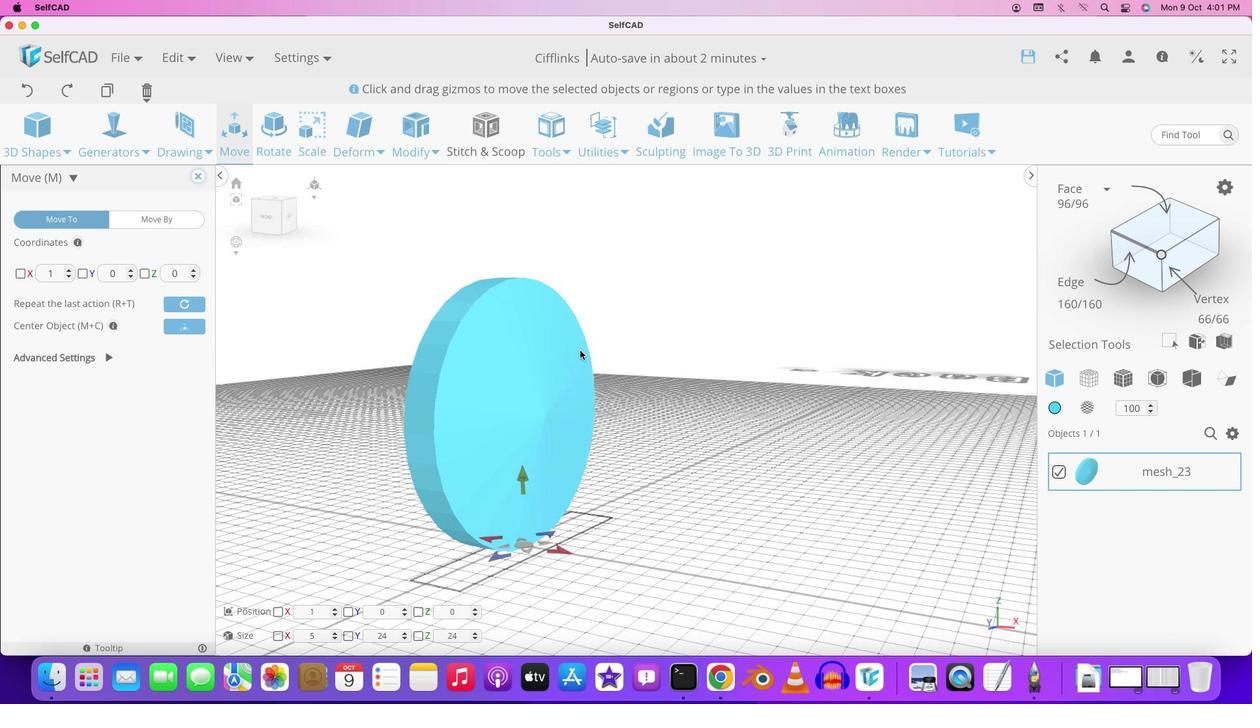 
Action: Mouse moved to (76, 187)
Screenshot: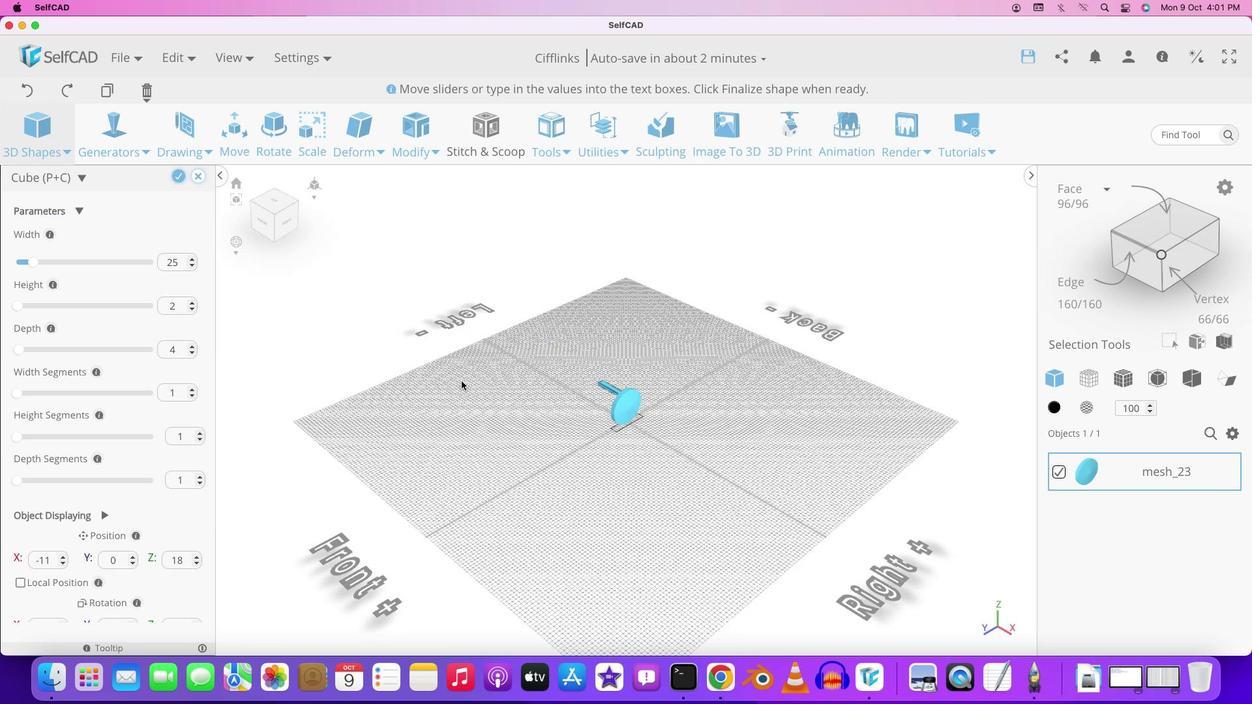 
Action: Mouse pressed left at (76, 187)
Screenshot: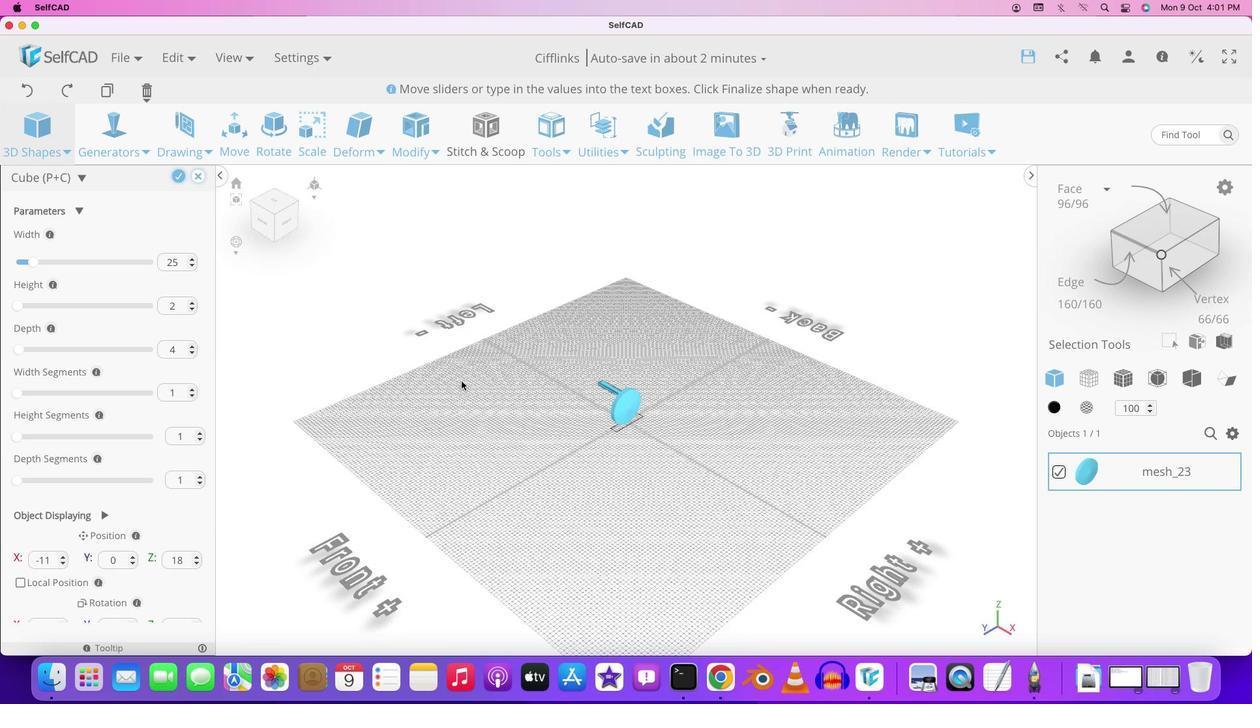 
Action: Mouse moved to (534, 425)
Screenshot: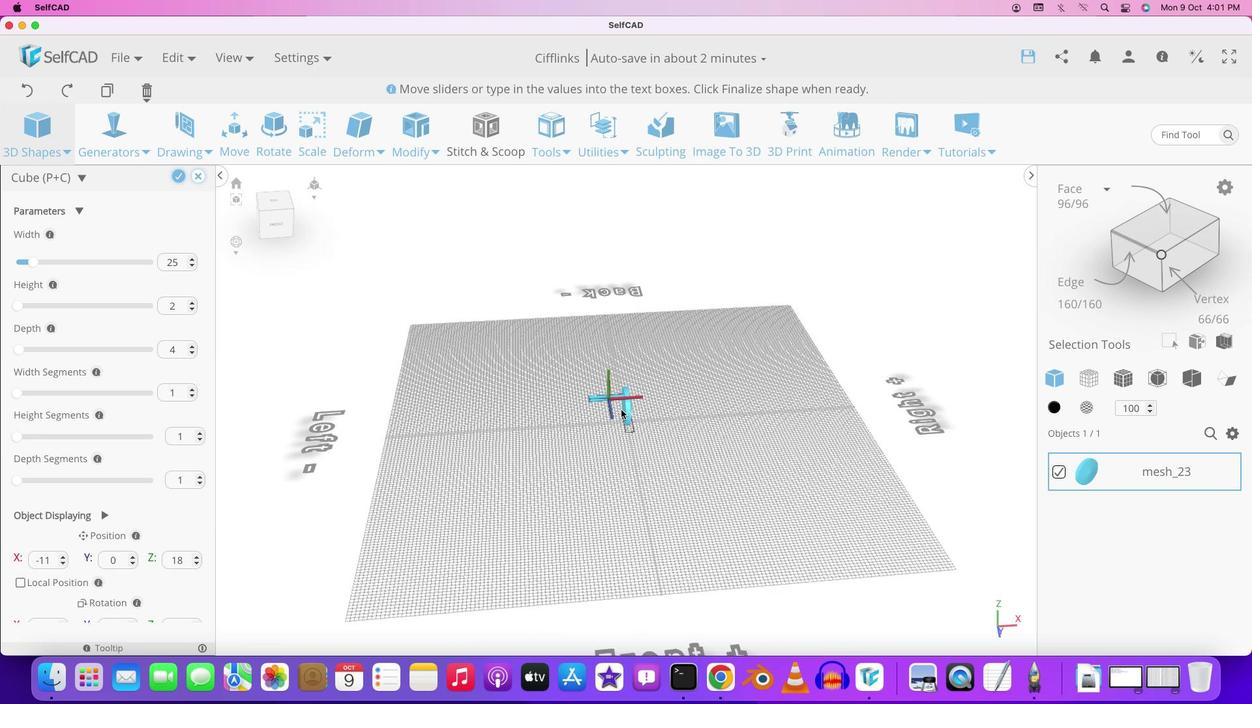 
Action: Mouse pressed left at (534, 425)
Screenshot: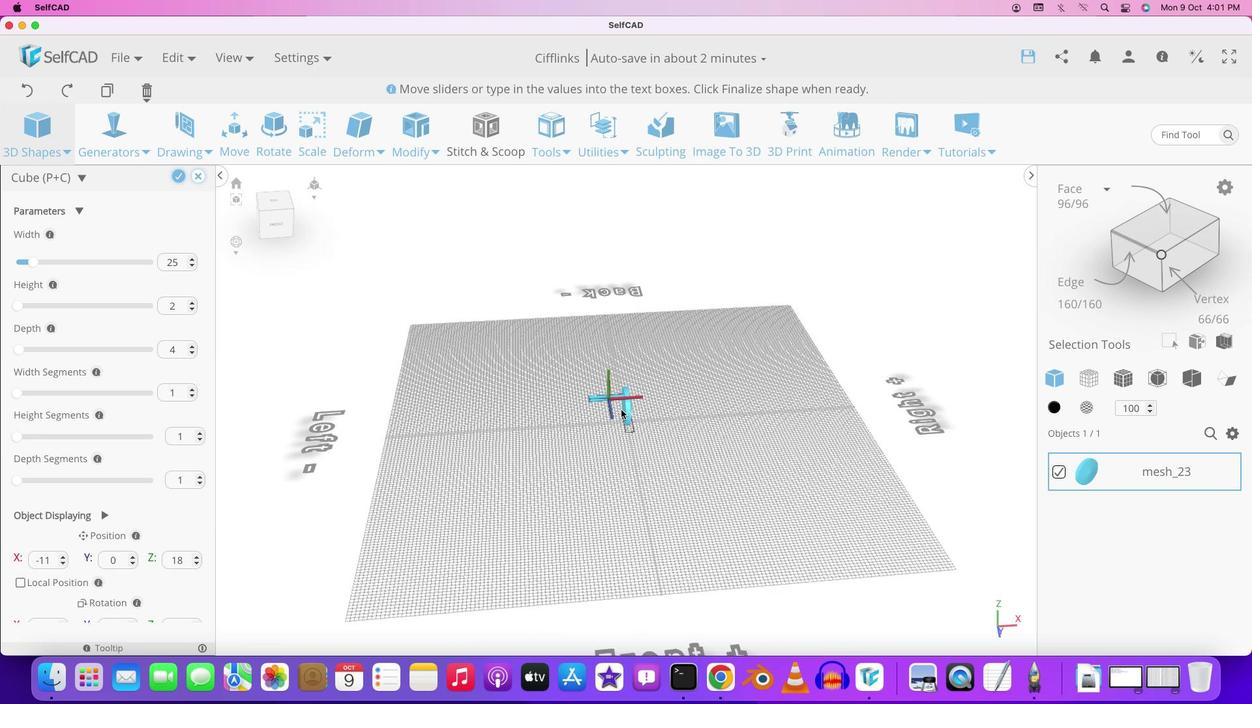 
Action: Mouse moved to (618, 408)
Screenshot: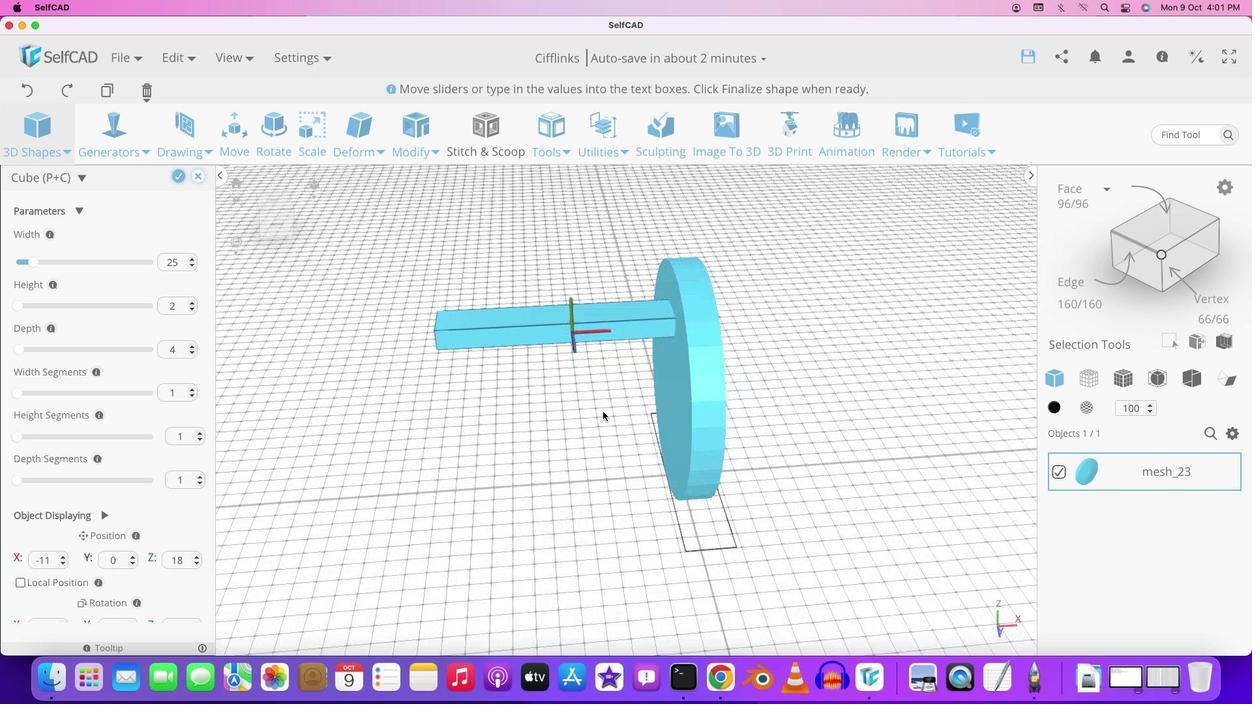 
Action: Mouse scrolled (618, 408) with delta (-1, 0)
Screenshot: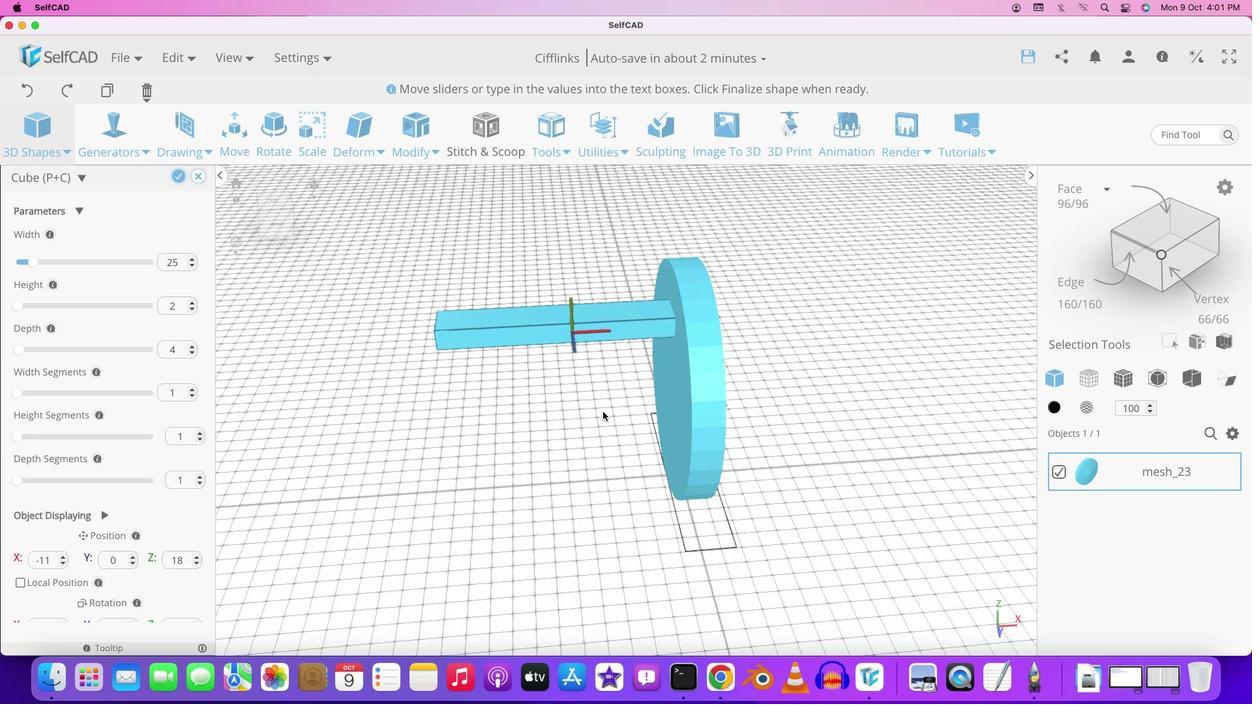 
Action: Mouse scrolled (618, 408) with delta (-1, 0)
Screenshot: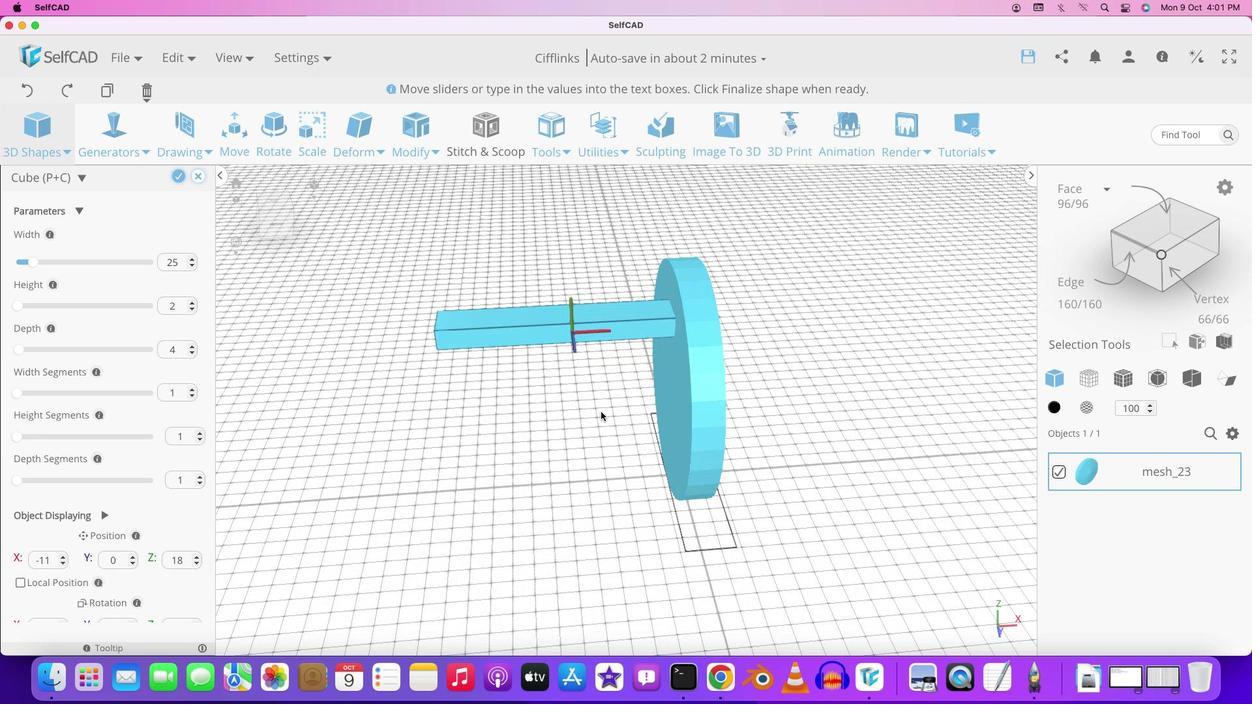 
Action: Mouse moved to (618, 408)
Screenshot: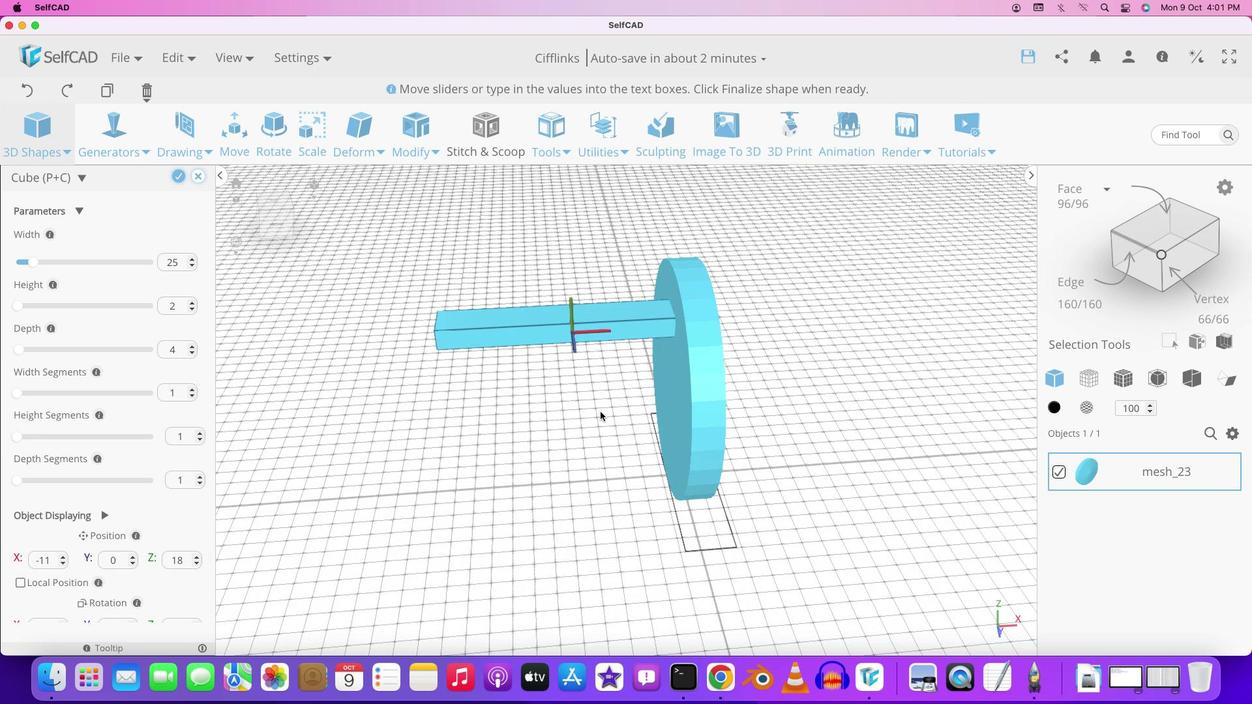 
Action: Mouse scrolled (618, 408) with delta (-1, 0)
Screenshot: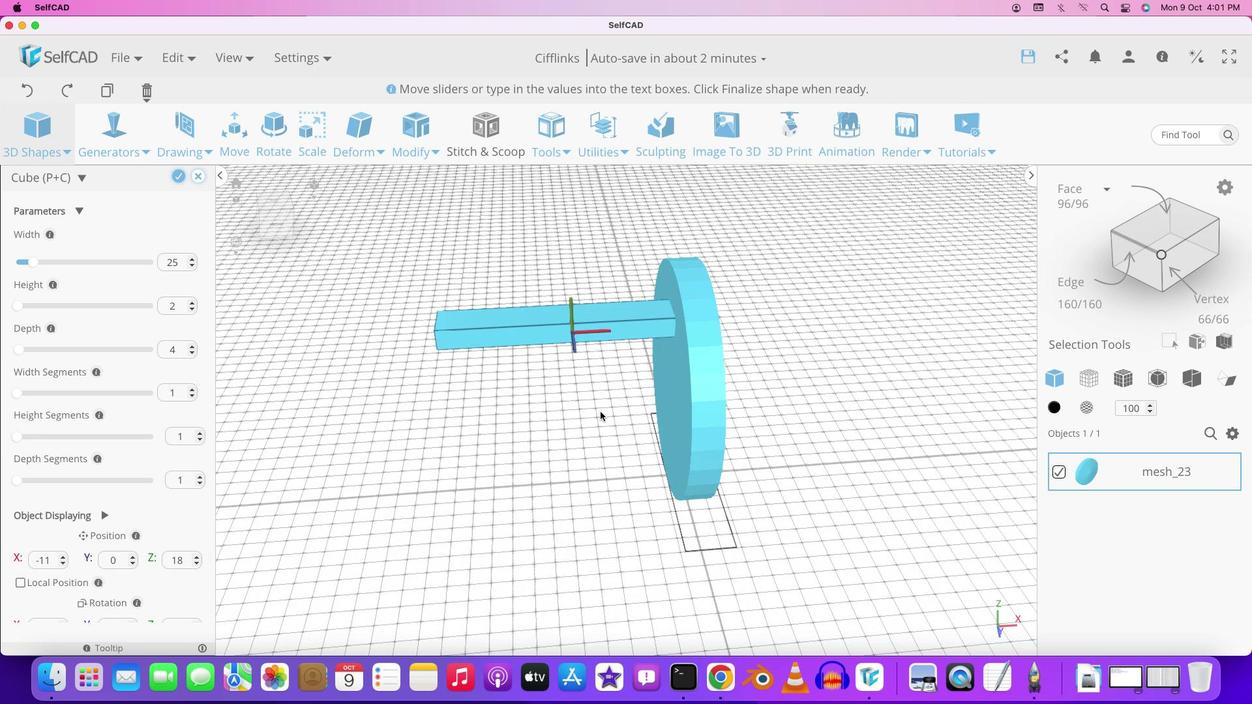 
Action: Mouse moved to (618, 408)
Screenshot: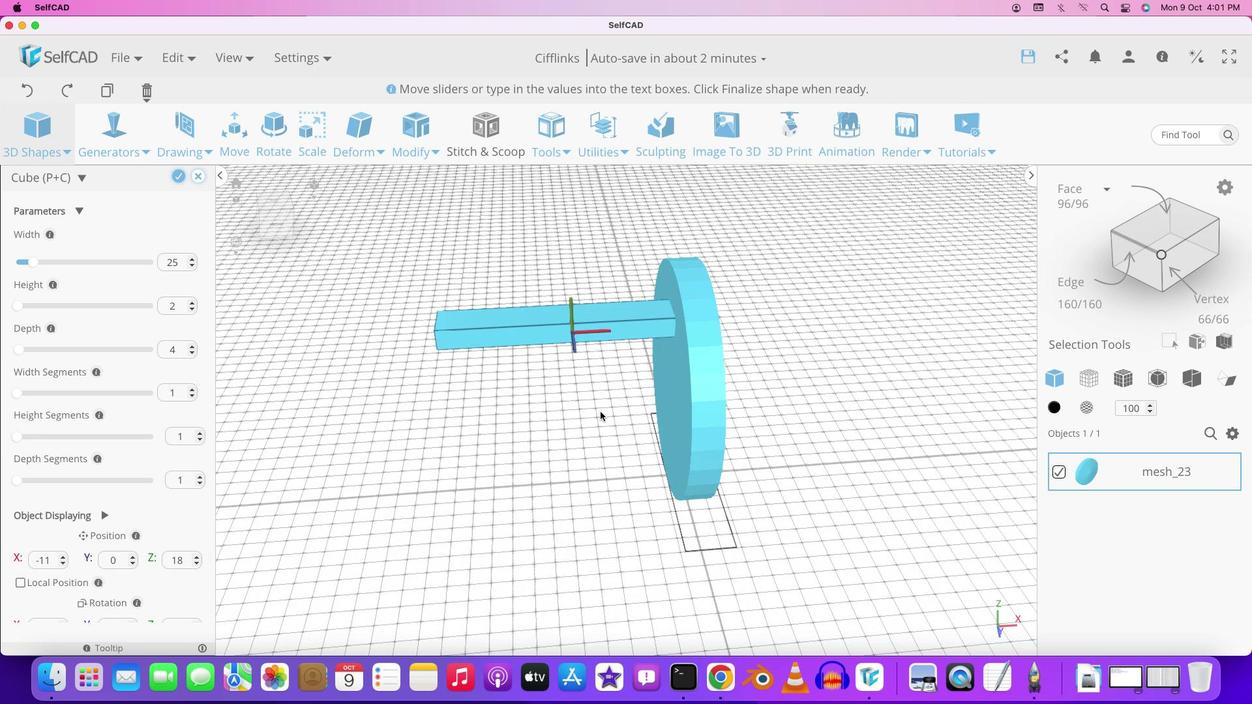 
Action: Mouse scrolled (618, 408) with delta (-1, 1)
Screenshot: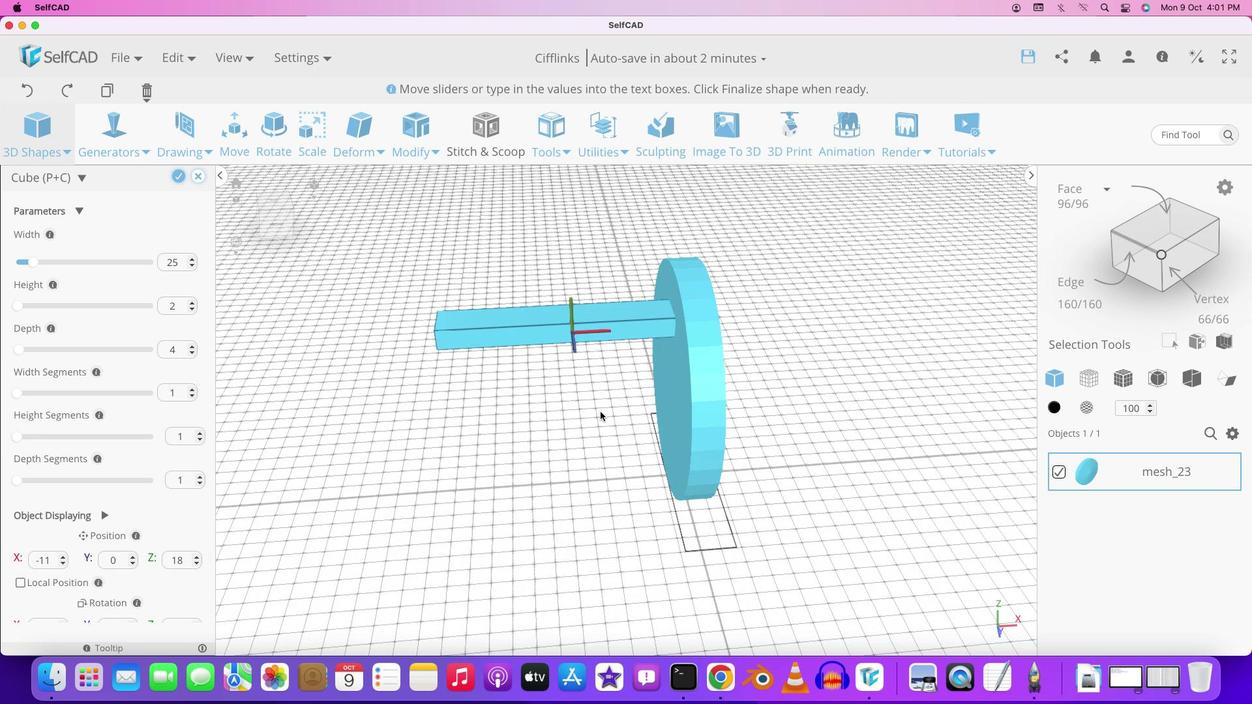 
Action: Mouse moved to (617, 410)
Screenshot: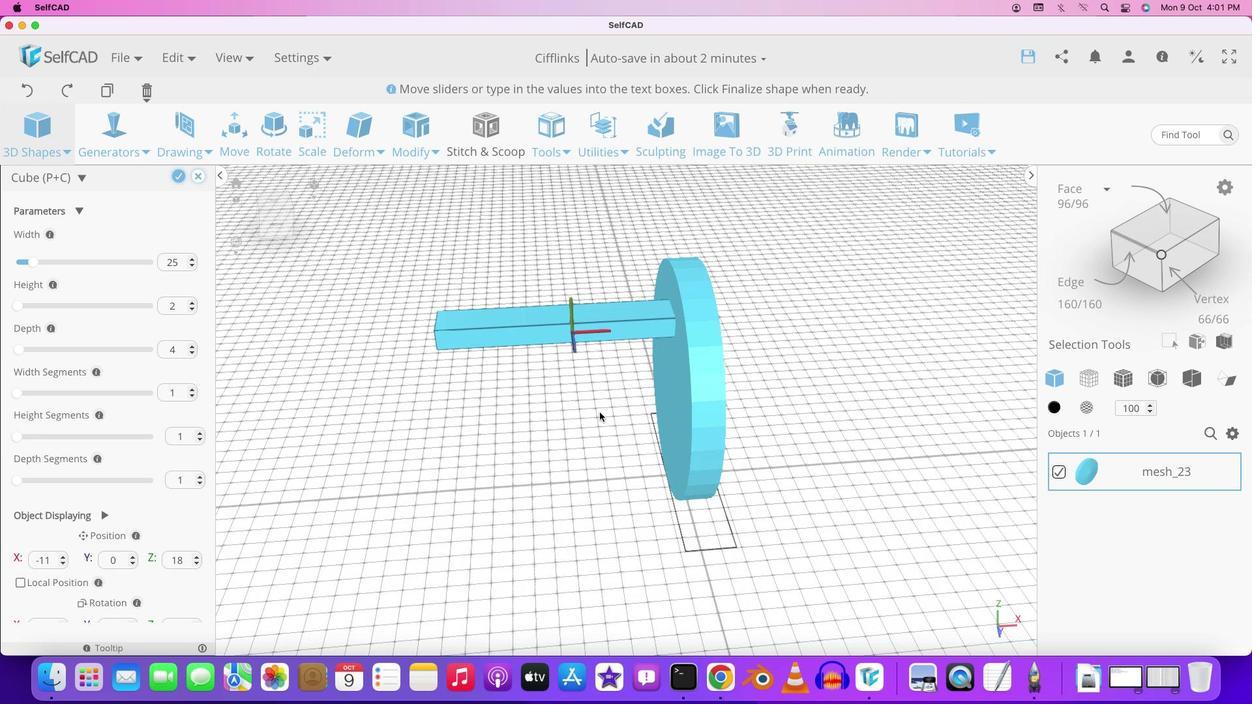 
Action: Mouse scrolled (617, 410) with delta (-1, 1)
Screenshot: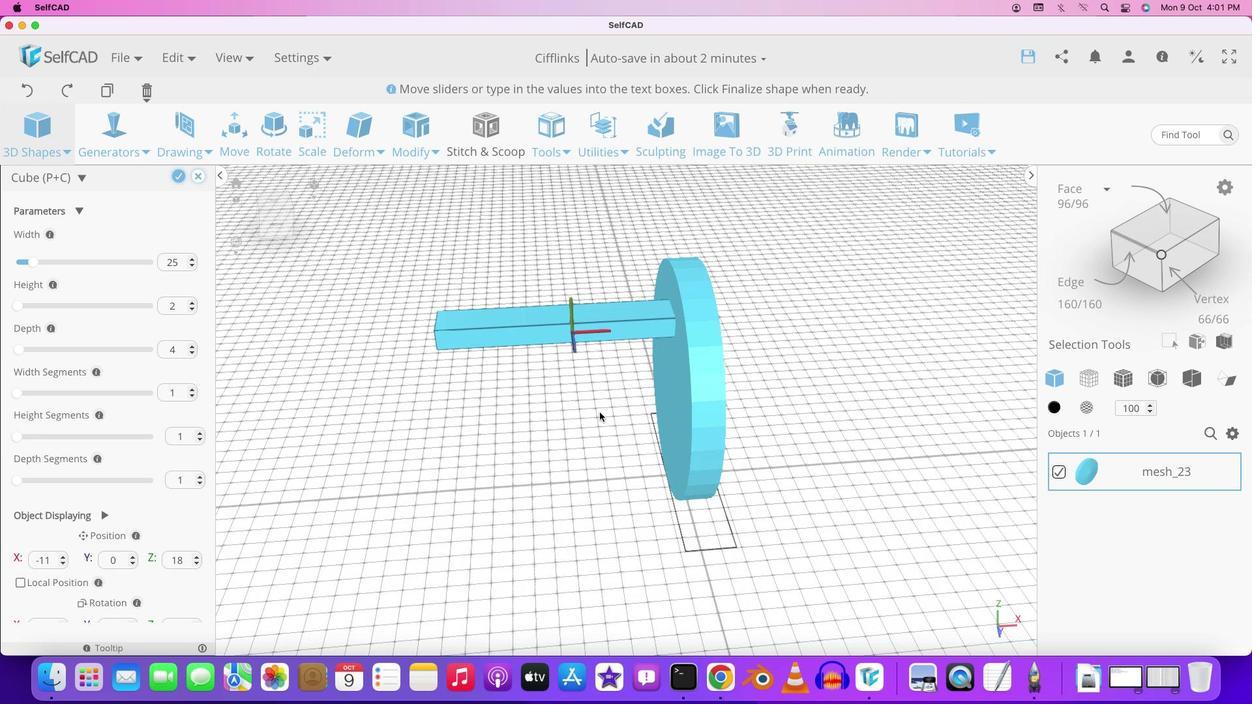 
Action: Mouse moved to (603, 409)
Screenshot: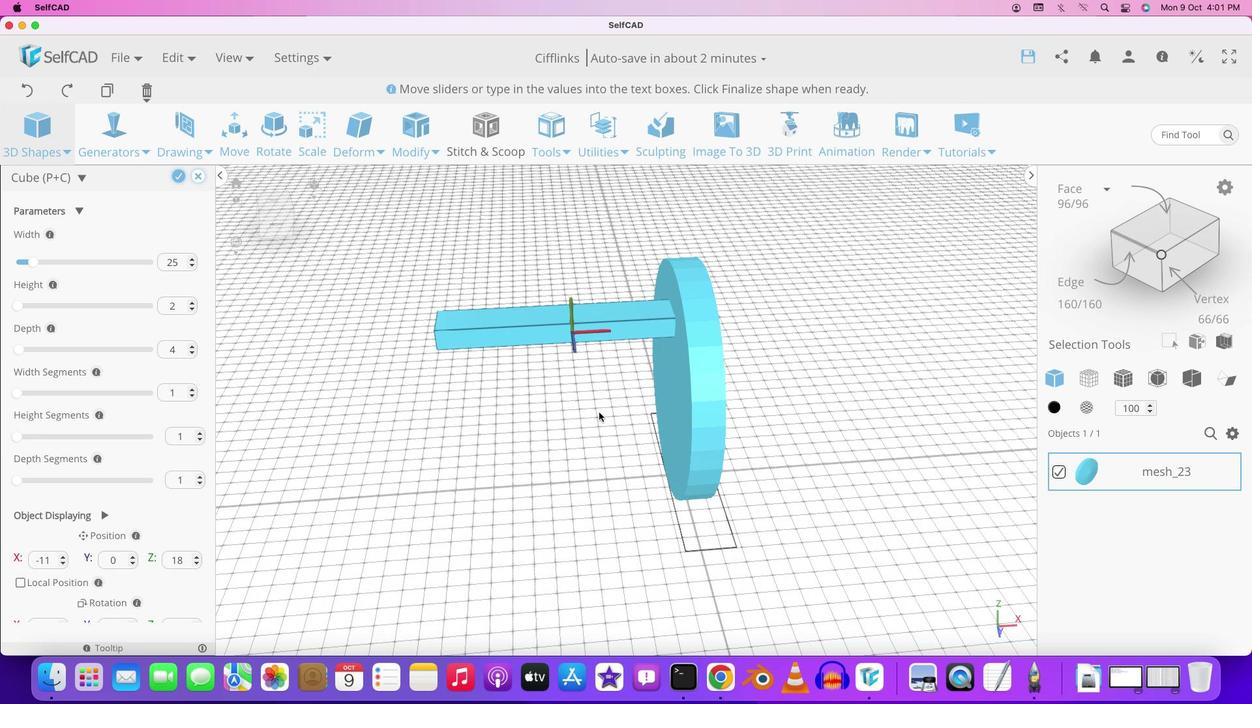 
Action: Mouse scrolled (603, 409) with delta (-1, 0)
Screenshot: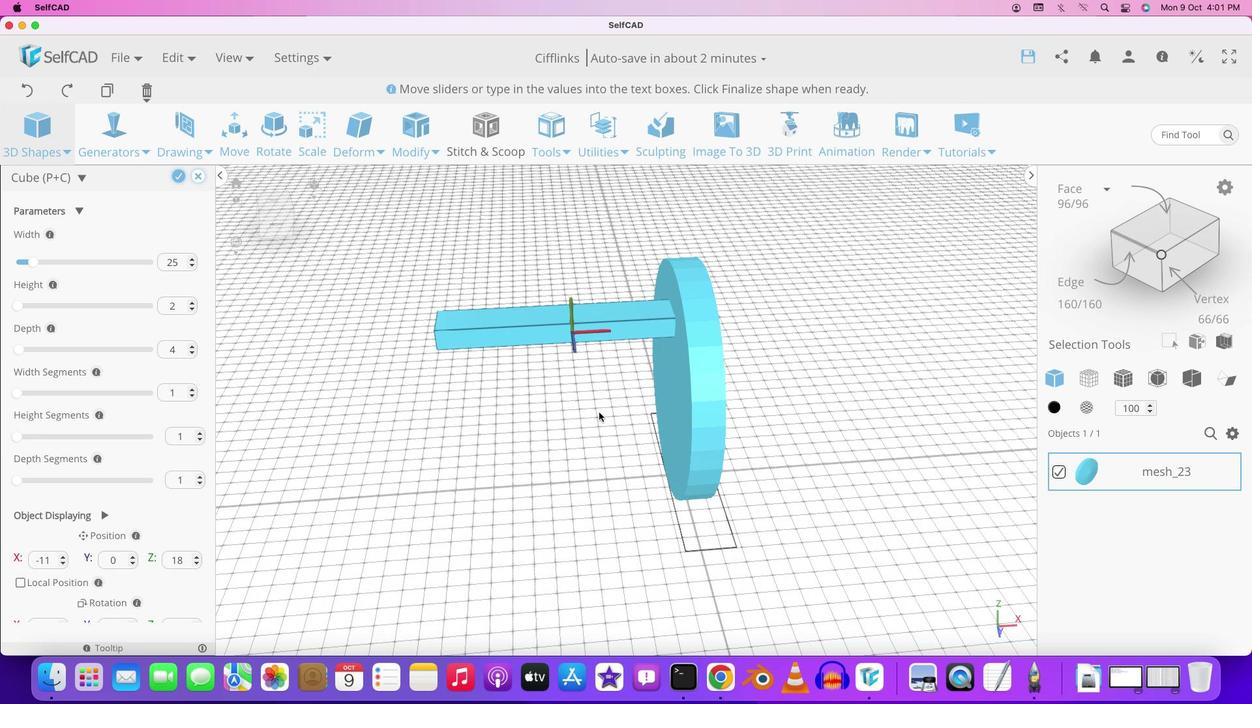 
Action: Mouse moved to (601, 409)
Screenshot: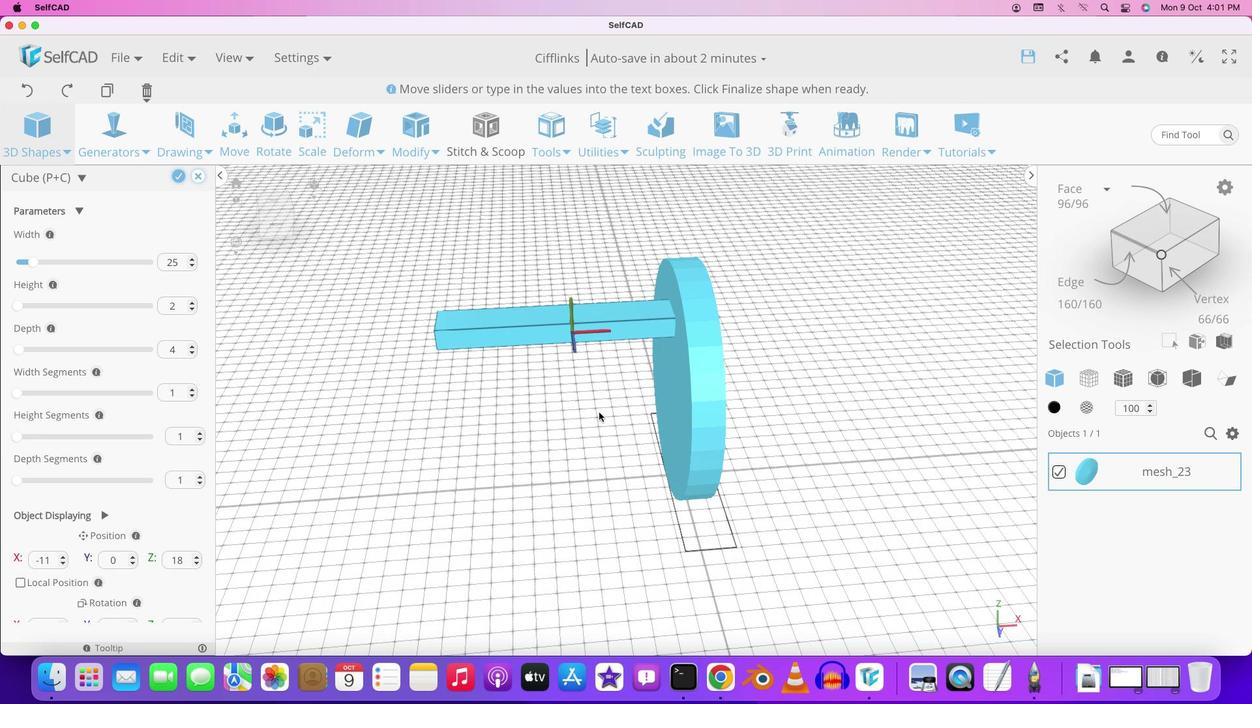 
Action: Mouse scrolled (601, 409) with delta (-1, 0)
Screenshot: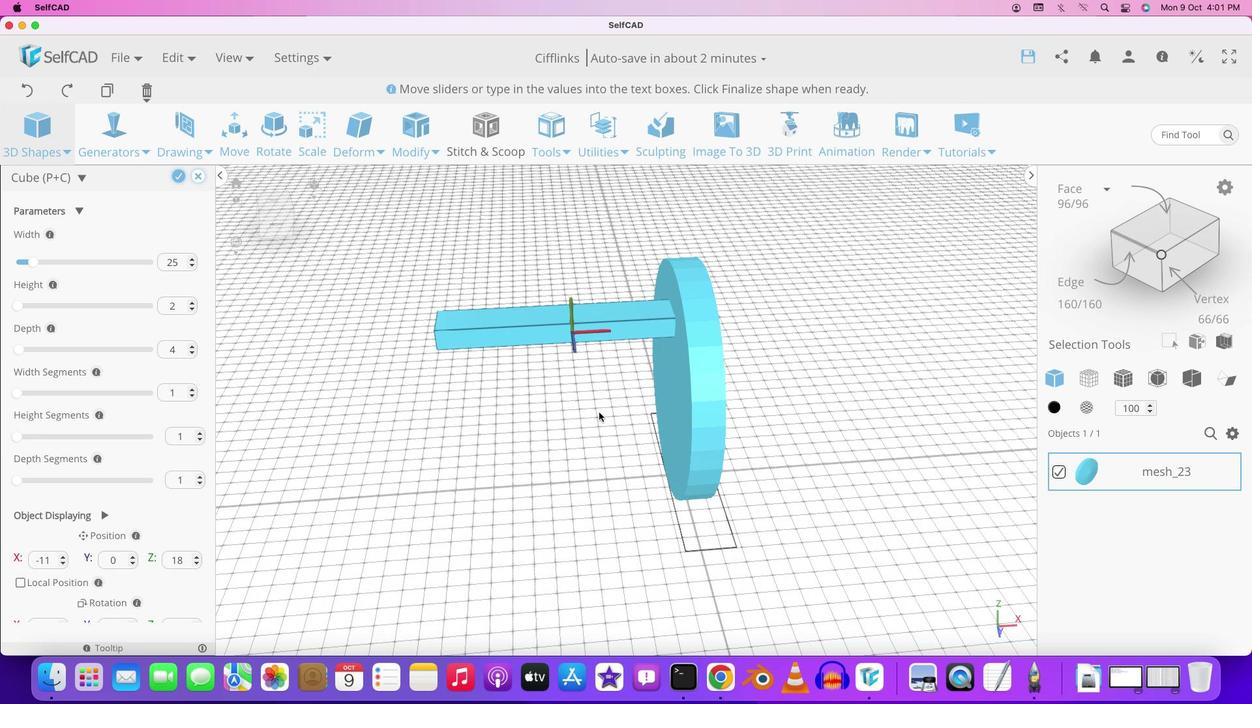 
Action: Mouse moved to (601, 409)
Screenshot: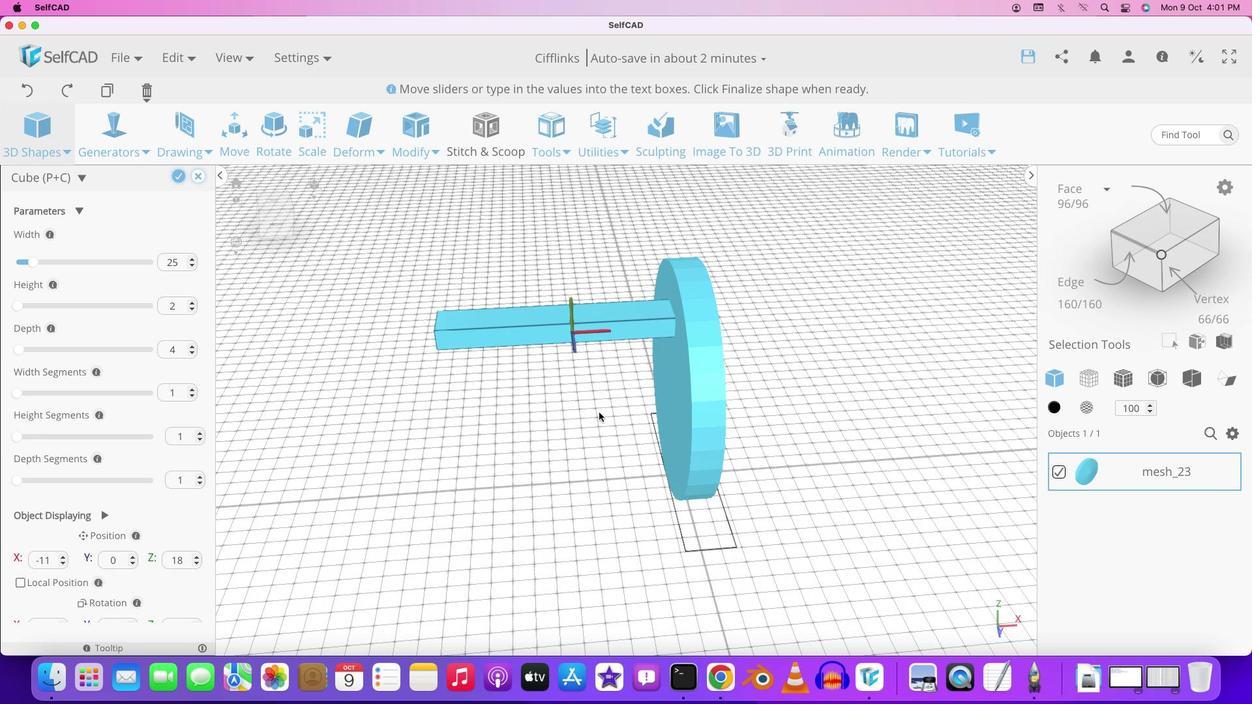 
Action: Mouse scrolled (601, 409) with delta (-1, 0)
Screenshot: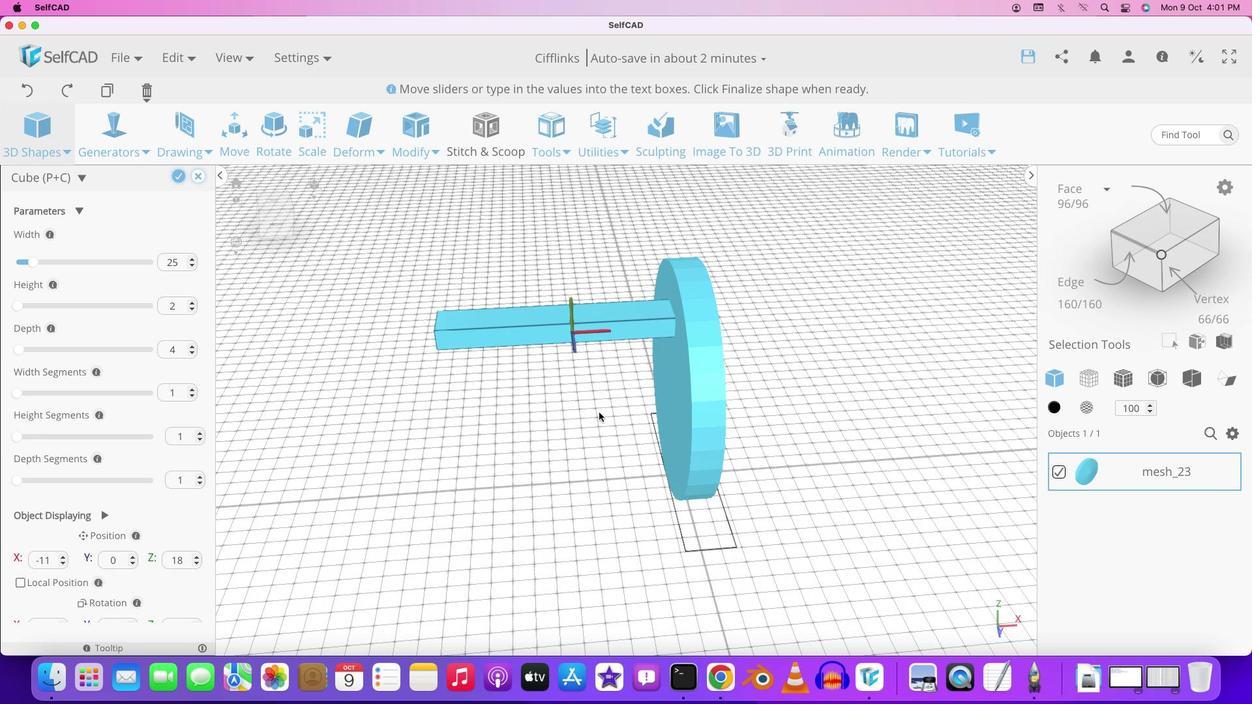 
Action: Mouse moved to (601, 409)
Screenshot: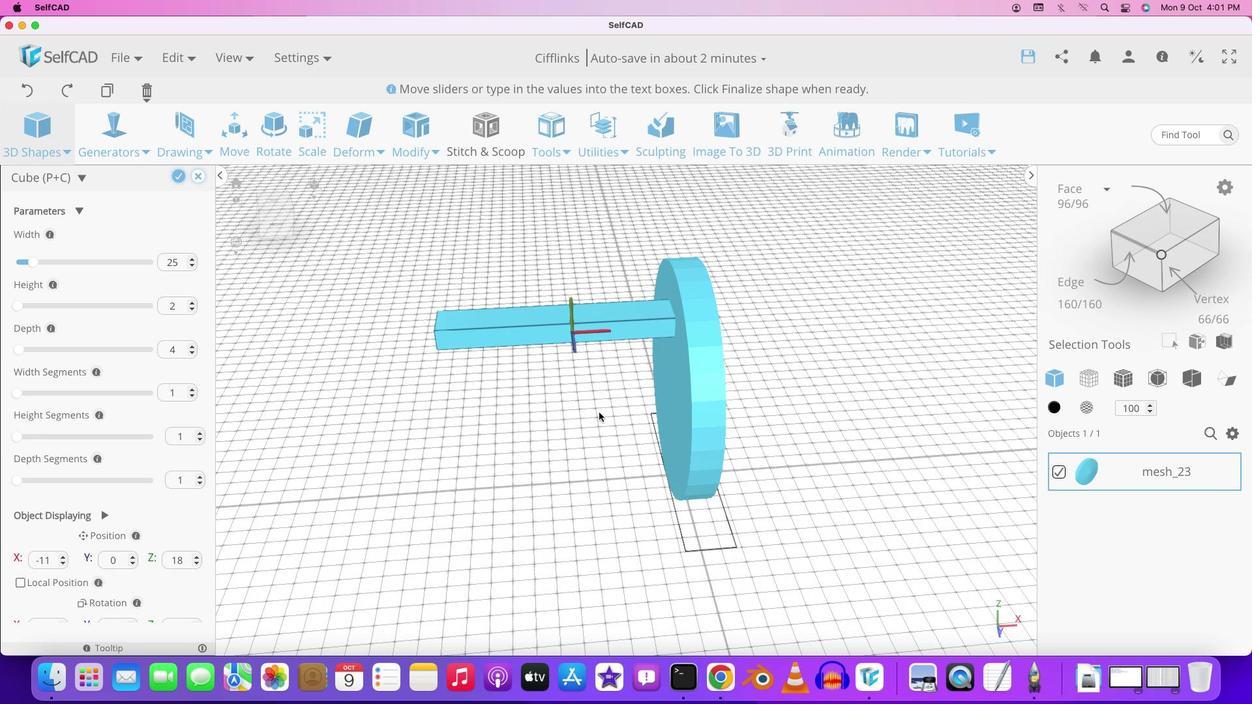 
Action: Mouse scrolled (601, 409) with delta (-1, 1)
Screenshot: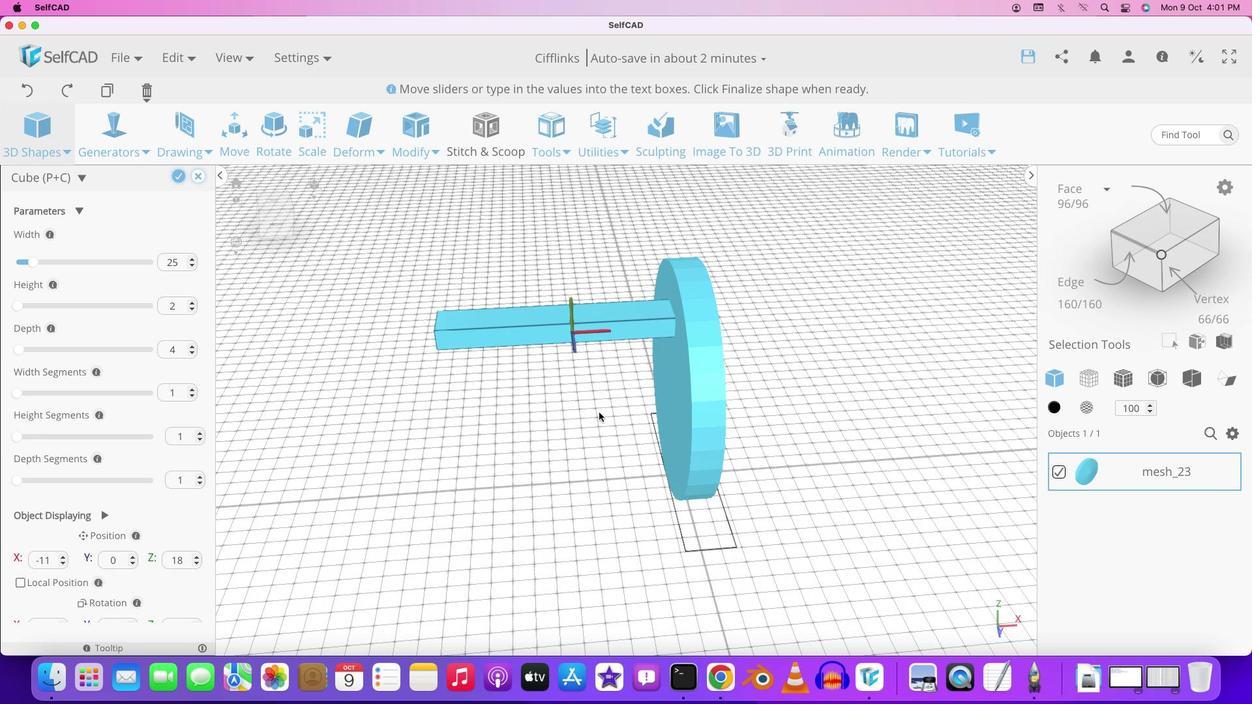 
Action: Mouse moved to (601, 410)
Screenshot: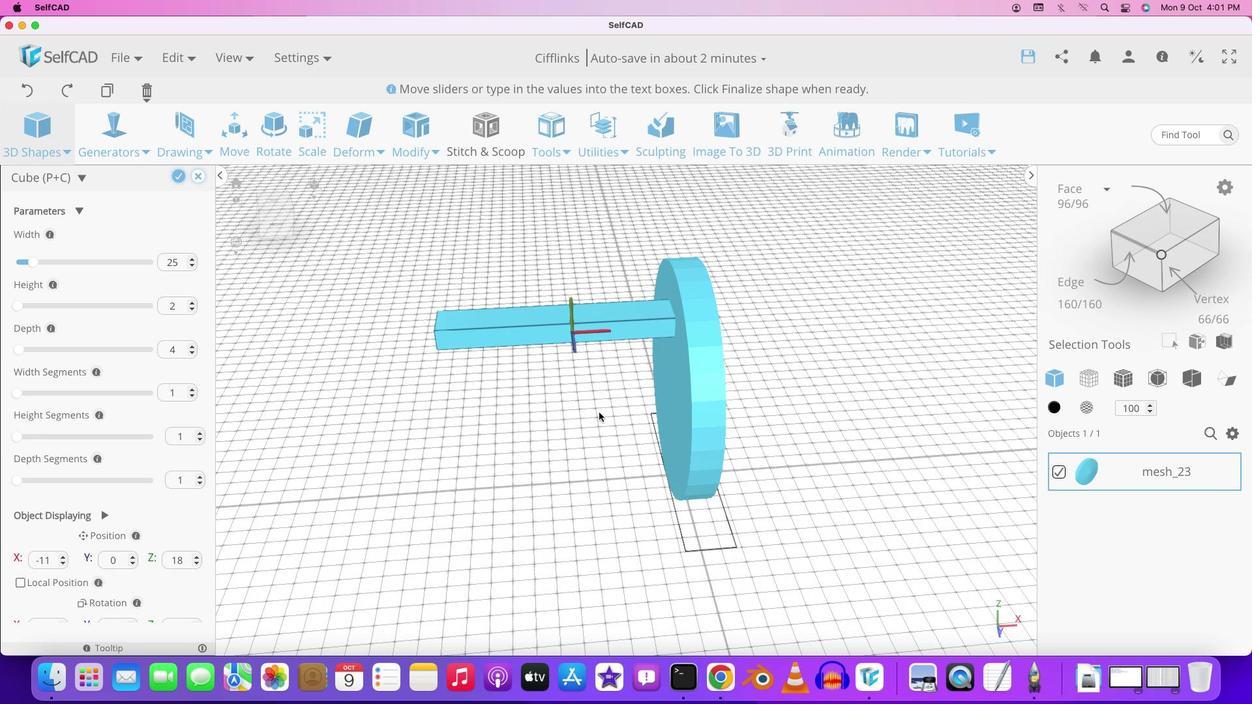 
Action: Mouse scrolled (601, 410) with delta (-1, 1)
Screenshot: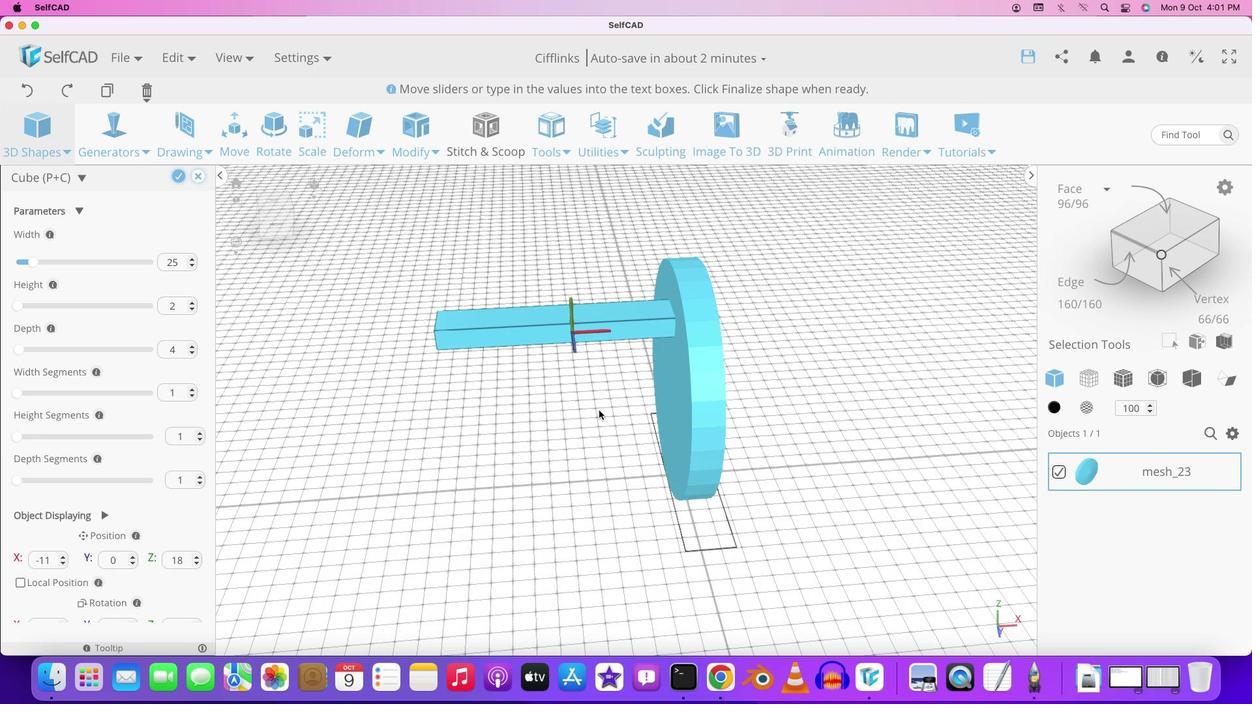 
Action: Mouse moved to (603, 392)
Screenshot: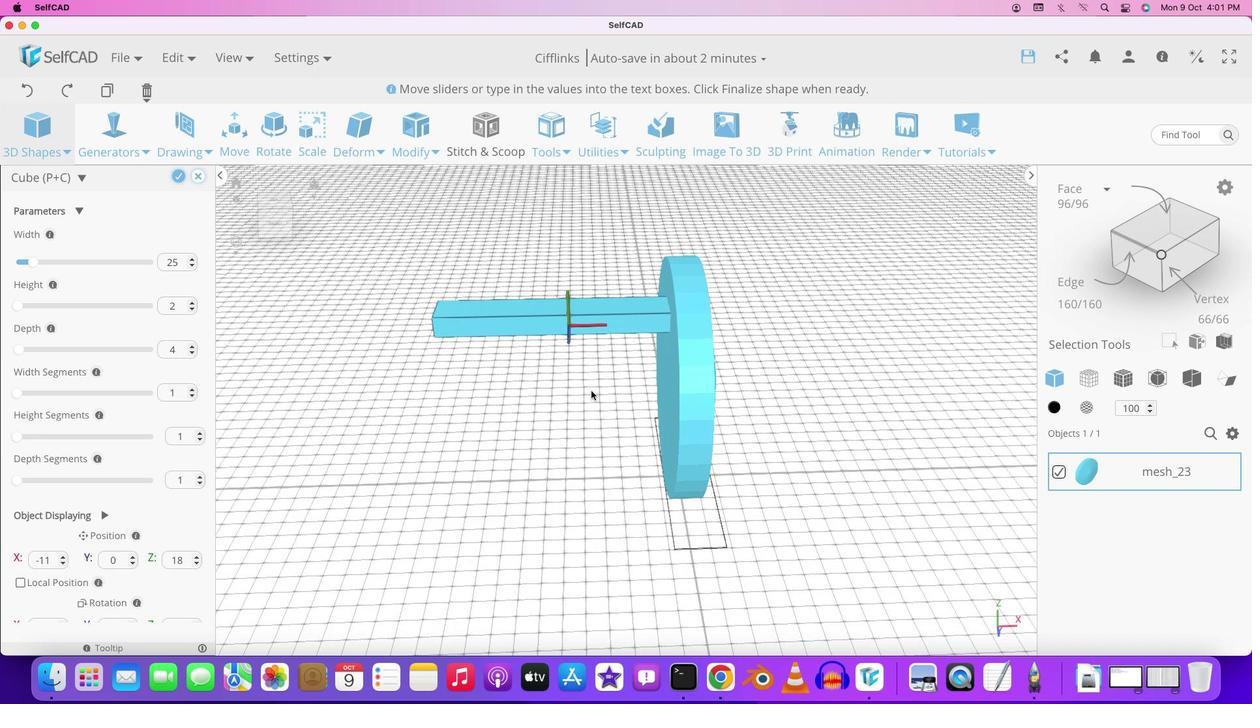 
Action: Mouse pressed left at (603, 392)
Screenshot: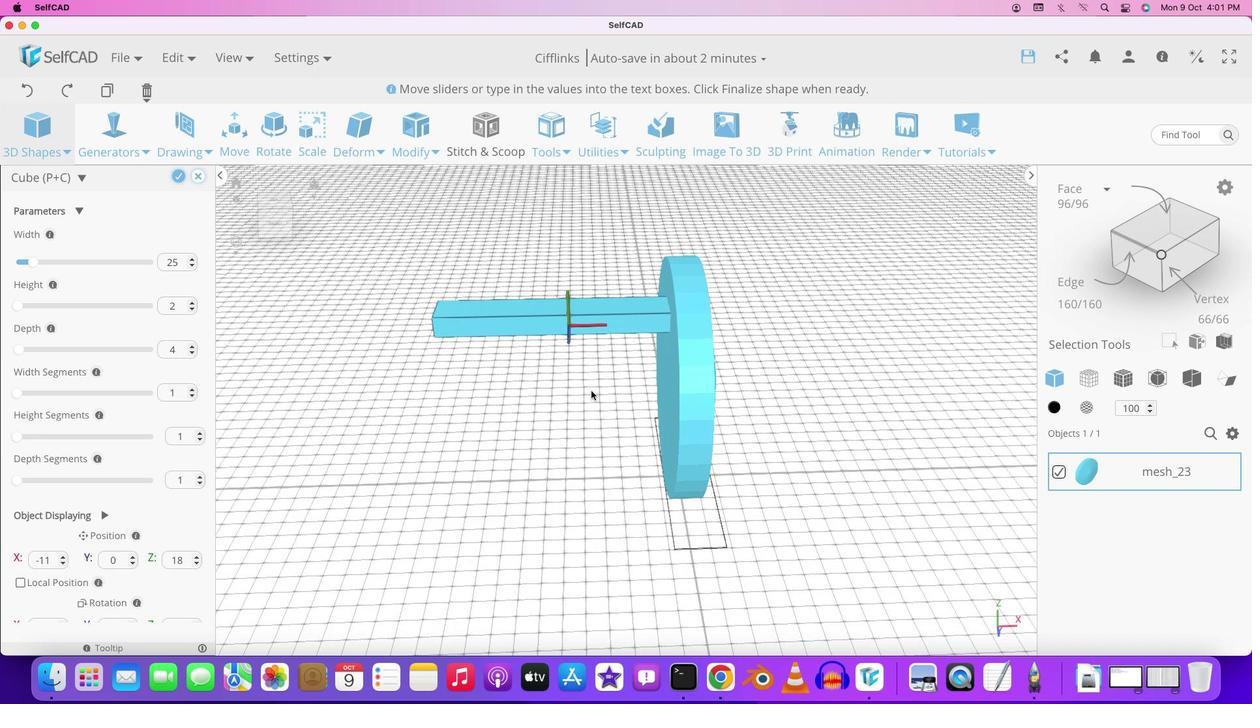 
Action: Mouse moved to (615, 394)
Screenshot: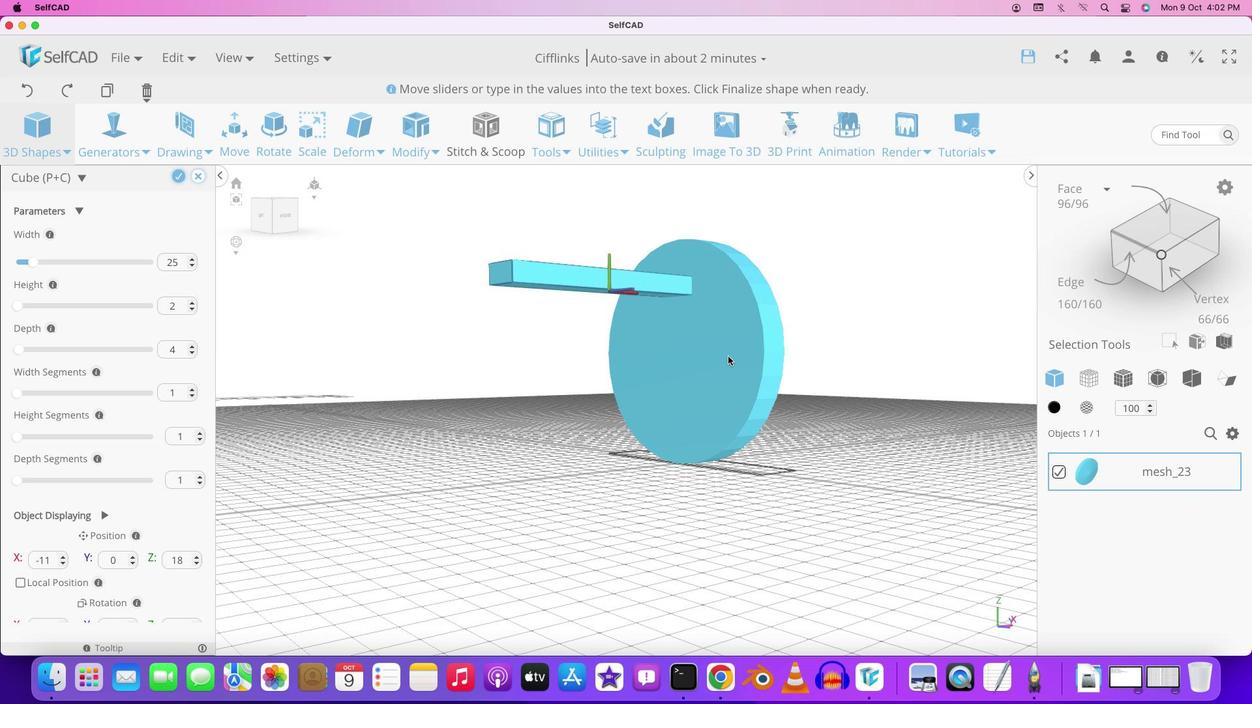 
Action: Mouse pressed left at (615, 394)
Screenshot: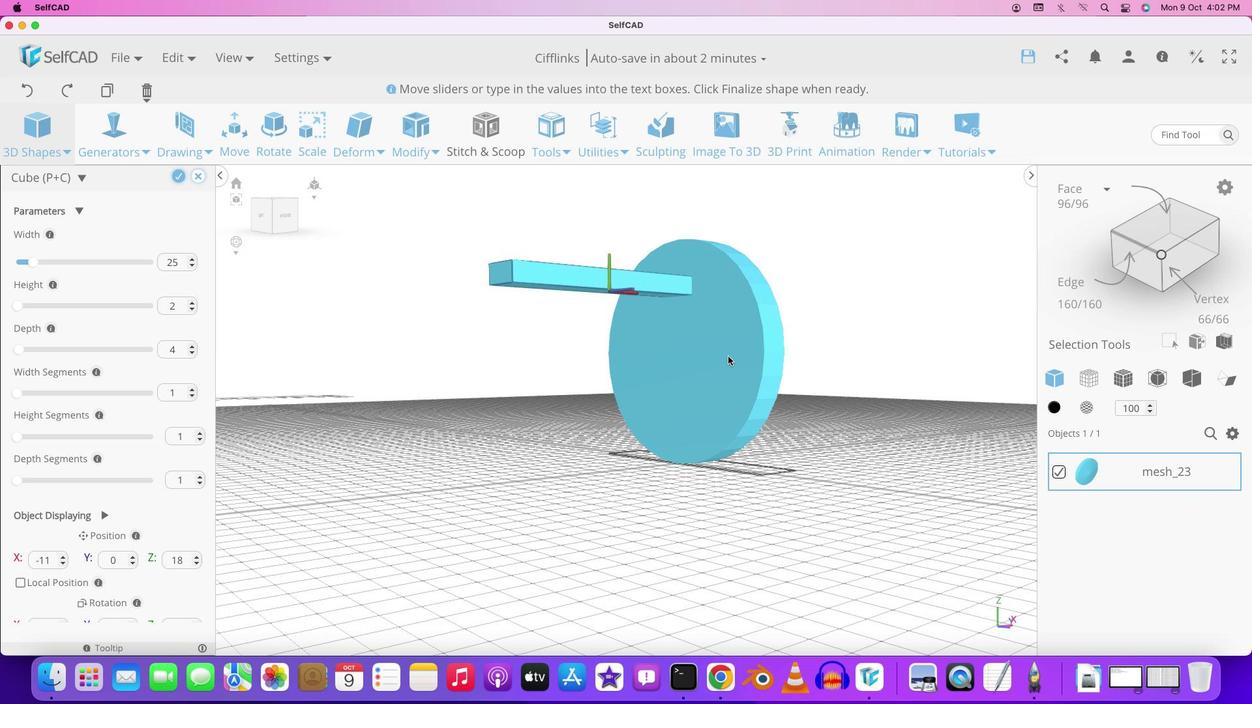 
Action: Mouse moved to (596, 357)
Screenshot: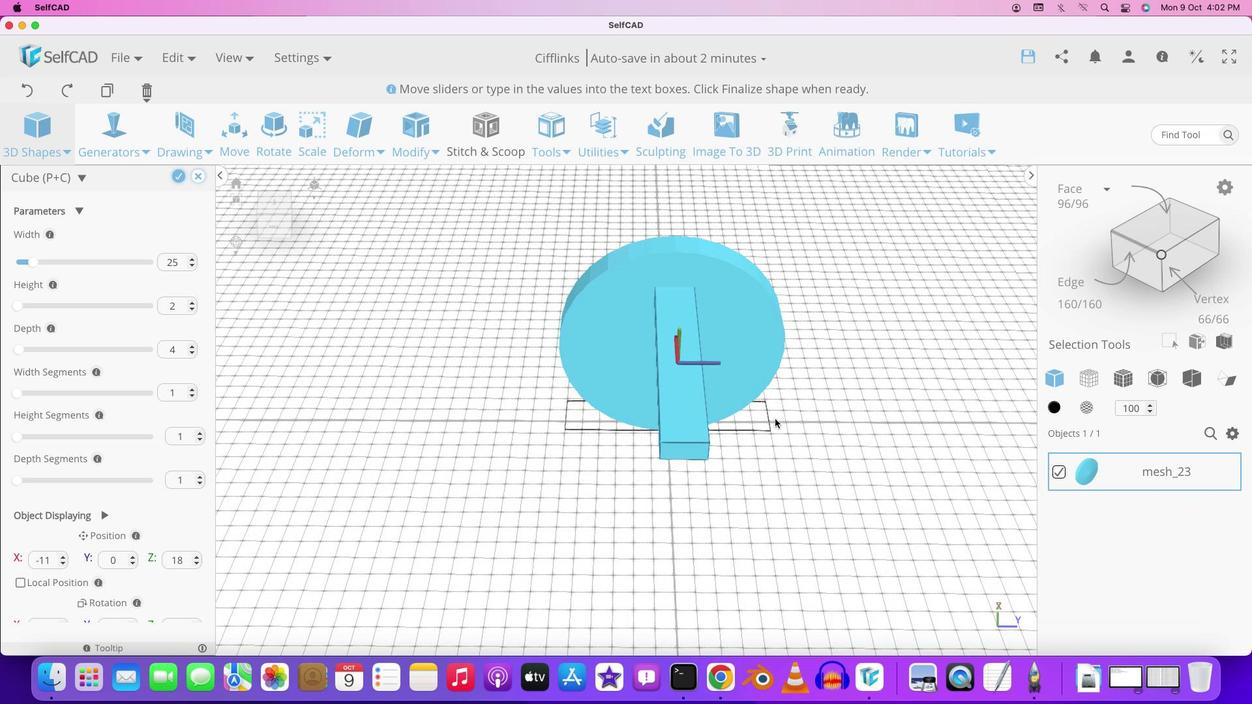 
Action: Mouse pressed left at (596, 357)
Screenshot: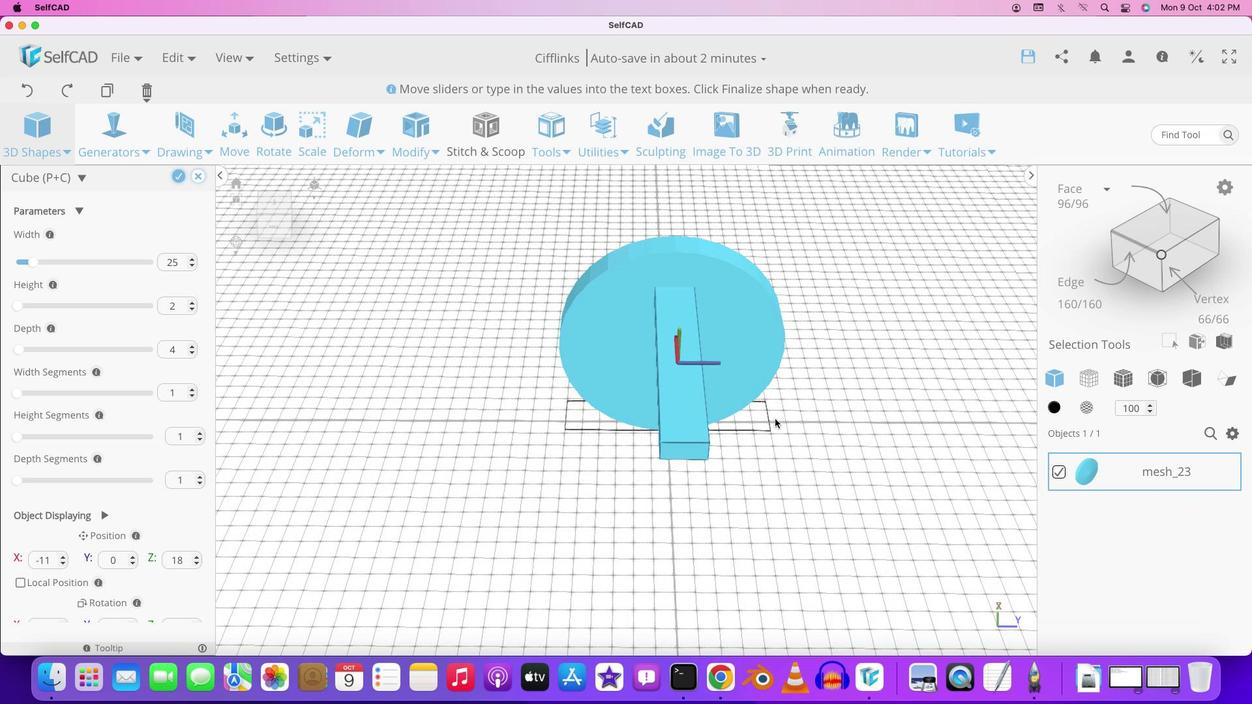 
Action: Mouse moved to (31, 259)
Screenshot: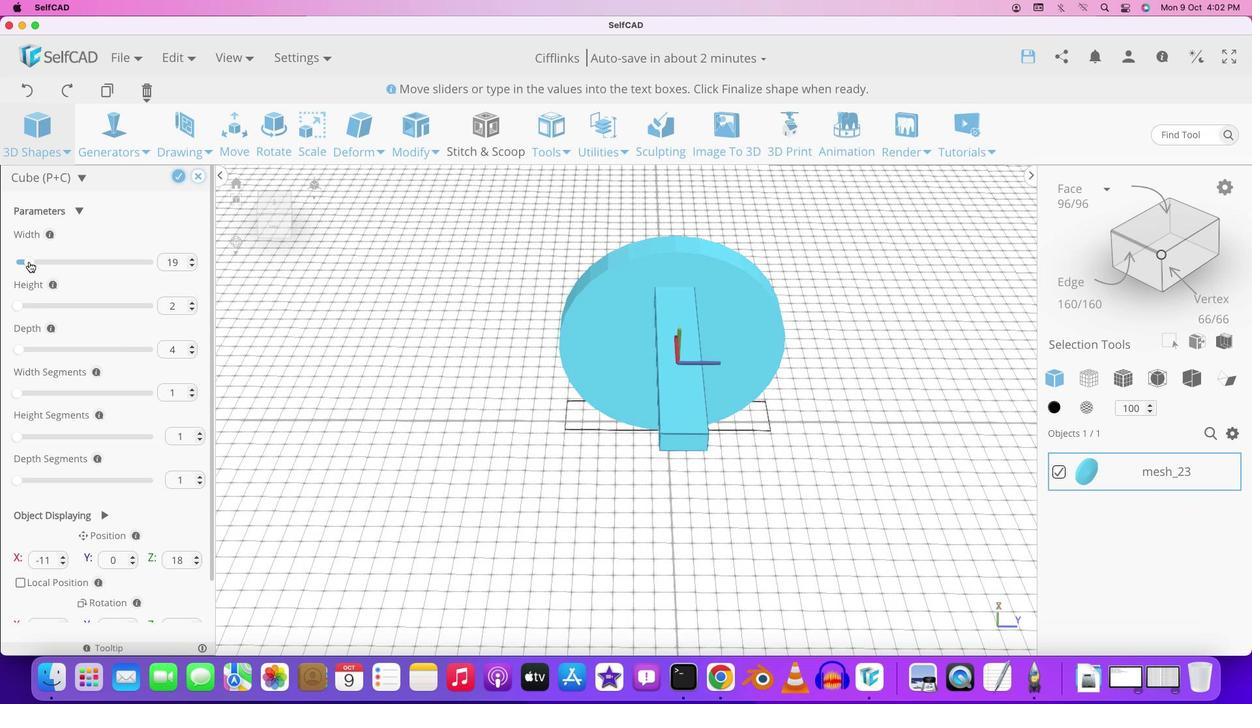 
Action: Mouse pressed left at (31, 259)
Screenshot: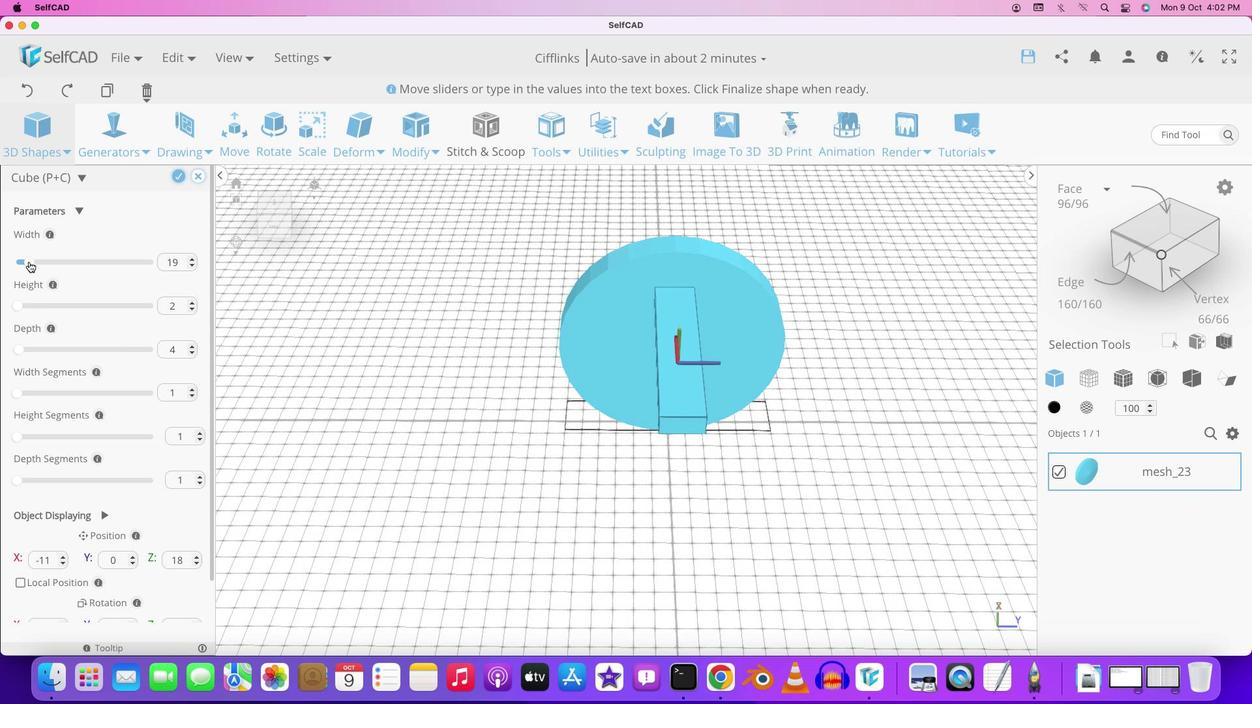 
Action: Mouse moved to (191, 352)
Screenshot: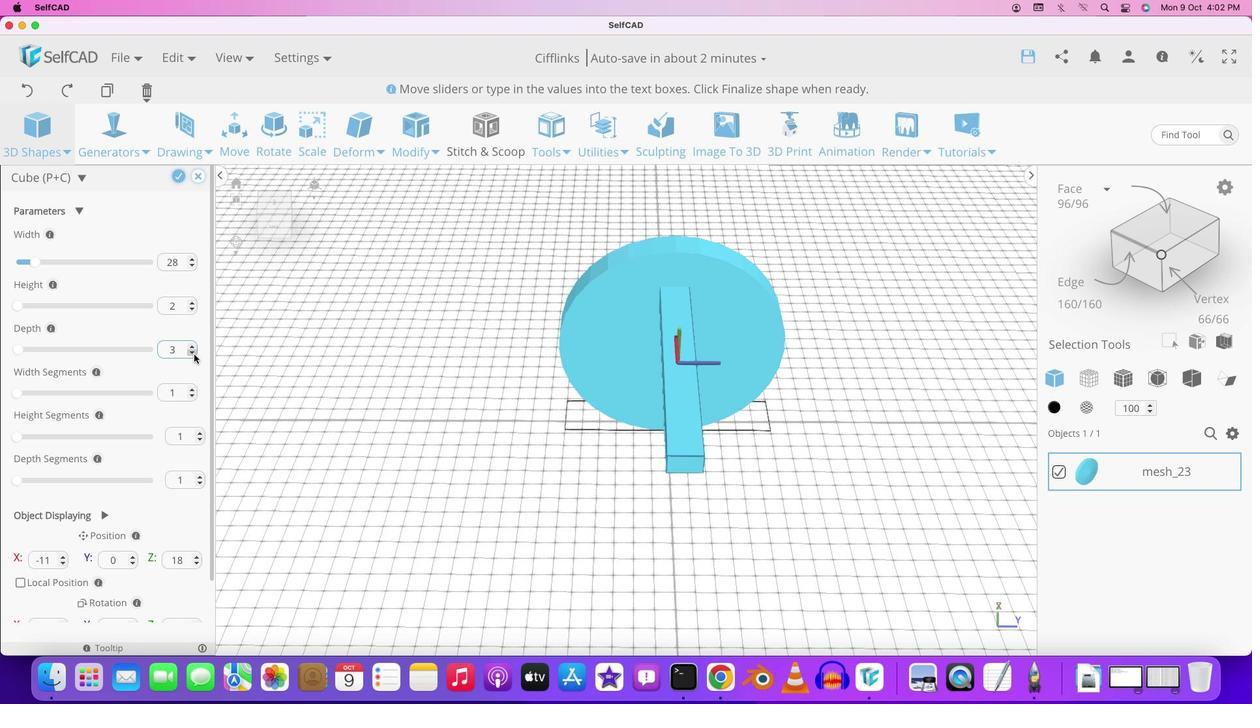 
Action: Mouse pressed left at (191, 352)
Screenshot: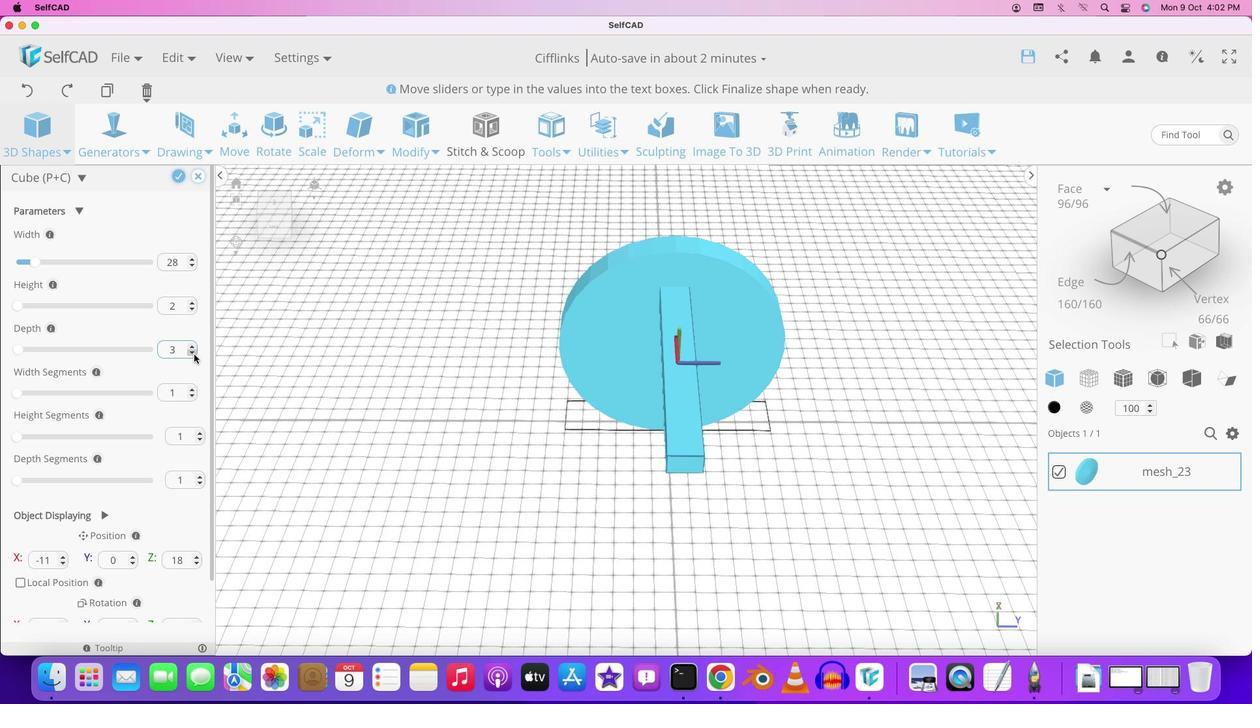 
Action: Mouse moved to (558, 363)
Screenshot: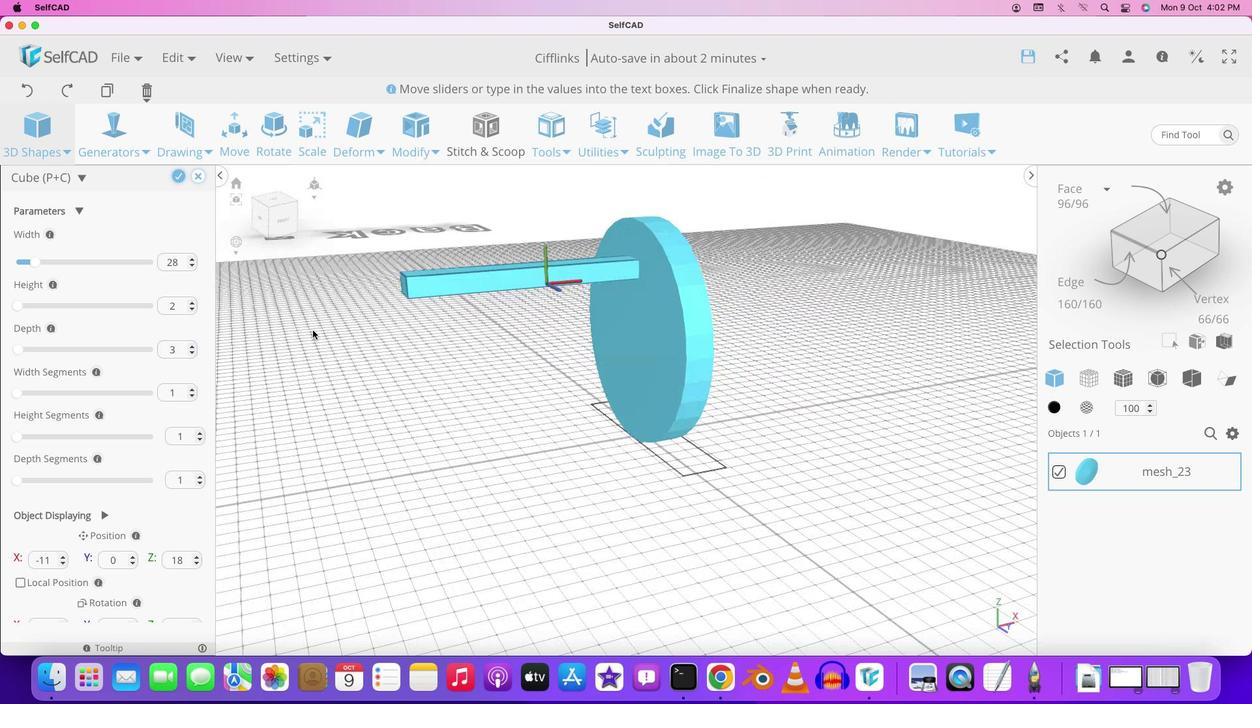 
Action: Mouse pressed left at (558, 363)
Screenshot: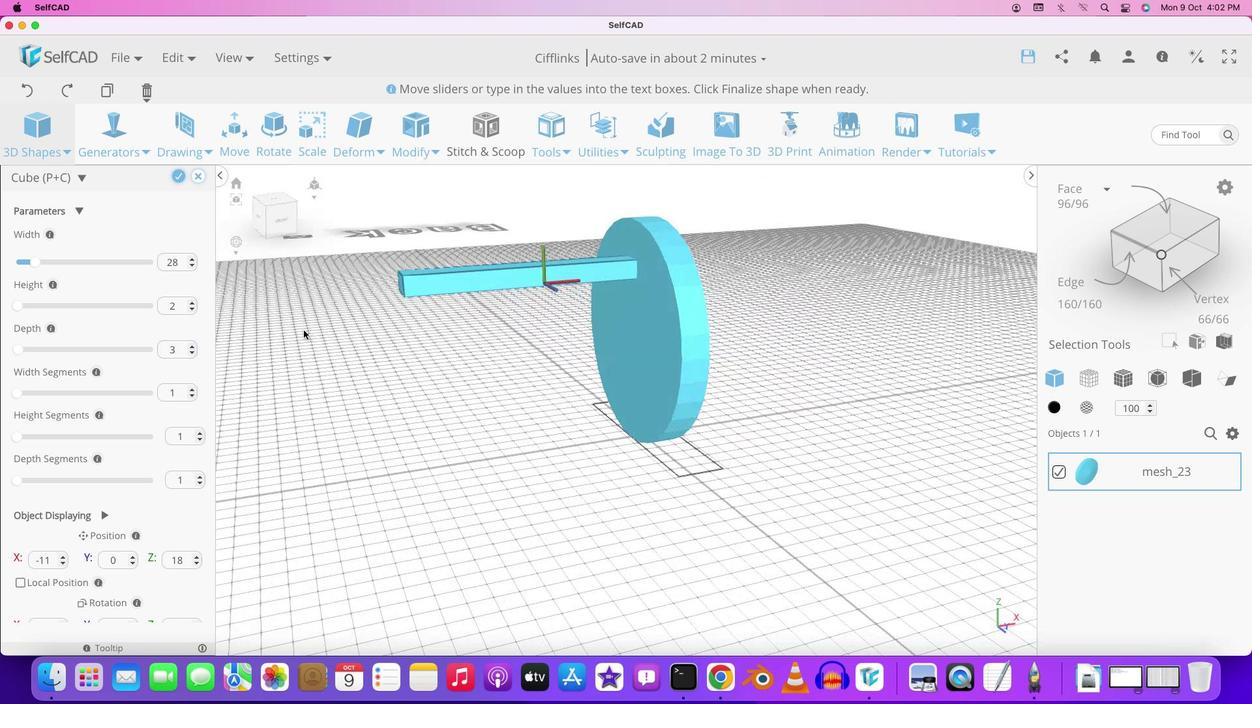 
Action: Mouse moved to (462, 385)
Screenshot: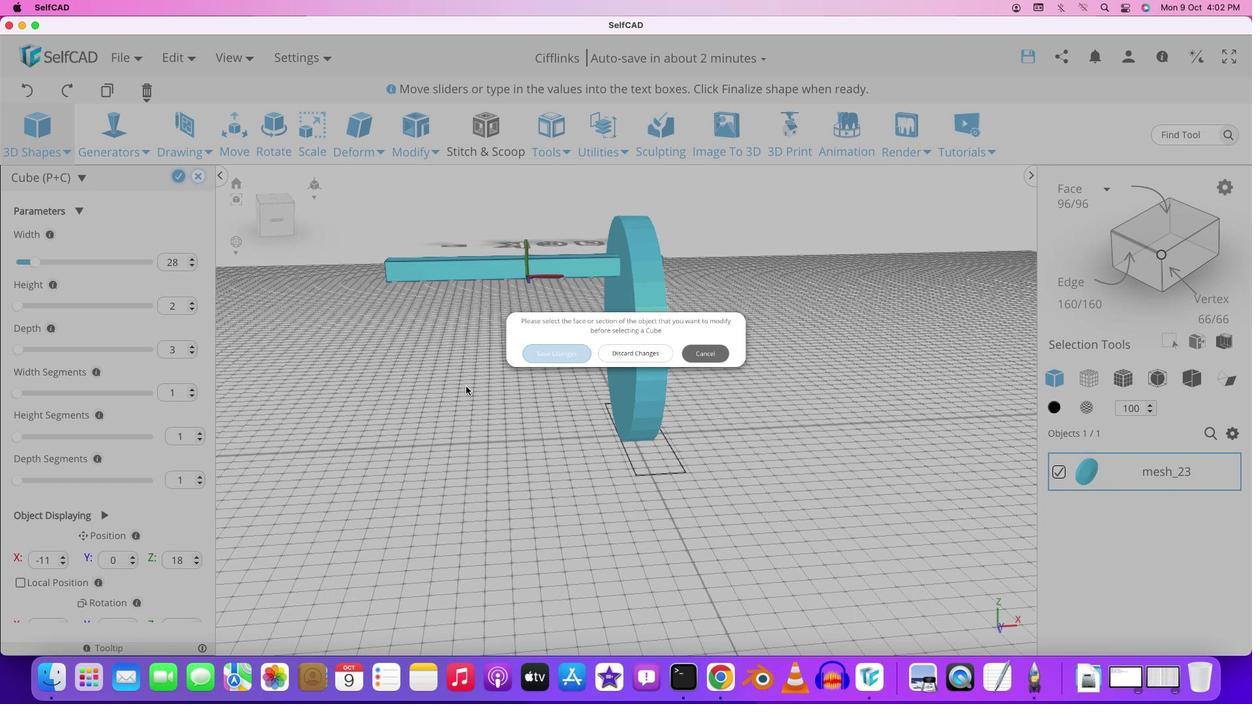 
Action: Mouse pressed left at (462, 385)
Screenshot: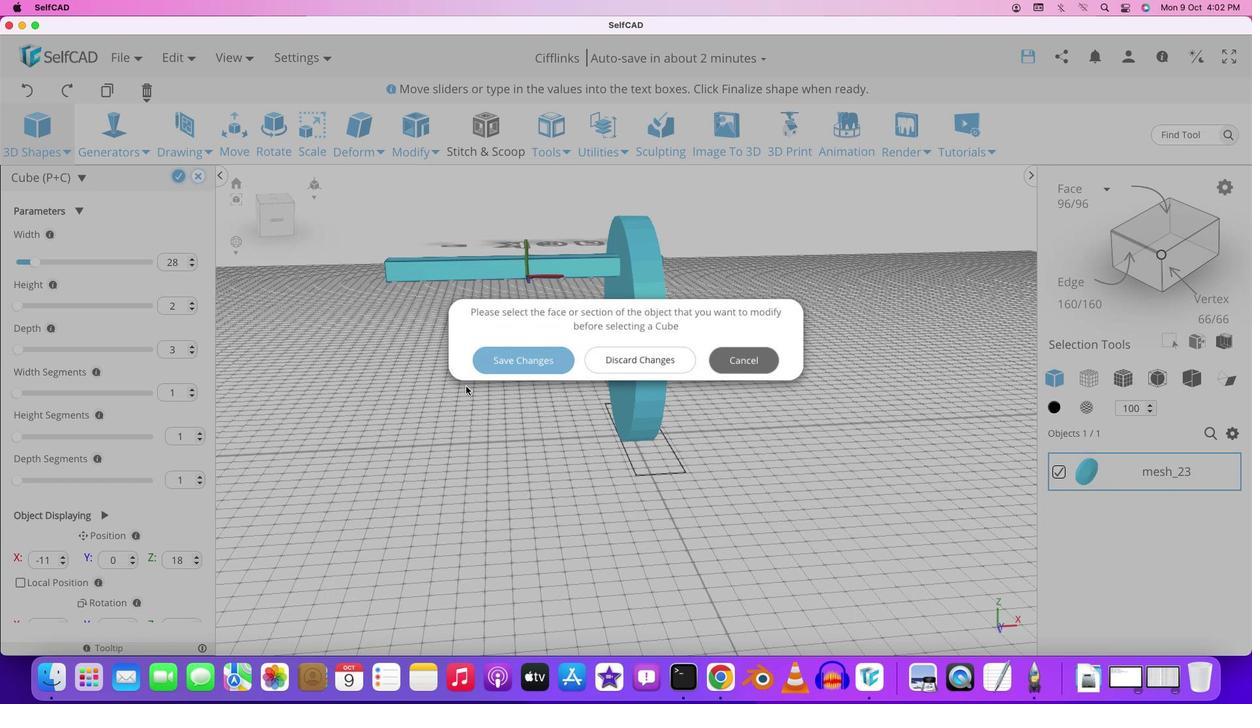 
Action: Mouse moved to (747, 362)
Screenshot: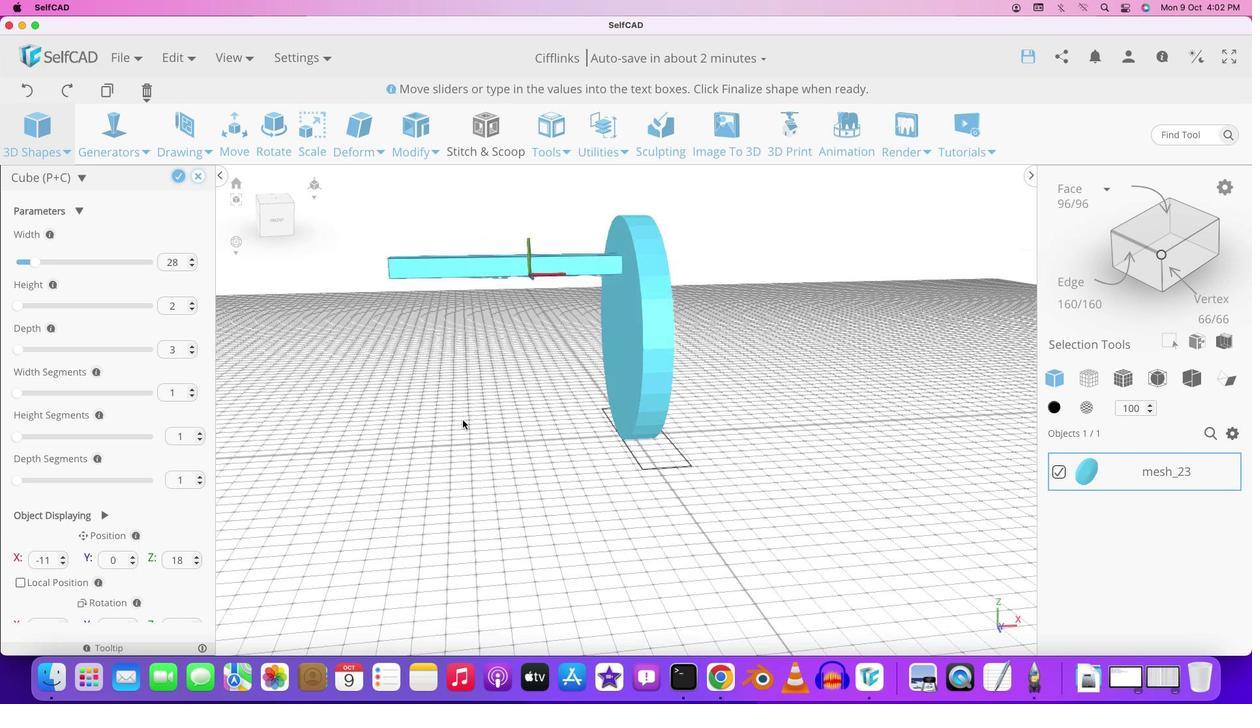 
Action: Mouse pressed left at (747, 362)
Screenshot: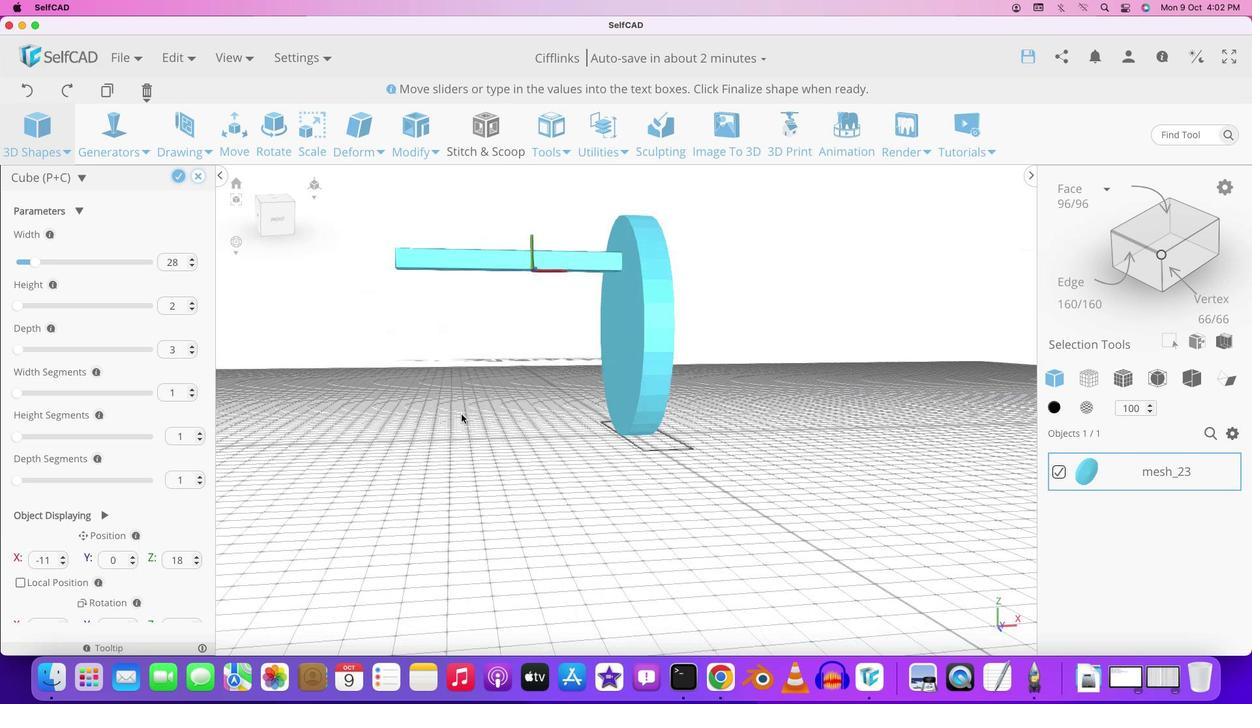 
Action: Mouse moved to (448, 433)
Screenshot: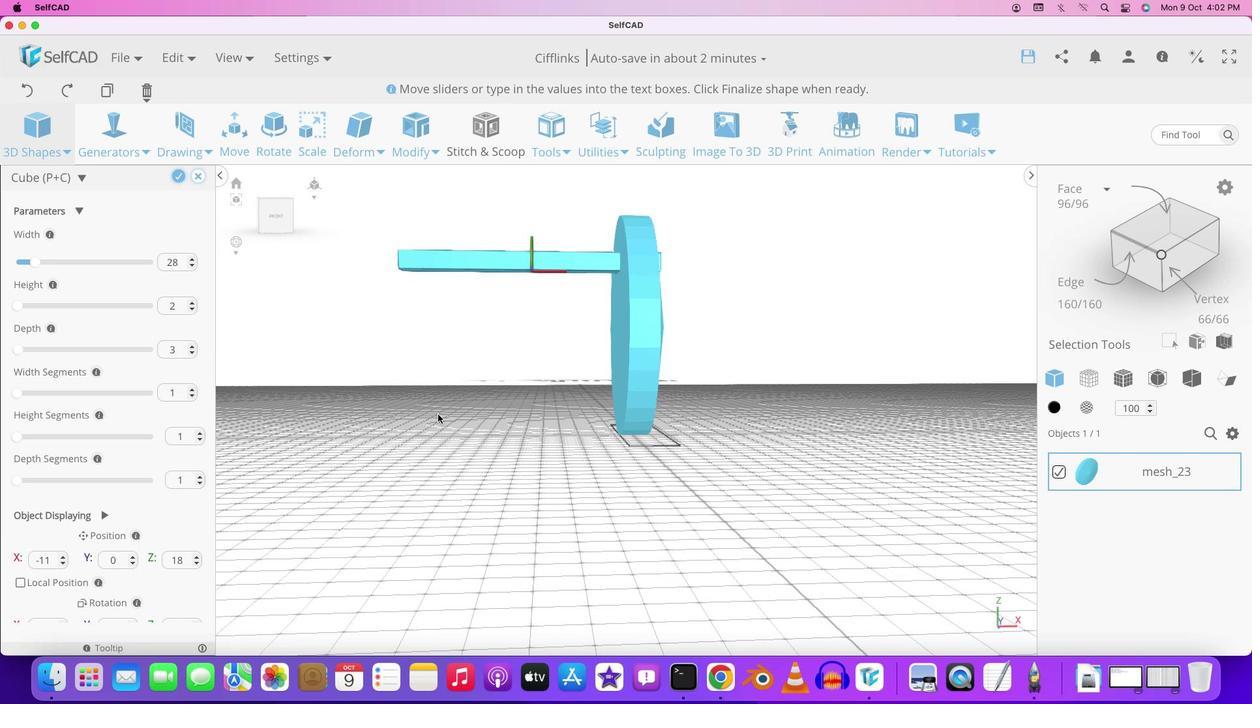 
Action: Mouse pressed left at (448, 433)
Screenshot: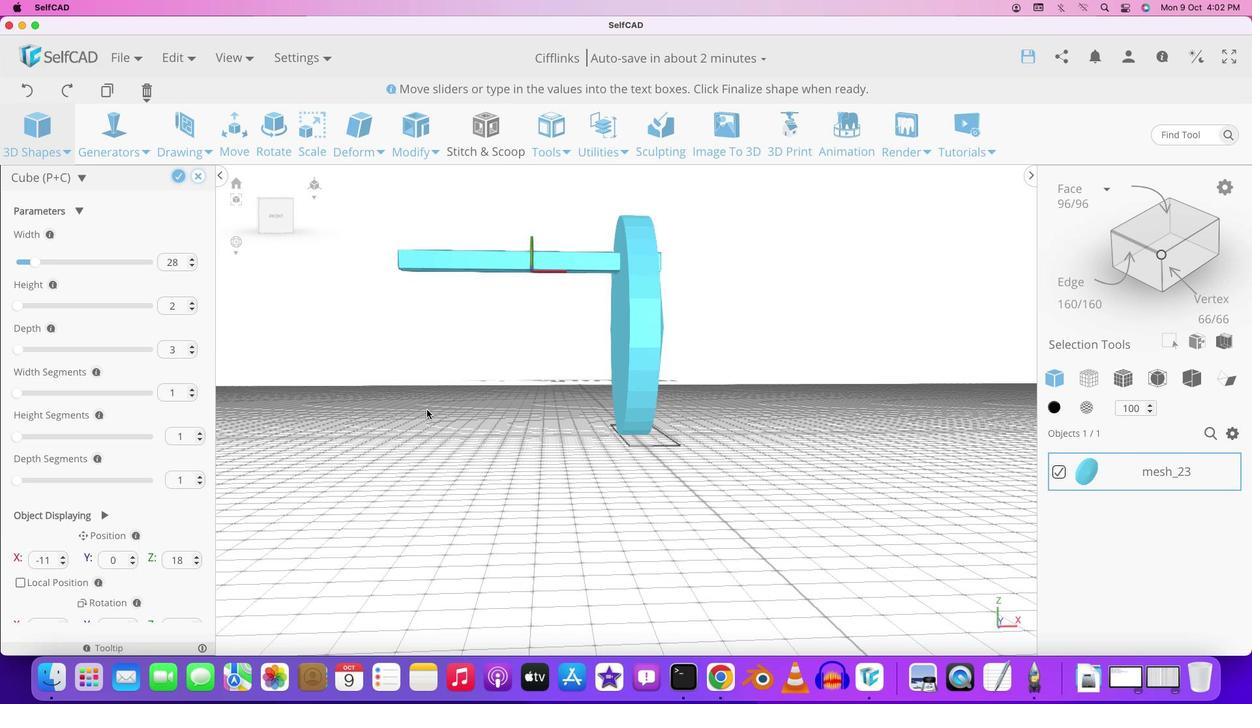 
Action: Mouse moved to (459, 331)
Screenshot: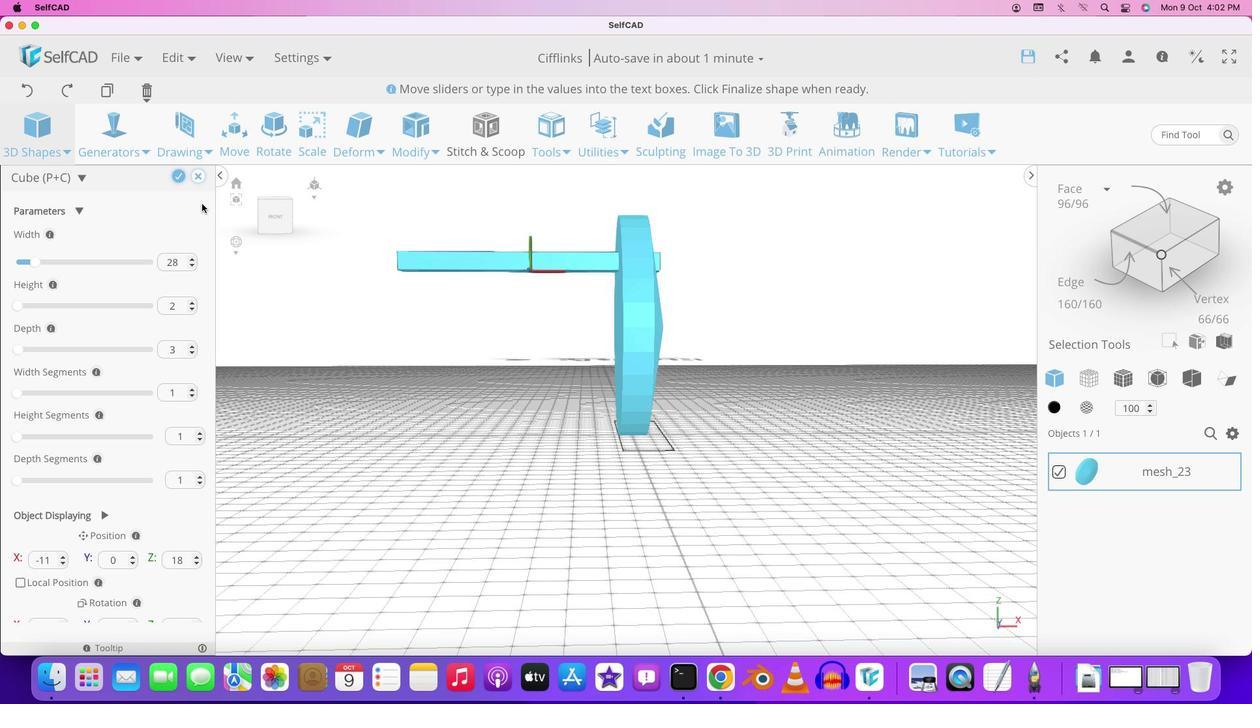 
Action: Mouse pressed left at (459, 331)
Screenshot: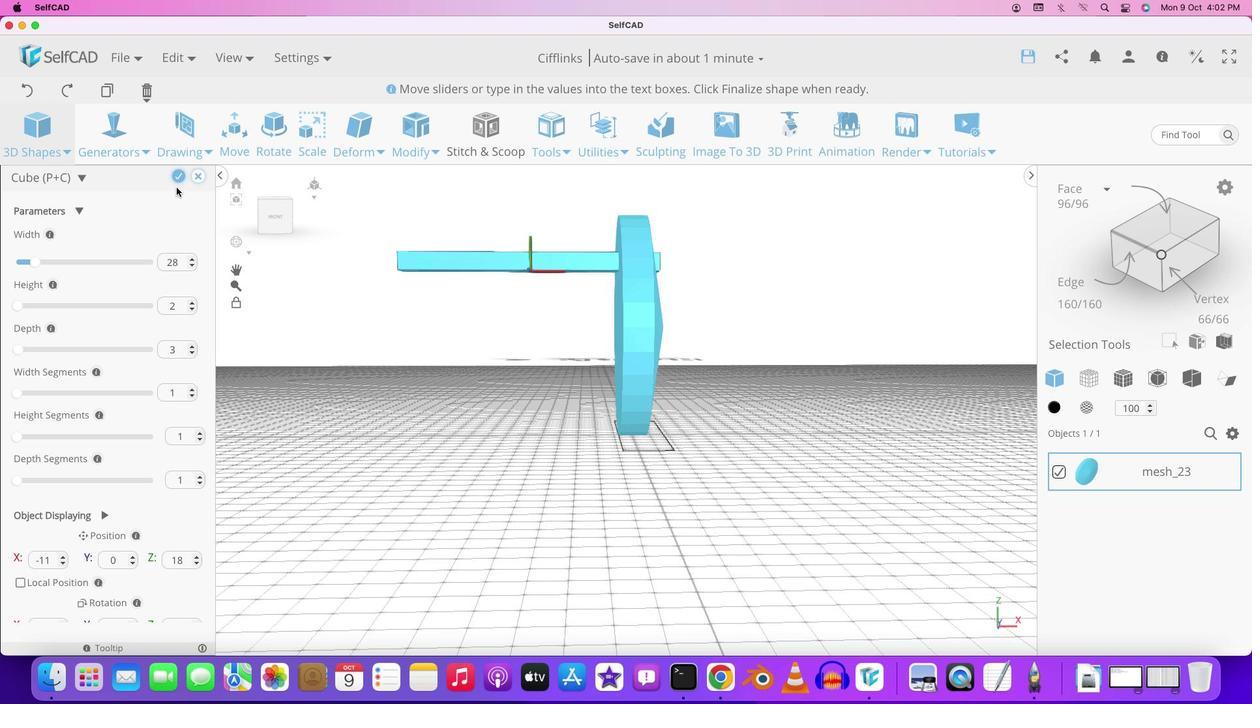 
Action: Mouse moved to (175, 176)
Screenshot: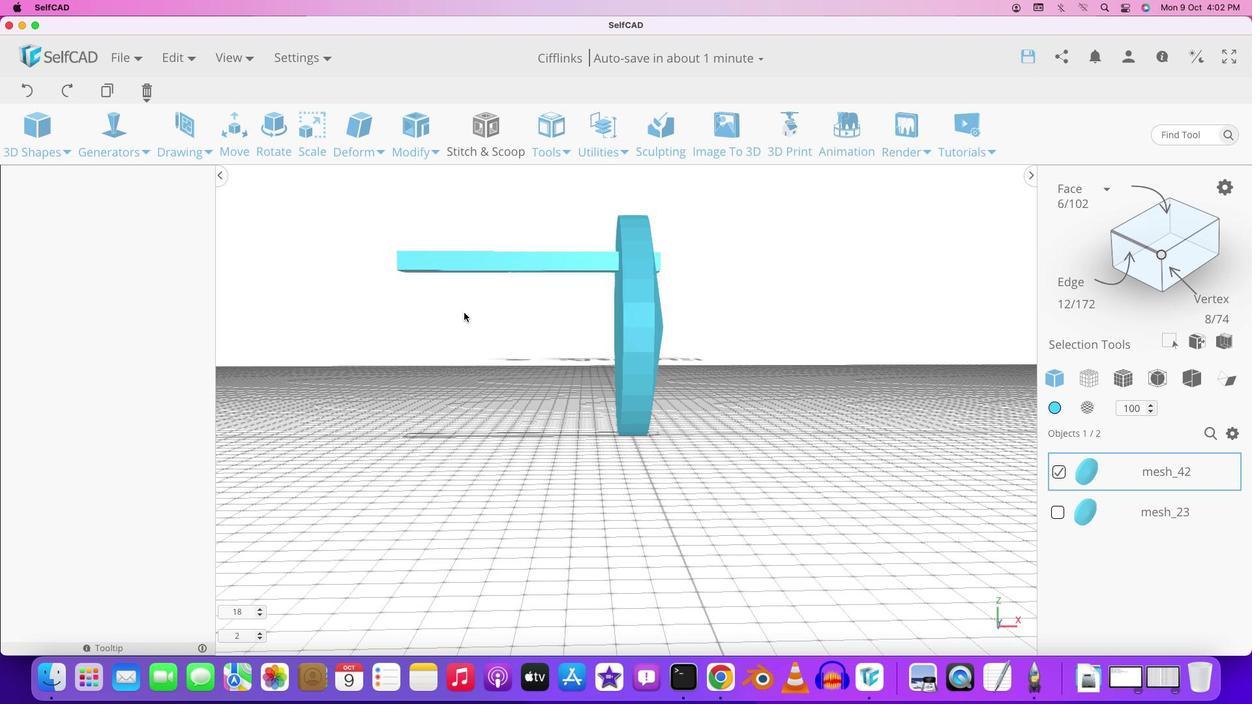 
Action: Mouse pressed left at (175, 176)
Screenshot: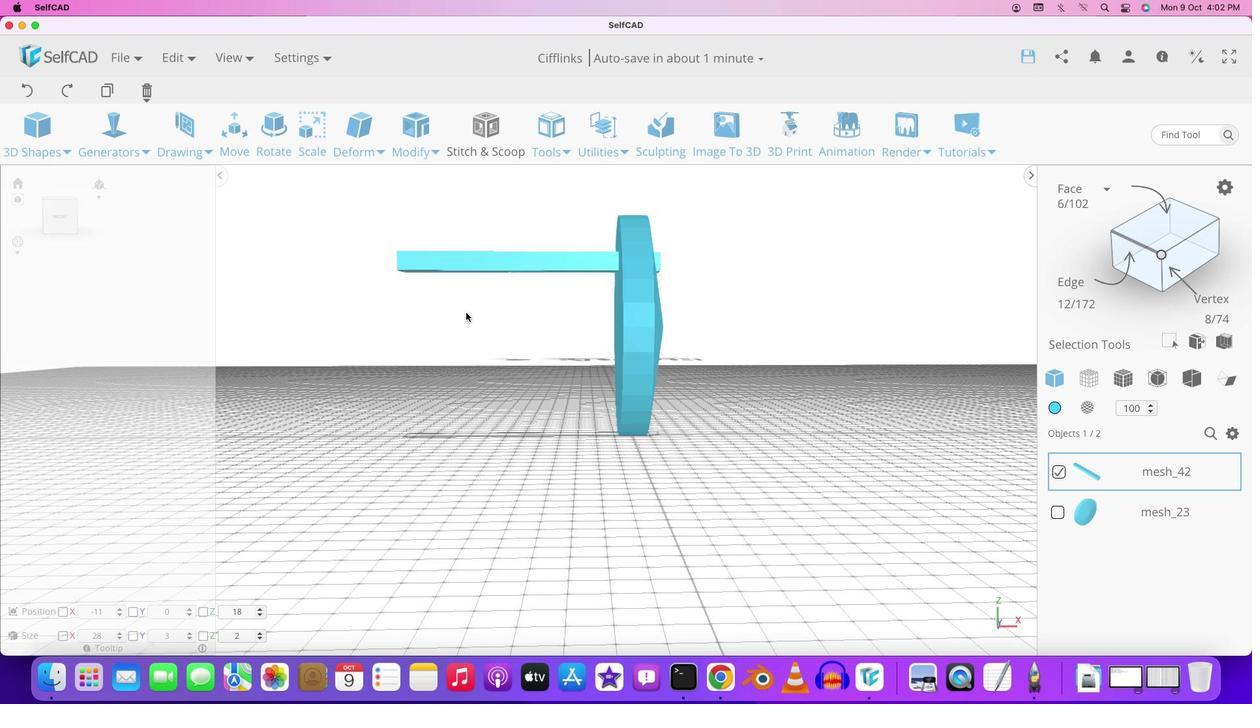
Action: Mouse moved to (463, 311)
Screenshot: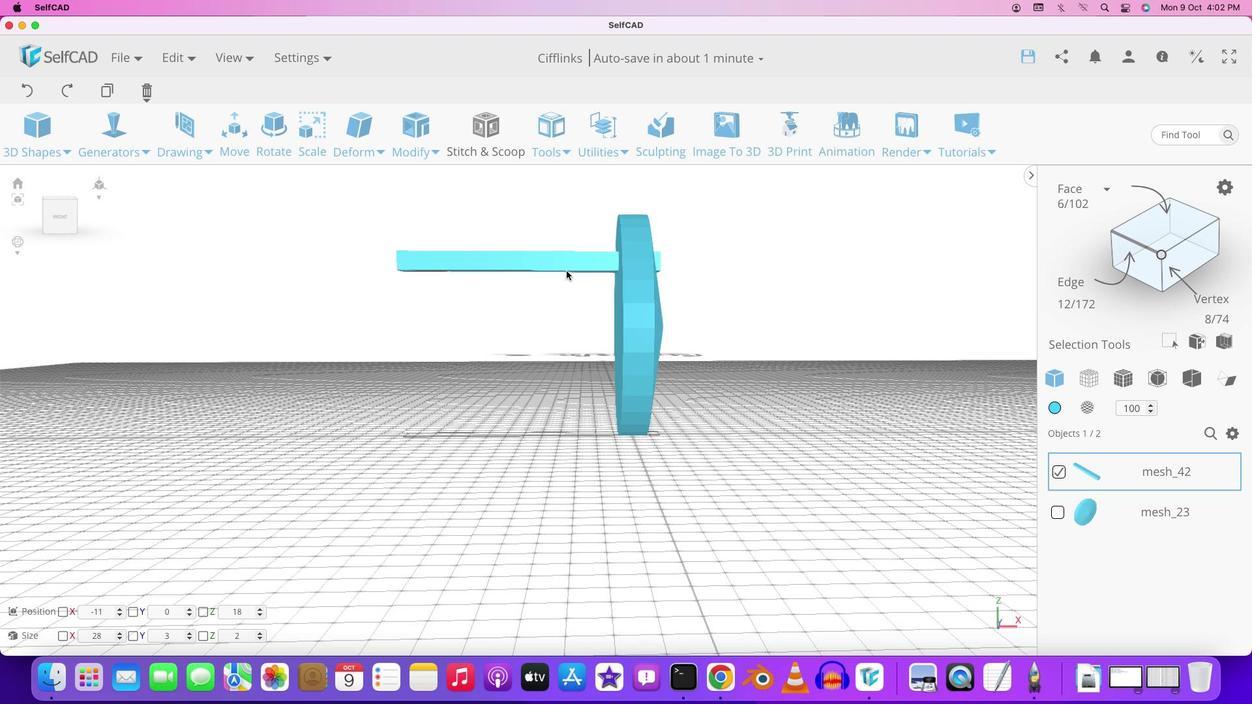 
Action: Mouse pressed left at (463, 311)
Screenshot: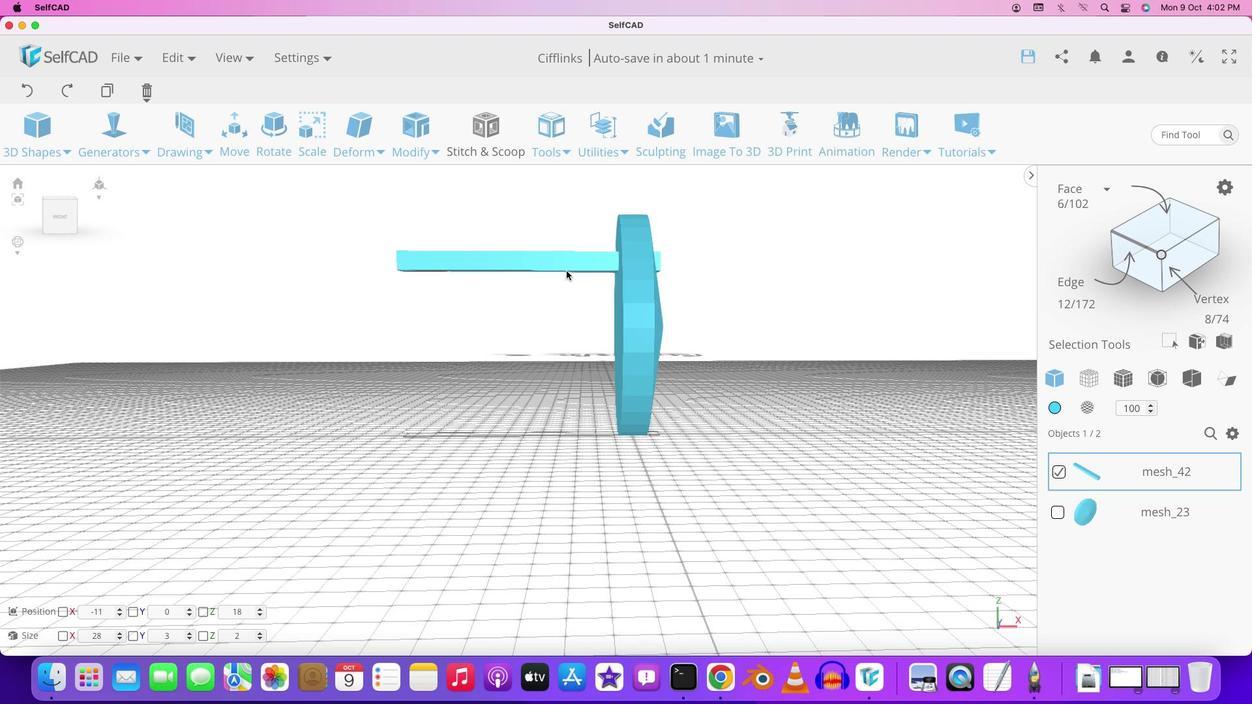 
Action: Mouse moved to (564, 263)
Screenshot: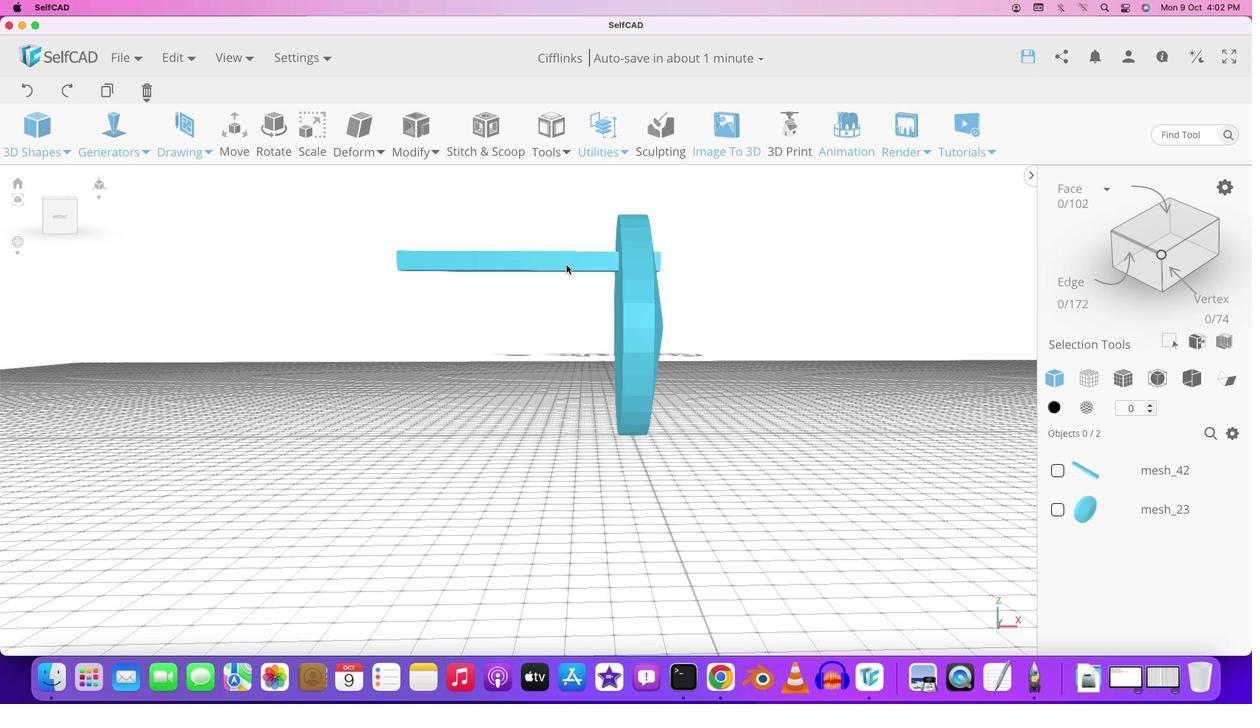 
Action: Mouse pressed left at (564, 263)
Screenshot: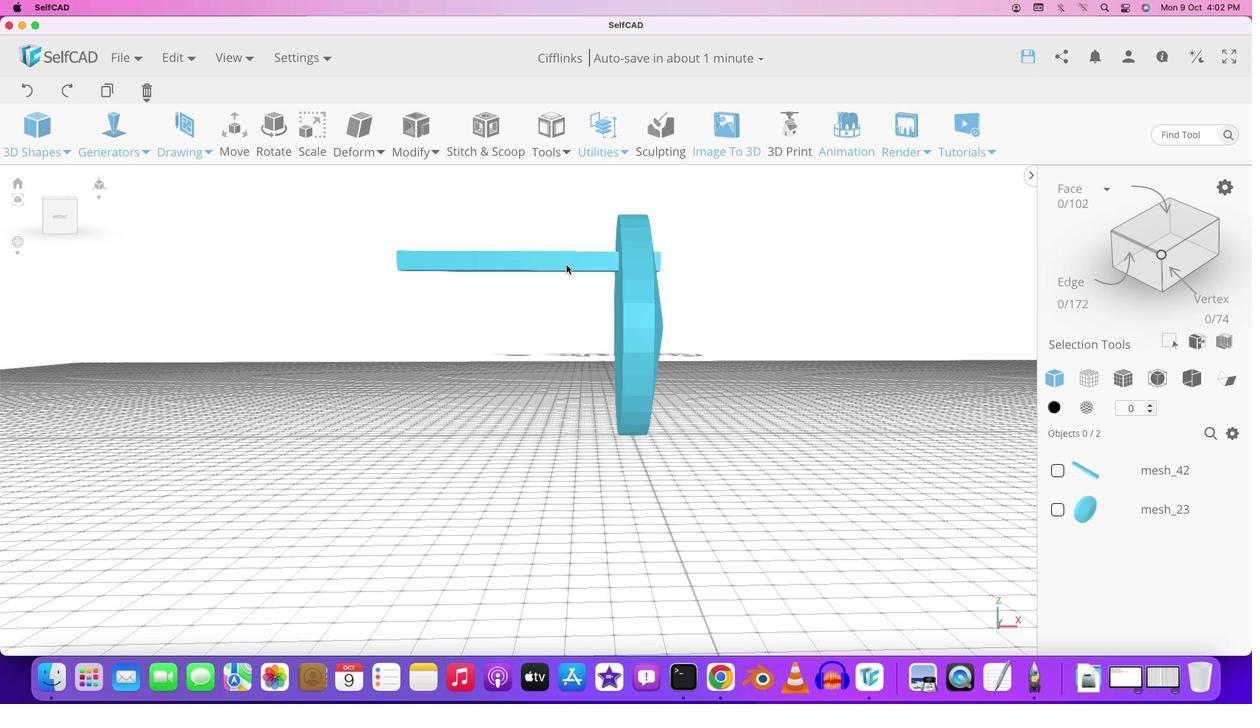 
Action: Mouse moved to (567, 294)
Screenshot: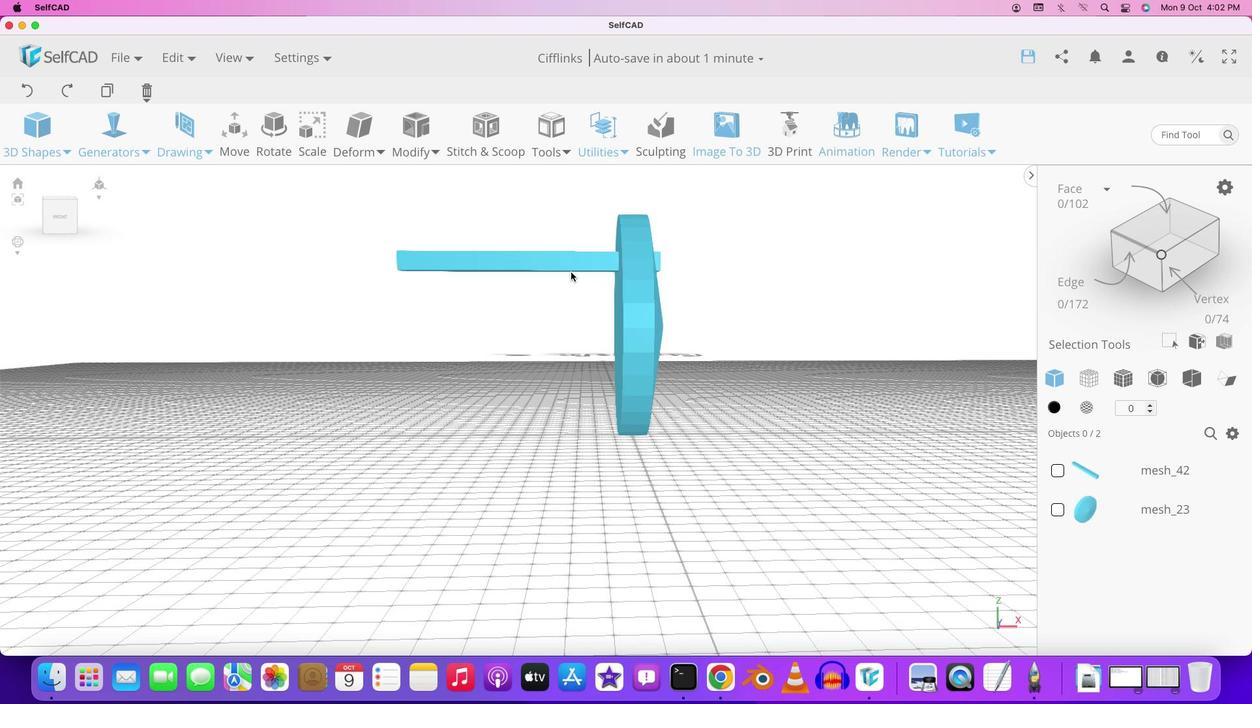 
Action: Mouse pressed left at (567, 294)
Screenshot: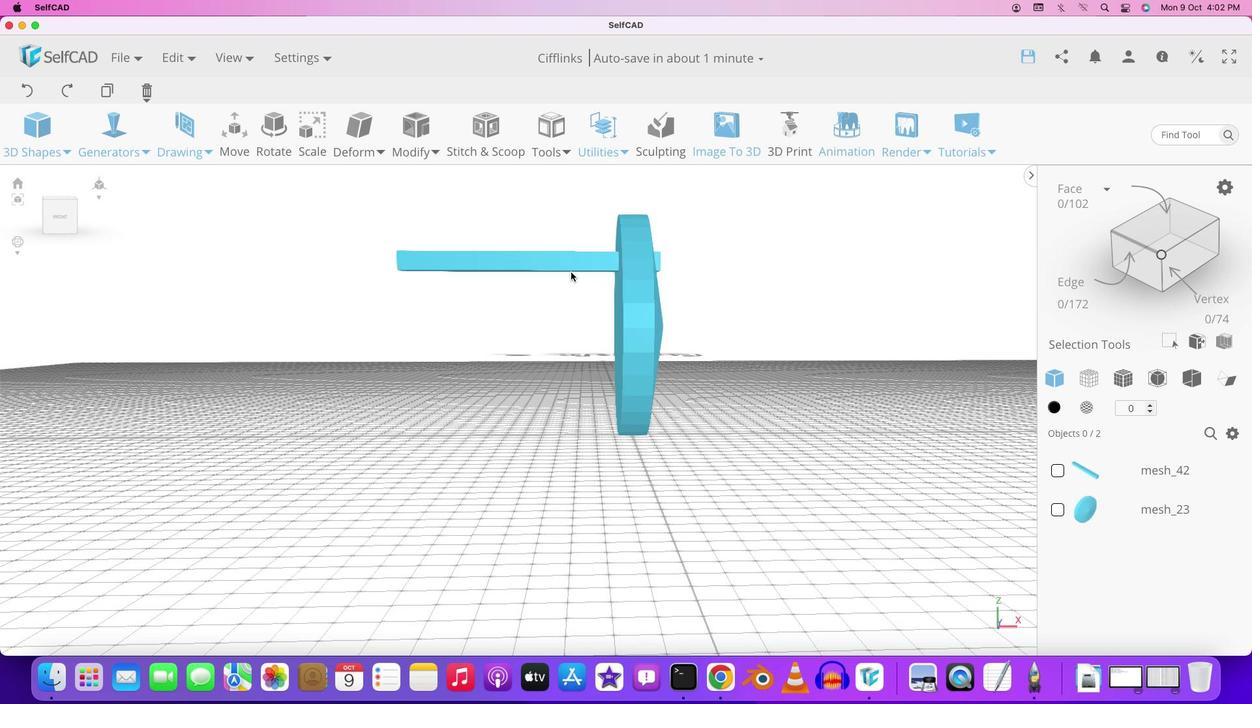 
Action: Mouse moved to (568, 270)
Screenshot: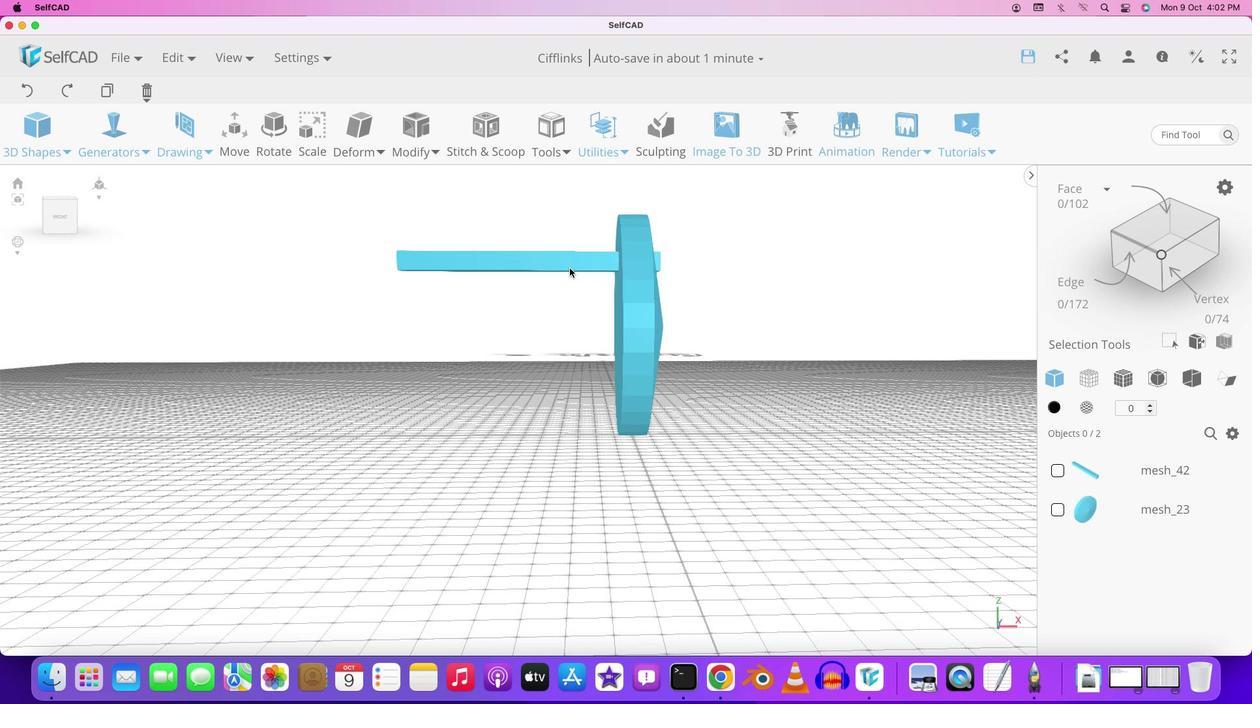 
Action: Mouse pressed left at (568, 270)
Screenshot: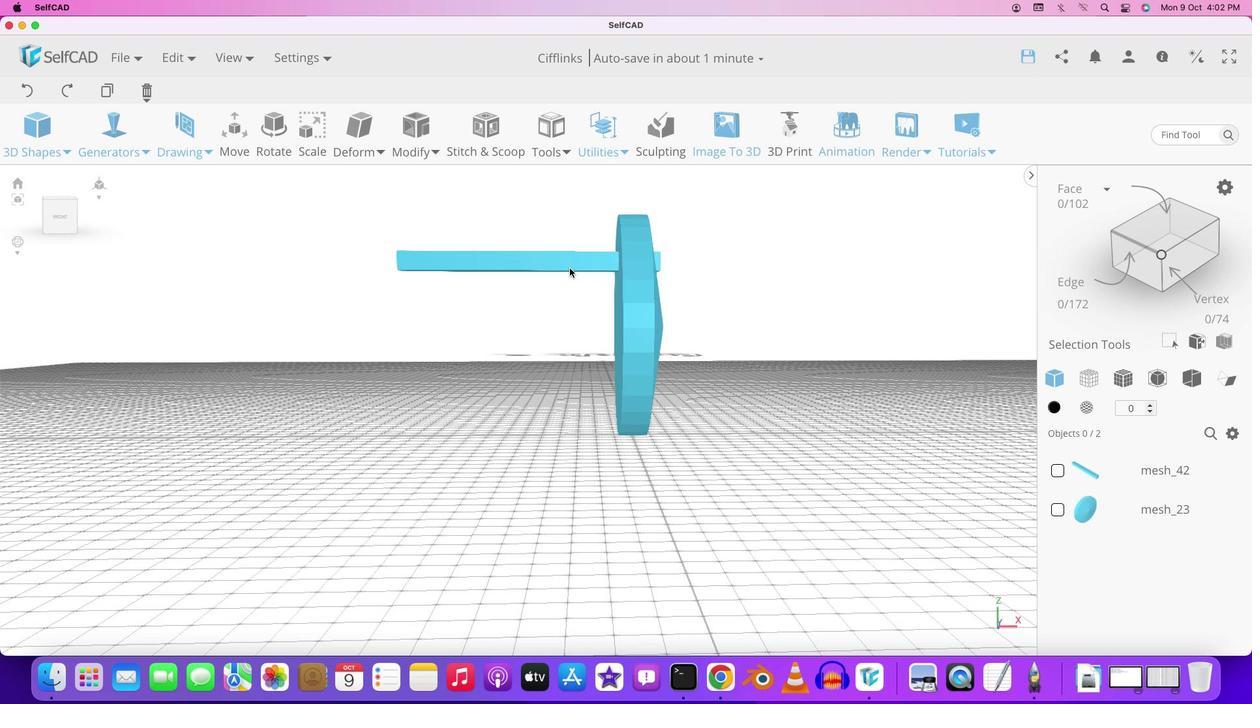 
Action: Mouse moved to (567, 266)
Screenshot: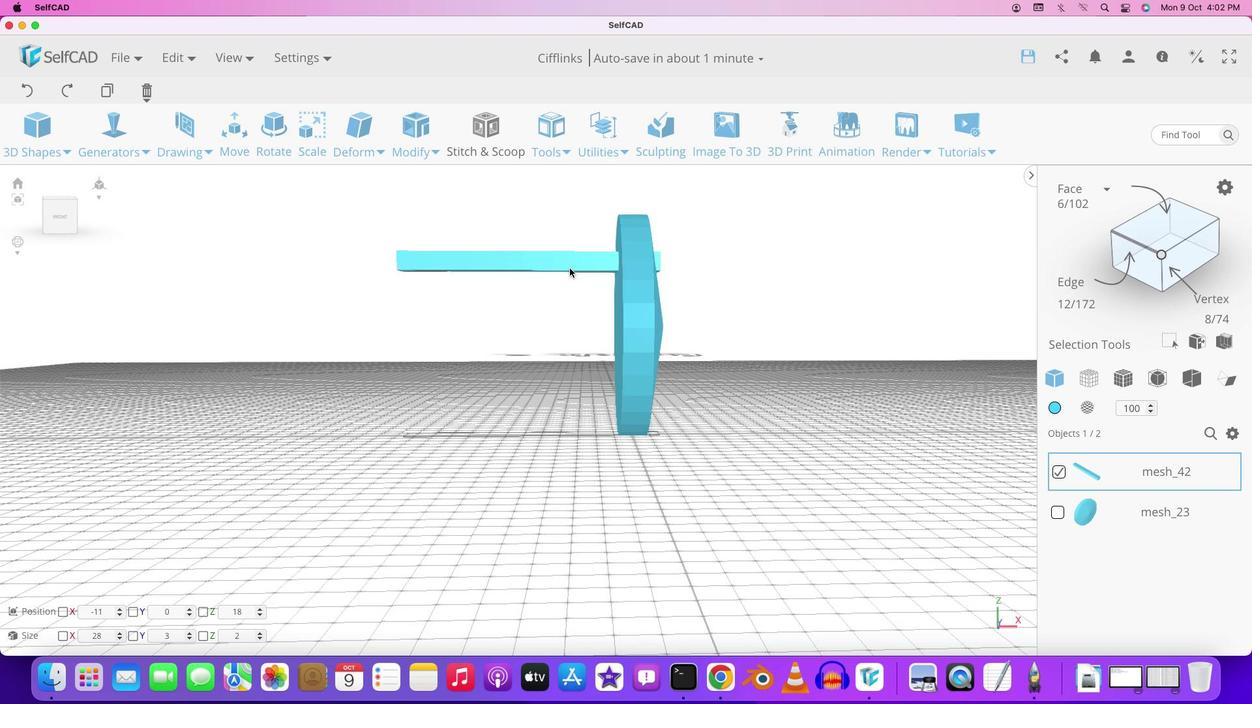 
Action: Mouse pressed left at (567, 266)
Screenshot: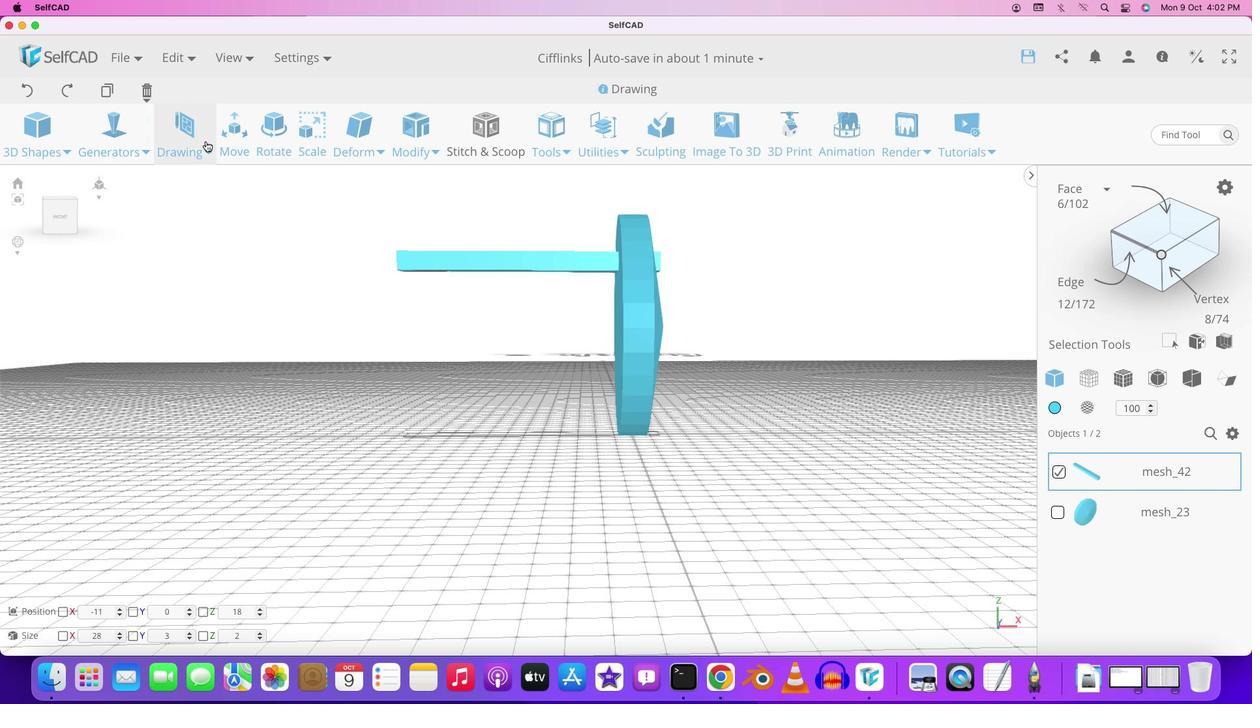 
Action: Mouse moved to (246, 134)
Screenshot: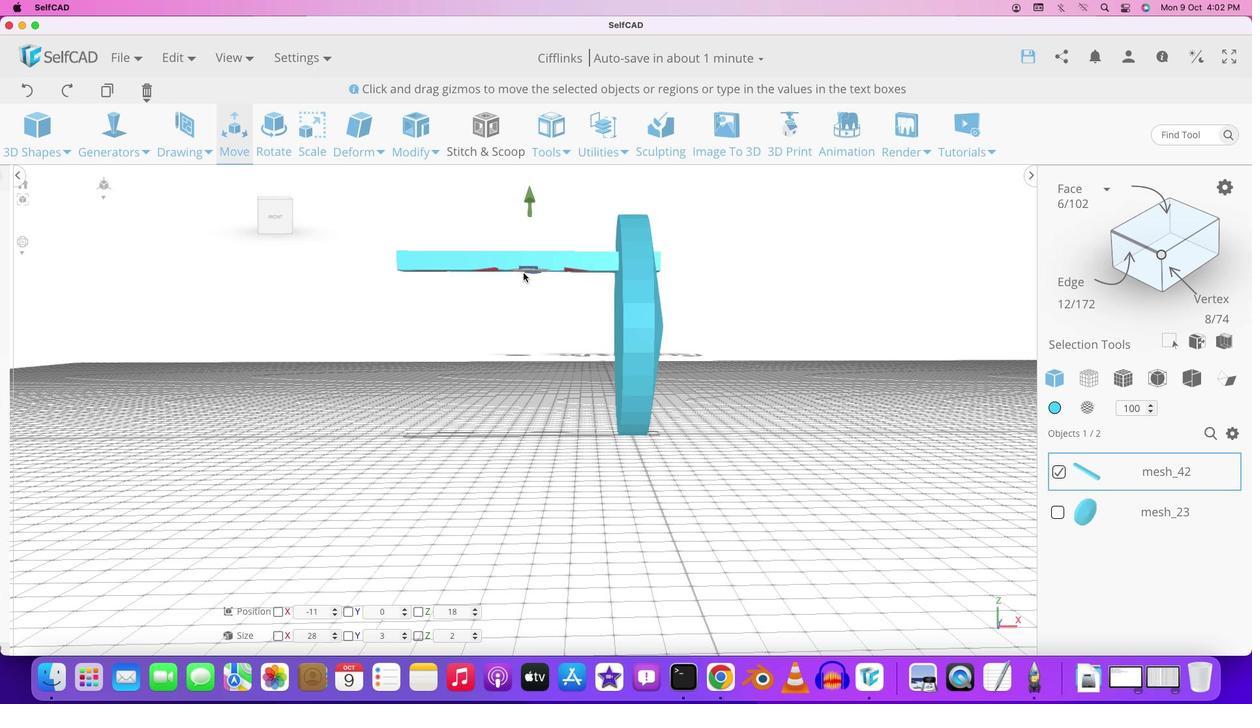 
Action: Mouse pressed left at (246, 134)
Screenshot: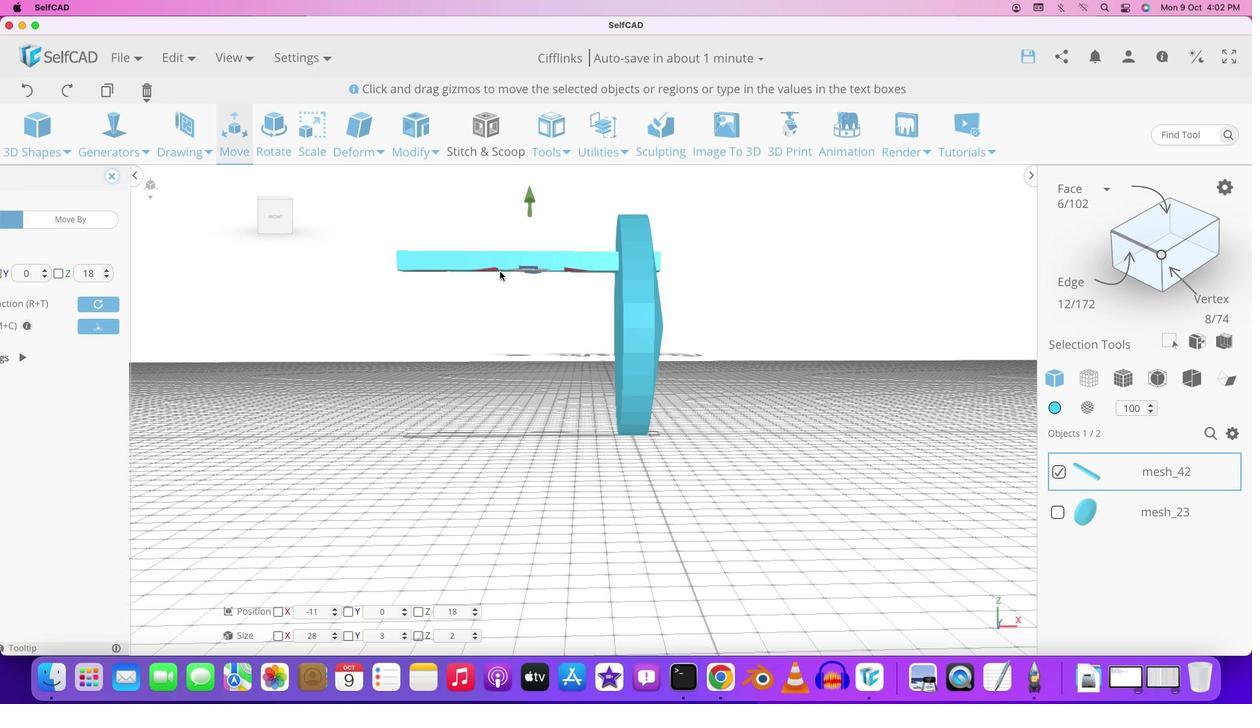 
Action: Mouse moved to (492, 268)
Screenshot: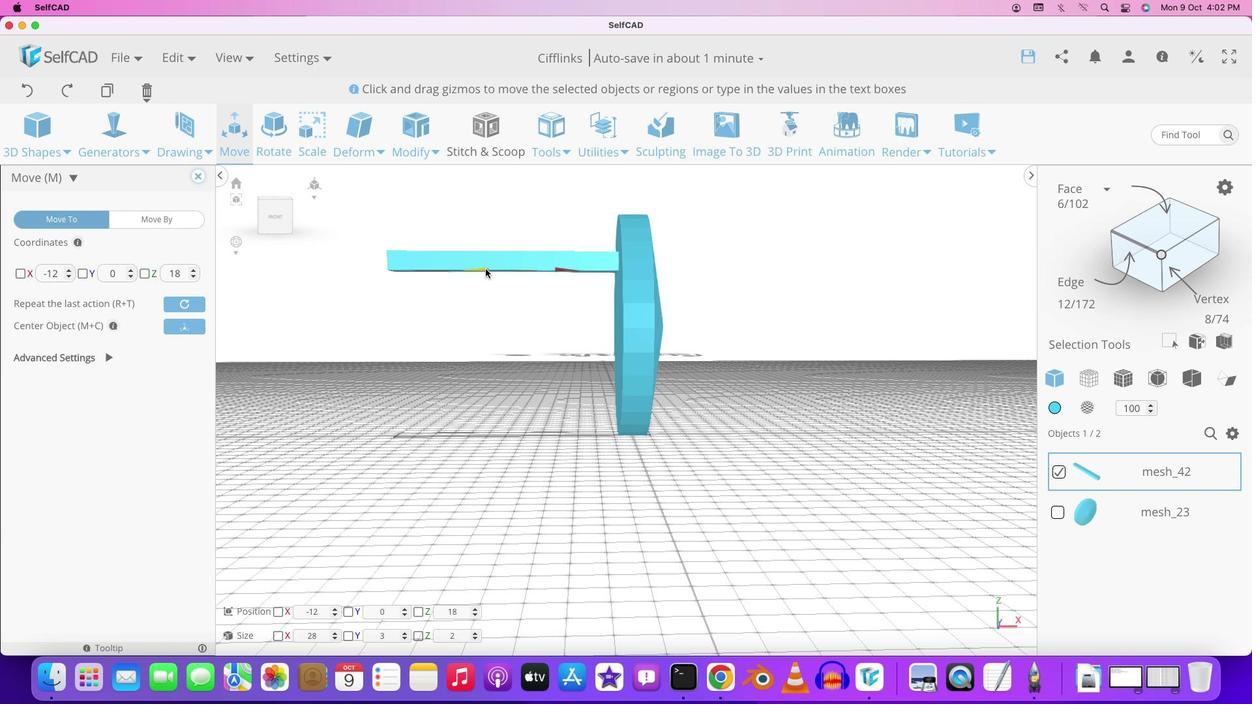 
Action: Mouse pressed left at (492, 268)
Screenshot: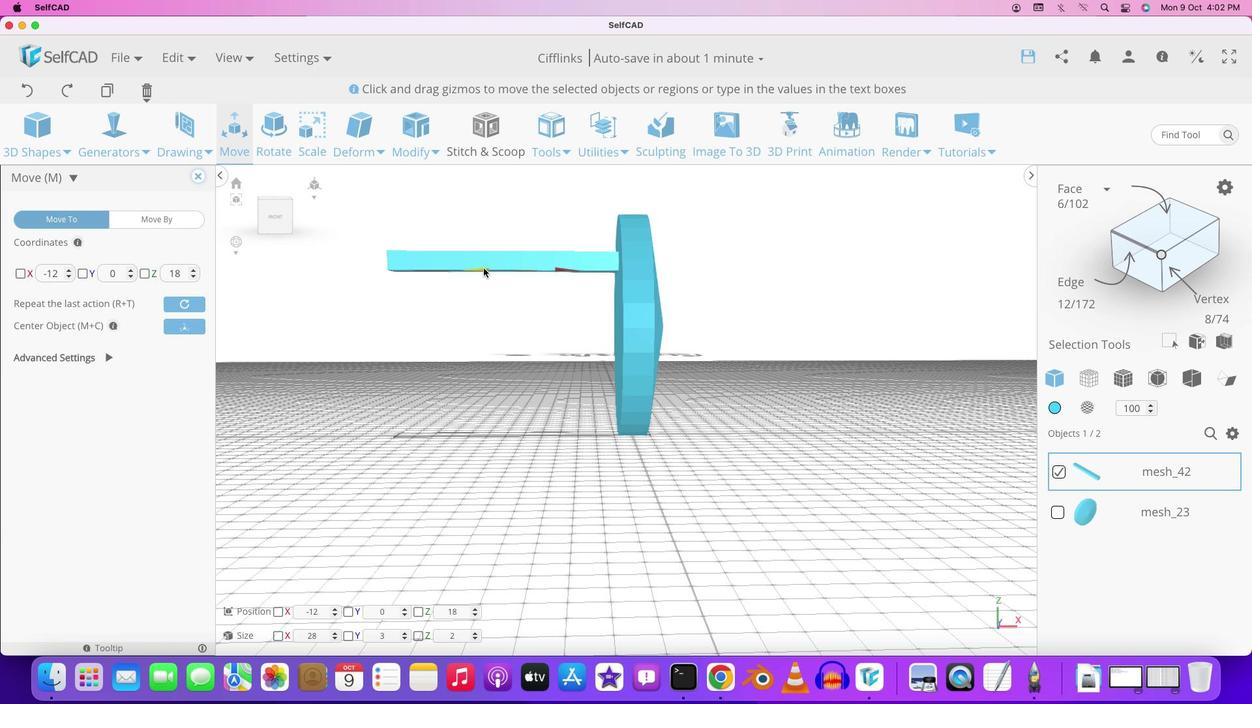 
Action: Mouse moved to (732, 370)
Screenshot: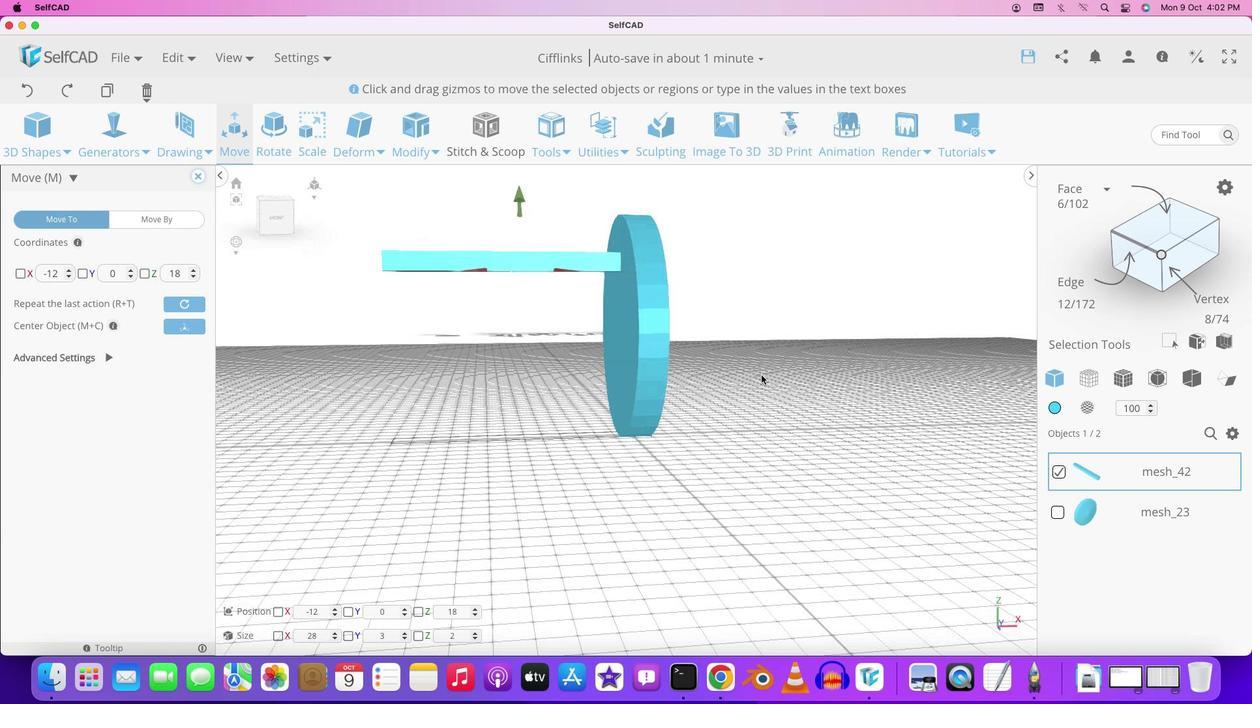 
Action: Mouse pressed left at (732, 370)
Screenshot: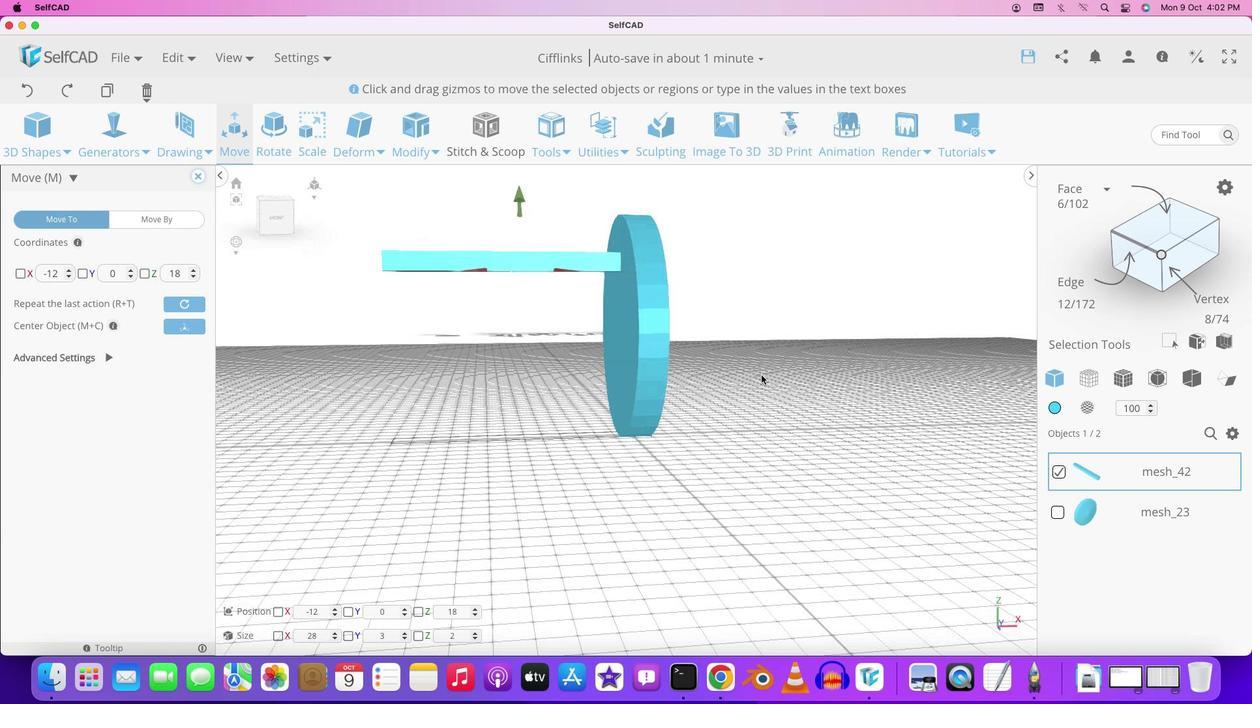 
Action: Mouse moved to (760, 373)
Screenshot: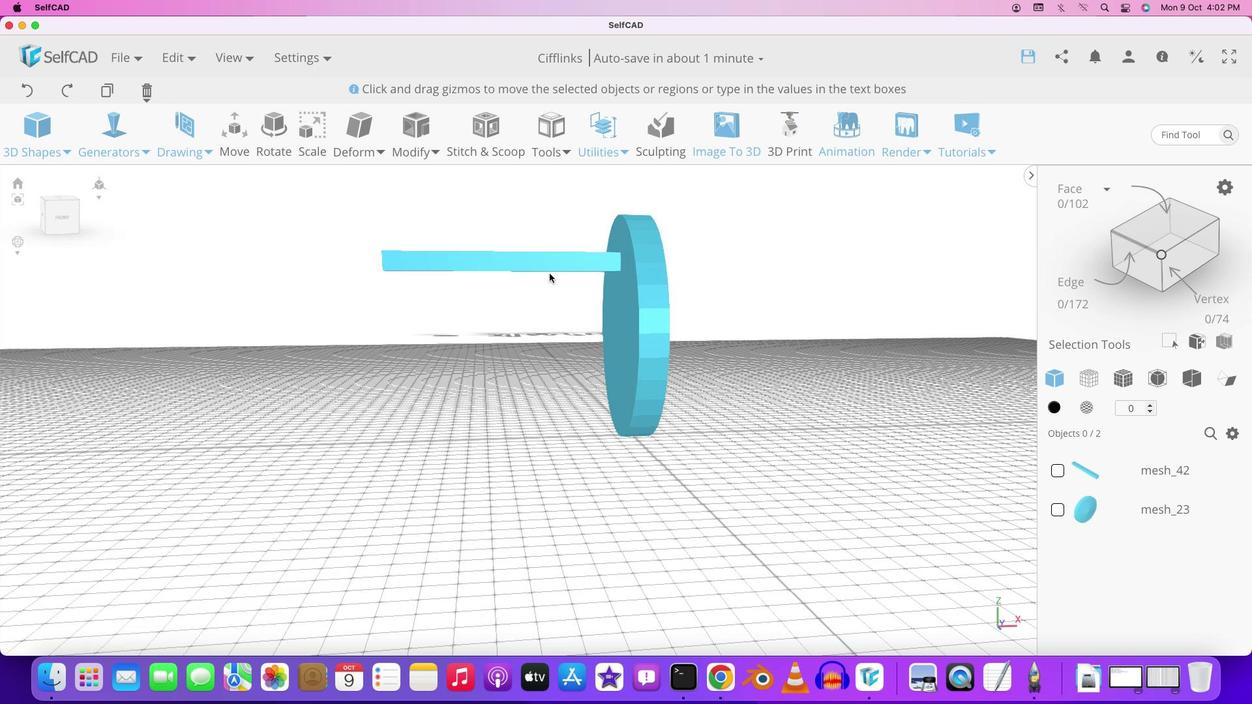
Action: Mouse pressed left at (760, 373)
Screenshot: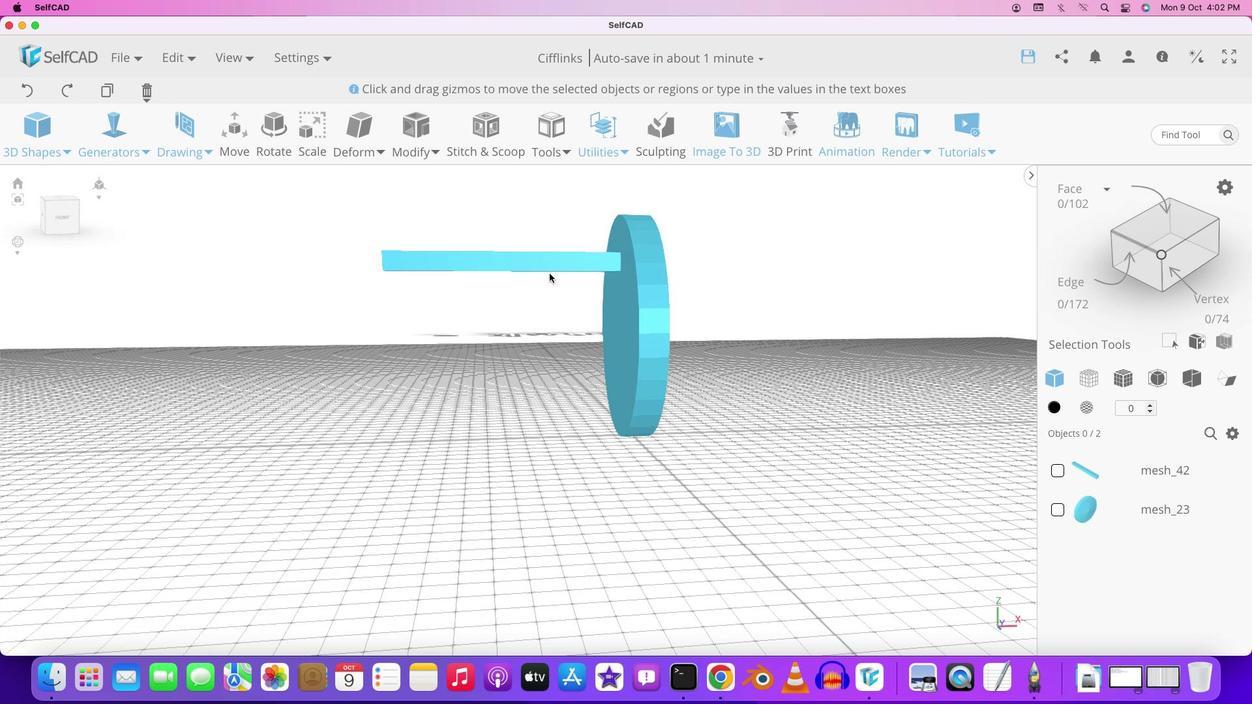 
Action: Mouse moved to (547, 268)
Screenshot: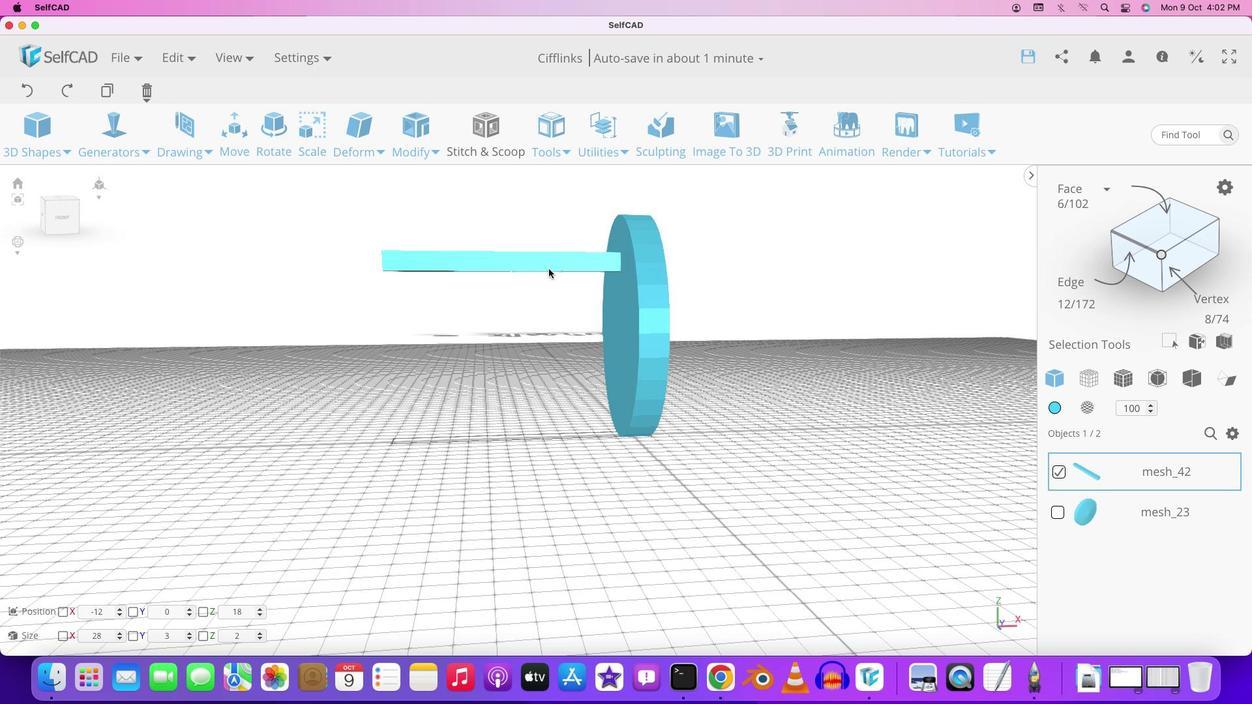 
Action: Mouse pressed left at (547, 268)
Screenshot: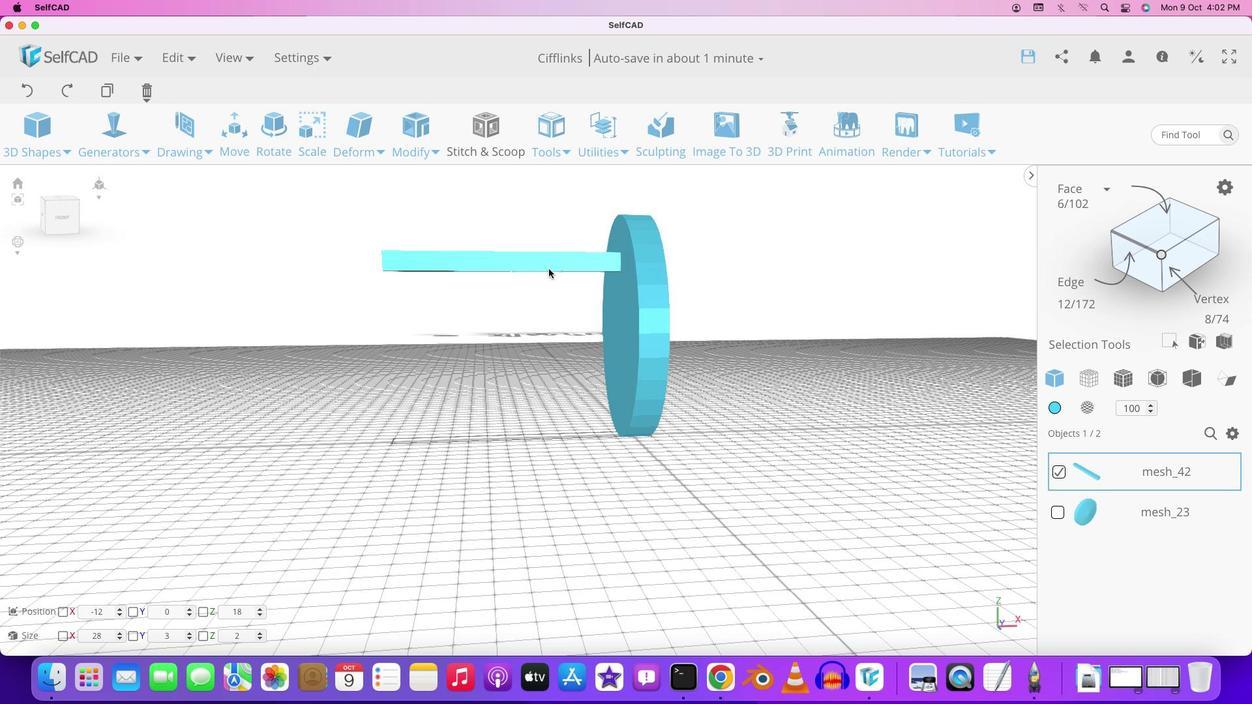 
Action: Mouse moved to (546, 267)
Screenshot: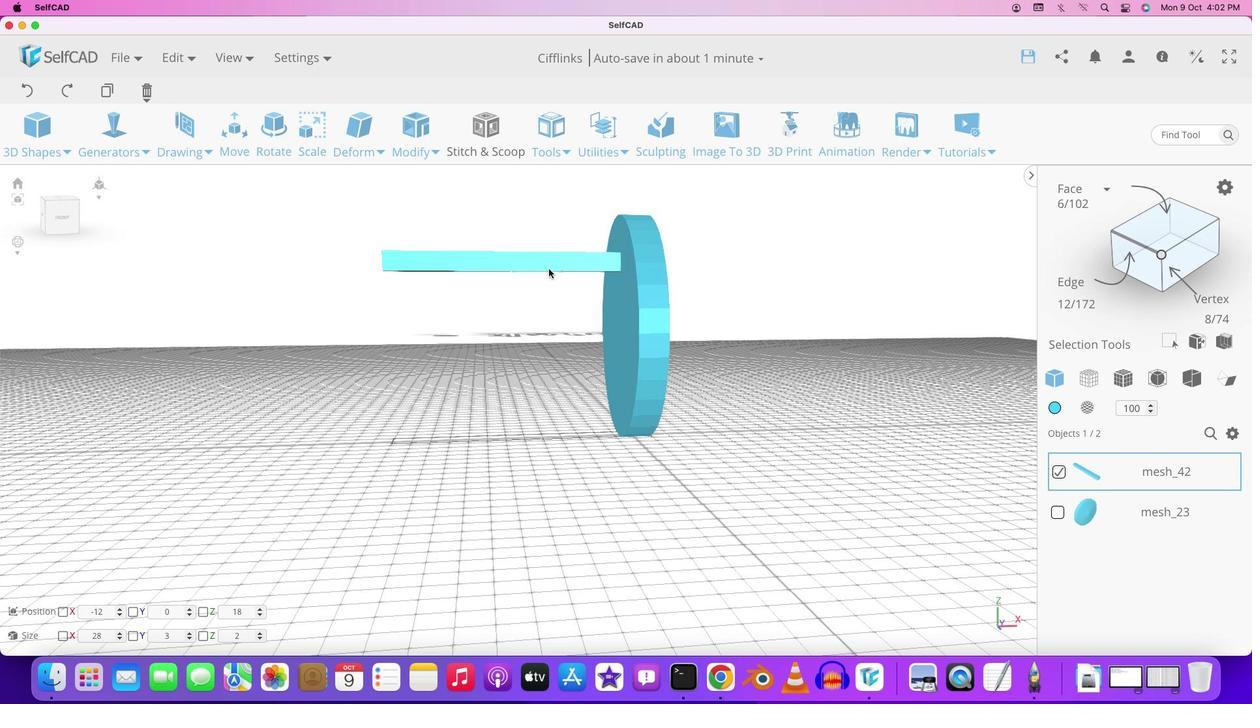 
Action: Key pressed Key.cmd'c'
Screenshot: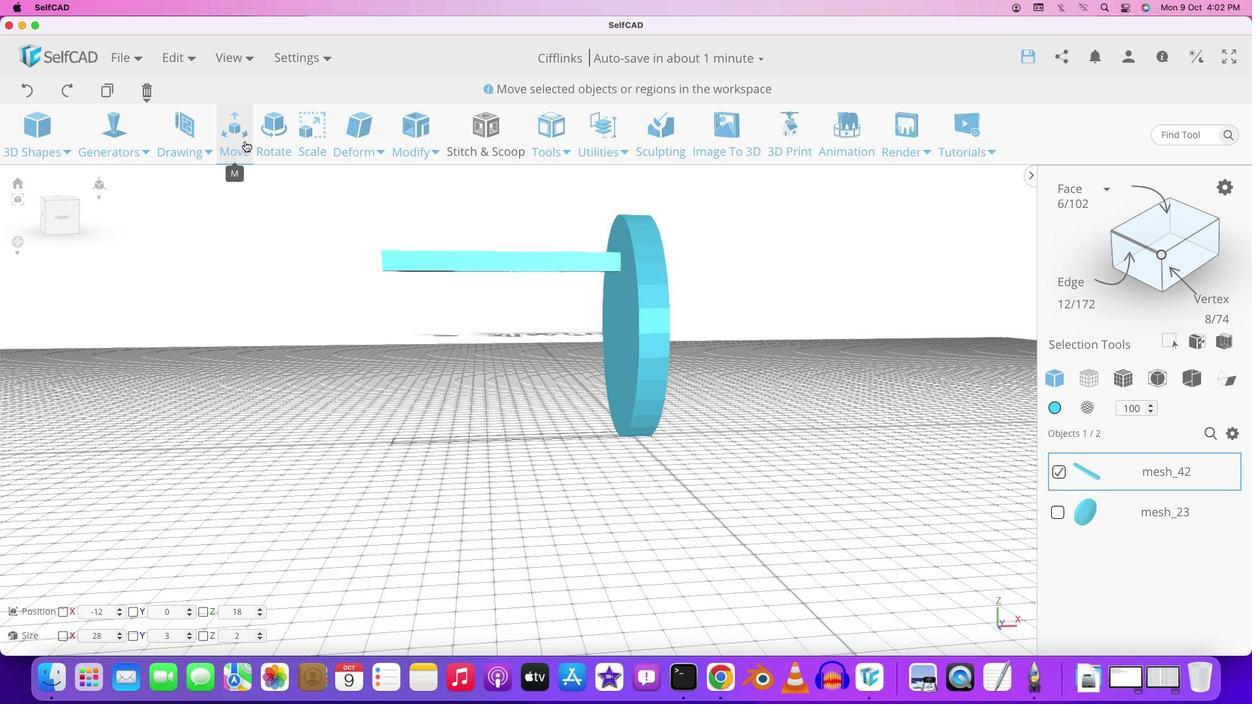 
Action: Mouse moved to (241, 135)
Screenshot: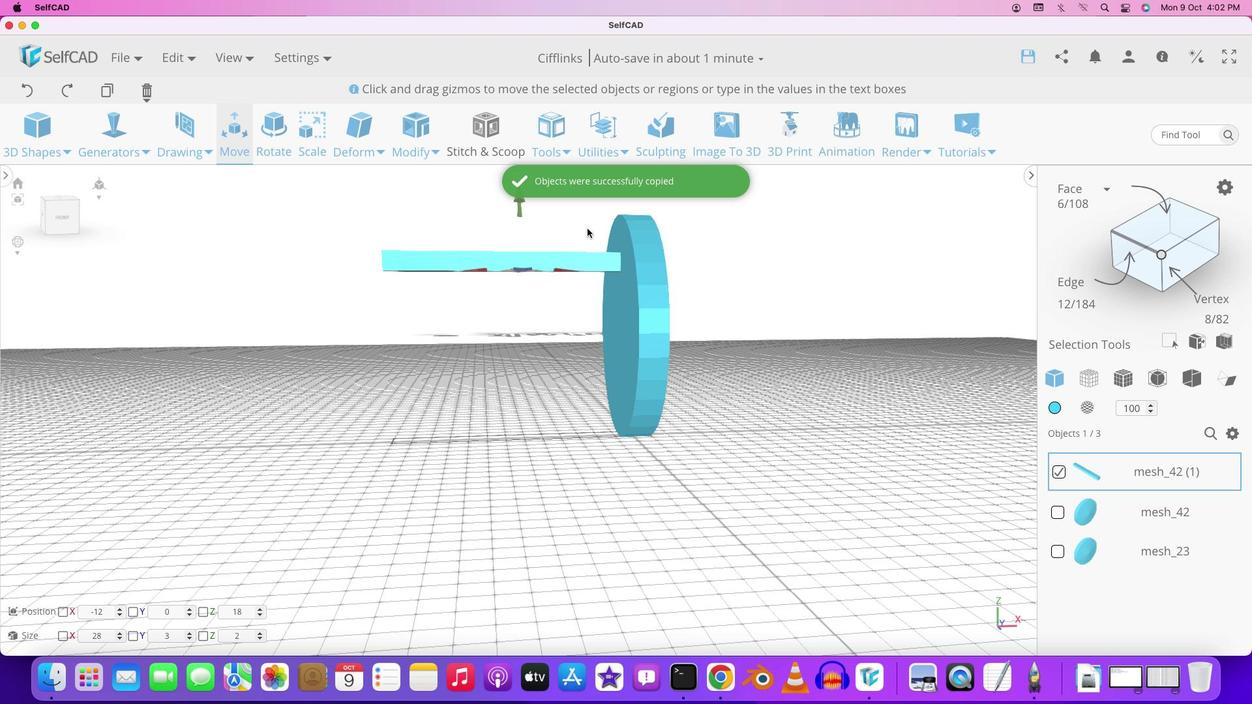 
Action: Mouse pressed left at (241, 135)
Screenshot: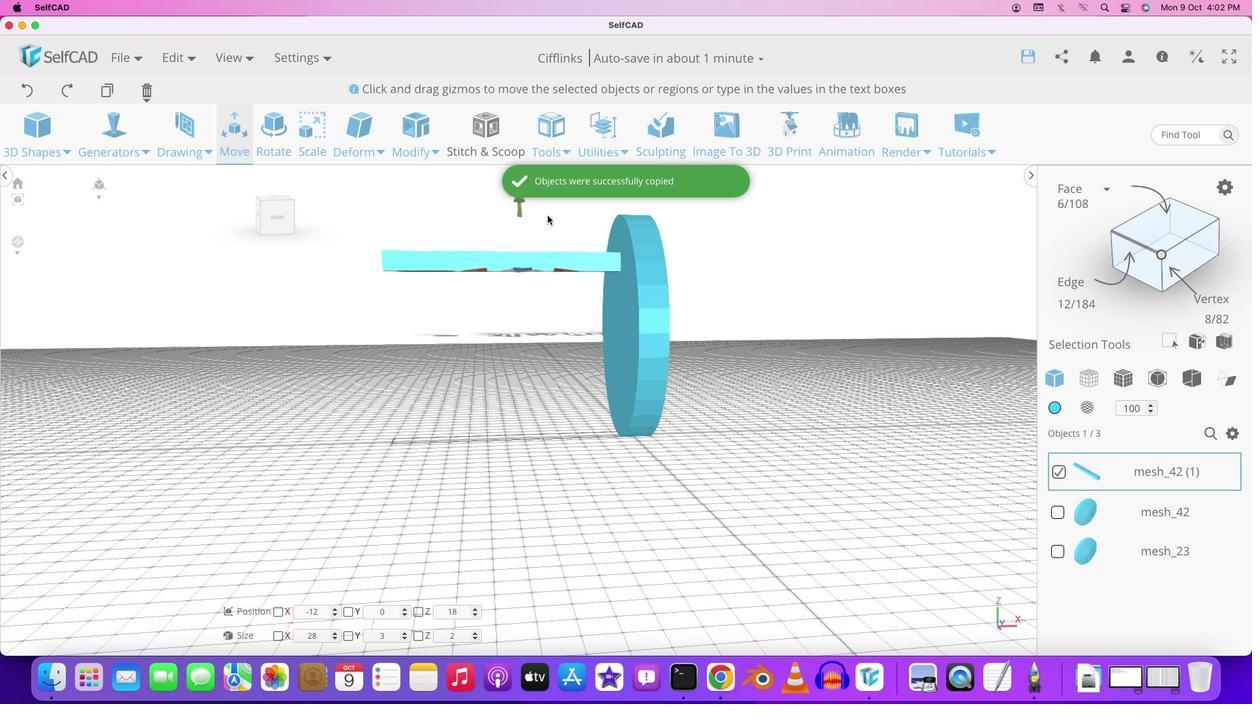 
Action: Mouse moved to (517, 201)
Screenshot: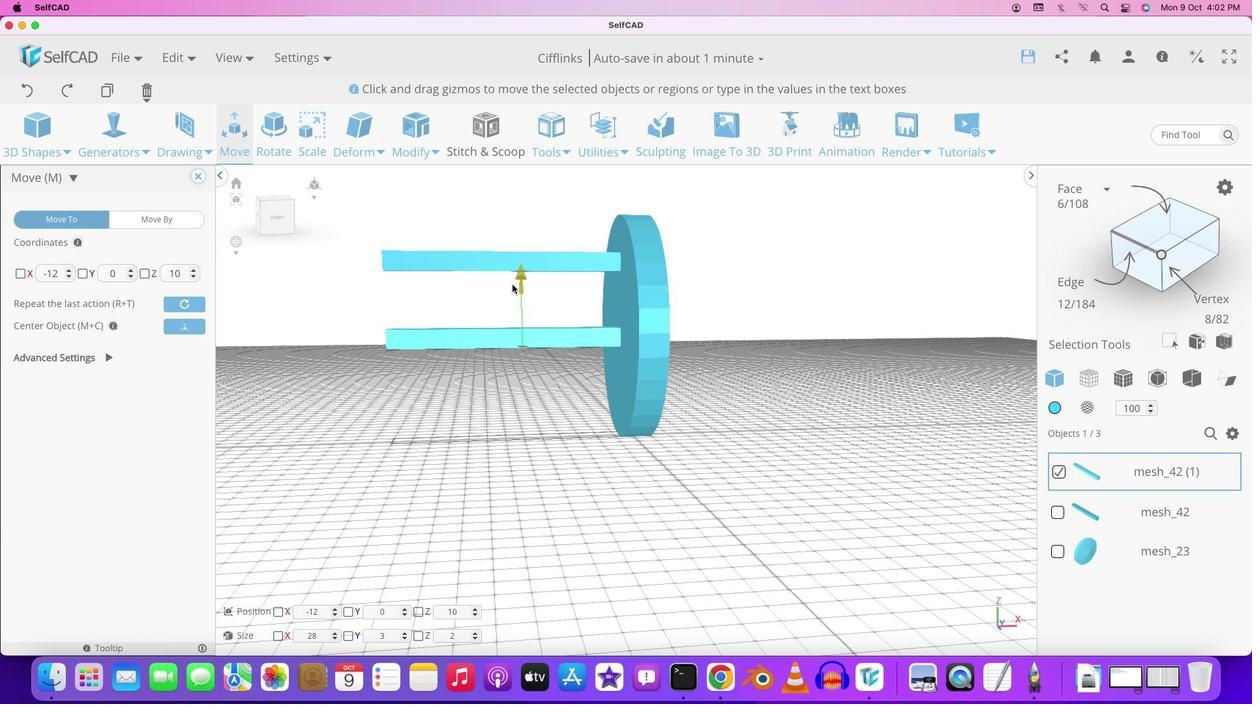
Action: Mouse pressed left at (517, 201)
Screenshot: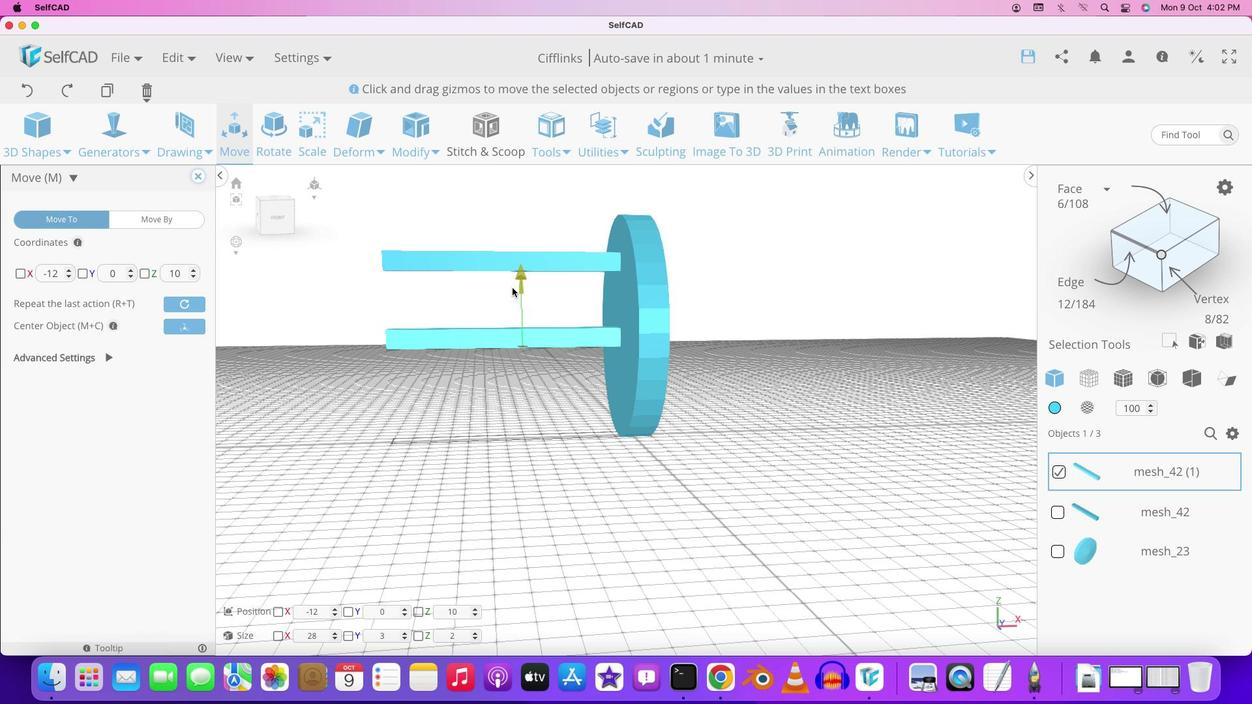 
Action: Mouse moved to (521, 179)
Screenshot: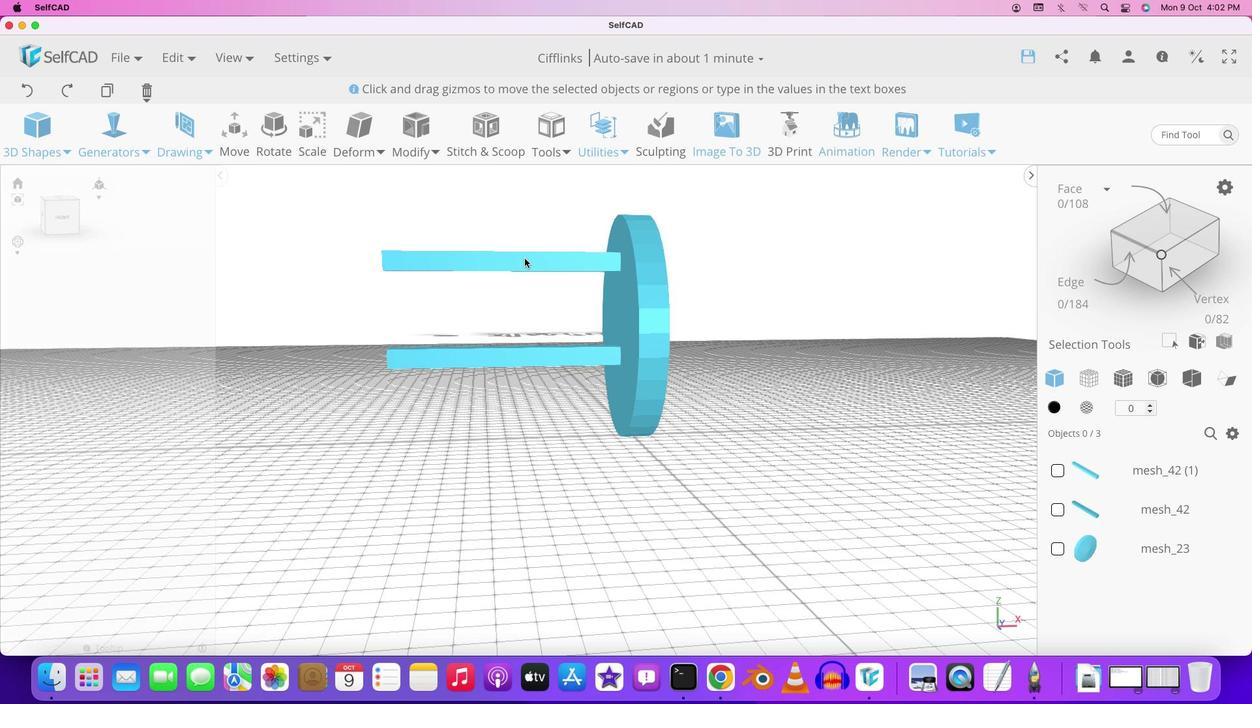 
Action: Mouse pressed left at (521, 179)
Screenshot: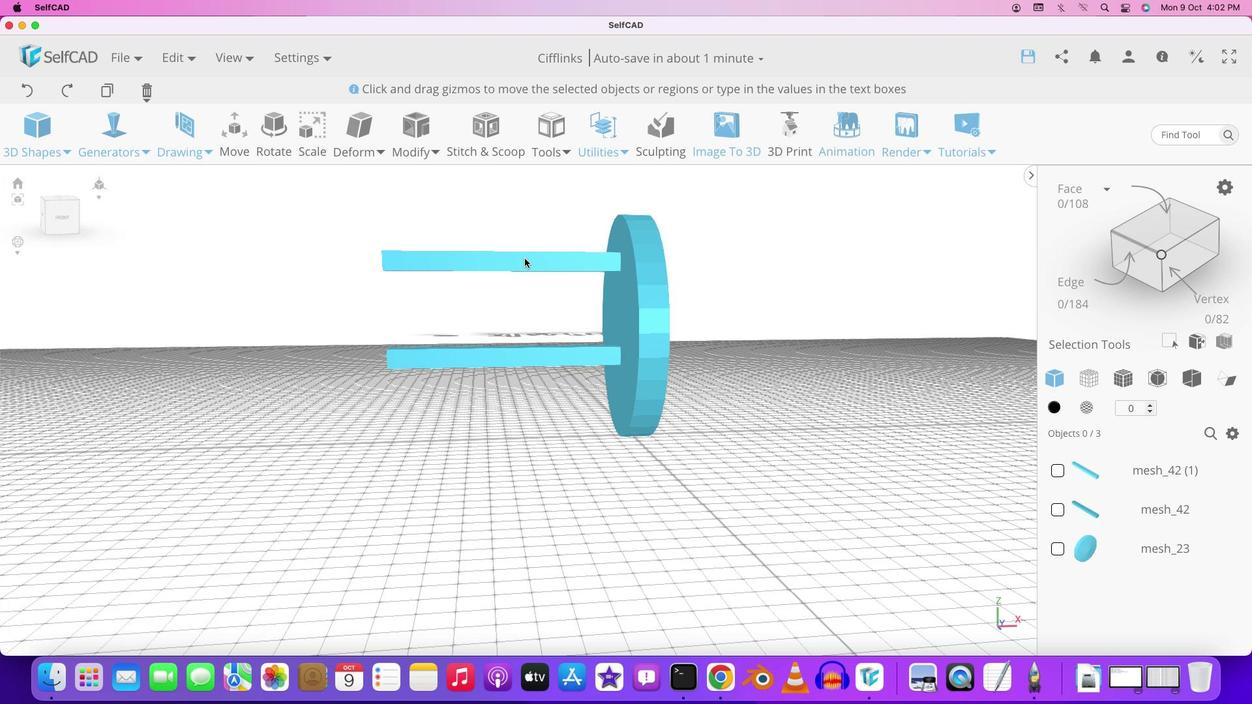 
Action: Mouse moved to (522, 256)
Screenshot: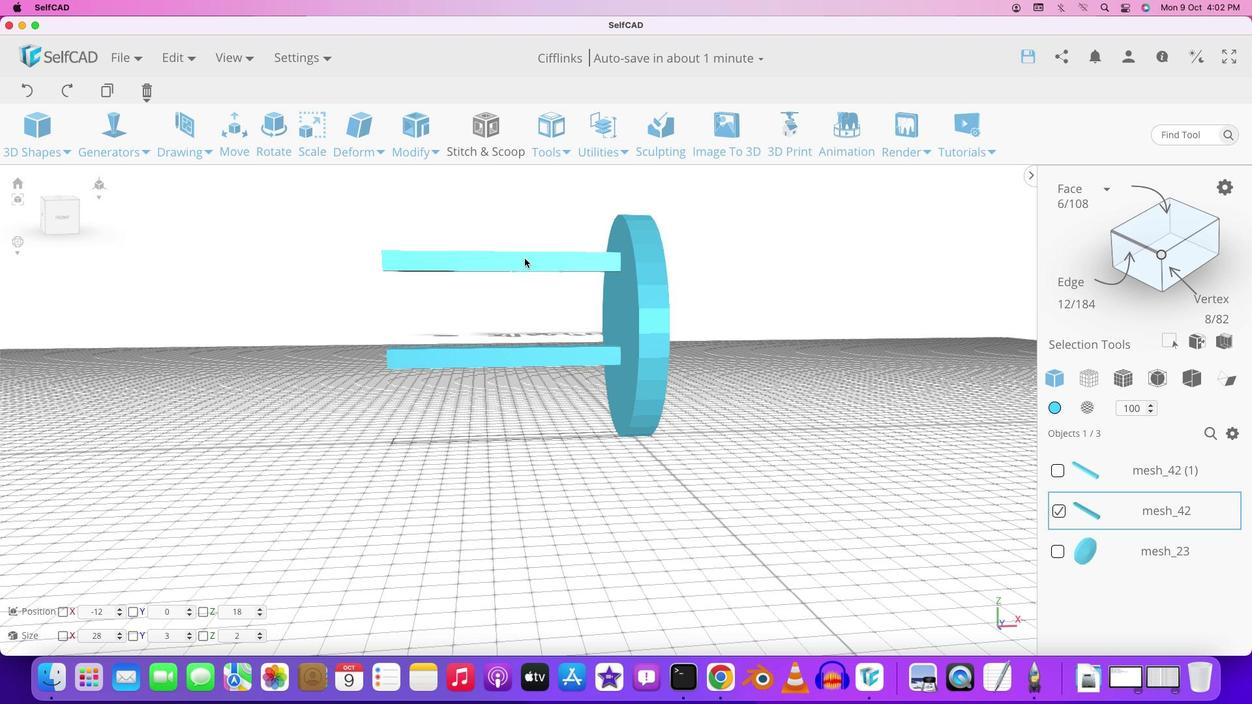 
Action: Mouse pressed left at (522, 256)
Screenshot: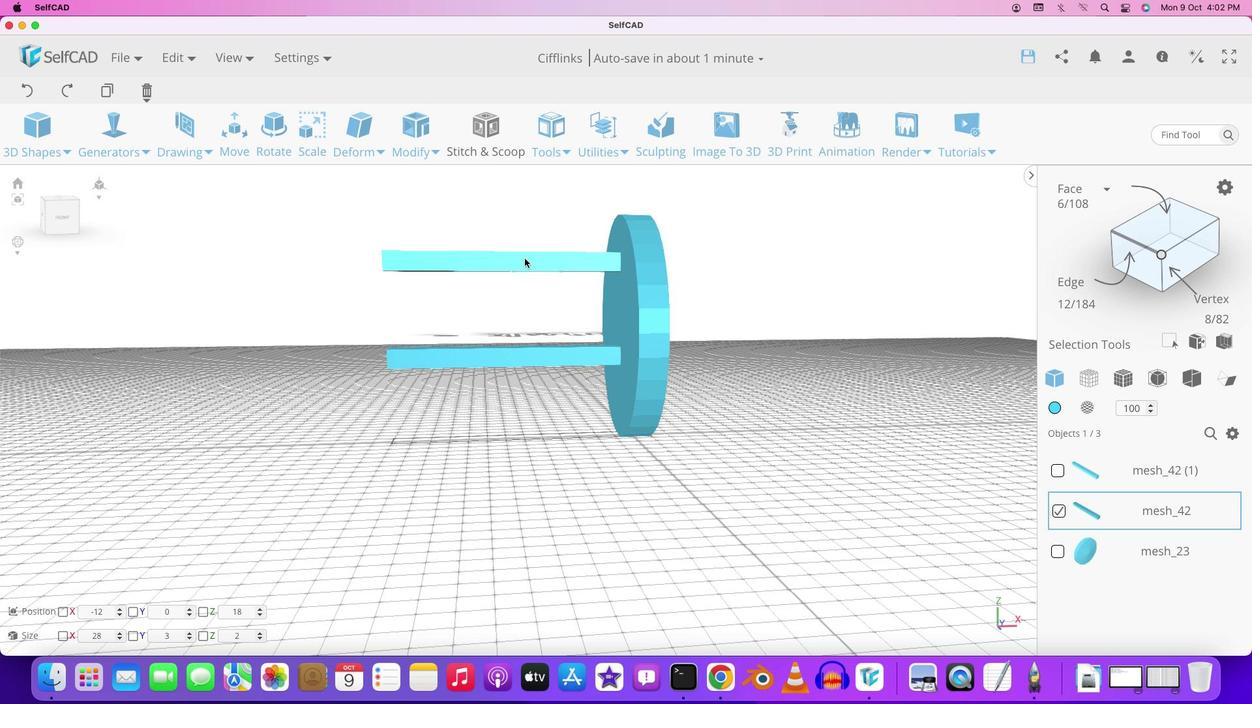 
Action: Mouse moved to (238, 148)
Screenshot: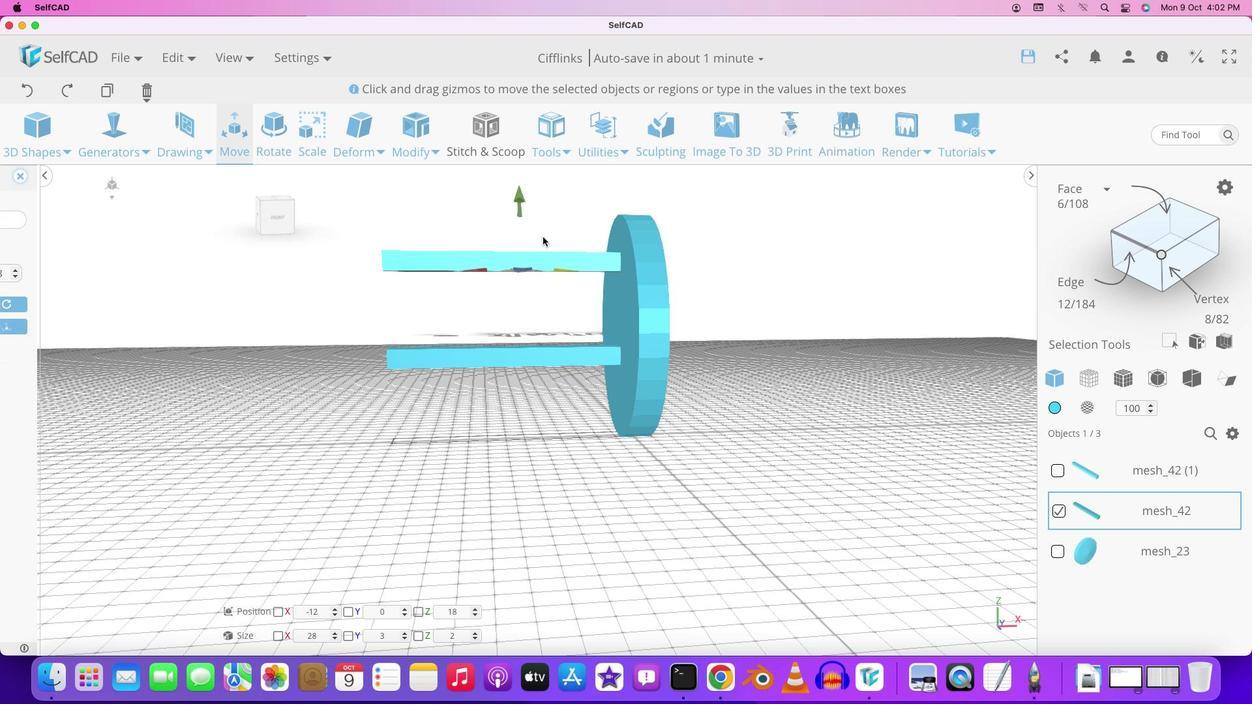 
Action: Mouse pressed left at (238, 148)
Screenshot: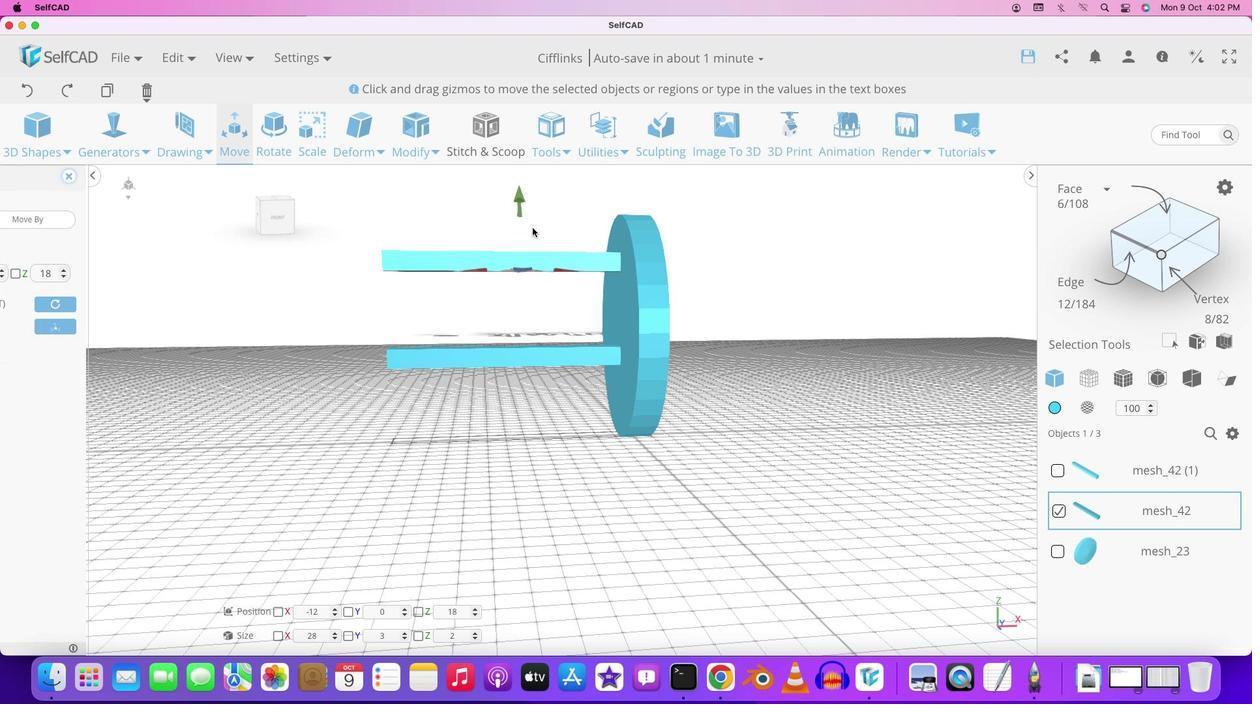 
Action: Mouse moved to (518, 198)
Screenshot: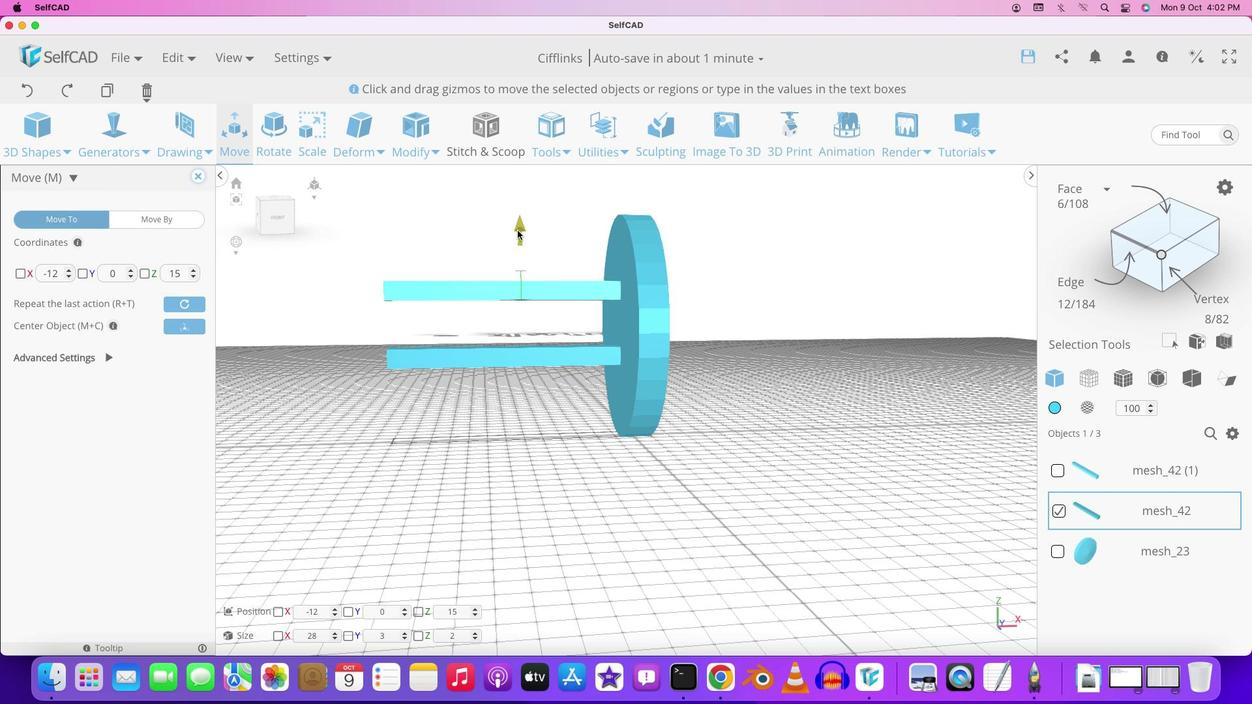 
Action: Mouse pressed left at (518, 198)
Screenshot: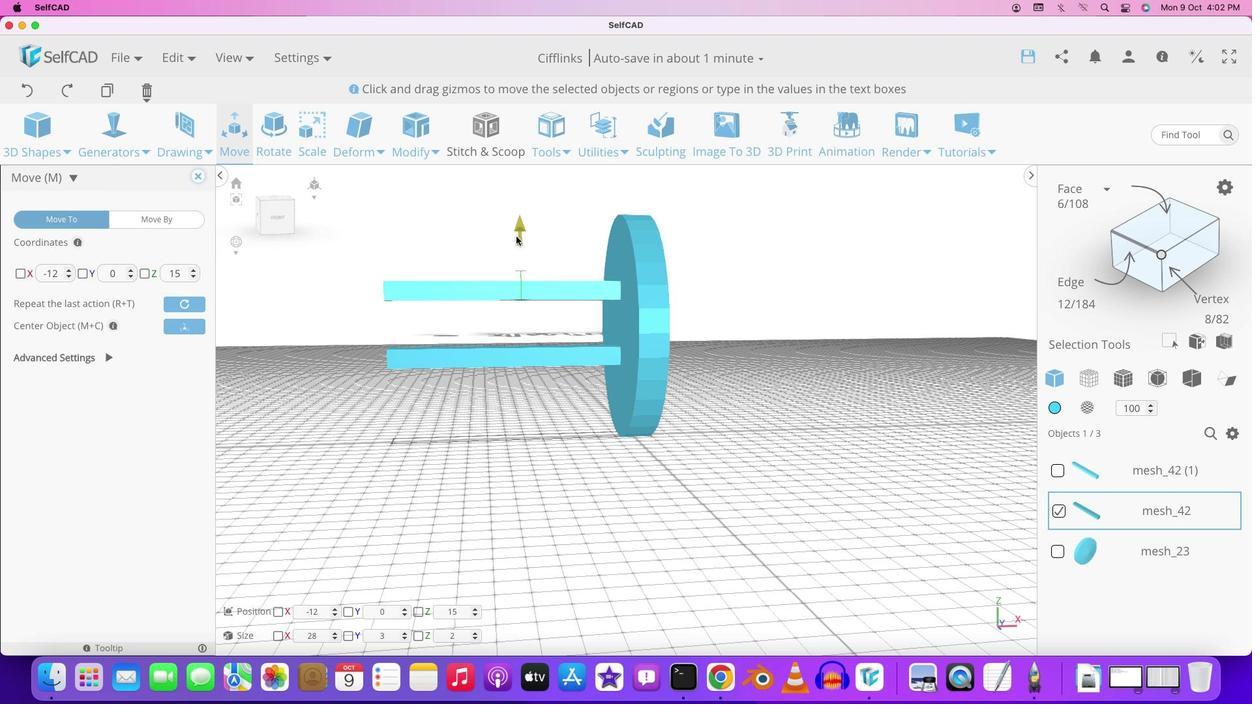 
Action: Mouse moved to (630, 402)
Screenshot: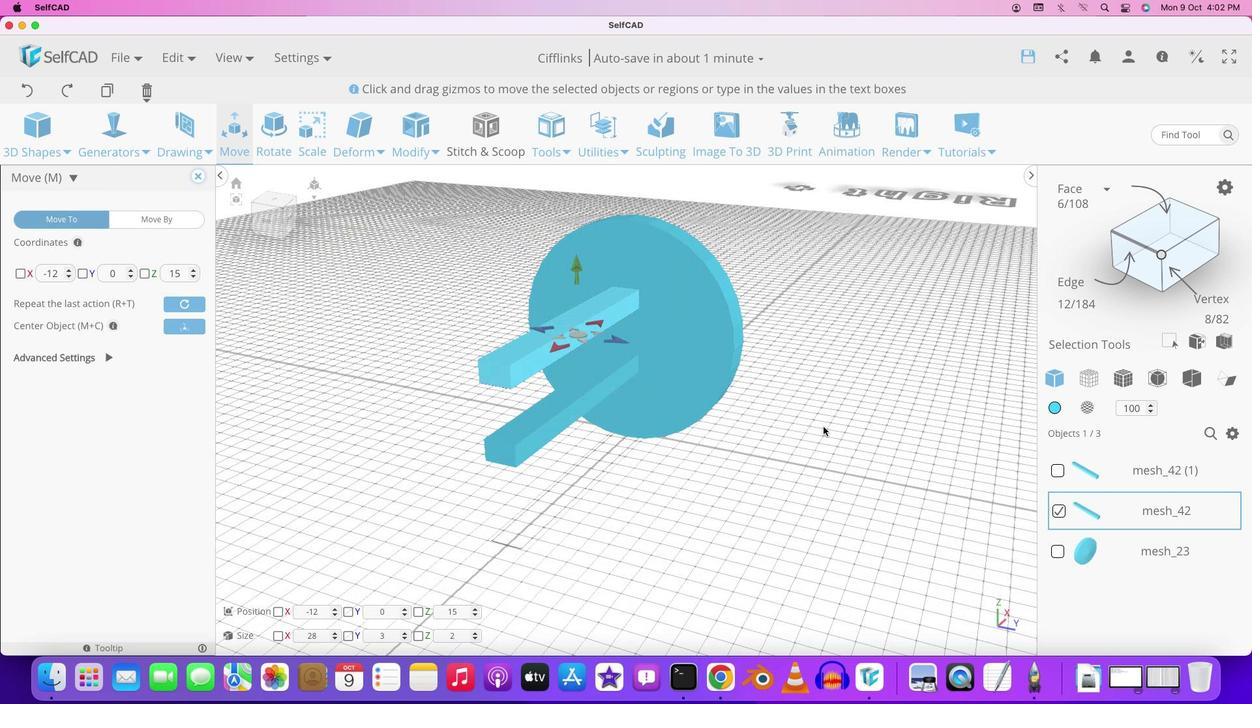 
Action: Mouse pressed left at (630, 402)
Screenshot: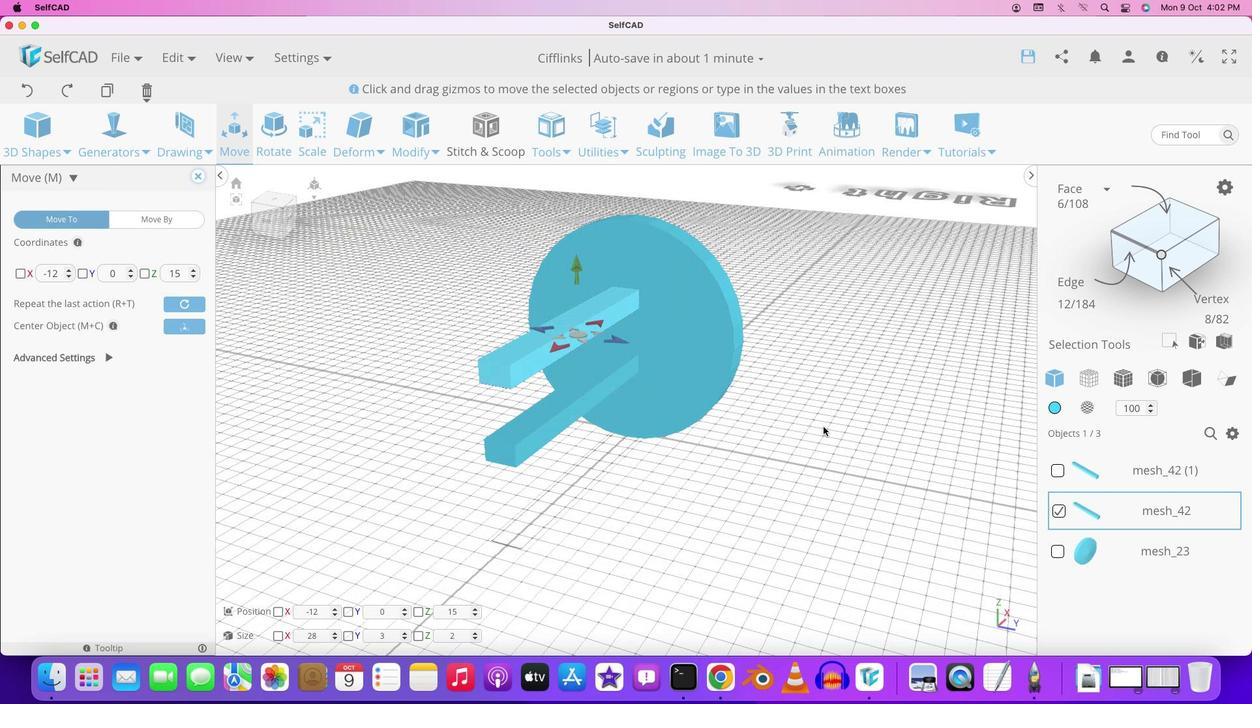 
Action: Mouse moved to (656, 419)
Screenshot: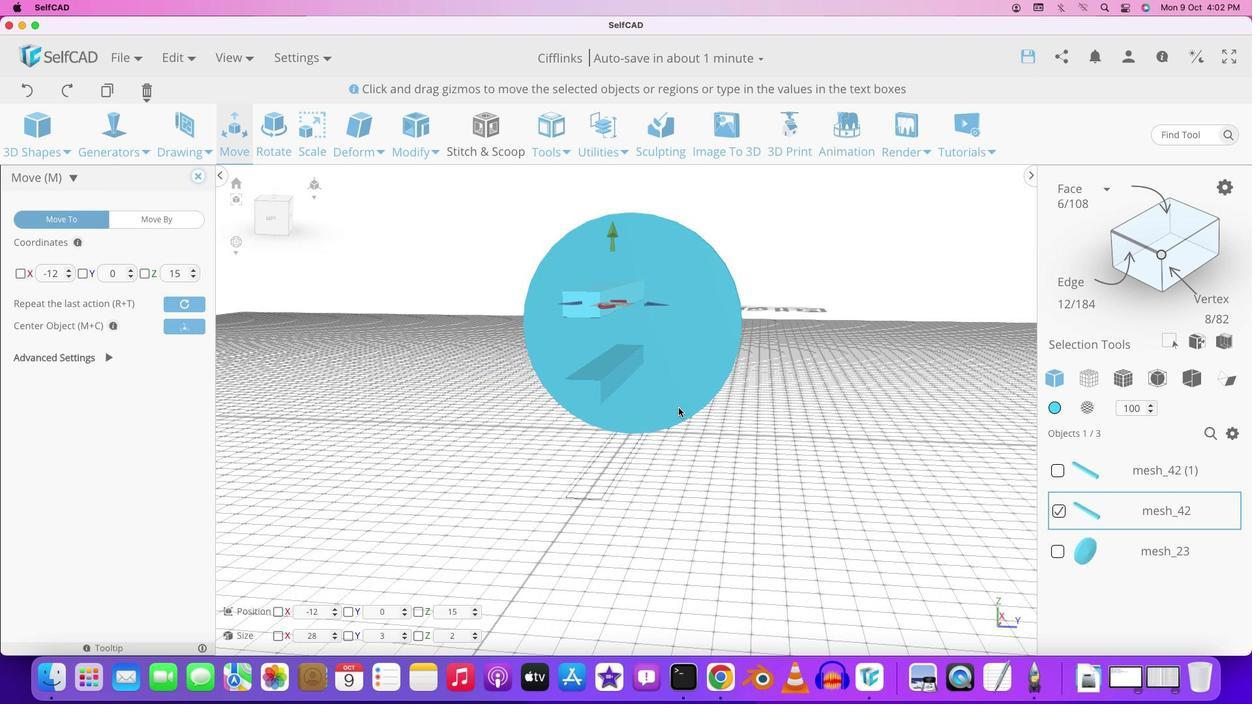 
Action: Mouse pressed left at (656, 419)
Screenshot: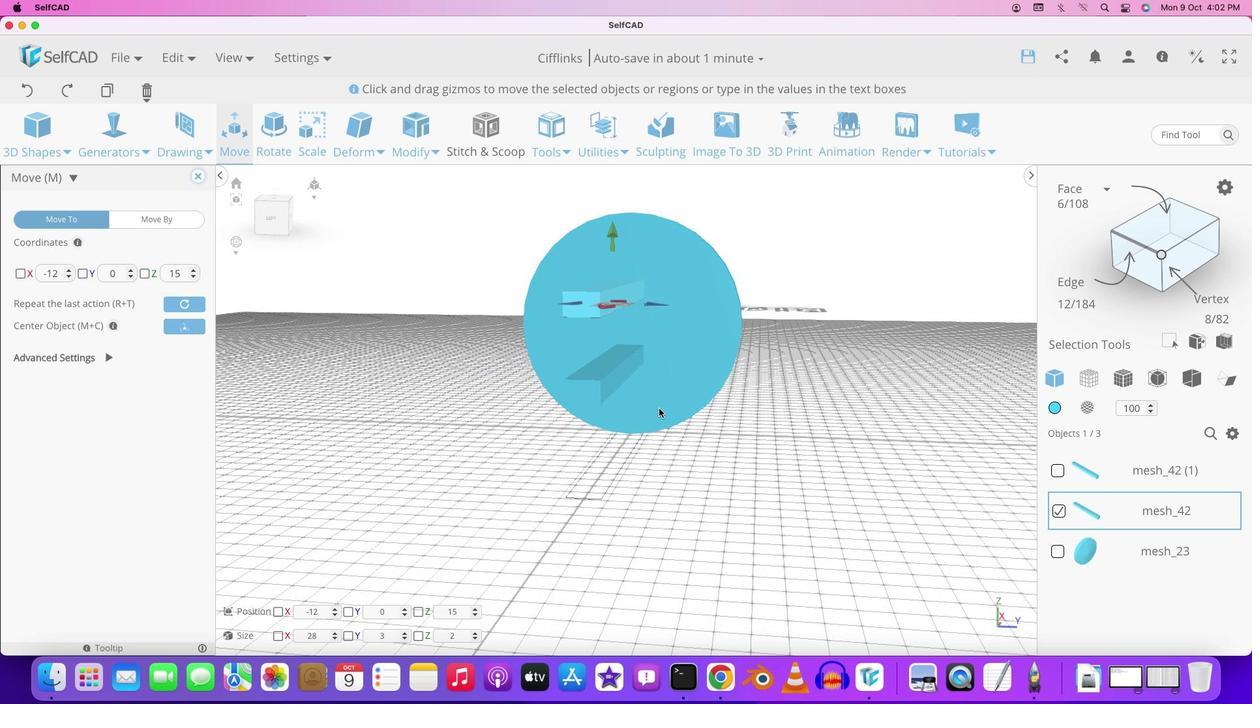 
Action: Mouse moved to (606, 409)
Screenshot: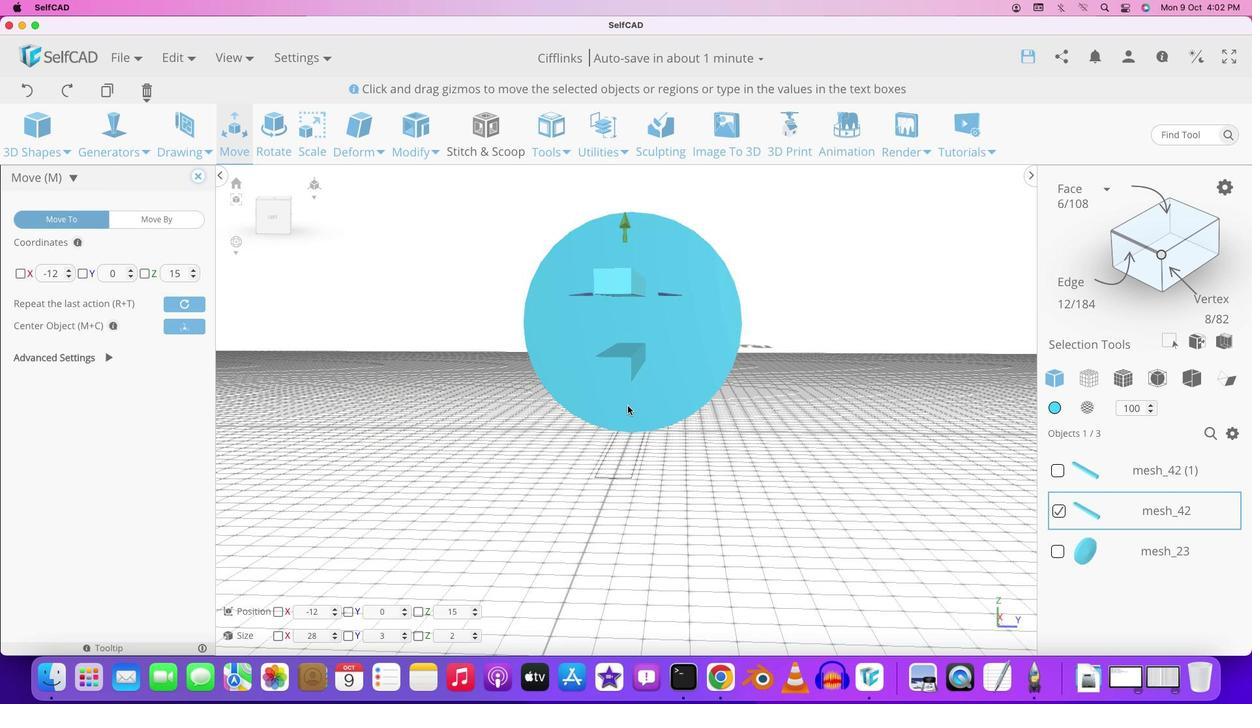 
Action: Mouse pressed left at (606, 409)
Screenshot: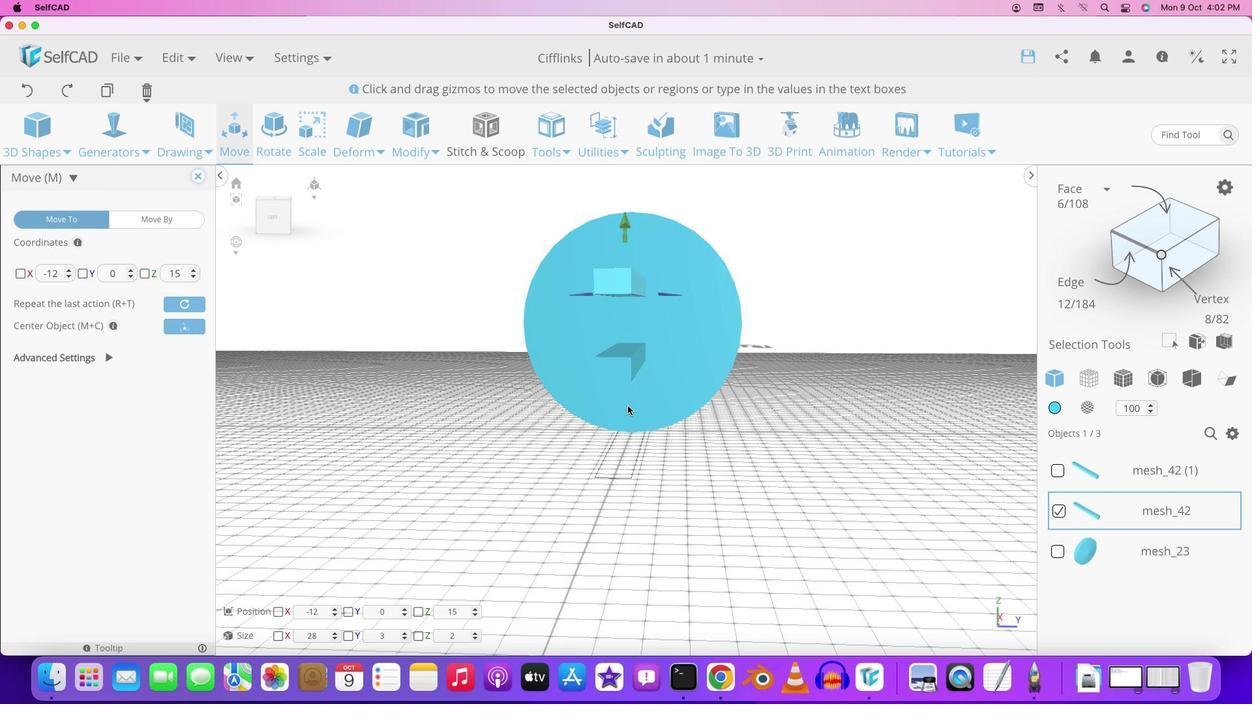 
Action: Mouse moved to (668, 395)
Screenshot: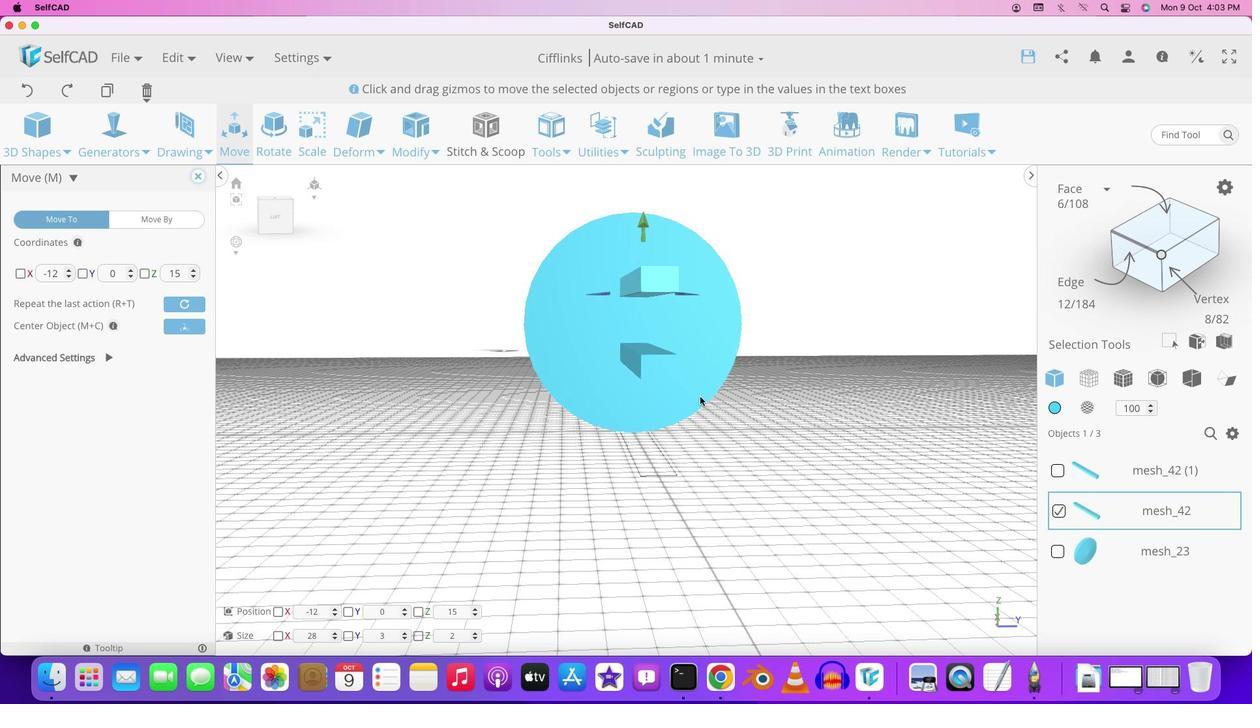 
Action: Mouse pressed left at (668, 395)
Screenshot: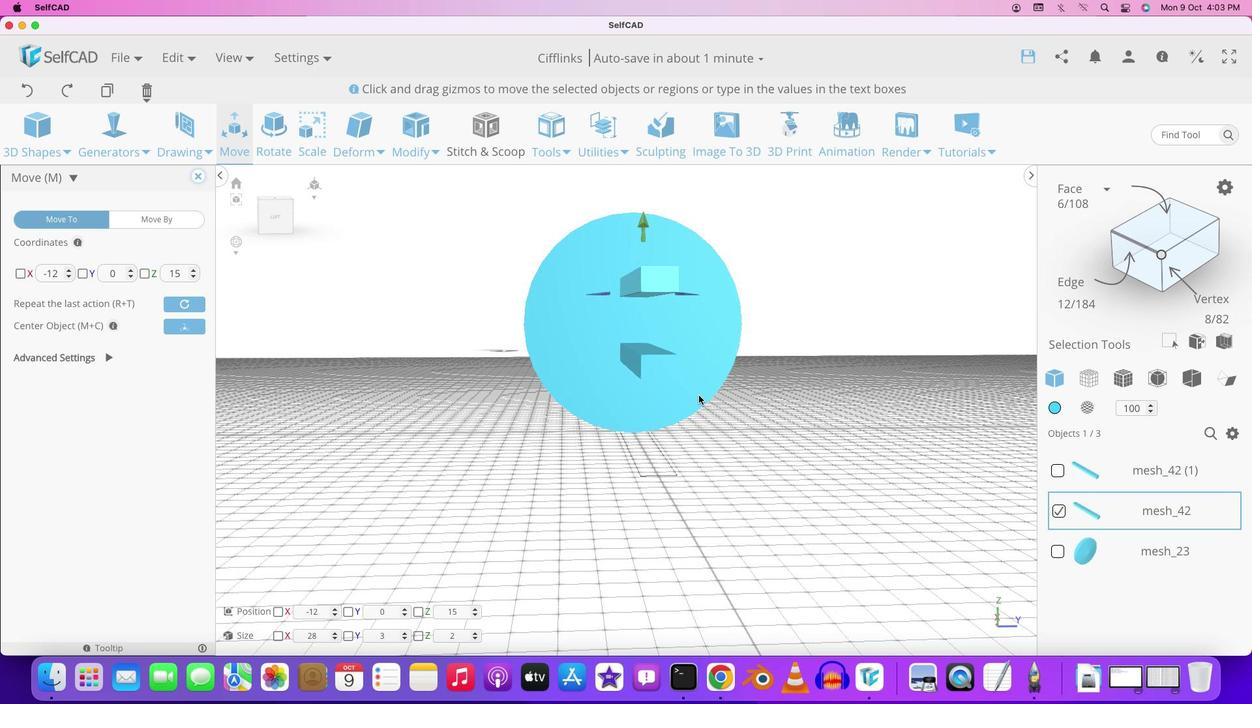 
Action: Mouse moved to (707, 392)
Screenshot: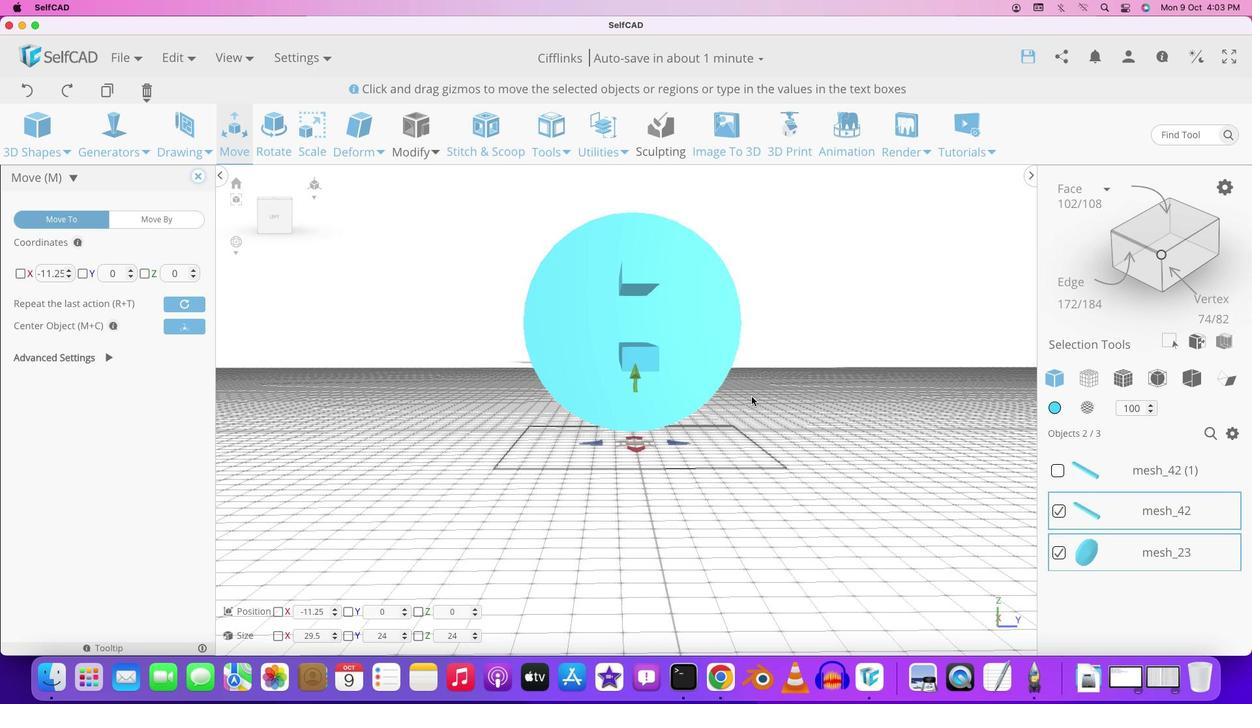 
Action: Mouse pressed left at (707, 392)
Screenshot: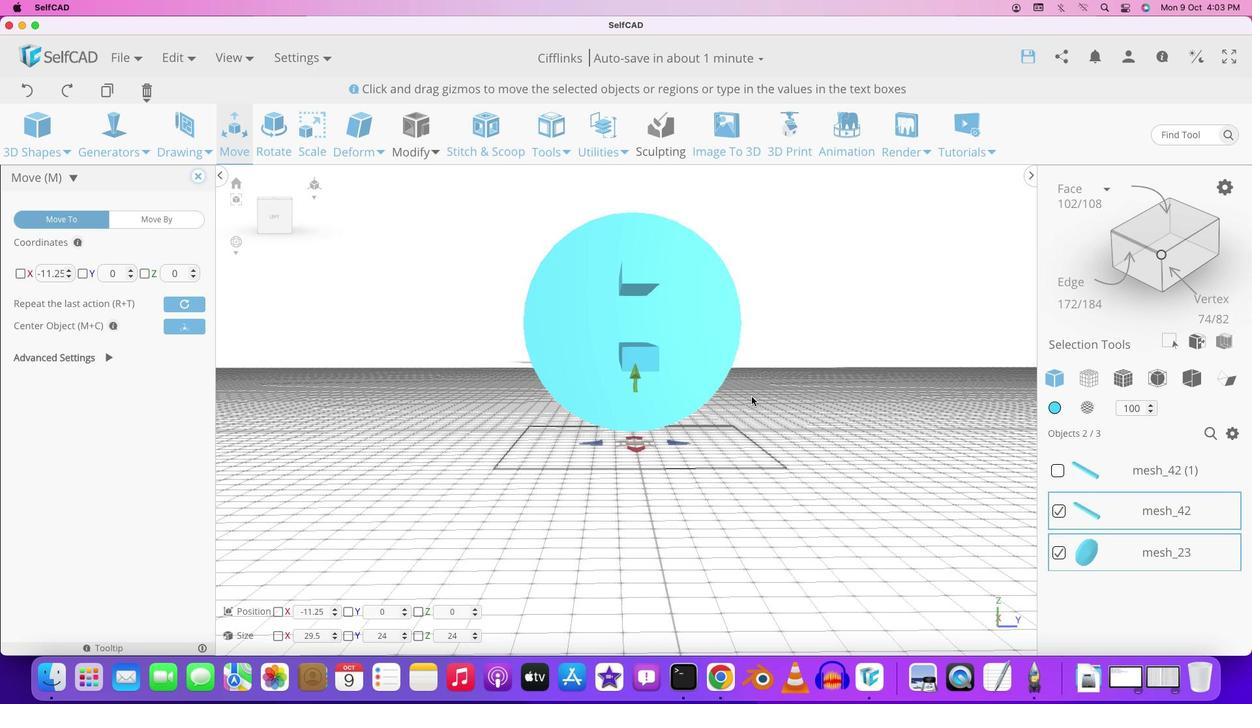 
Action: Mouse moved to (749, 395)
Screenshot: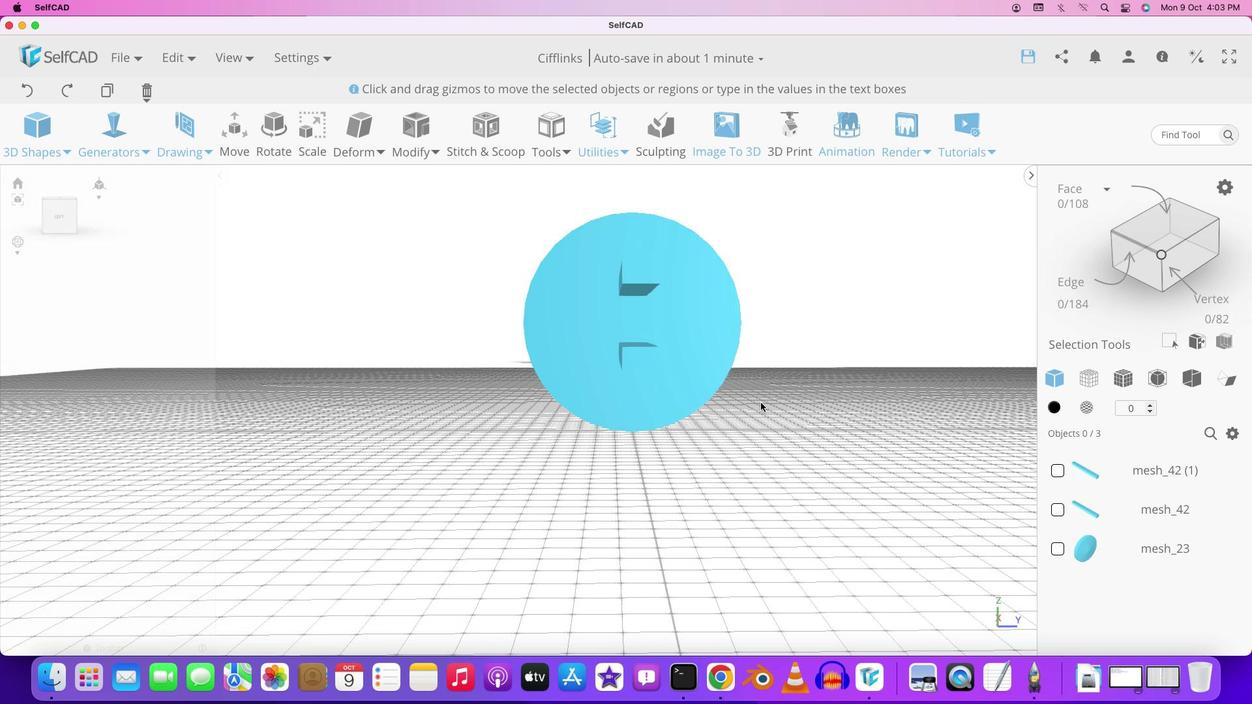 
Action: Mouse pressed left at (749, 395)
Screenshot: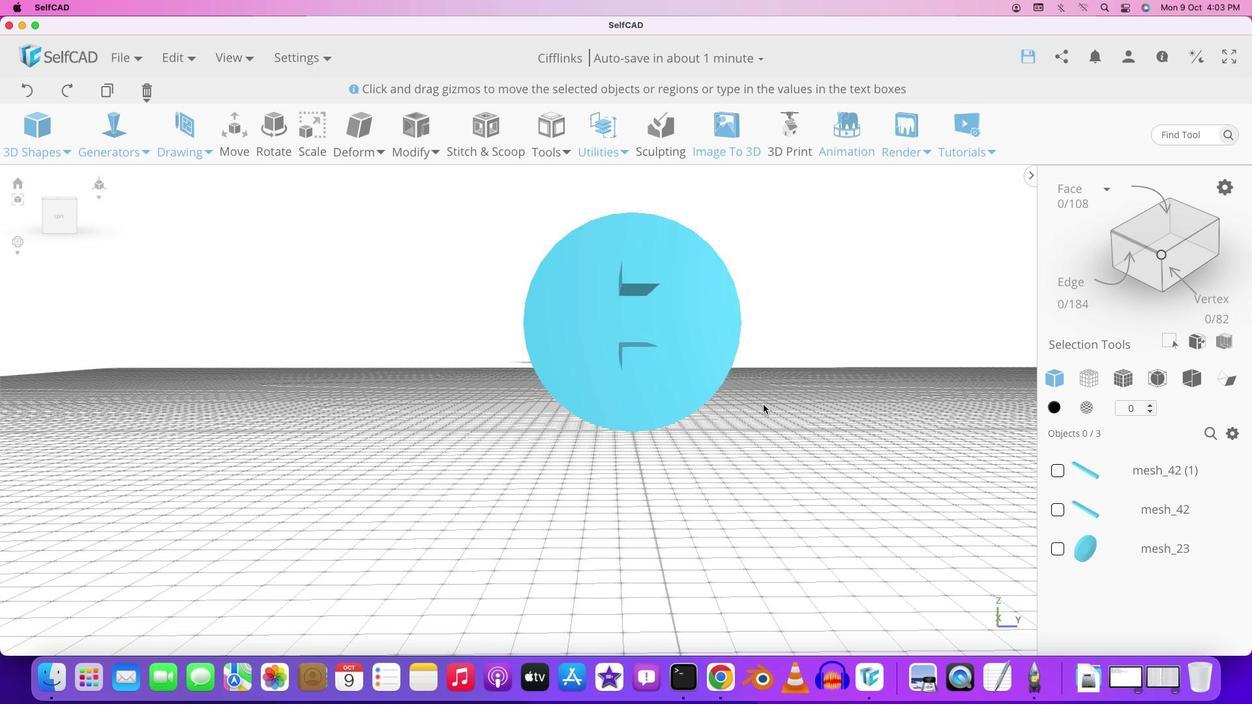 
Action: Mouse moved to (761, 404)
Screenshot: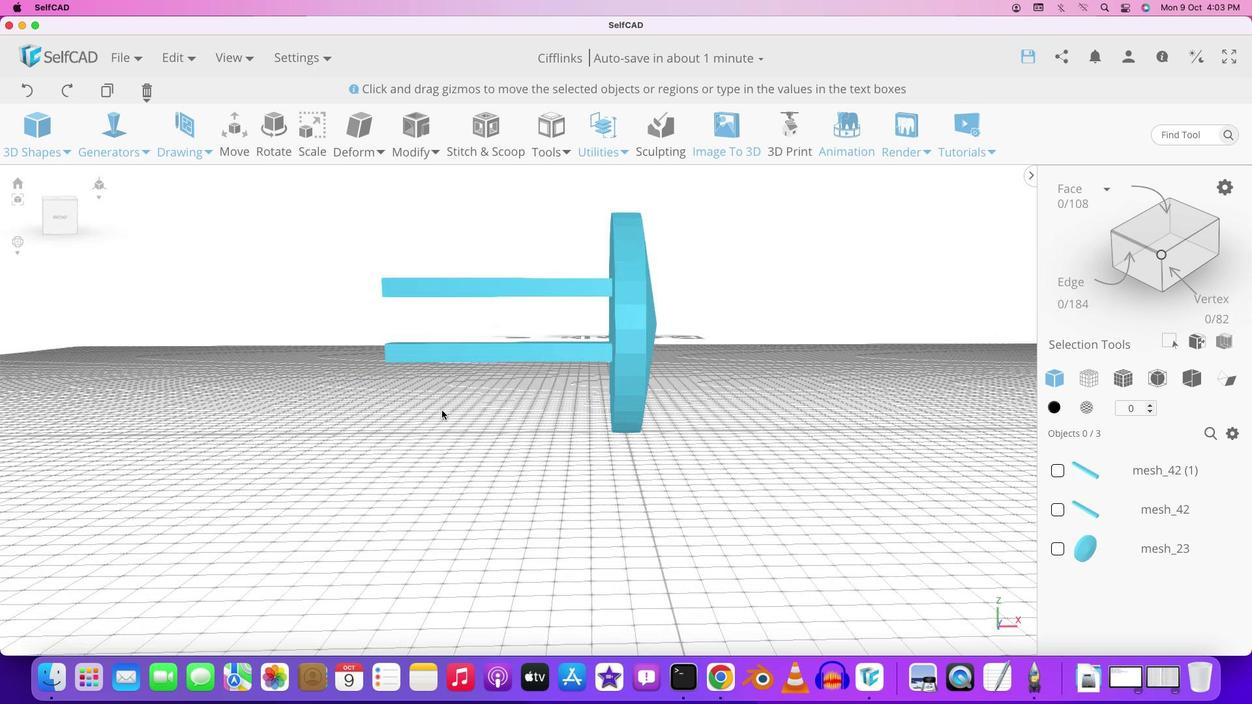 
Action: Mouse pressed left at (761, 404)
Screenshot: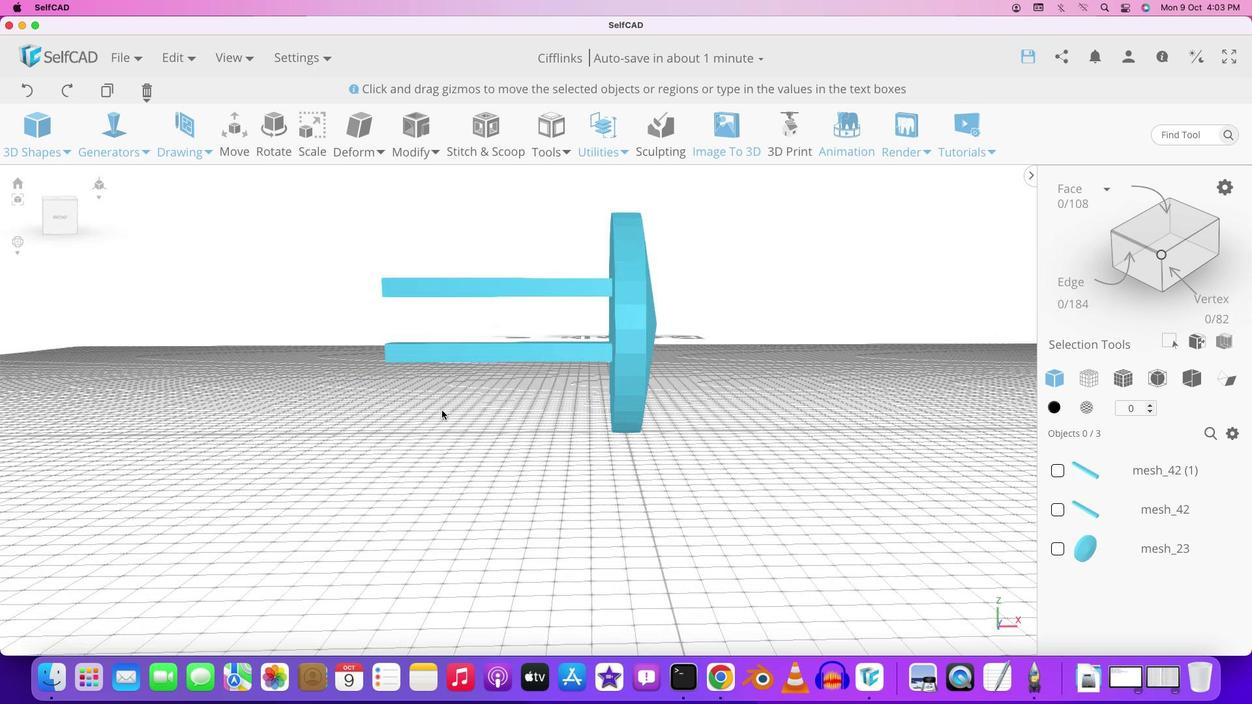 
Action: Mouse moved to (282, 401)
